 Task: open an excel sheet and write heading  Financial Planner. Add Dates in a column and its values below  'Jan 23, Feb 23, Mar 23, Apr 23 & may23. 'Add Income in next column and its values below  $3,000, $3,200, $3,100, $3,300 & $3,500. Add Expenses in next column and its values below  $2,000, $2,300, $2,200, $2,500 & $2,800. Add savings in next column and its values below $500, $600, $500, $700 & $700. Add Investment in next column and its values below  $500, $700, $800, $900 & $1000. Add Net Saving in next column and its values below  $1000, $1200, $900, $800 & $700. Save page Excel Worksheet Workbook Spreadsheet
Action: Mouse moved to (29, 24)
Screenshot: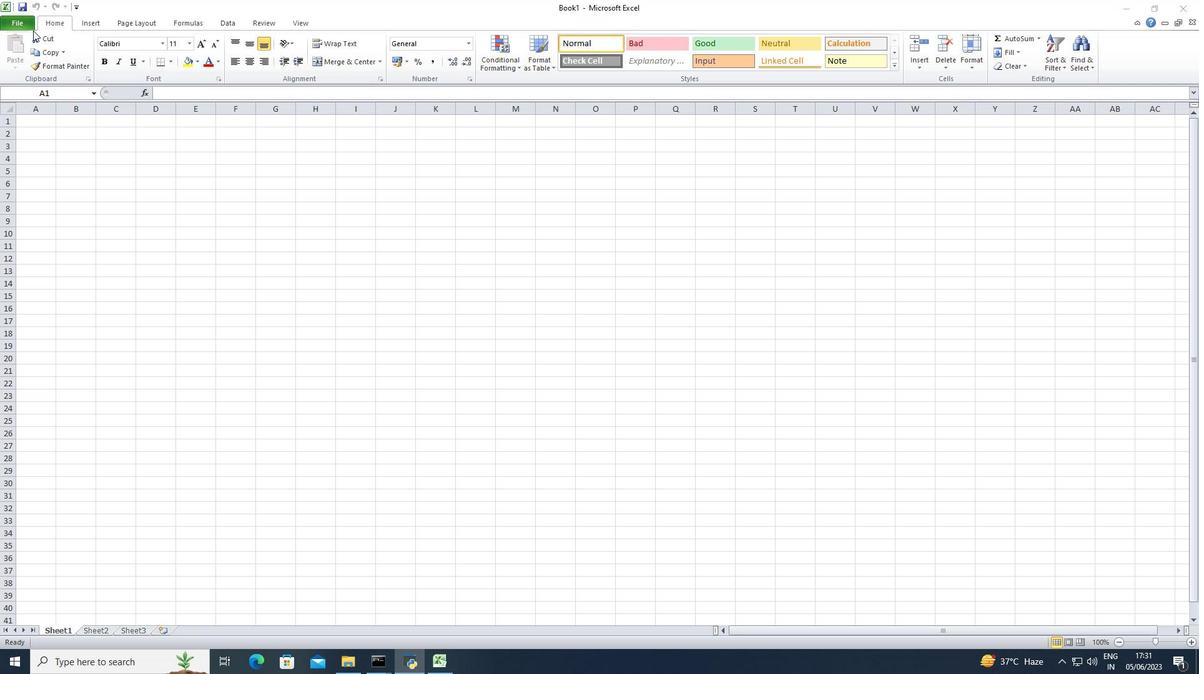 
Action: Mouse pressed left at (29, 24)
Screenshot: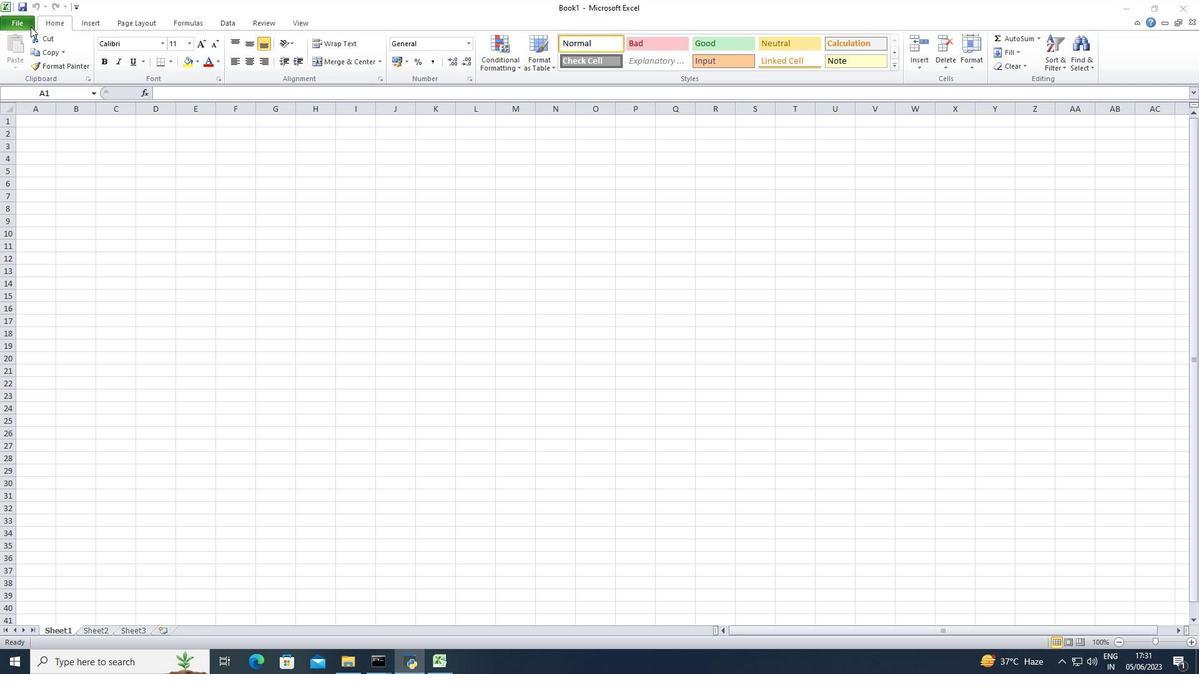 
Action: Mouse moved to (25, 25)
Screenshot: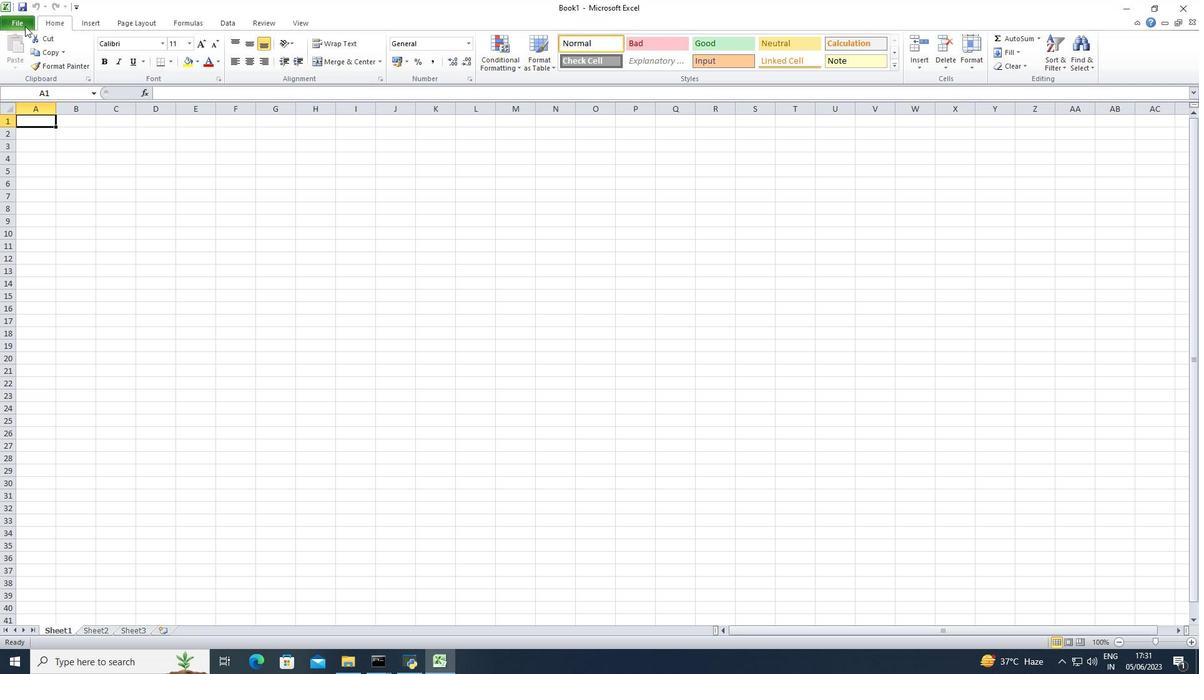 
Action: Mouse pressed left at (25, 25)
Screenshot: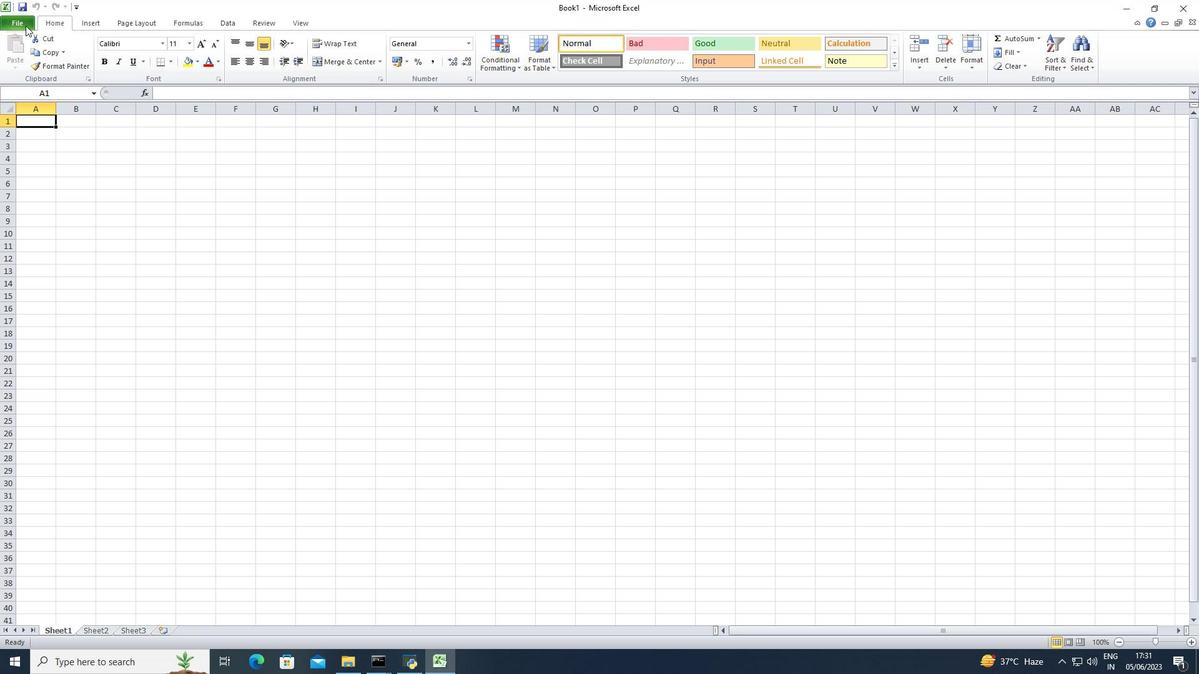 
Action: Mouse moved to (30, 162)
Screenshot: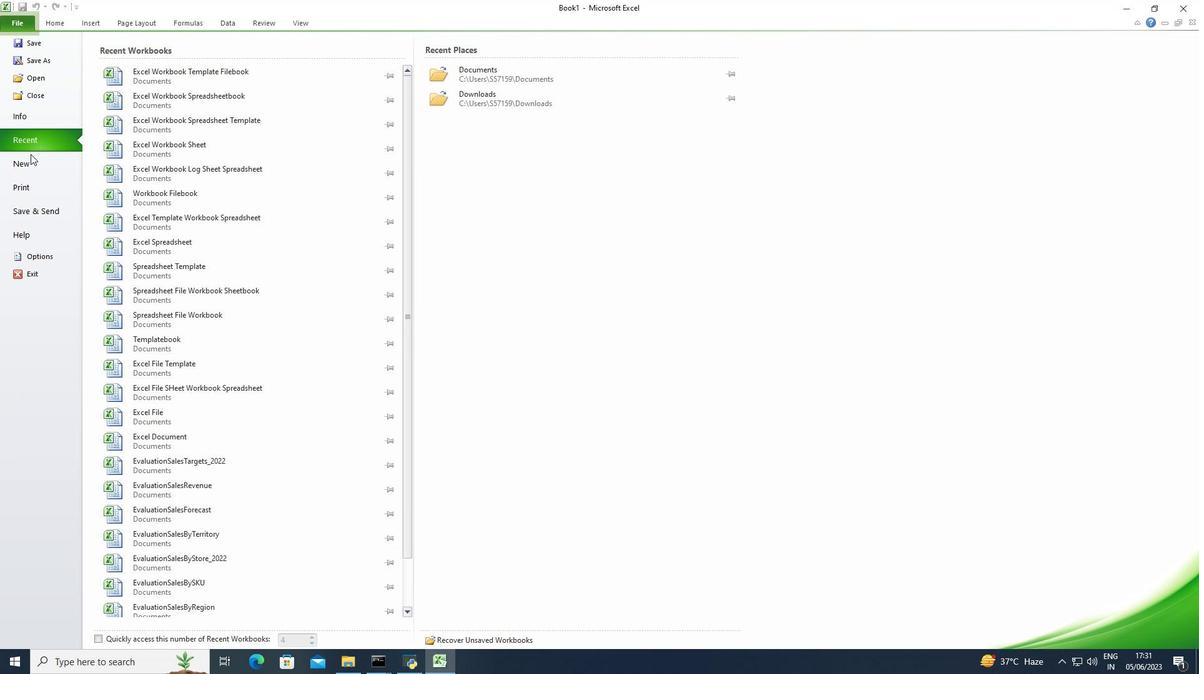 
Action: Mouse pressed left at (30, 162)
Screenshot: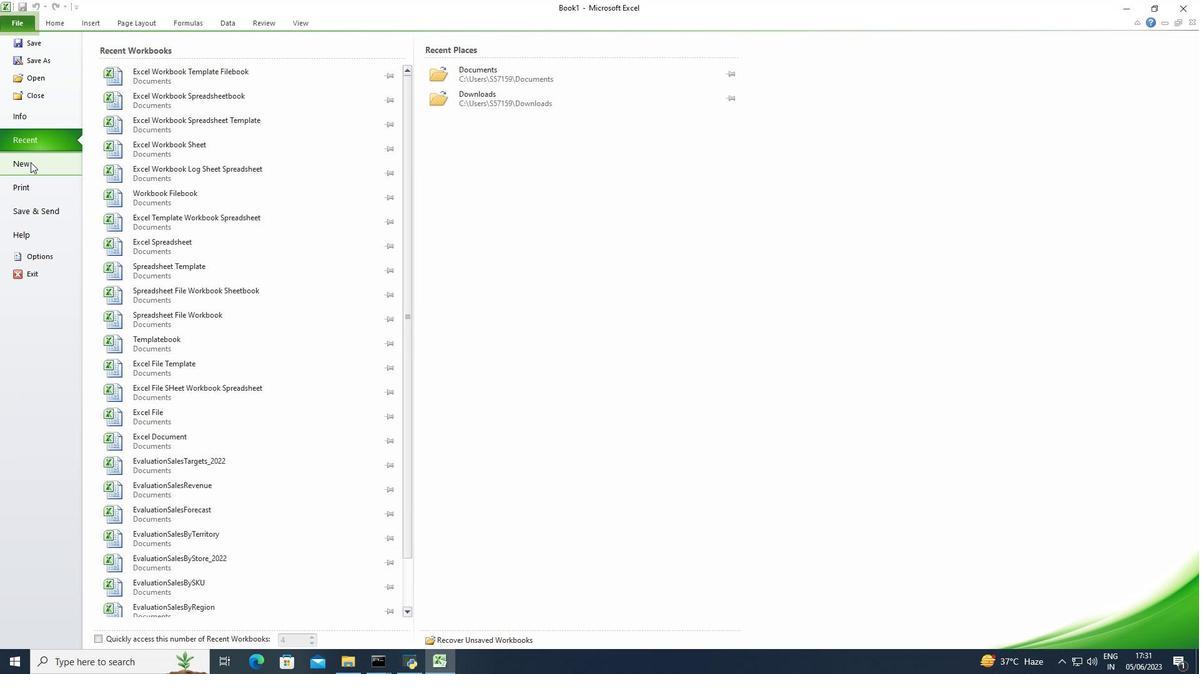 
Action: Mouse moved to (612, 302)
Screenshot: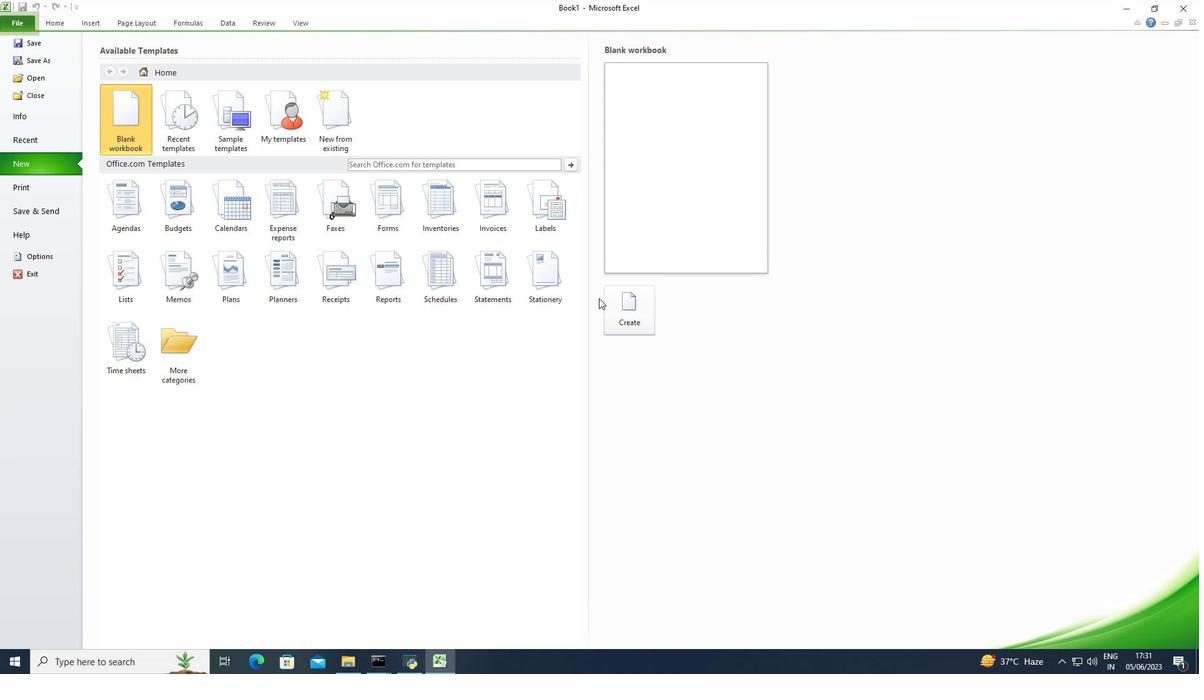 
Action: Mouse pressed left at (612, 302)
Screenshot: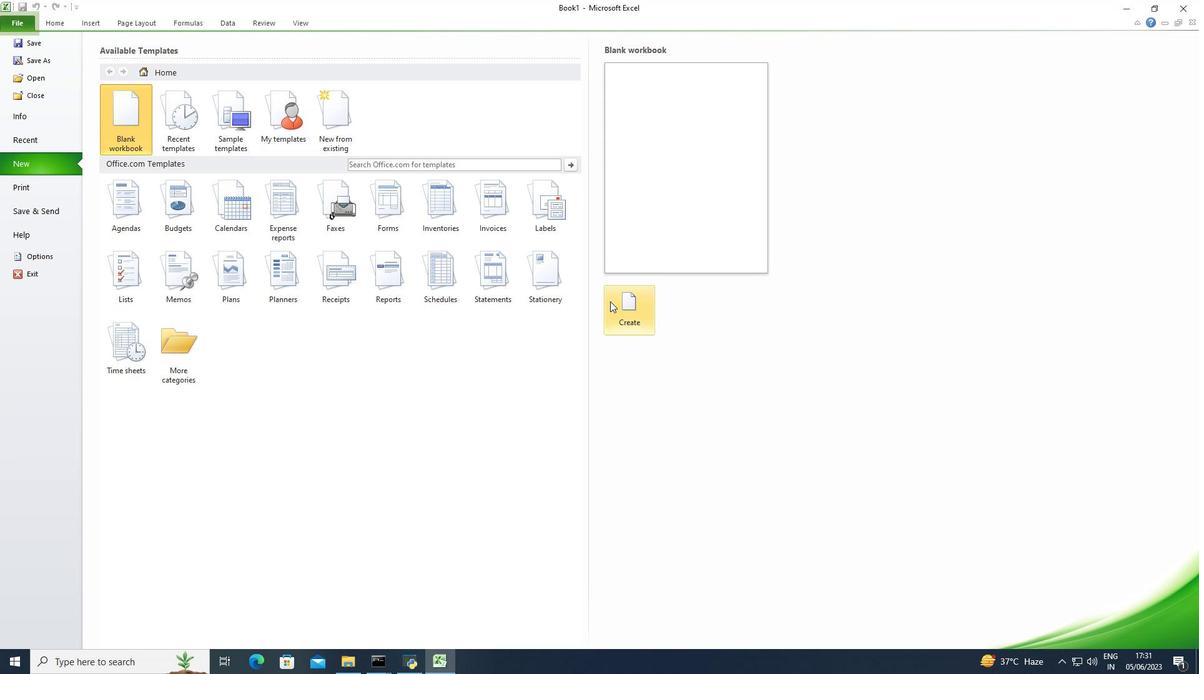
Action: Mouse moved to (35, 121)
Screenshot: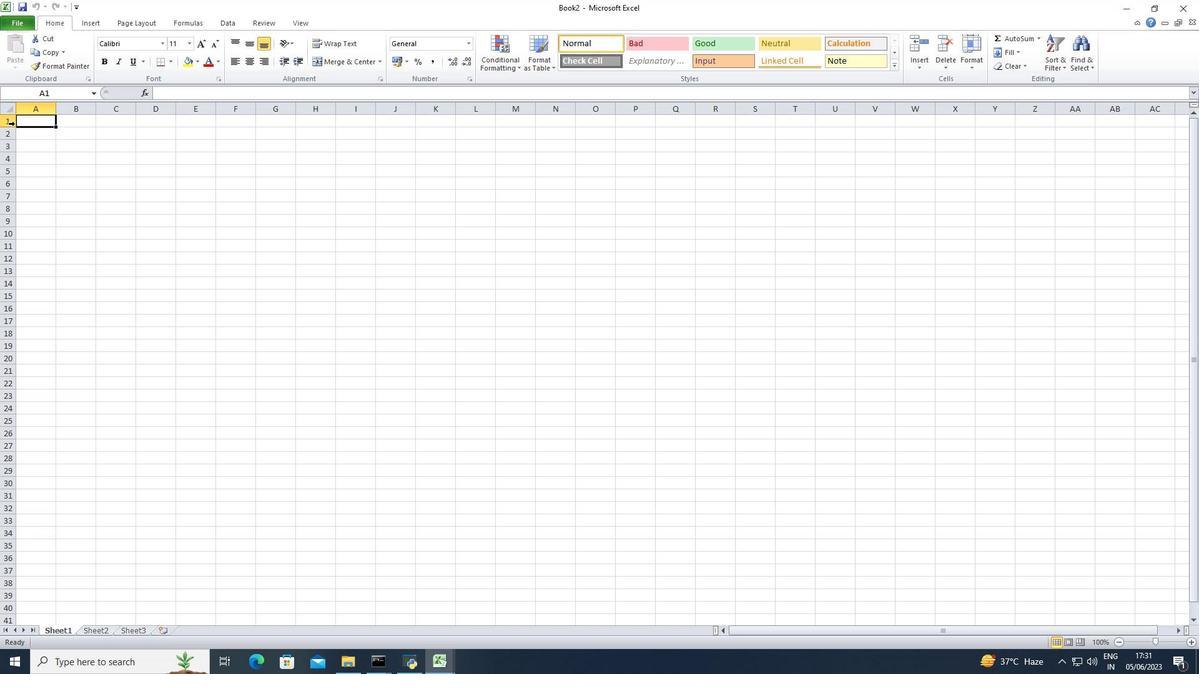 
Action: Mouse pressed left at (35, 121)
Screenshot: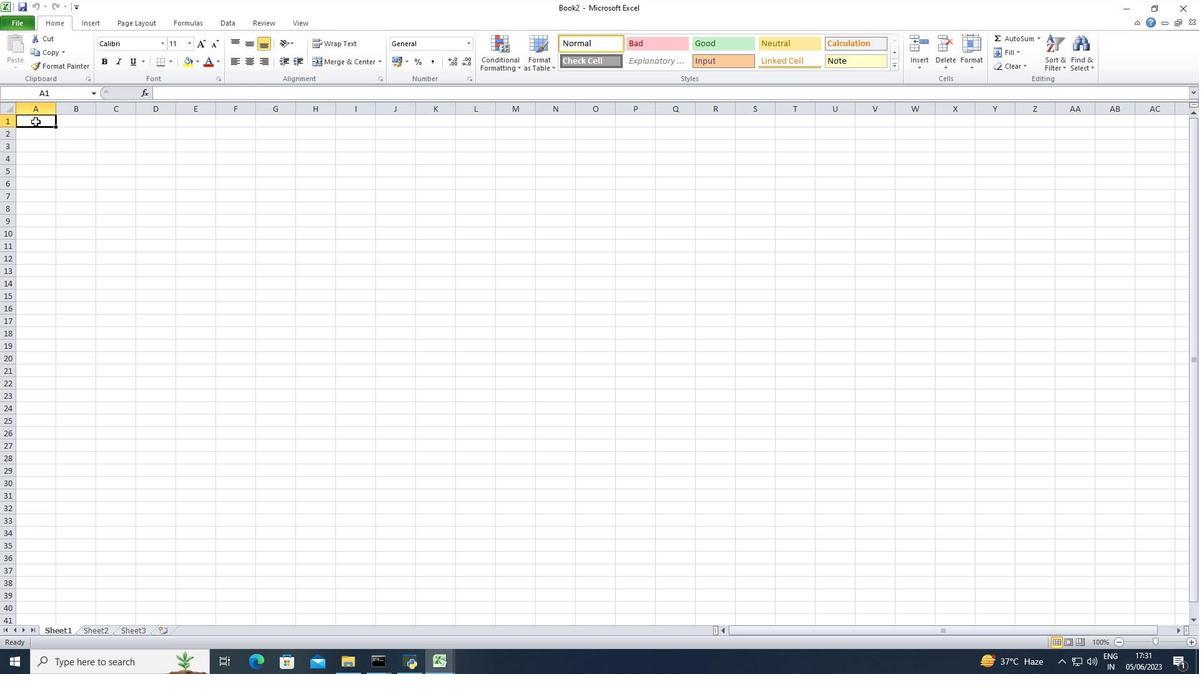 
Action: Key pressed <Key.shift>Financial<Key.space><Key.shift>Planner<Key.down><Key.down><Key.shift>Dates<Key.down><Key.shift>Jan23<Key.enter>
Screenshot: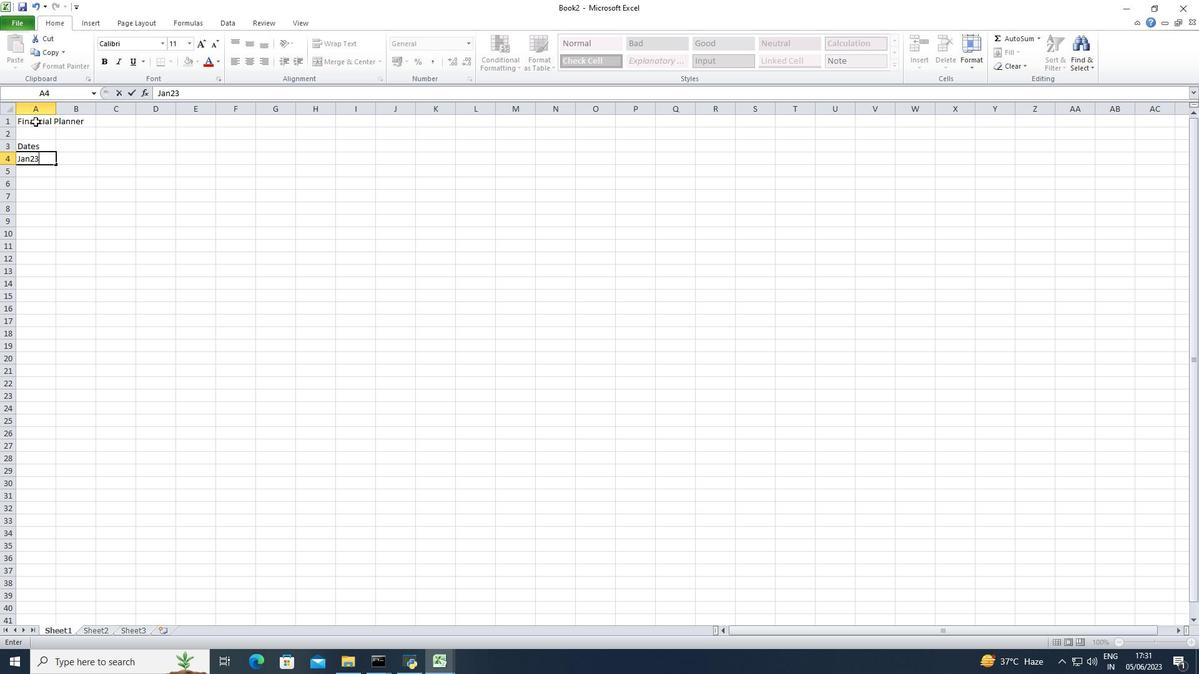 
Action: Mouse moved to (36, 121)
Screenshot: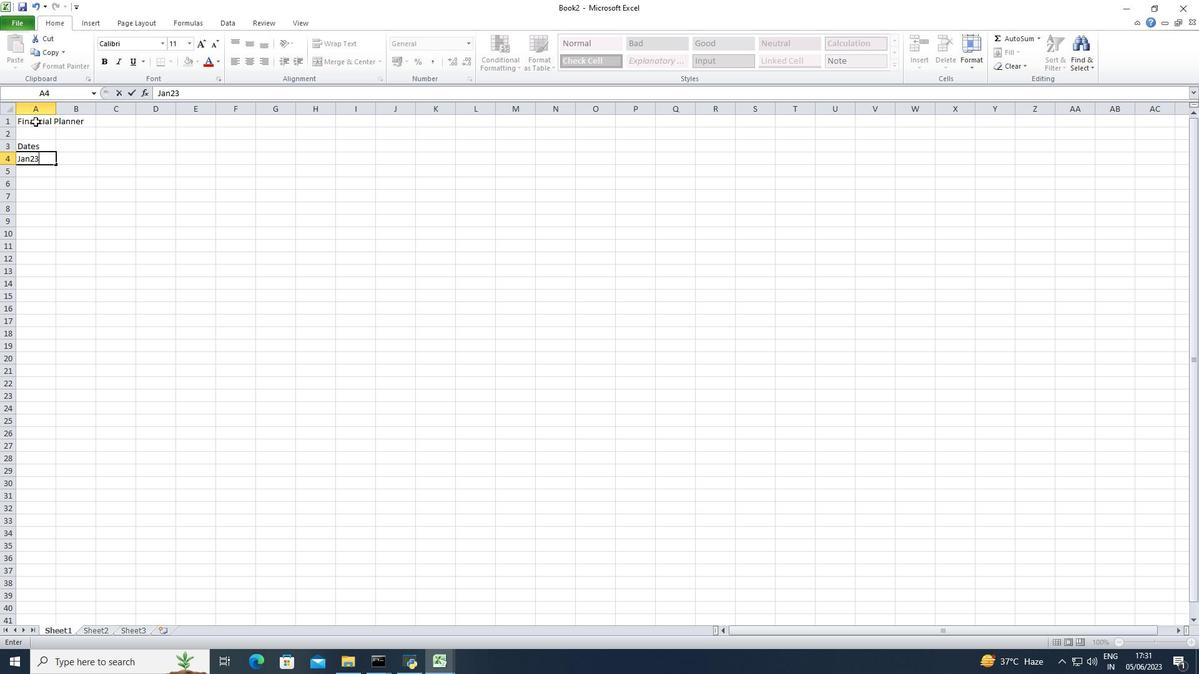 
Action: Key pressed <Key.shift>Feb23<Key.enter><Key.shift>Mar23<Key.enter><Key.shift>Apr23<Key.enter><Key.shift>May23<Key.enter><Key.right><Key.right><Key.up><Key.up><Key.up><Key.up><Key.up><Key.up><Key.shift>Income<Key.enter>3000<Key.down>3200<Key.down>3100<Key.down>3300<Key.down>3500<Key.down>
Screenshot: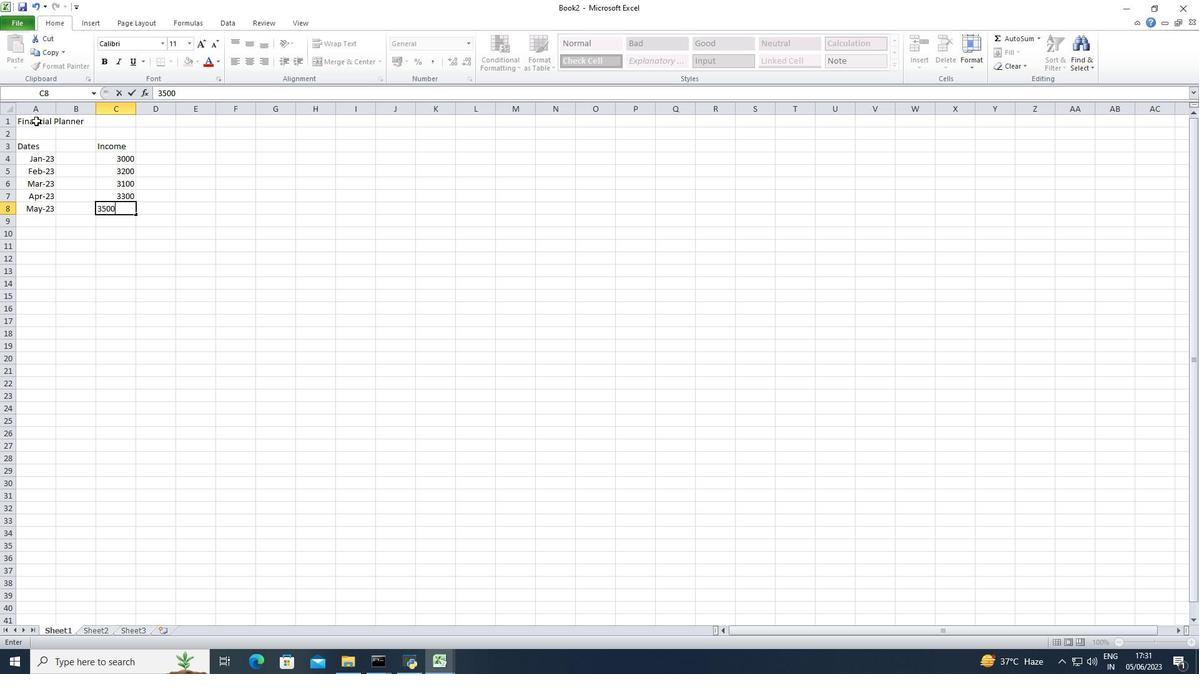 
Action: Mouse moved to (121, 159)
Screenshot: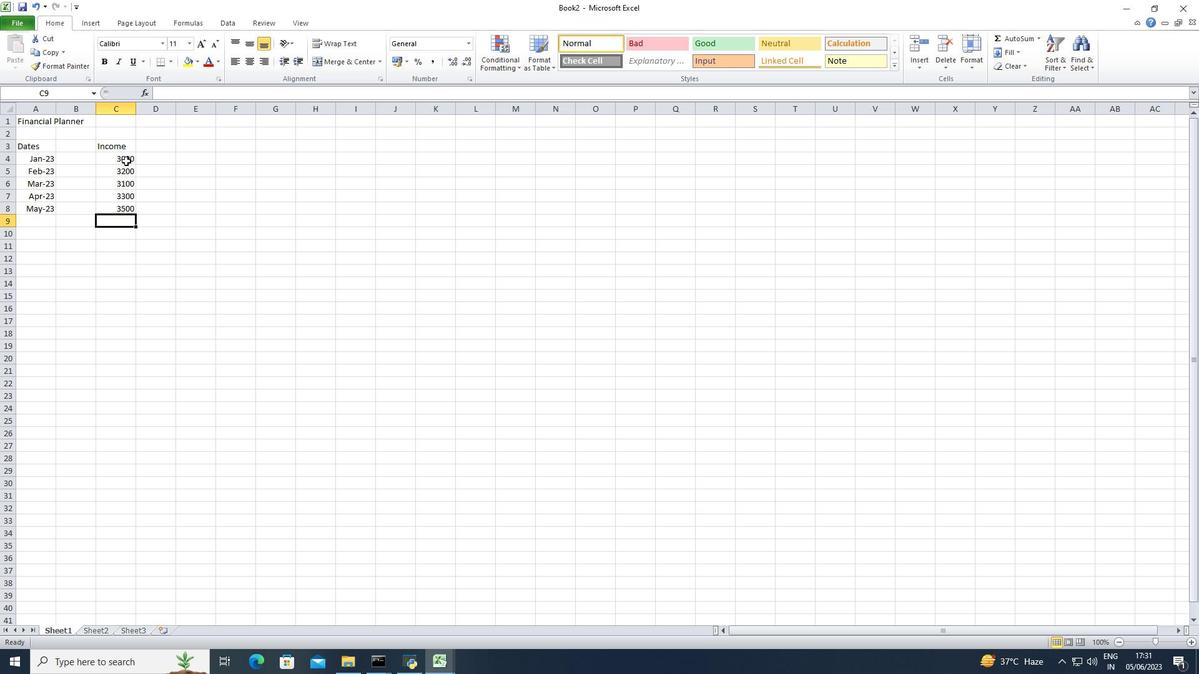 
Action: Mouse pressed left at (121, 159)
Screenshot: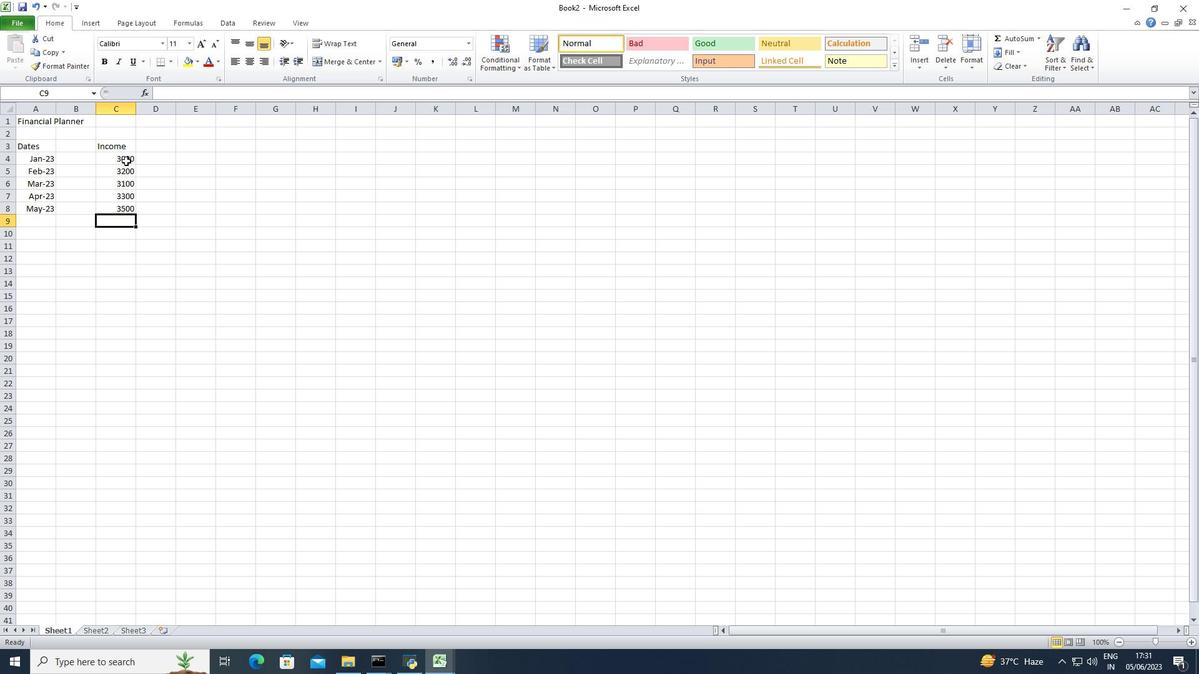 
Action: Mouse moved to (465, 44)
Screenshot: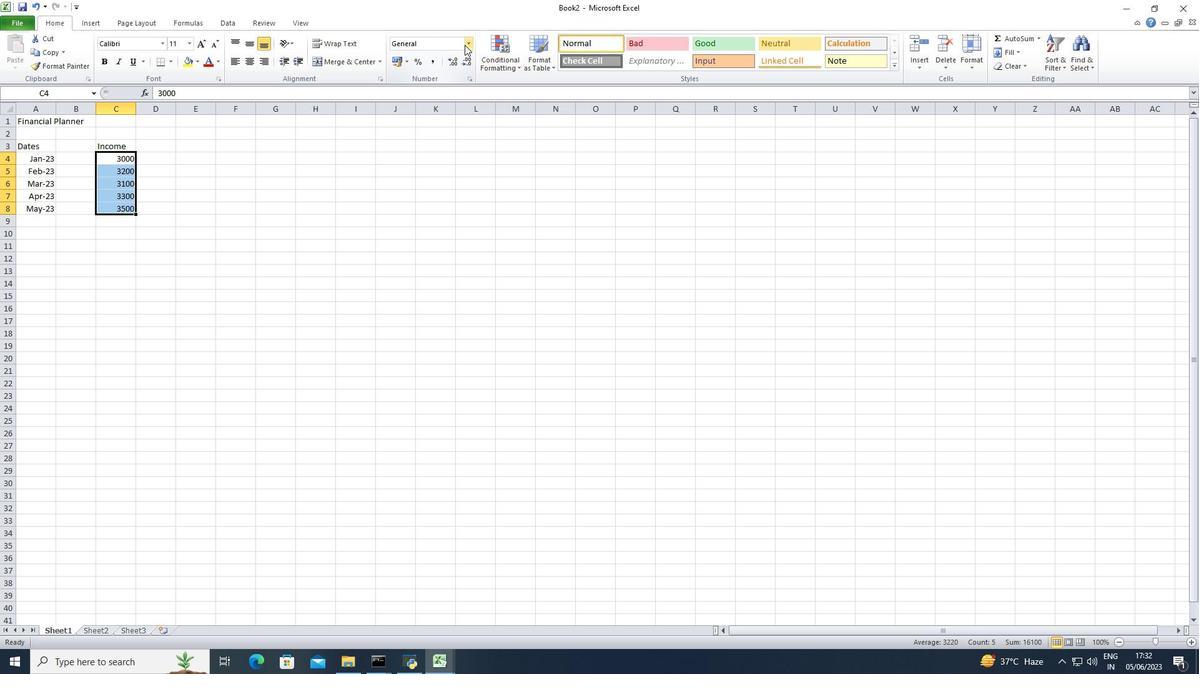 
Action: Mouse pressed left at (465, 44)
Screenshot: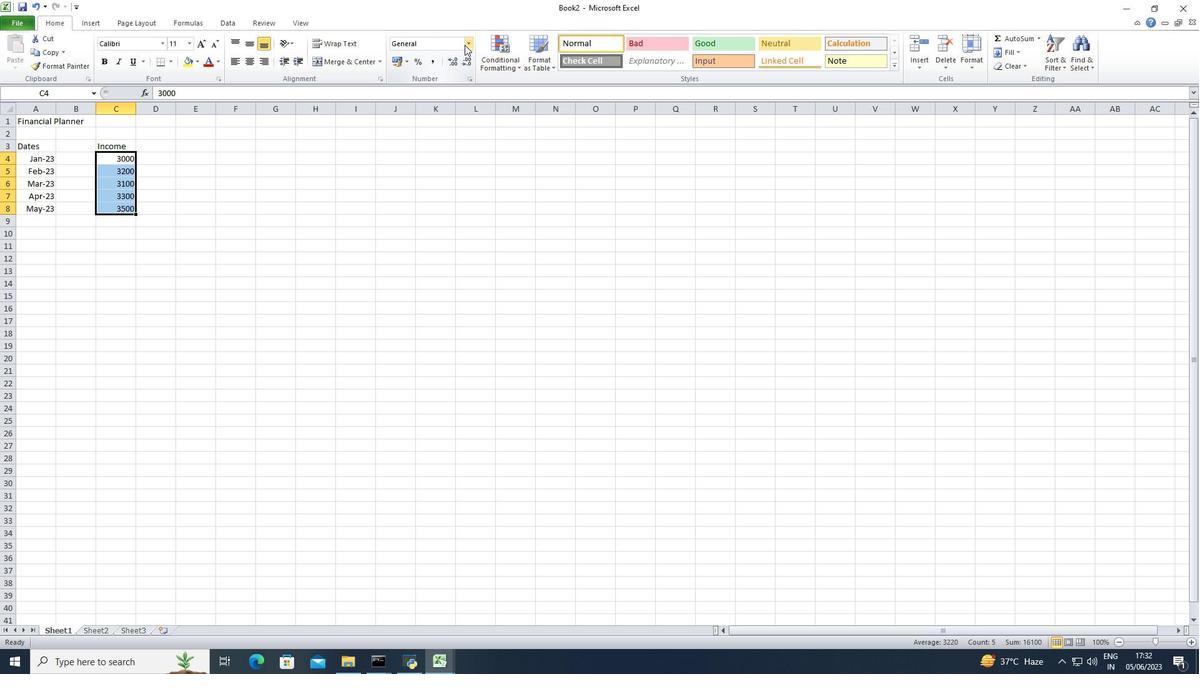 
Action: Mouse moved to (439, 356)
Screenshot: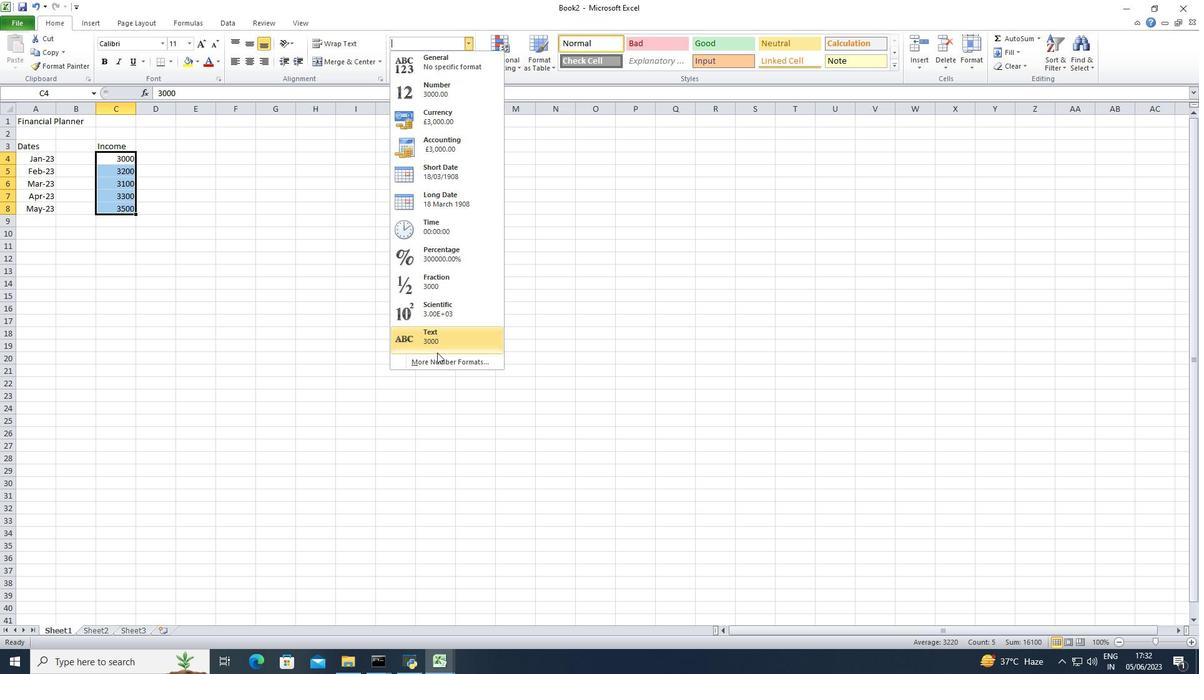
Action: Mouse pressed left at (439, 356)
Screenshot: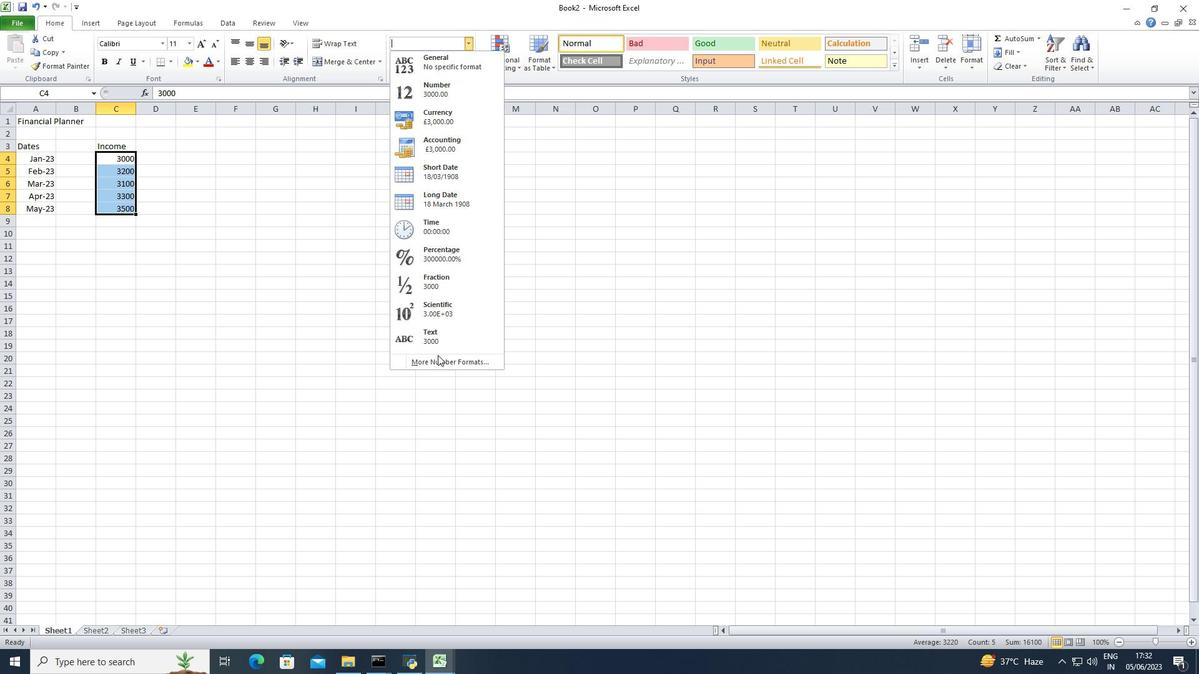 
Action: Mouse moved to (204, 231)
Screenshot: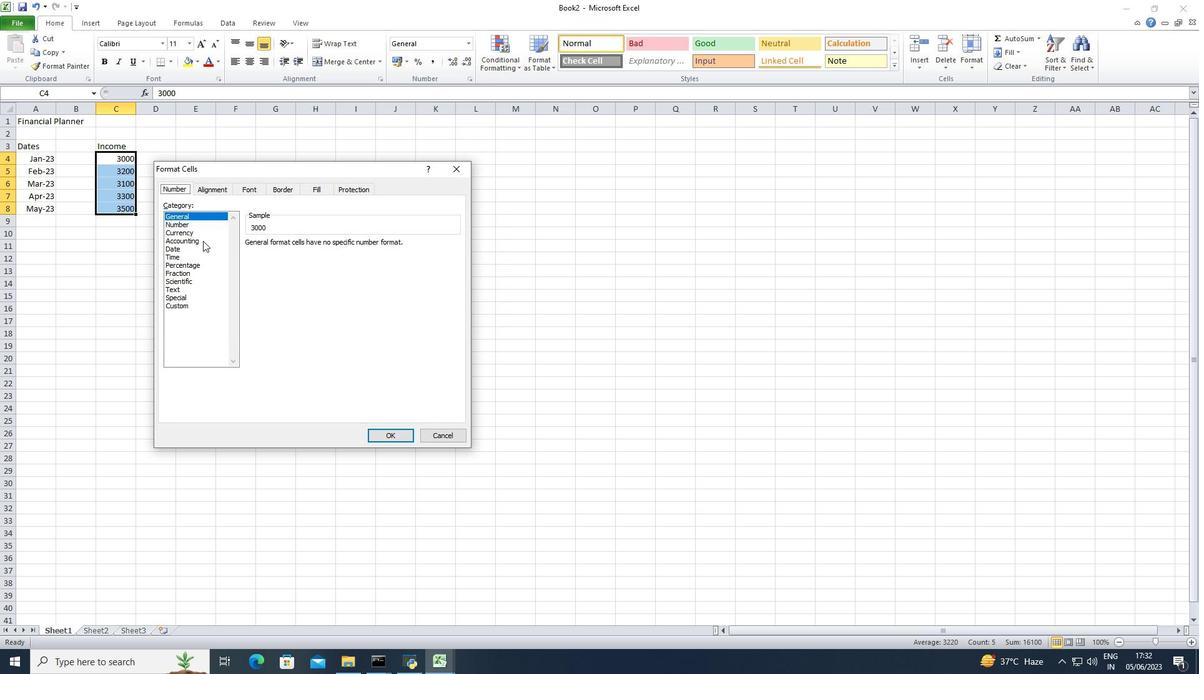 
Action: Mouse pressed left at (204, 231)
Screenshot: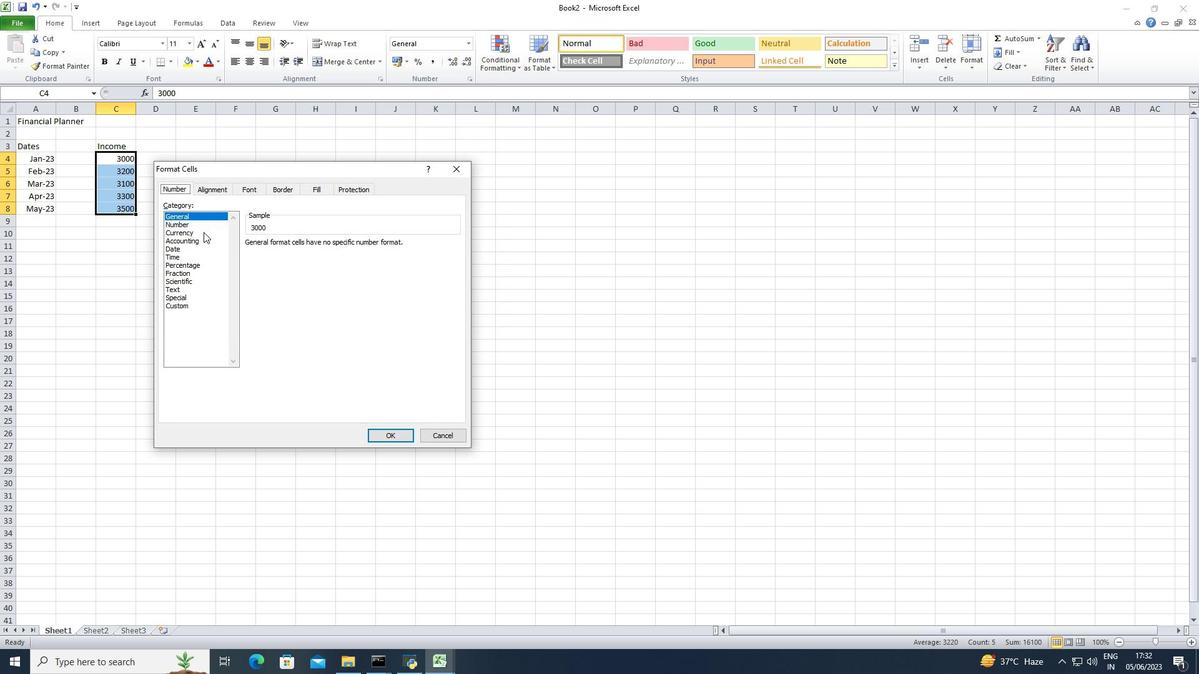 
Action: Mouse moved to (327, 245)
Screenshot: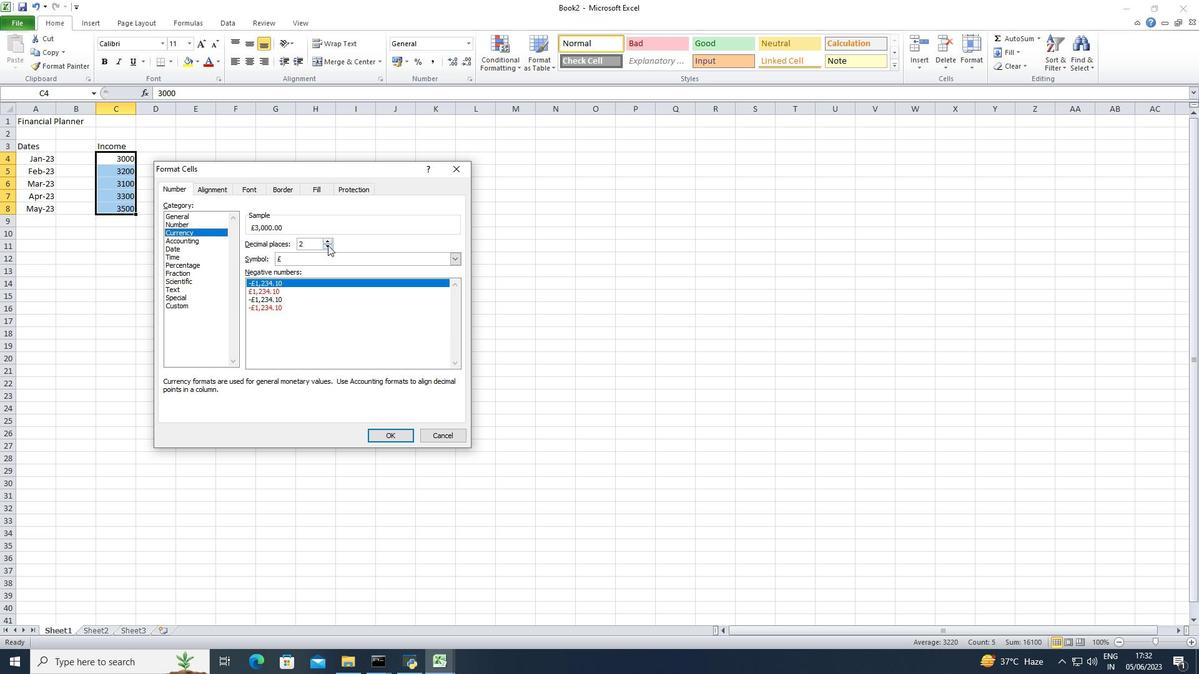 
Action: Mouse pressed left at (327, 245)
Screenshot: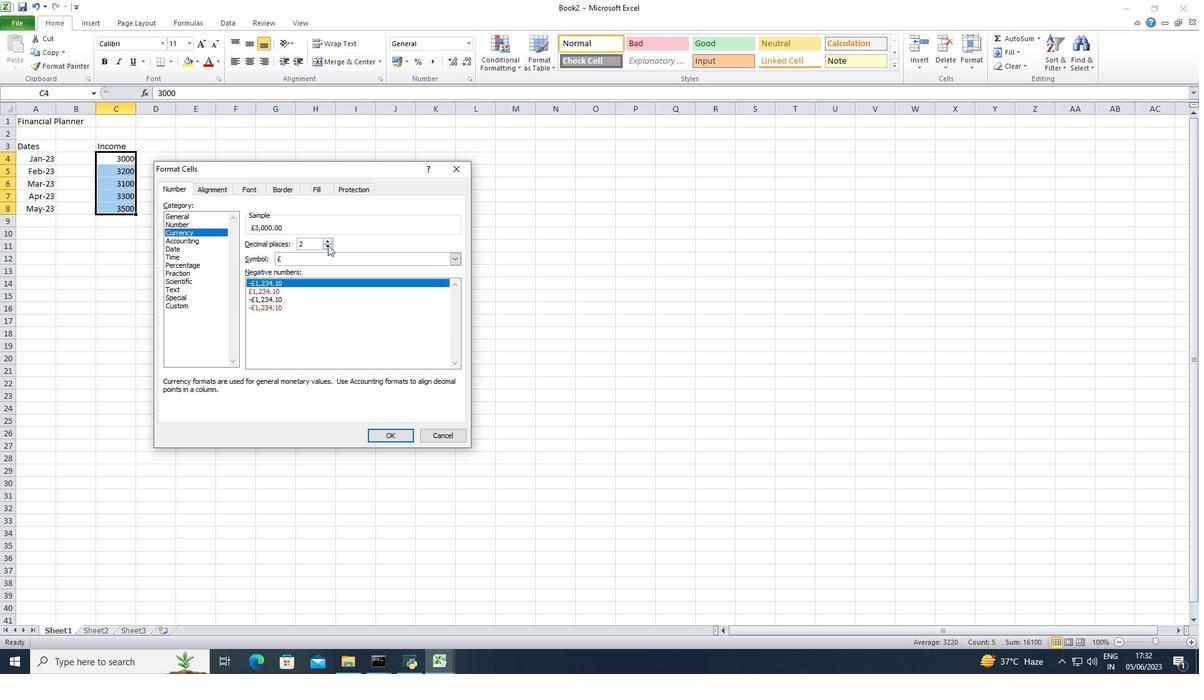 
Action: Mouse pressed left at (327, 245)
Screenshot: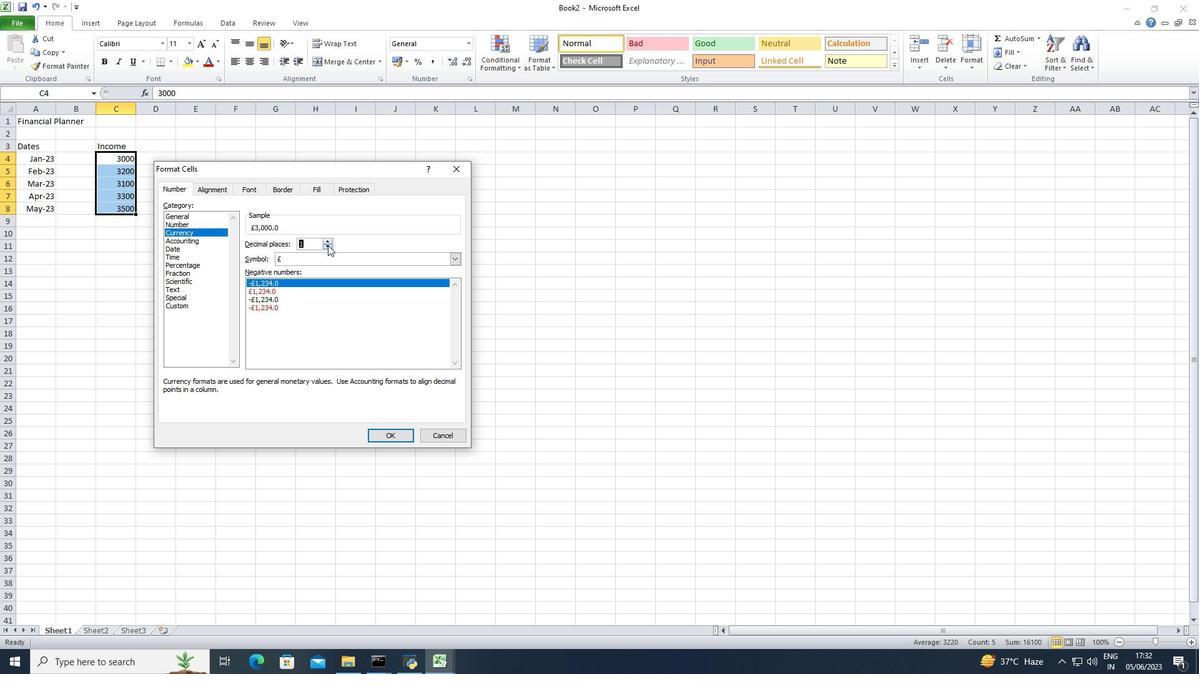 
Action: Mouse moved to (331, 258)
Screenshot: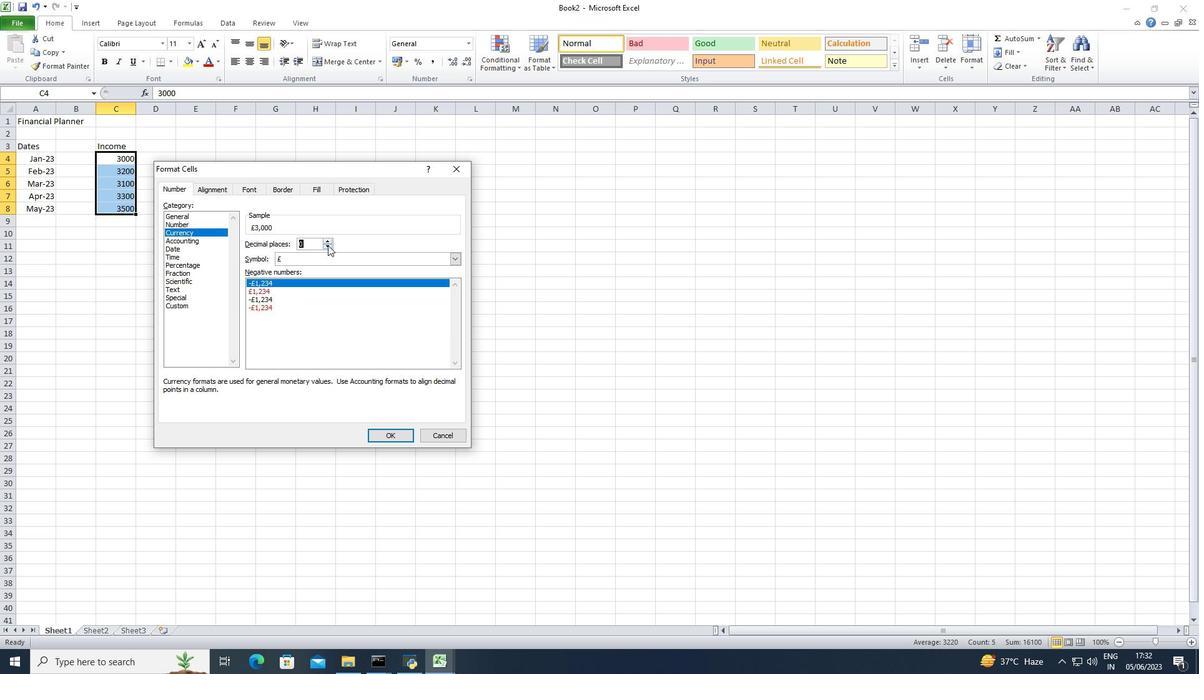 
Action: Mouse pressed left at (331, 258)
Screenshot: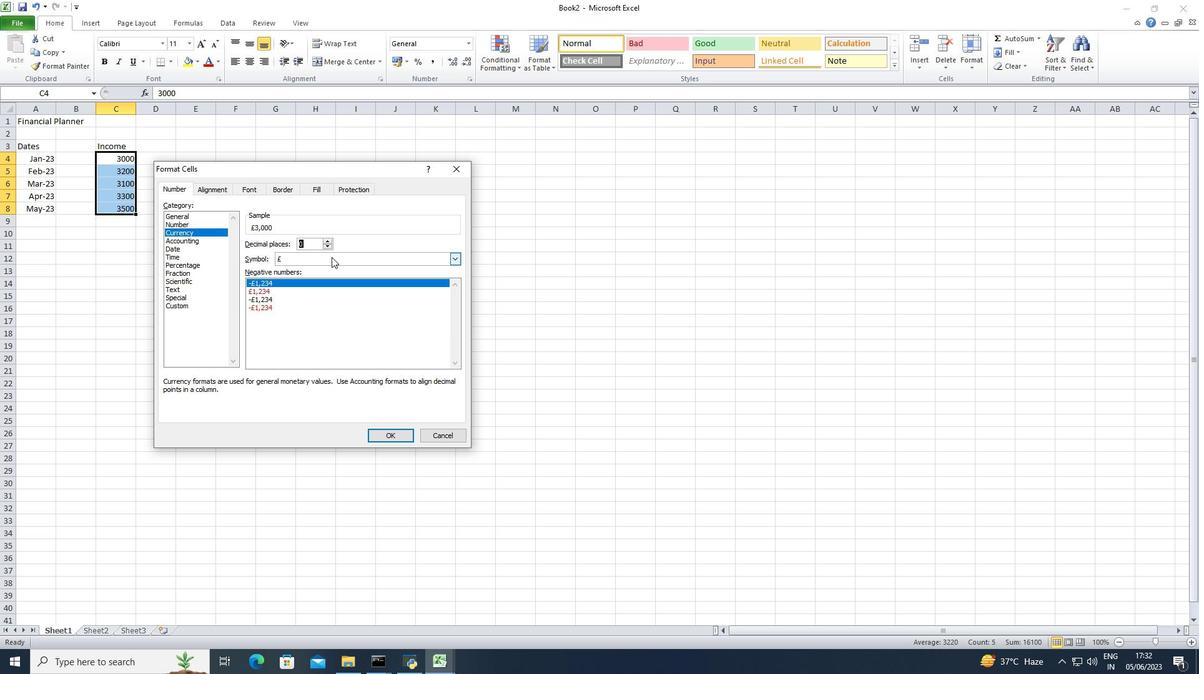 
Action: Mouse moved to (332, 278)
Screenshot: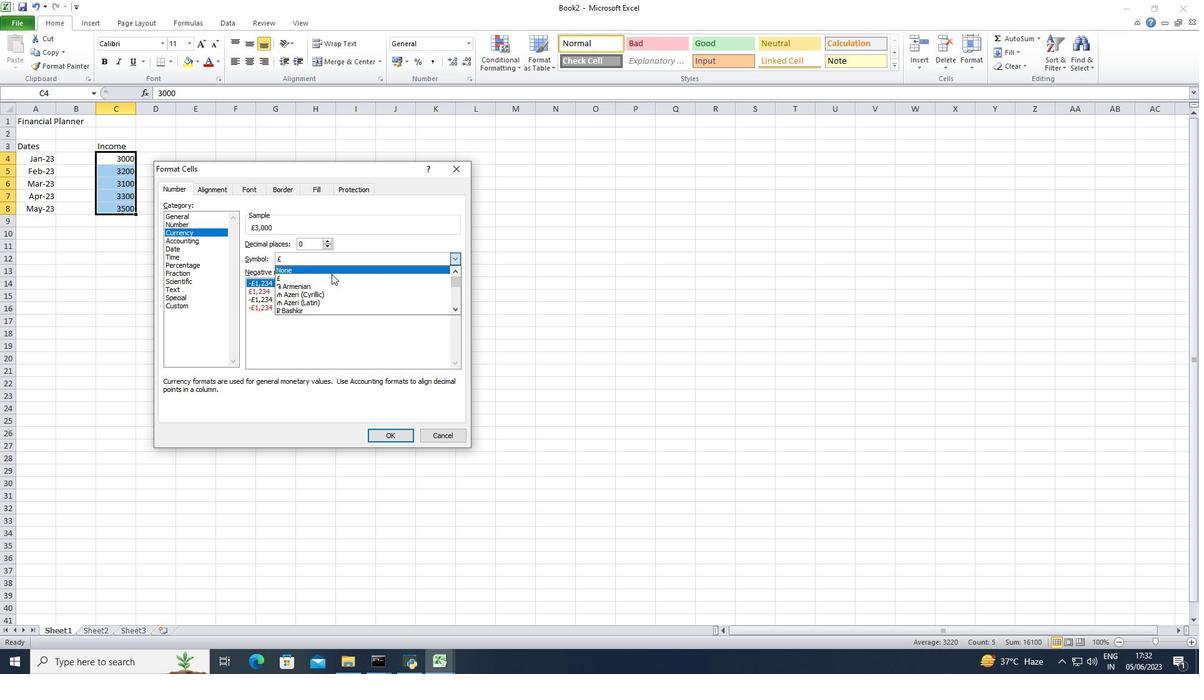 
Action: Mouse scrolled (332, 277) with delta (0, 0)
Screenshot: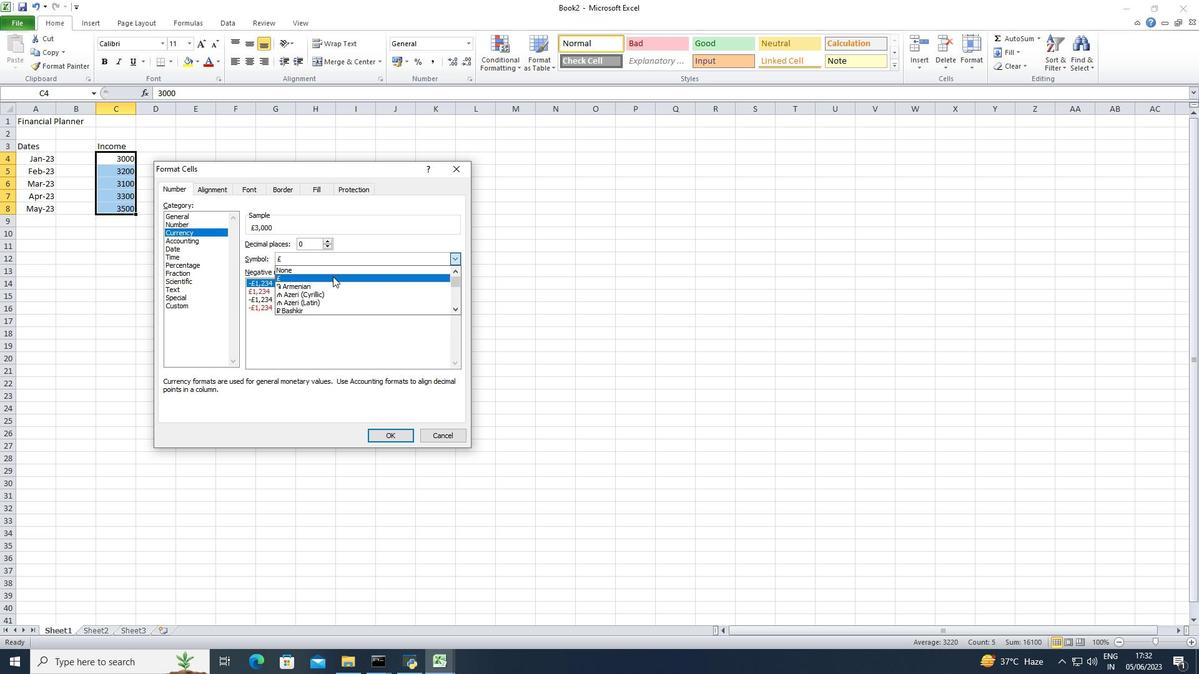
Action: Mouse moved to (333, 279)
Screenshot: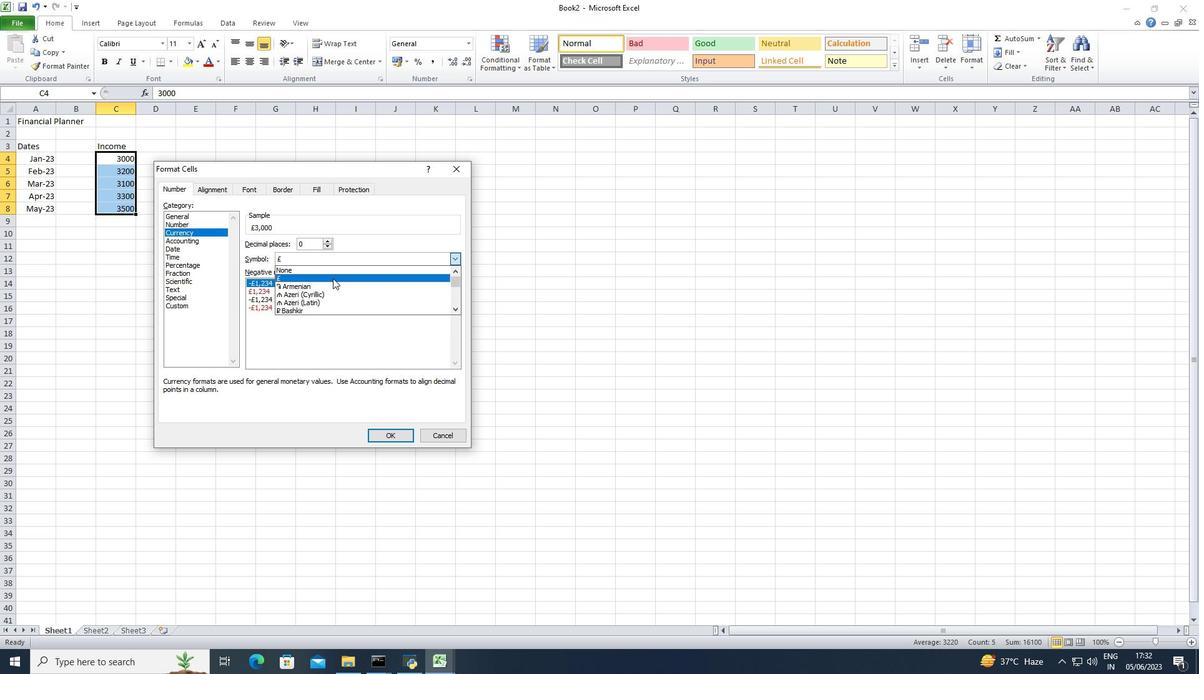 
Action: Mouse scrolled (333, 279) with delta (0, 0)
Screenshot: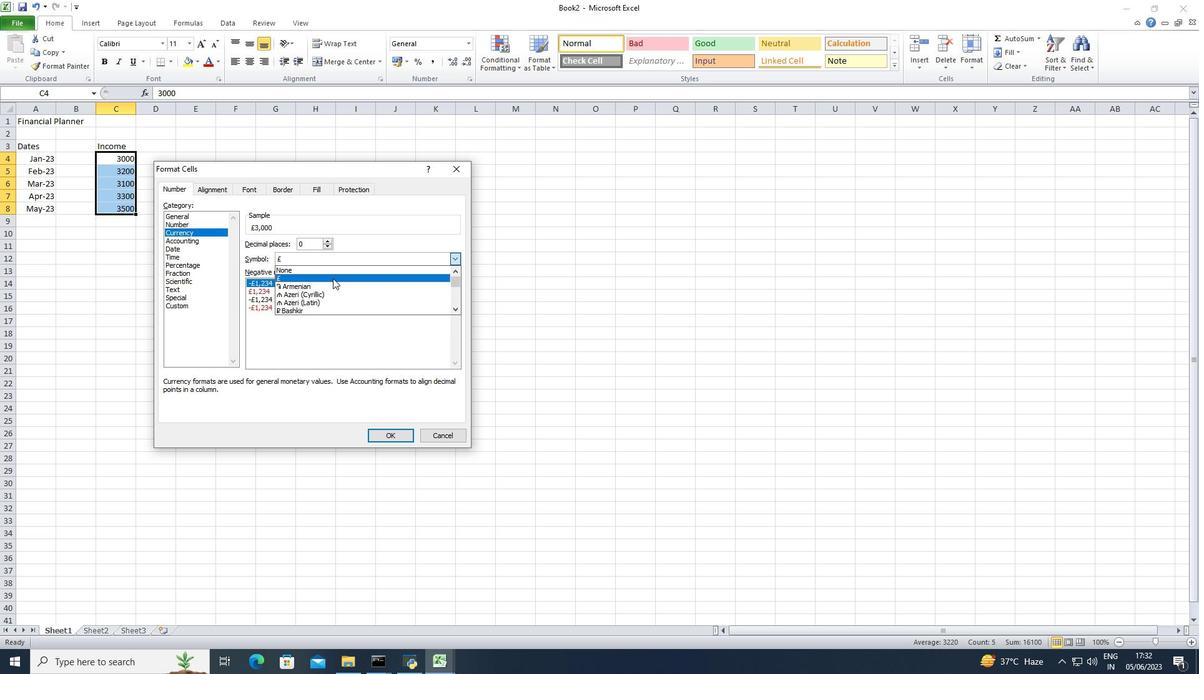 
Action: Mouse scrolled (333, 279) with delta (0, 0)
Screenshot: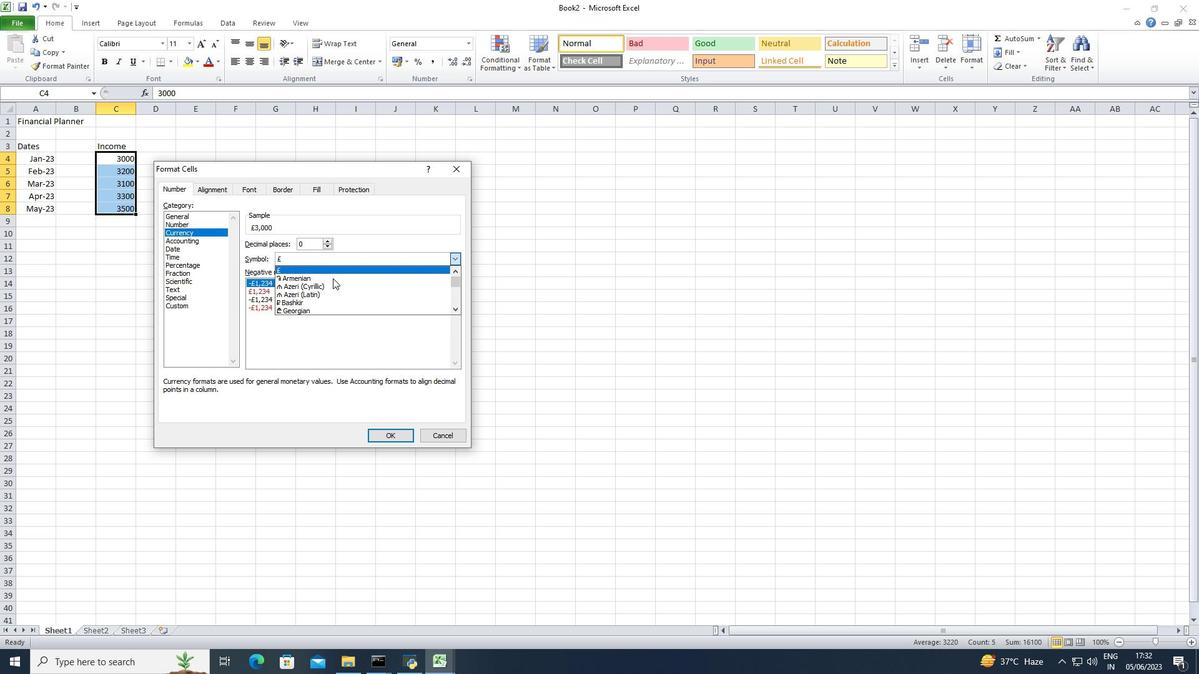 
Action: Mouse moved to (333, 280)
Screenshot: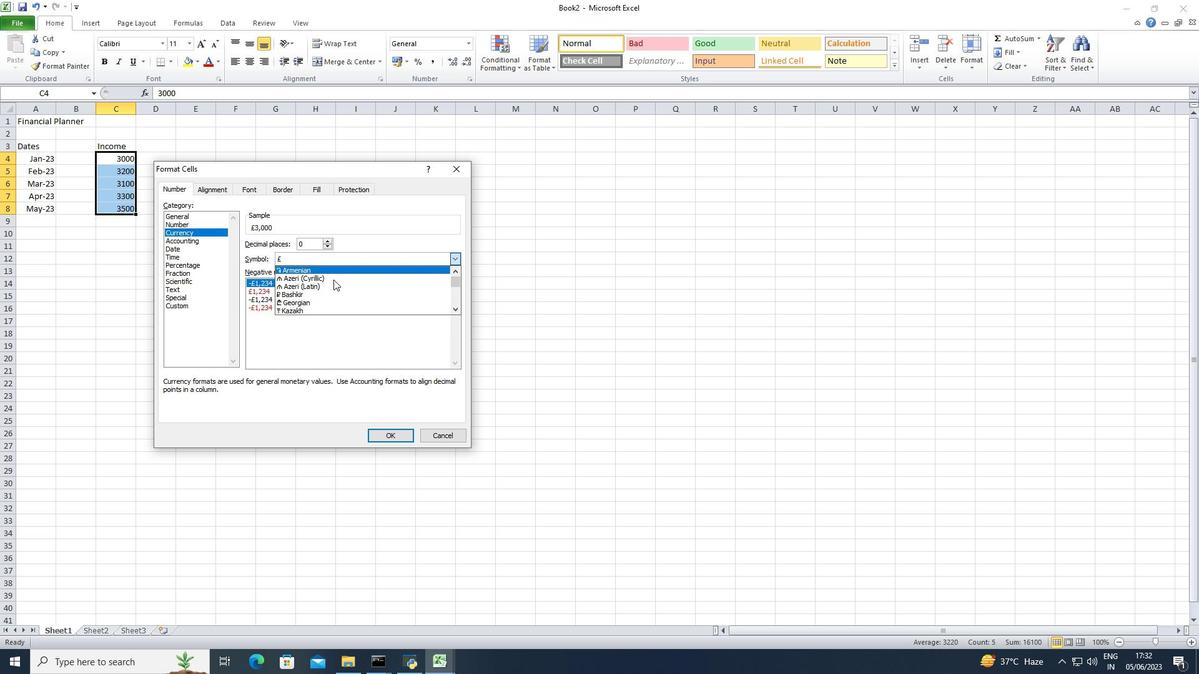 
Action: Mouse scrolled (333, 279) with delta (0, 0)
Screenshot: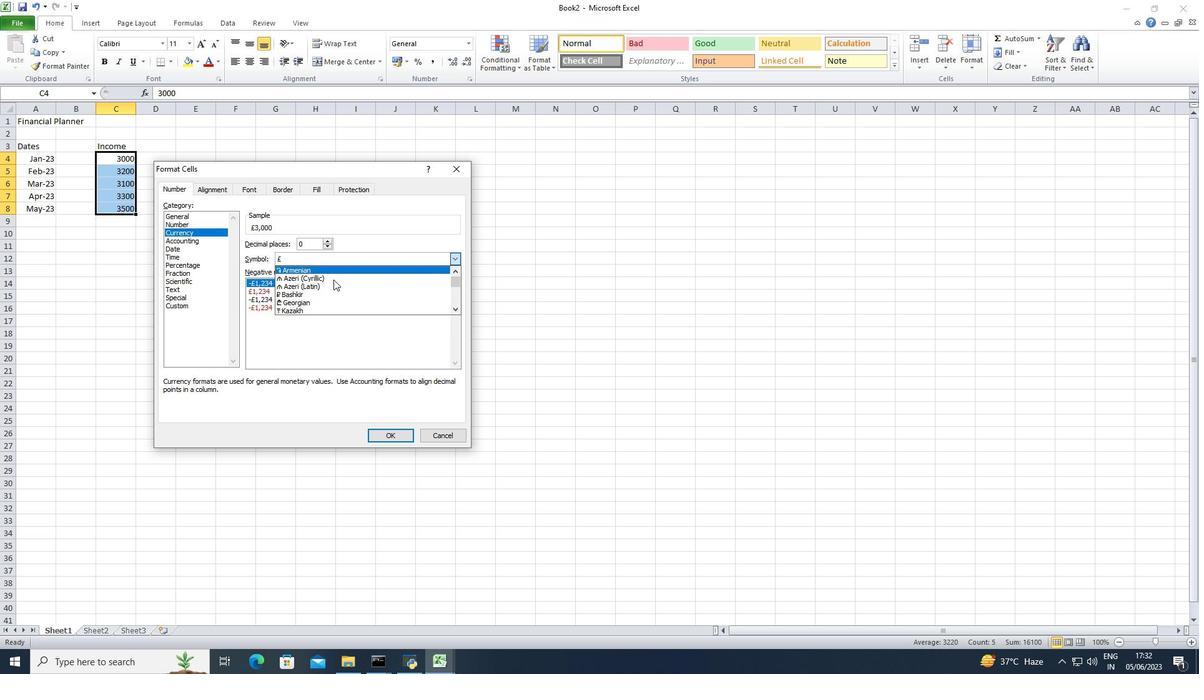 
Action: Mouse moved to (333, 281)
Screenshot: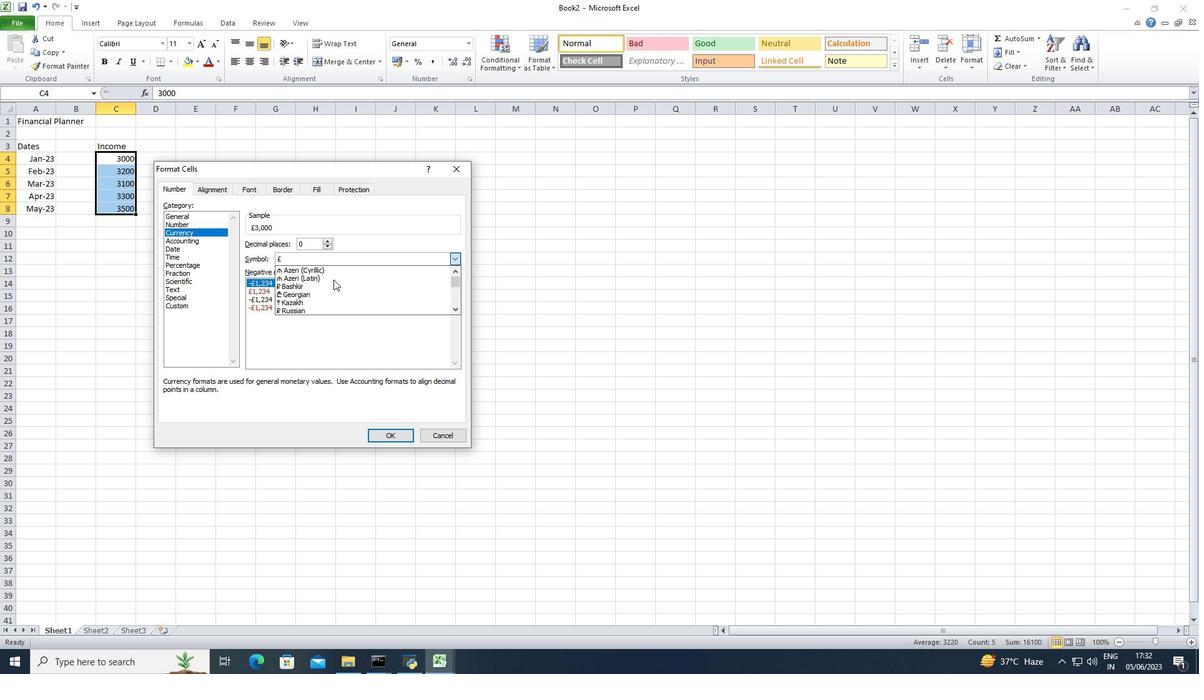 
Action: Mouse scrolled (333, 280) with delta (0, 0)
Screenshot: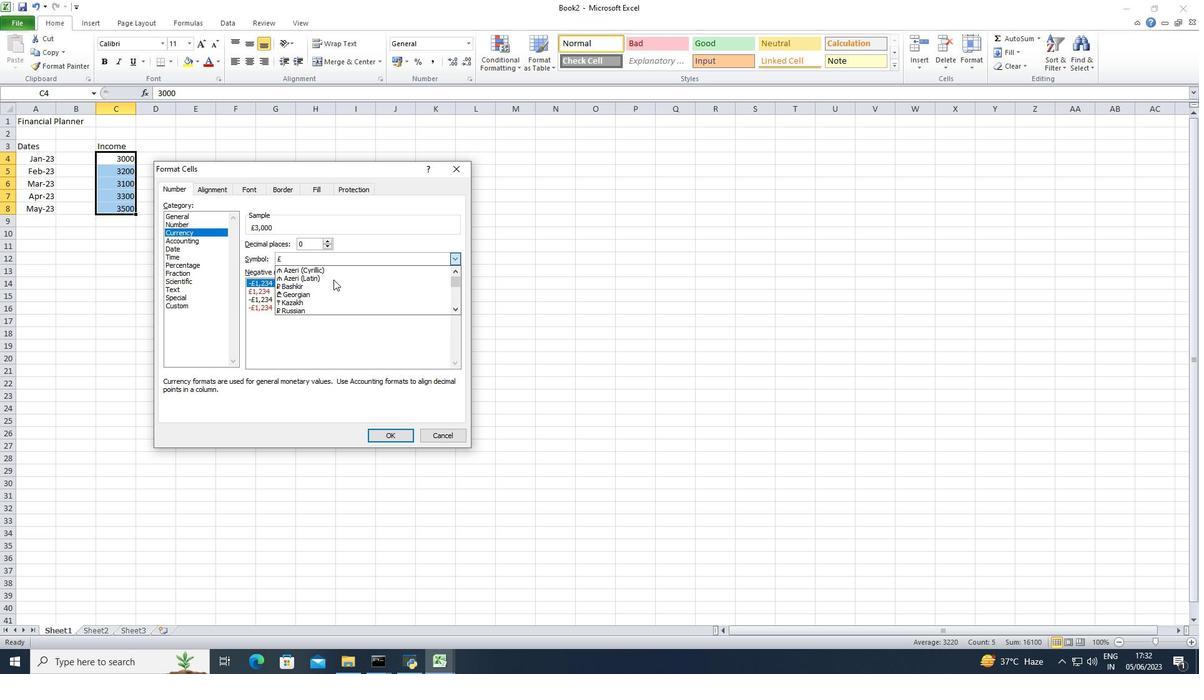 
Action: Mouse scrolled (333, 280) with delta (0, 0)
Screenshot: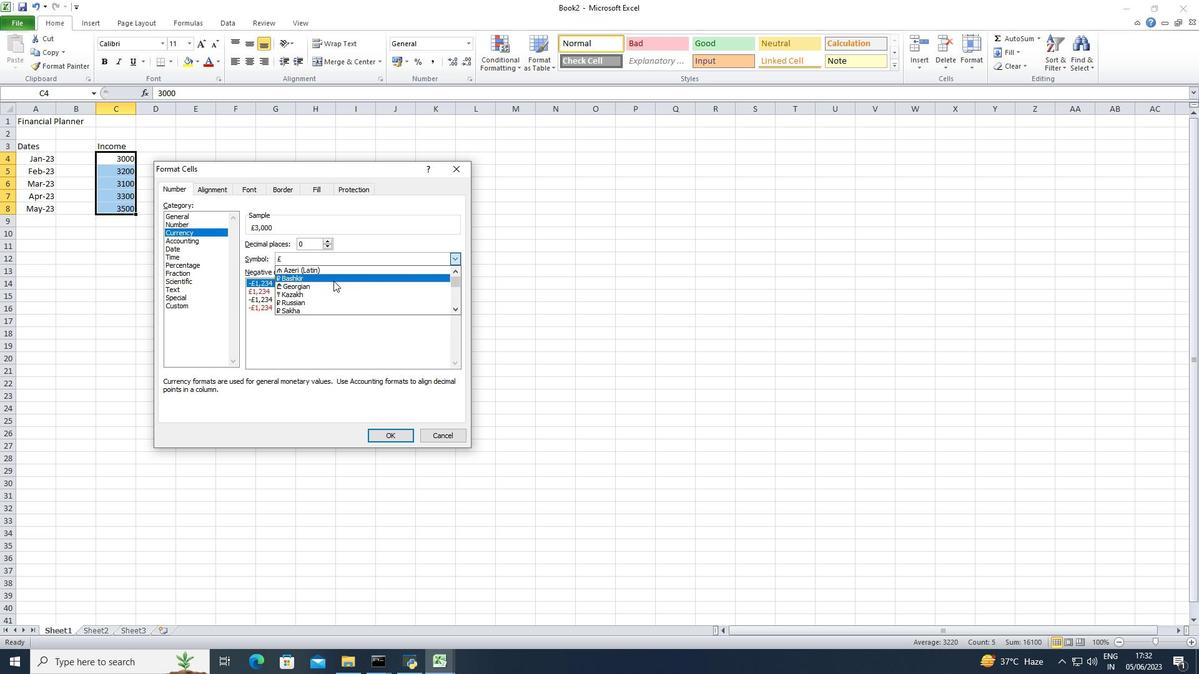 
Action: Mouse scrolled (333, 280) with delta (0, 0)
Screenshot: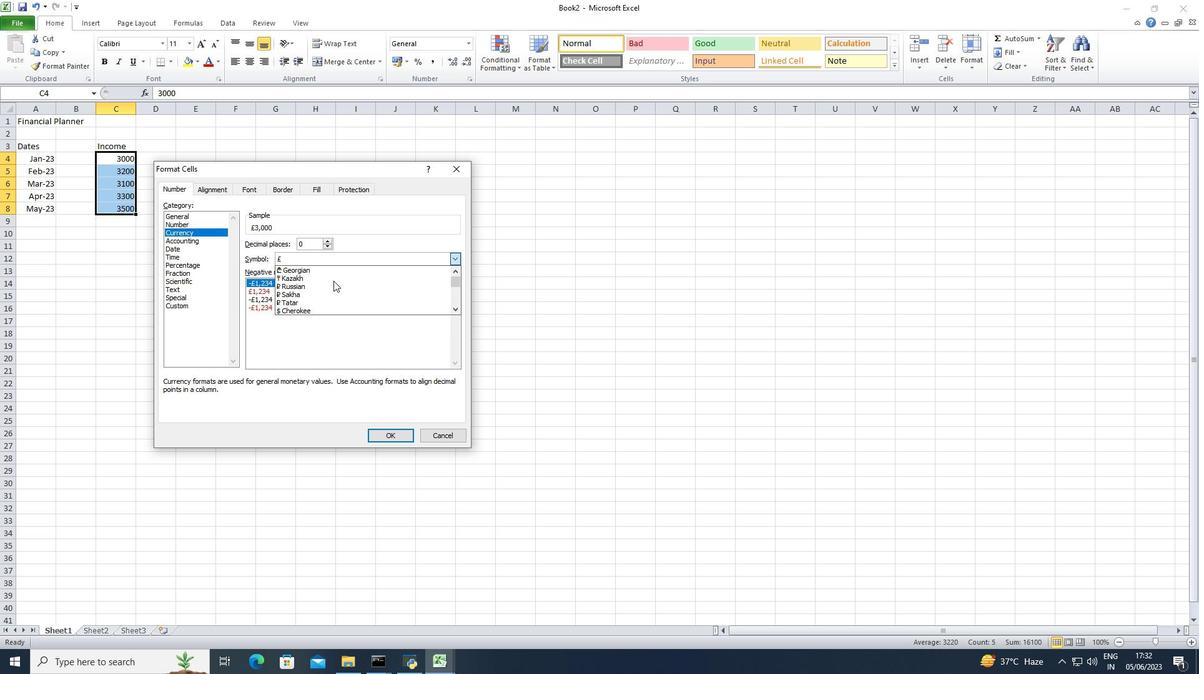 
Action: Mouse scrolled (333, 280) with delta (0, 0)
Screenshot: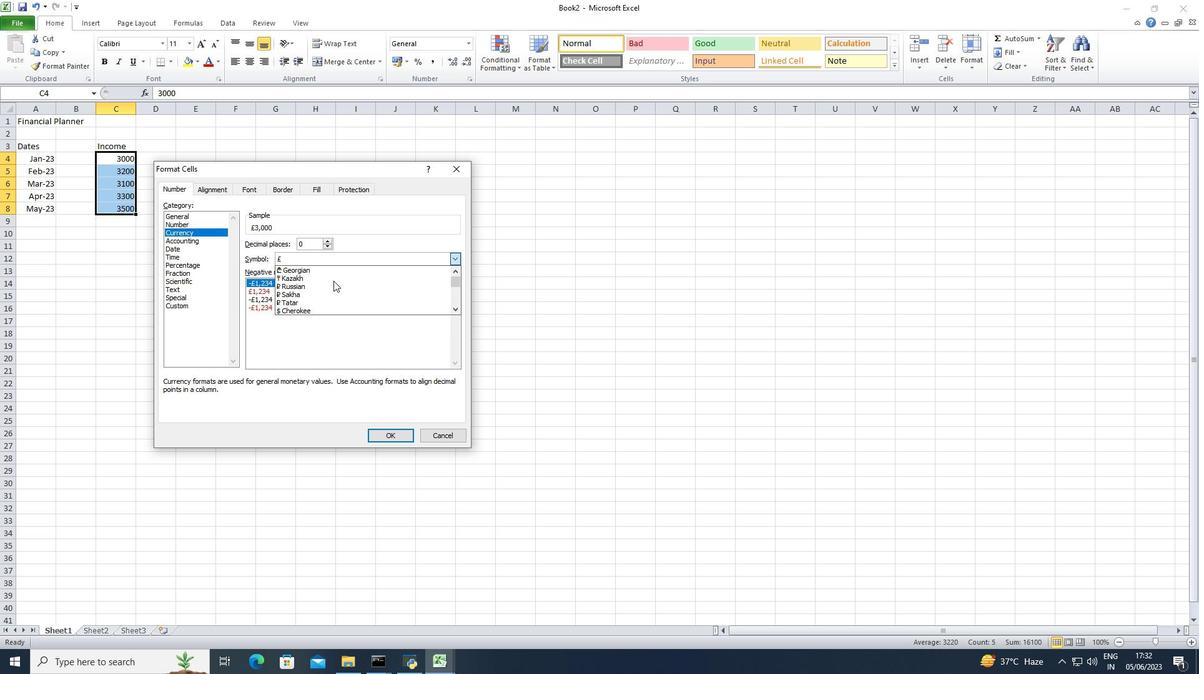 
Action: Mouse scrolled (333, 280) with delta (0, 0)
Screenshot: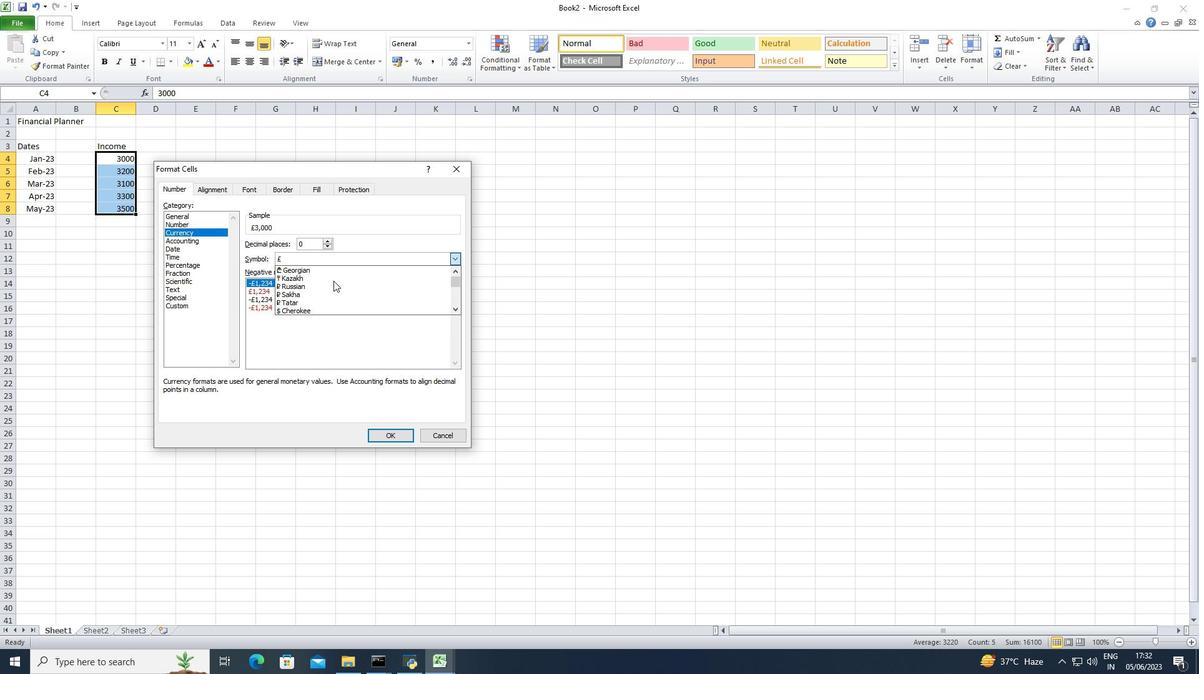 
Action: Mouse scrolled (333, 280) with delta (0, 0)
Screenshot: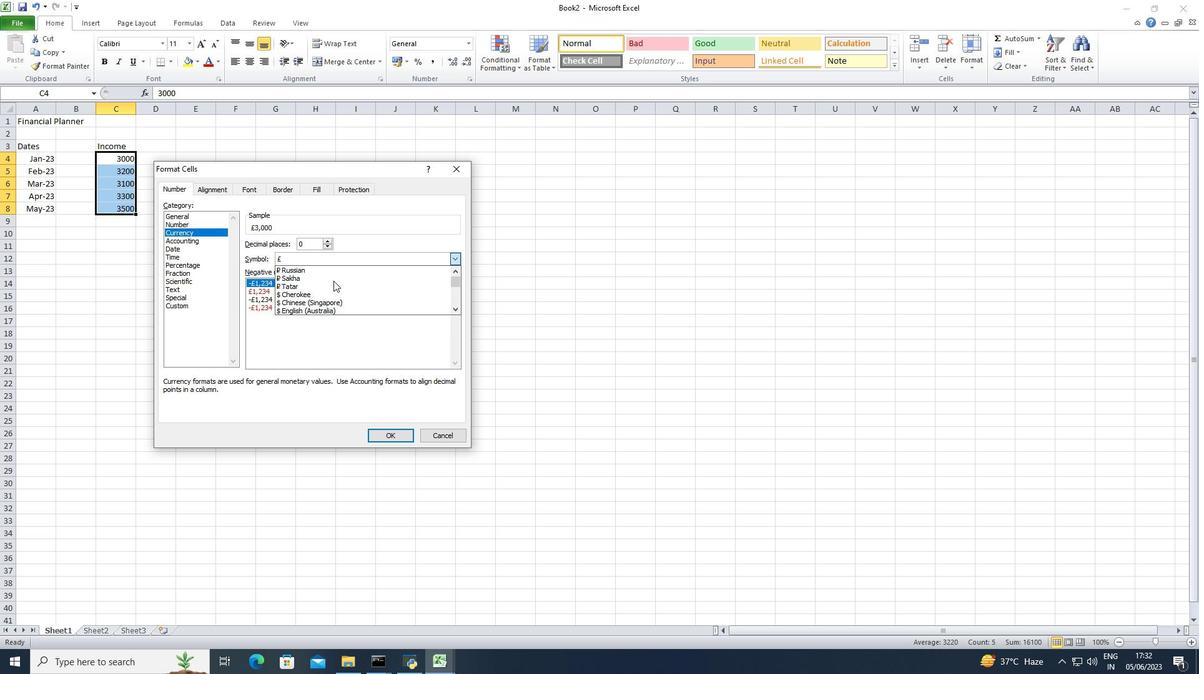 
Action: Mouse moved to (334, 292)
Screenshot: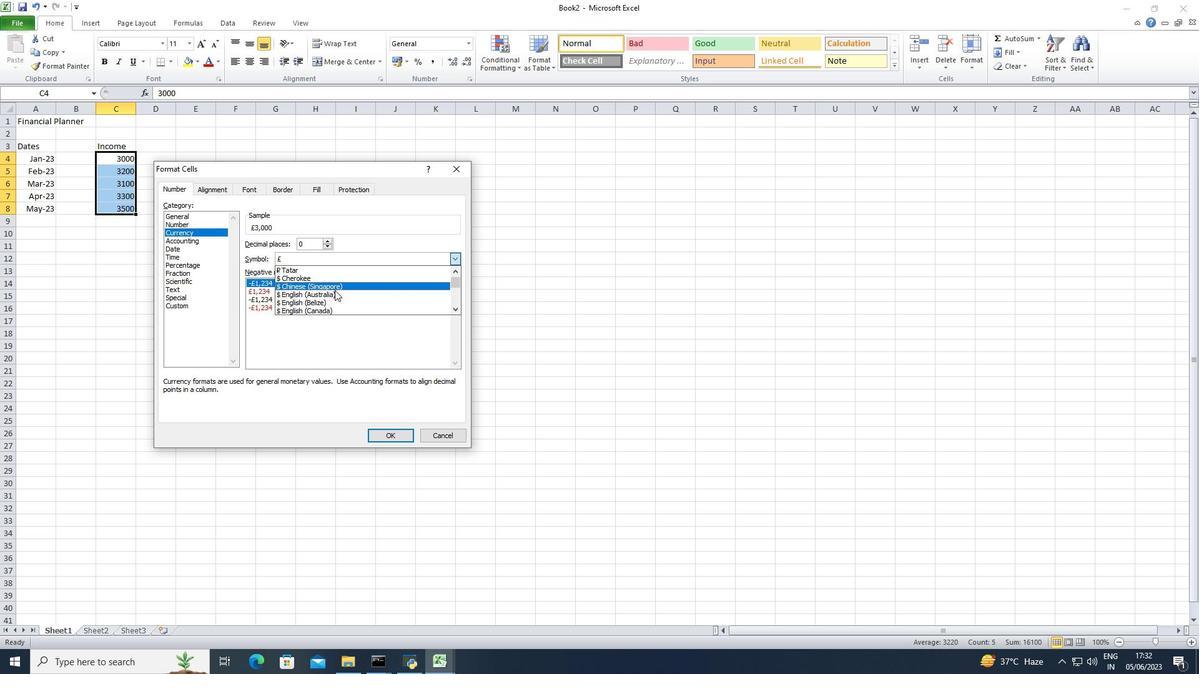 
Action: Mouse pressed left at (334, 292)
Screenshot: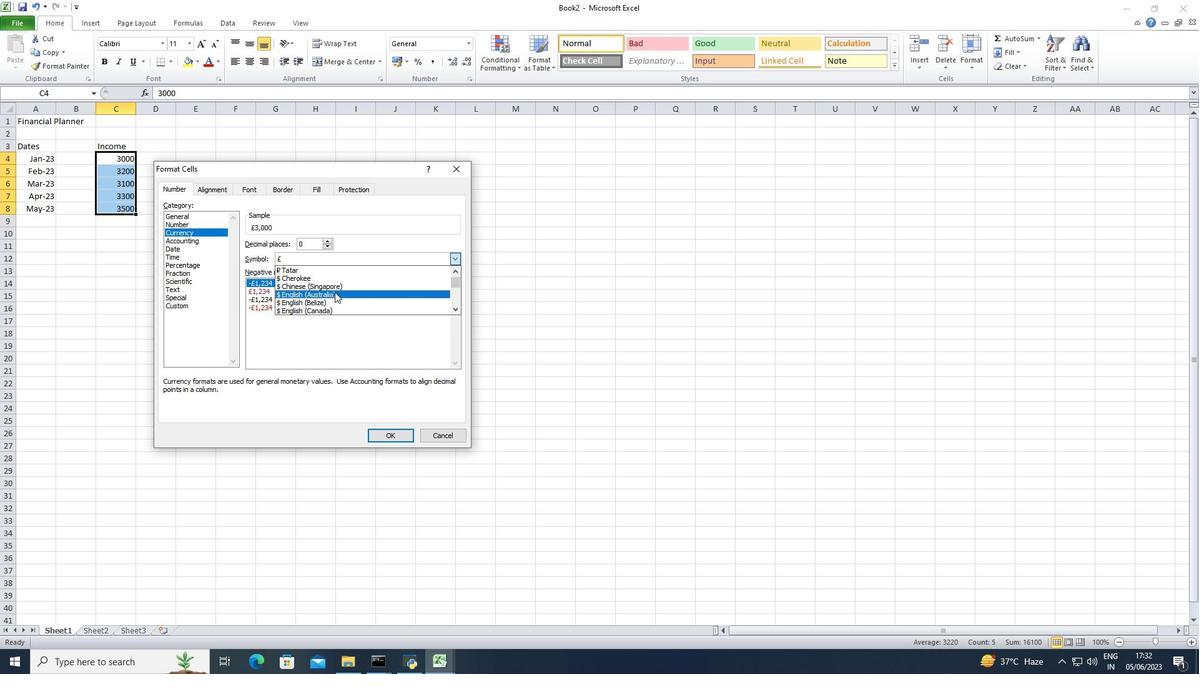 
Action: Mouse moved to (384, 435)
Screenshot: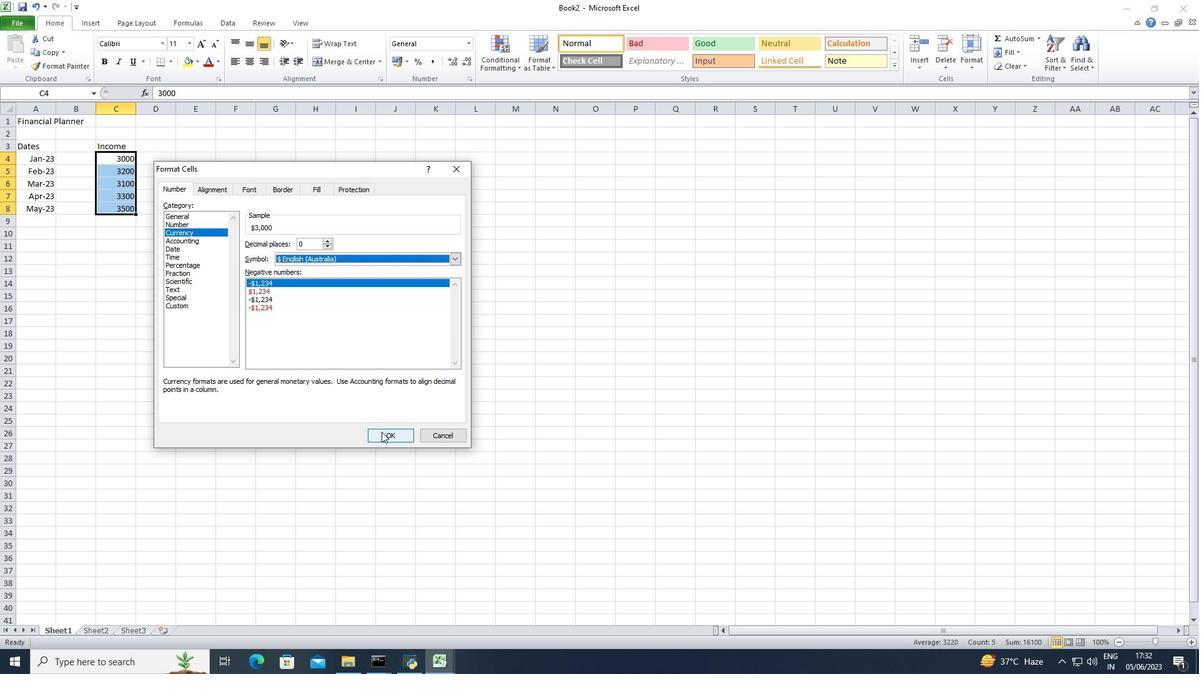 
Action: Mouse pressed left at (384, 435)
Screenshot: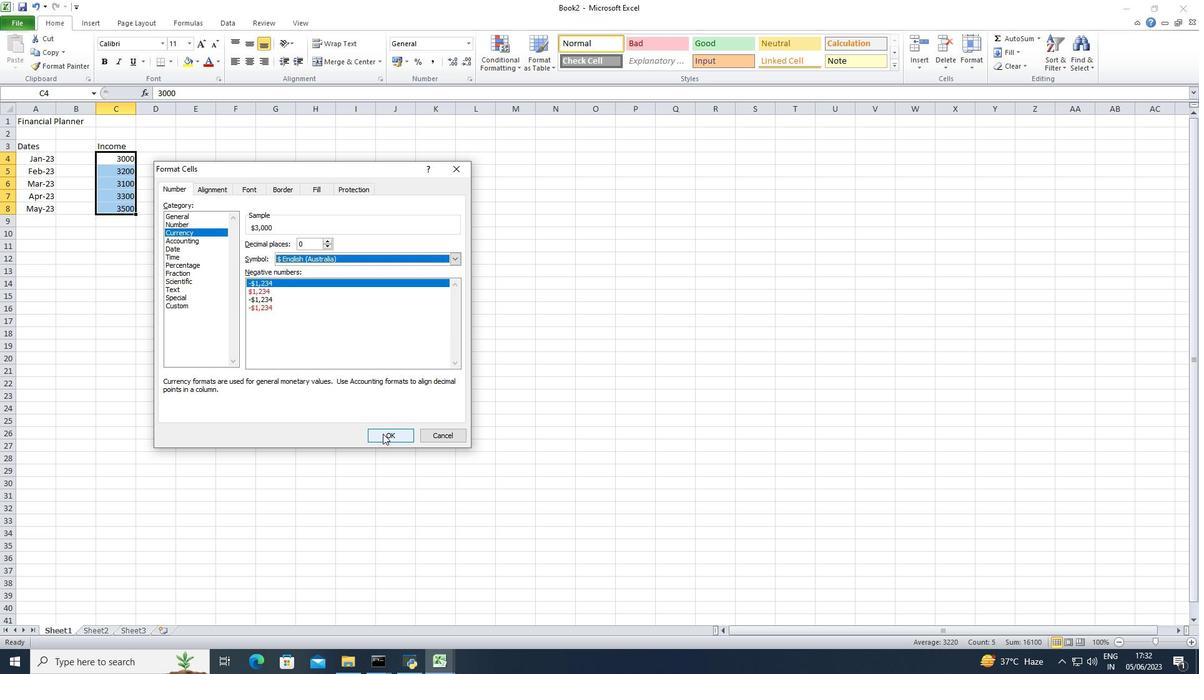 
Action: Mouse moved to (184, 150)
Screenshot: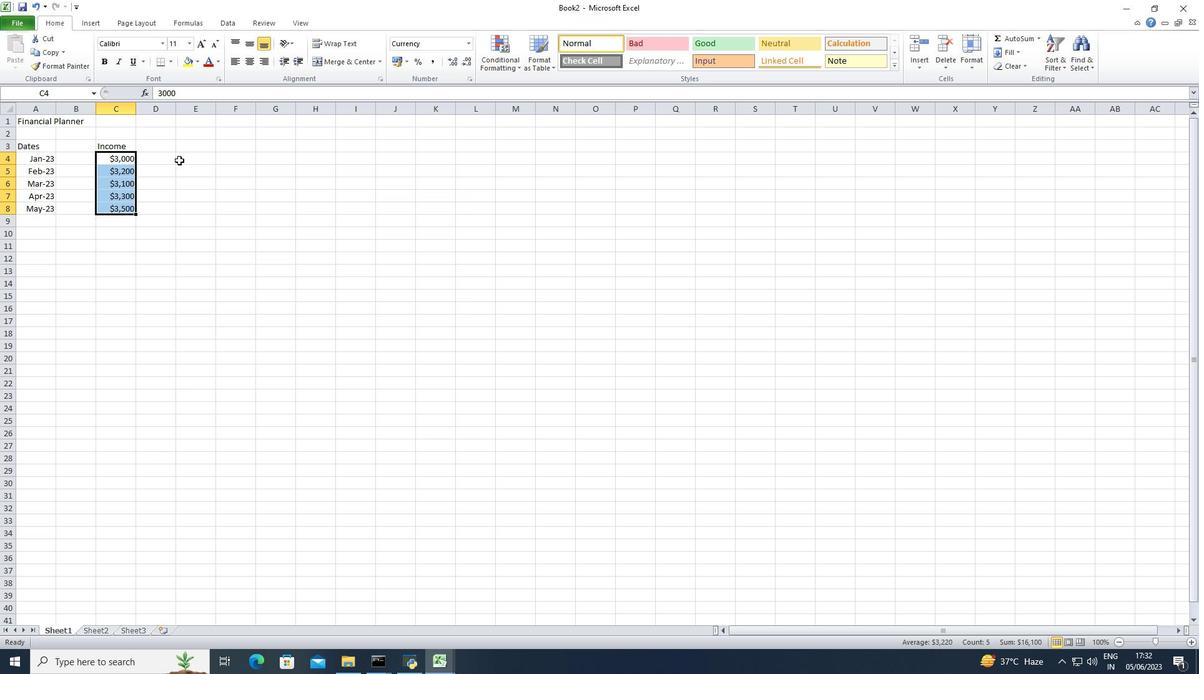 
Action: Mouse pressed left at (184, 150)
Screenshot: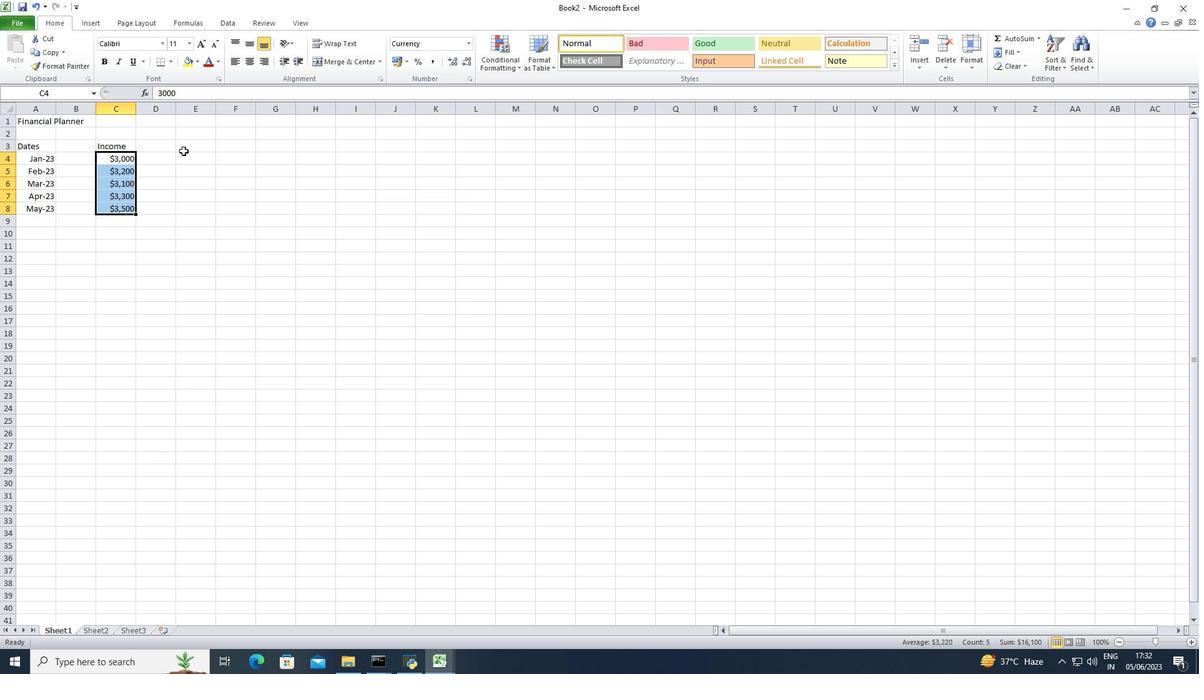 
Action: Key pressed <Key.shift>Expenses<Key.enter>2000<Key.down>2300<Key.down>2200<Key.down>2500<Key.down>2800<Key.down>
Screenshot: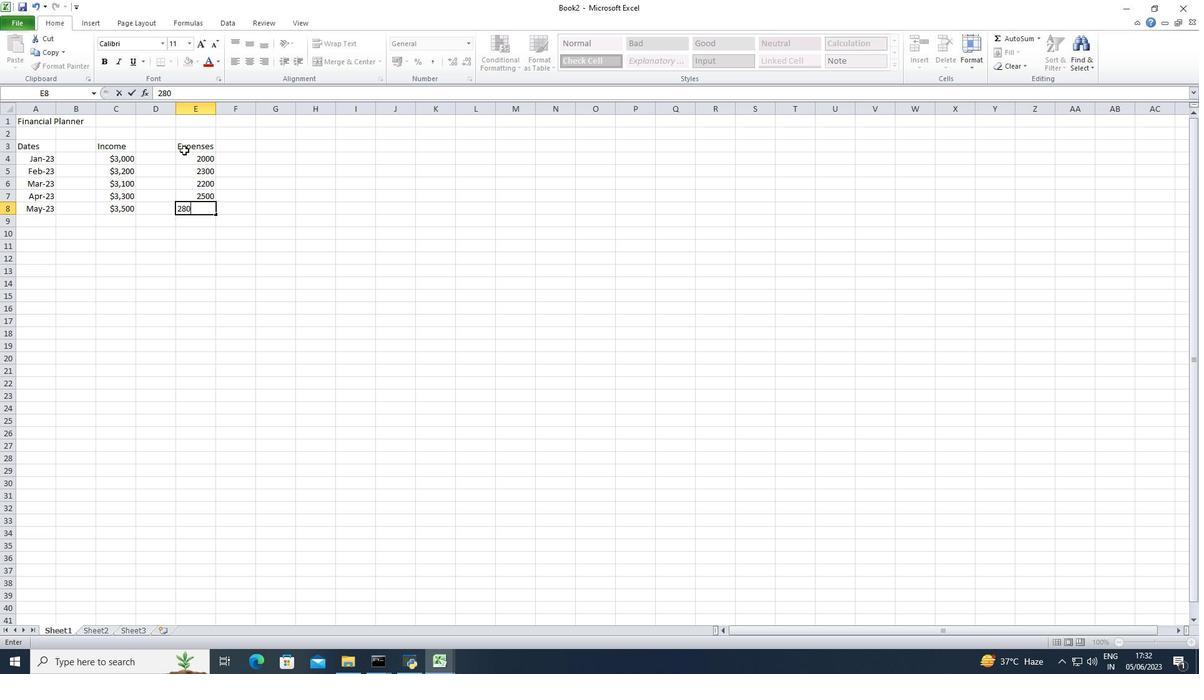 
Action: Mouse moved to (189, 156)
Screenshot: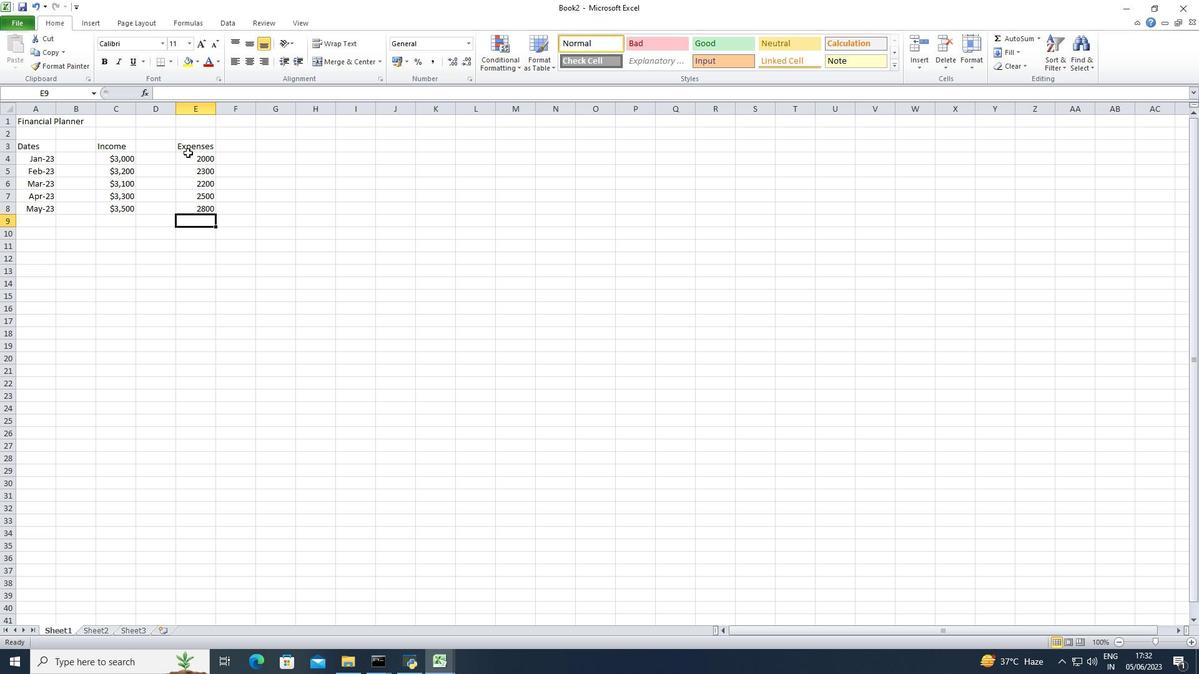 
Action: Mouse pressed left at (189, 156)
Screenshot: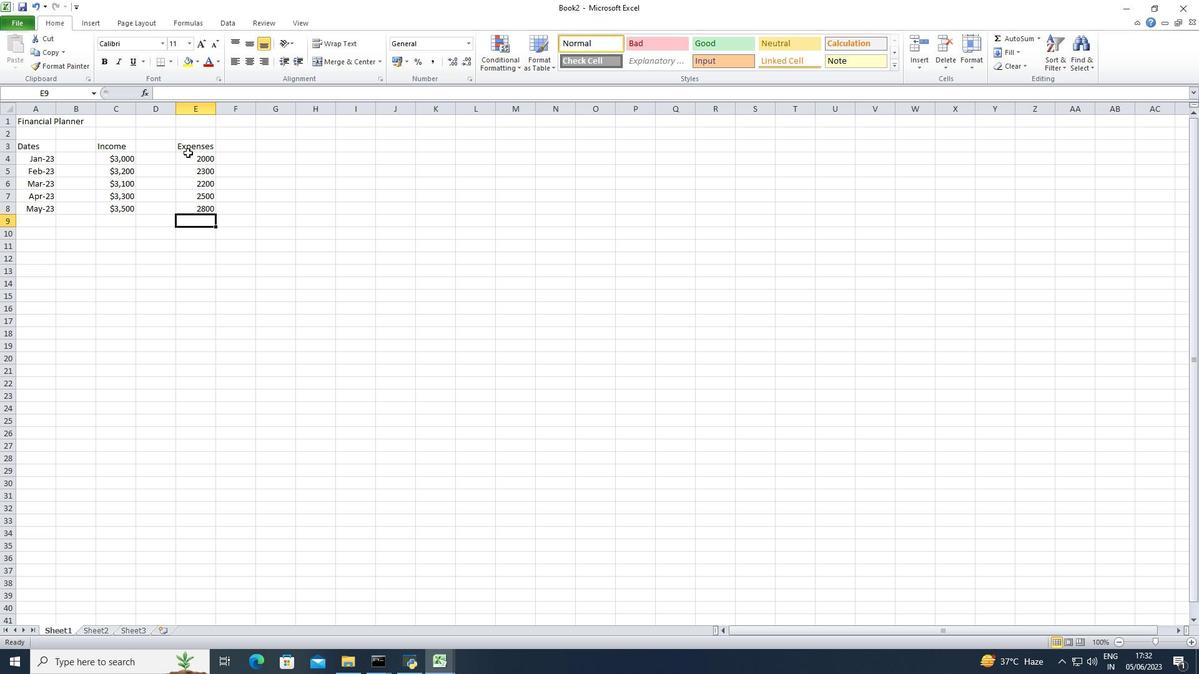 
Action: Mouse moved to (466, 41)
Screenshot: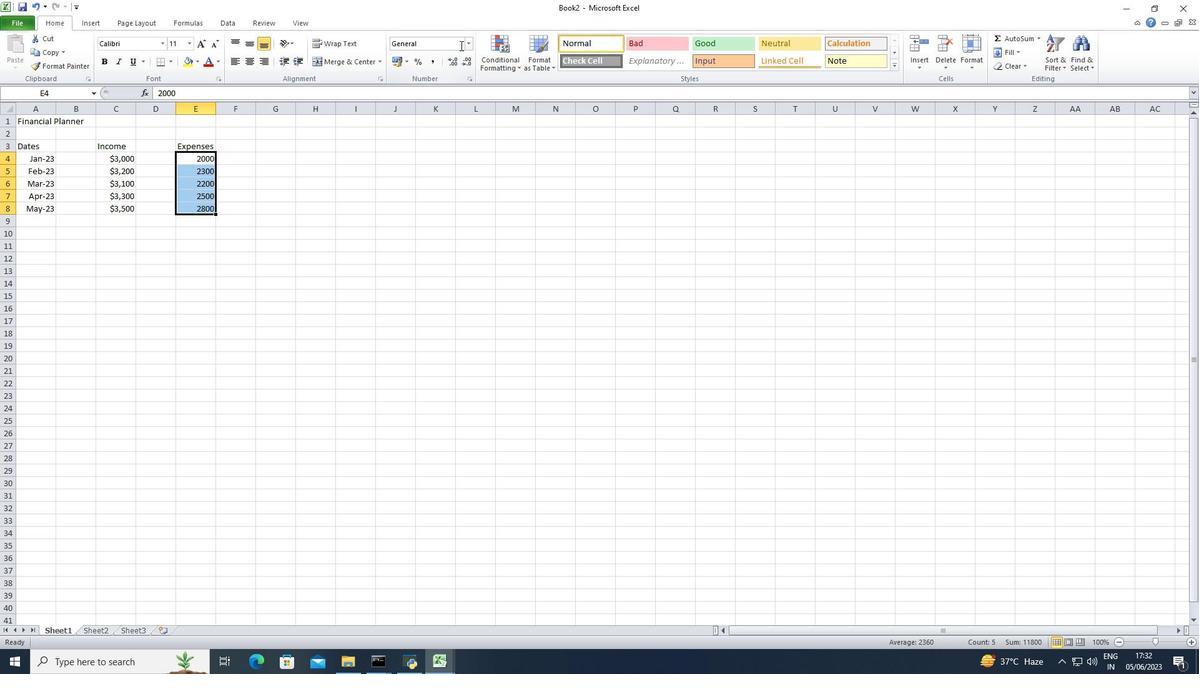 
Action: Mouse pressed left at (466, 41)
Screenshot: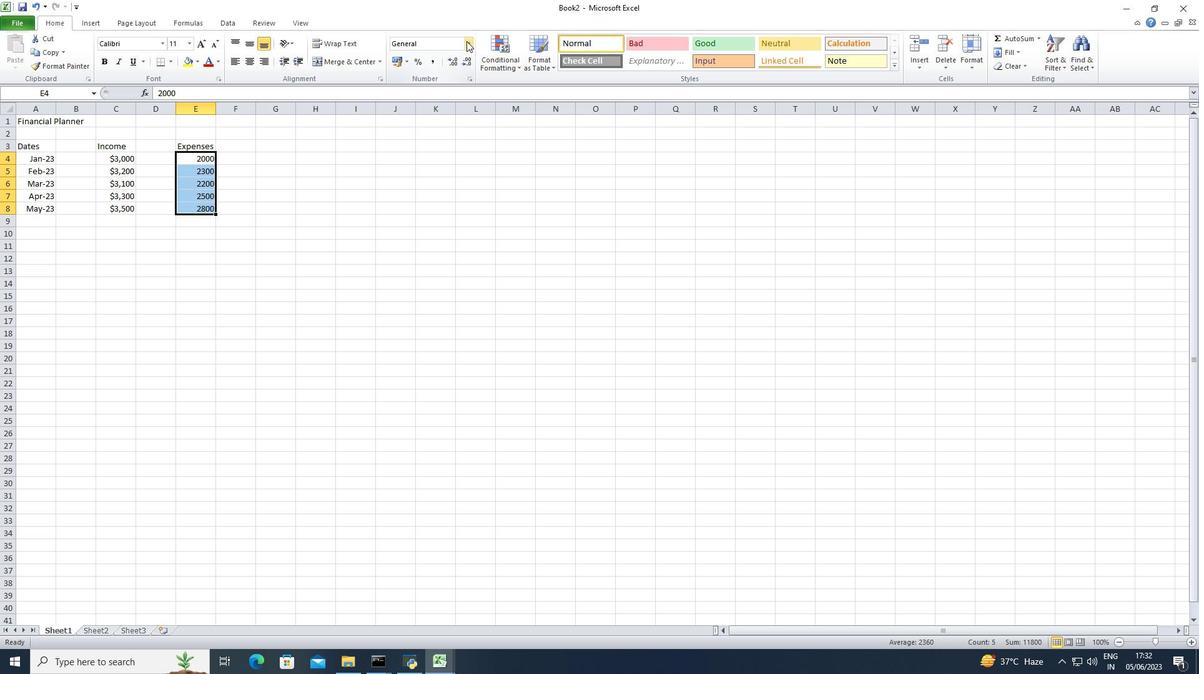 
Action: Mouse moved to (458, 362)
Screenshot: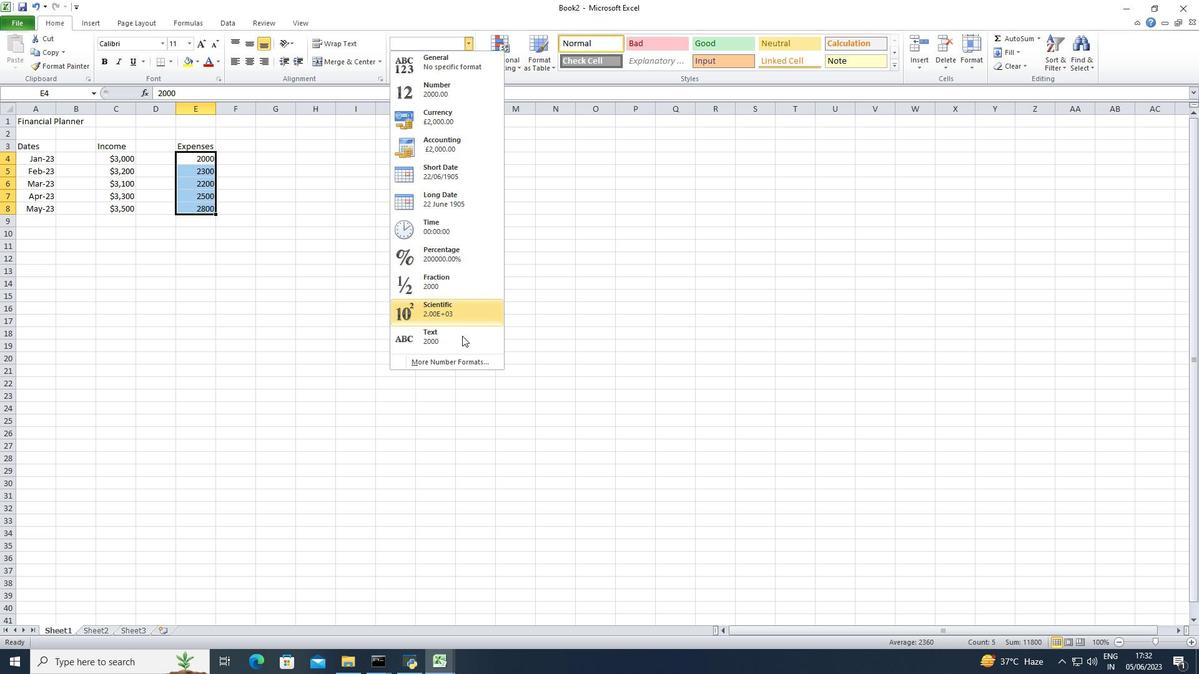 
Action: Mouse pressed left at (458, 362)
Screenshot: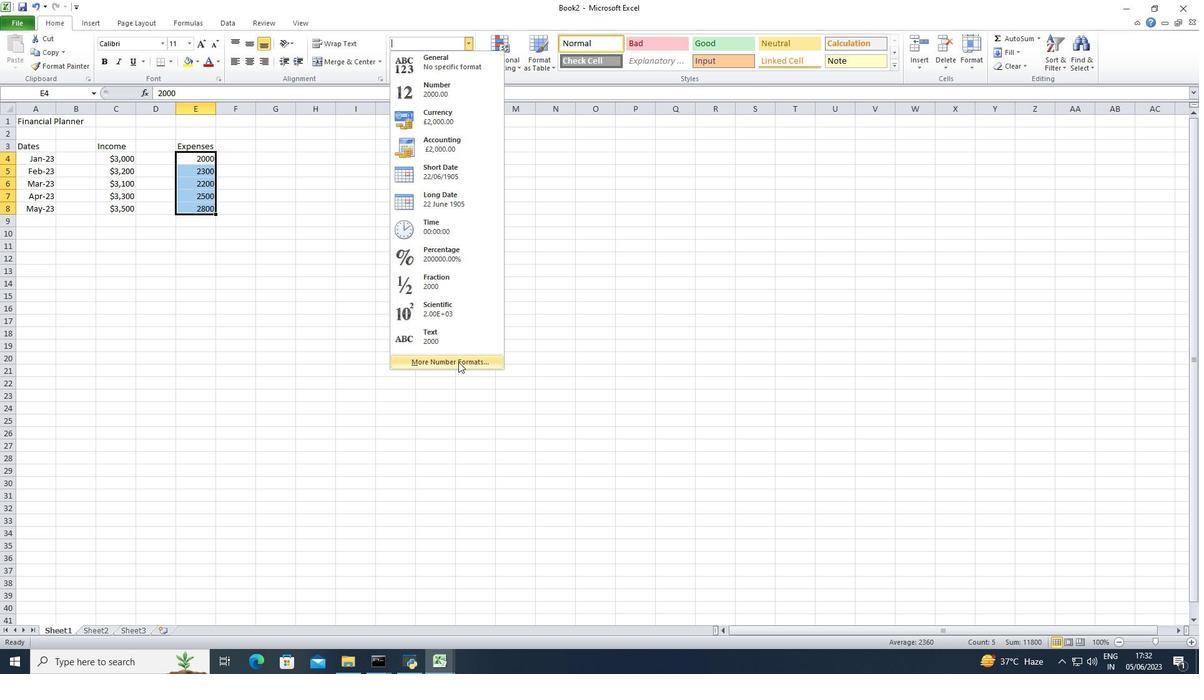 
Action: Mouse moved to (207, 233)
Screenshot: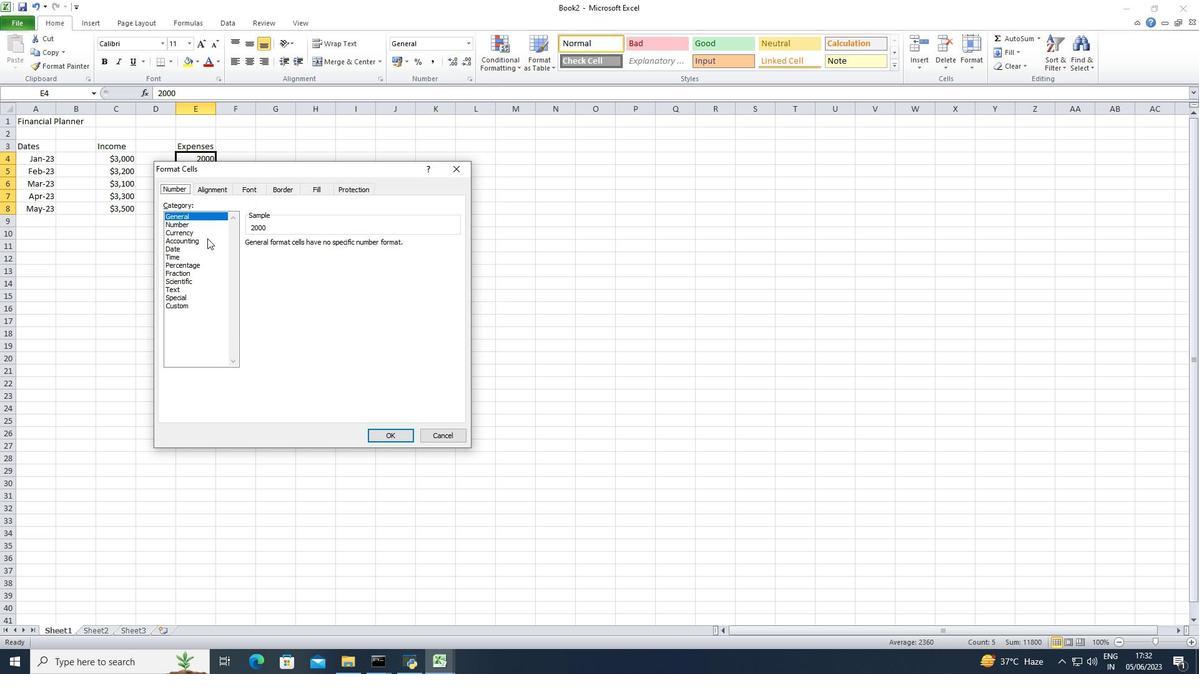 
Action: Mouse pressed left at (207, 233)
Screenshot: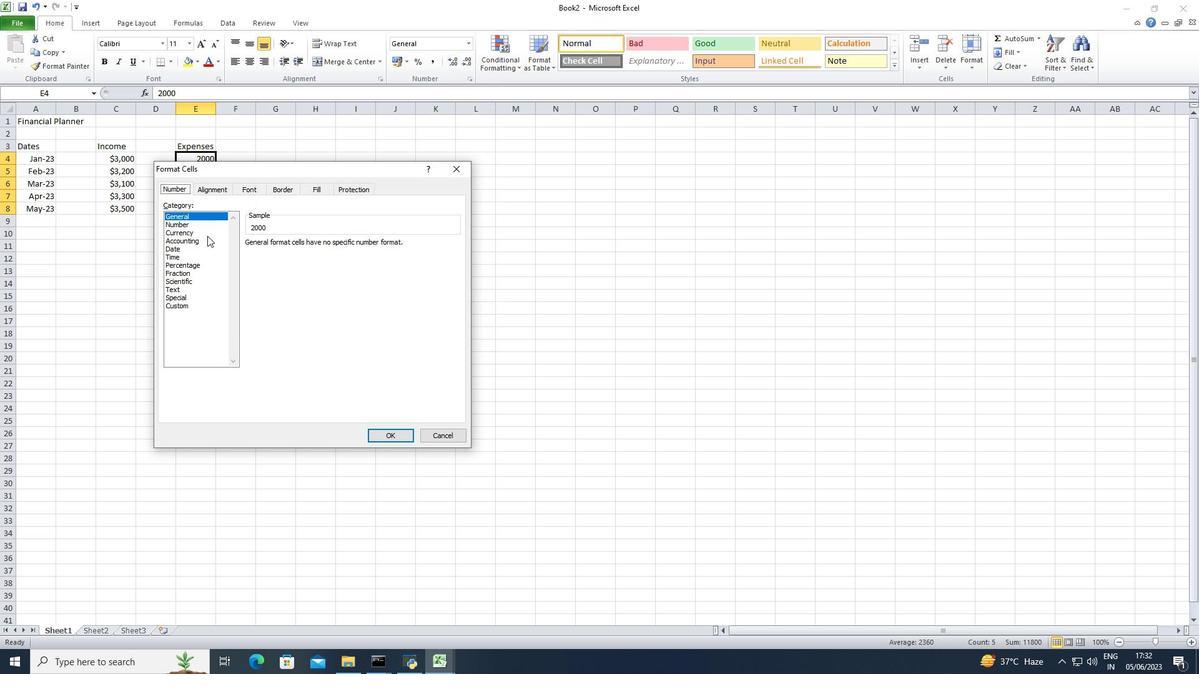 
Action: Mouse moved to (330, 242)
Screenshot: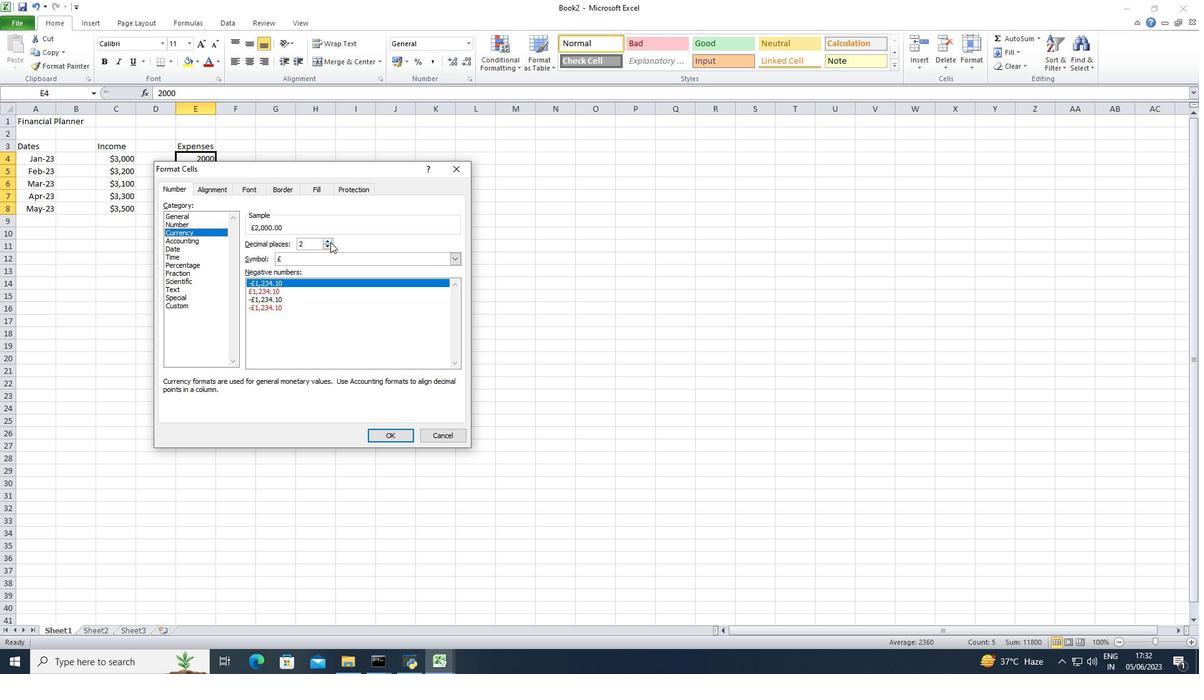 
Action: Mouse pressed left at (330, 242)
Screenshot: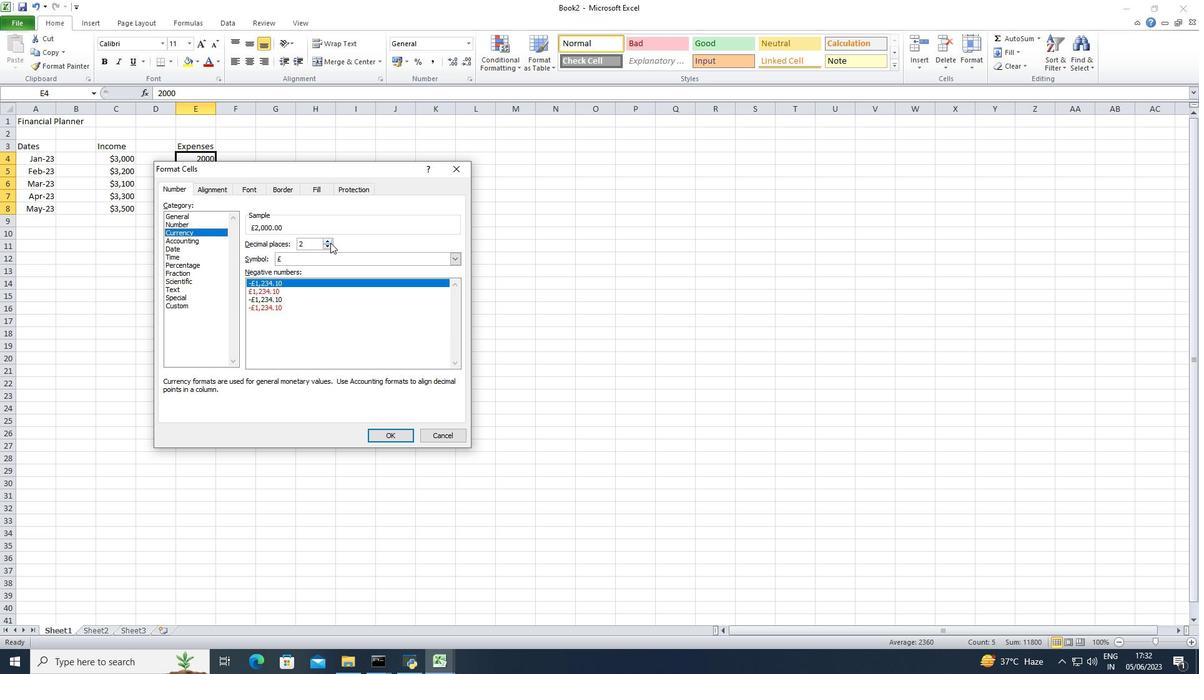 
Action: Mouse moved to (330, 248)
Screenshot: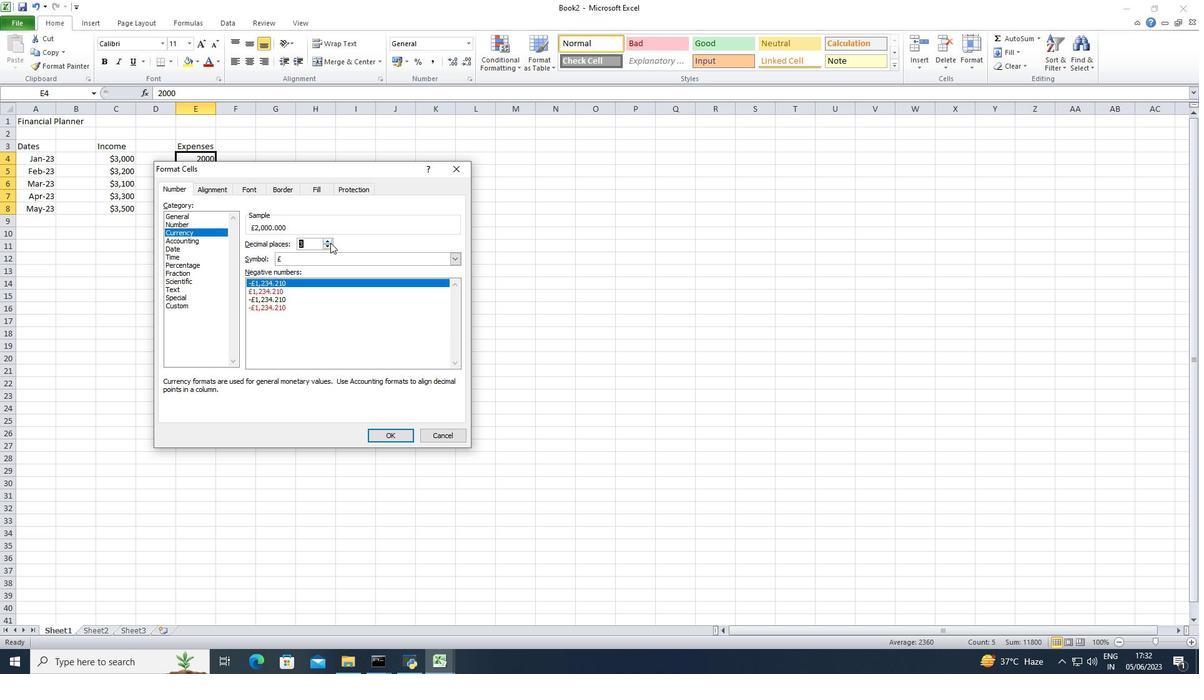 
Action: Mouse pressed left at (330, 248)
Screenshot: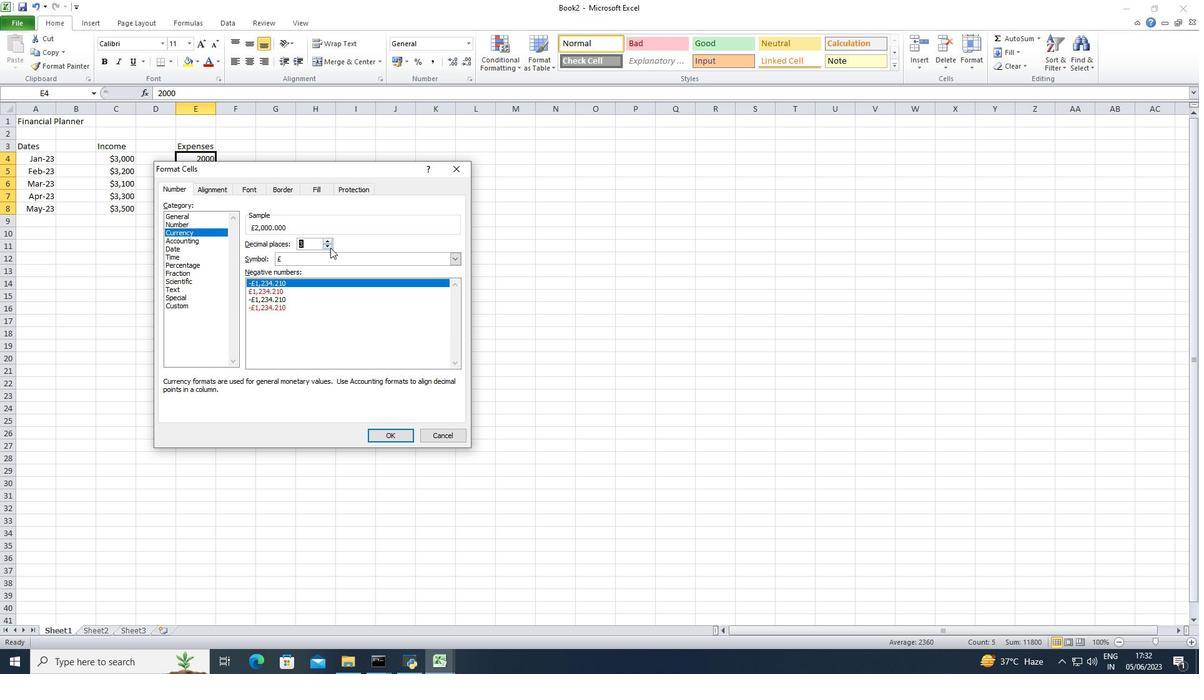 
Action: Mouse pressed left at (330, 248)
Screenshot: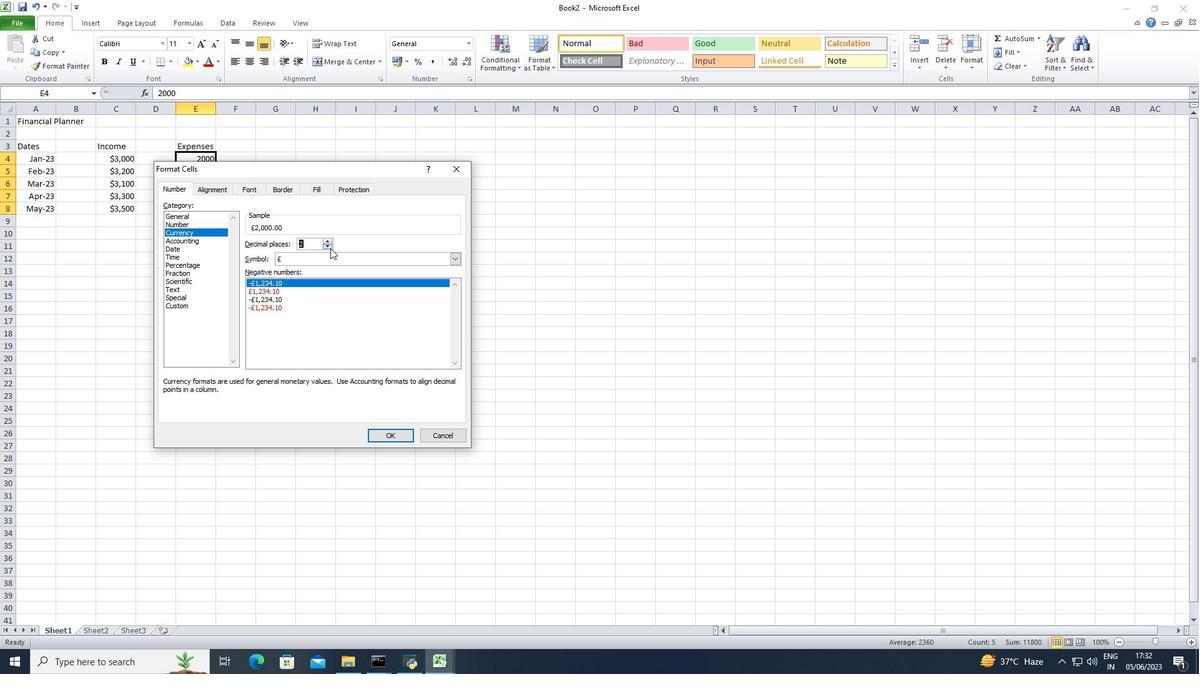 
Action: Mouse pressed left at (330, 248)
Screenshot: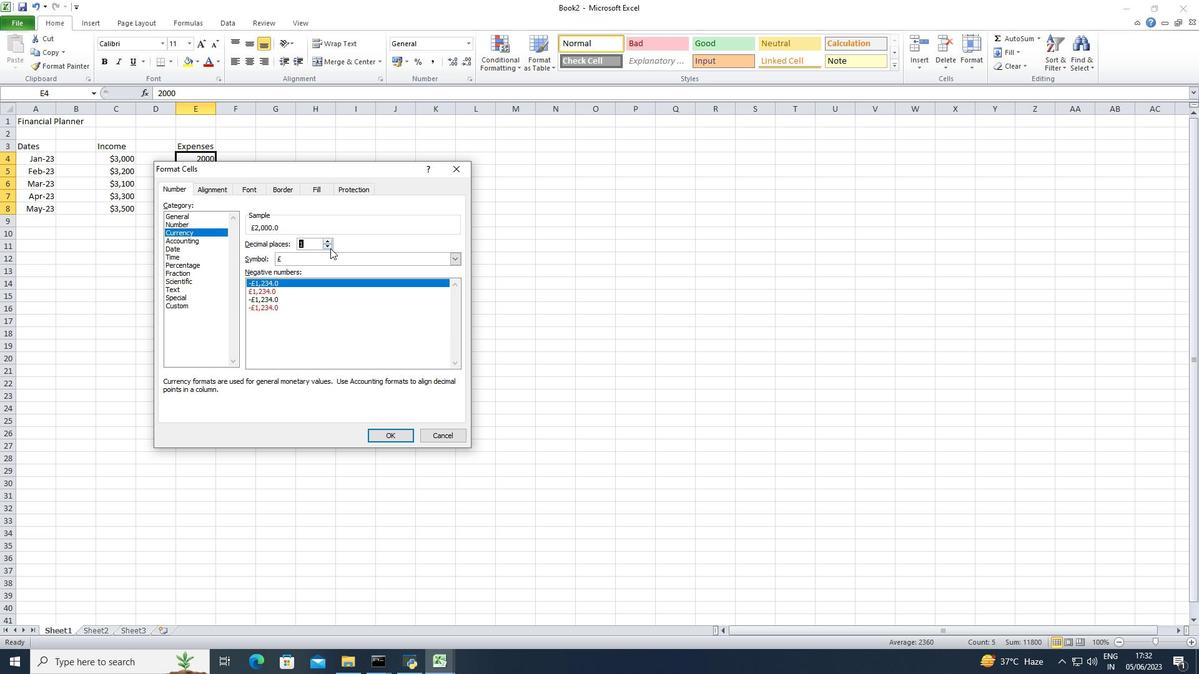 
Action: Mouse moved to (335, 261)
Screenshot: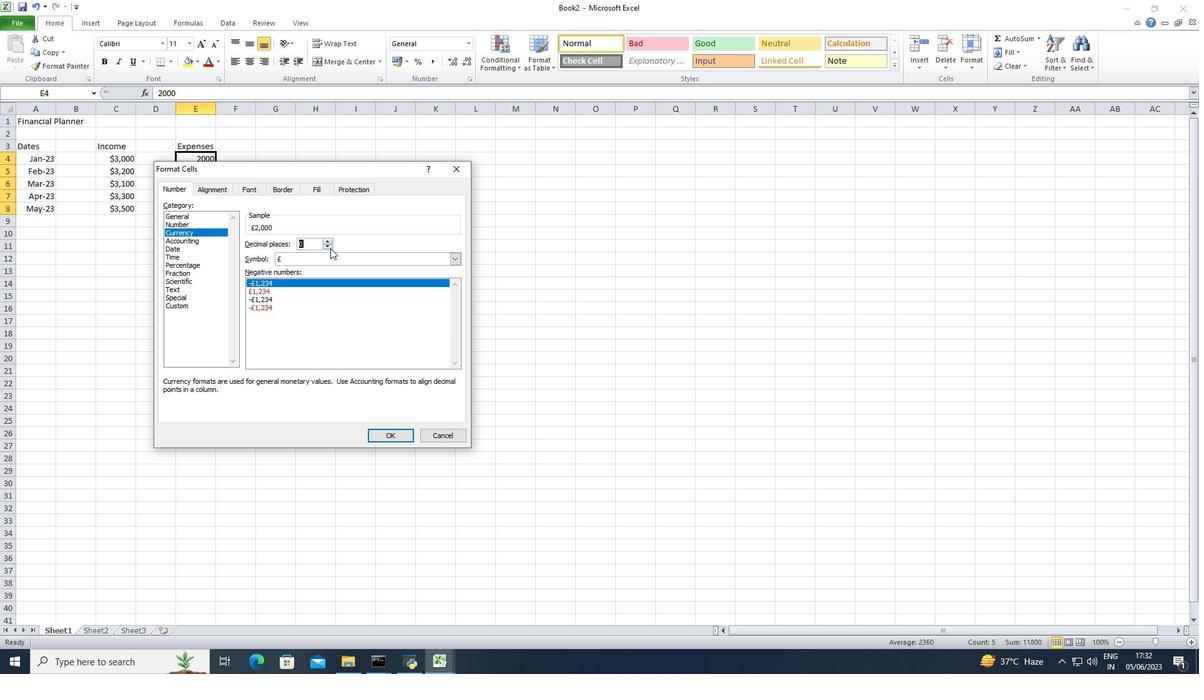 
Action: Mouse pressed left at (335, 261)
Screenshot: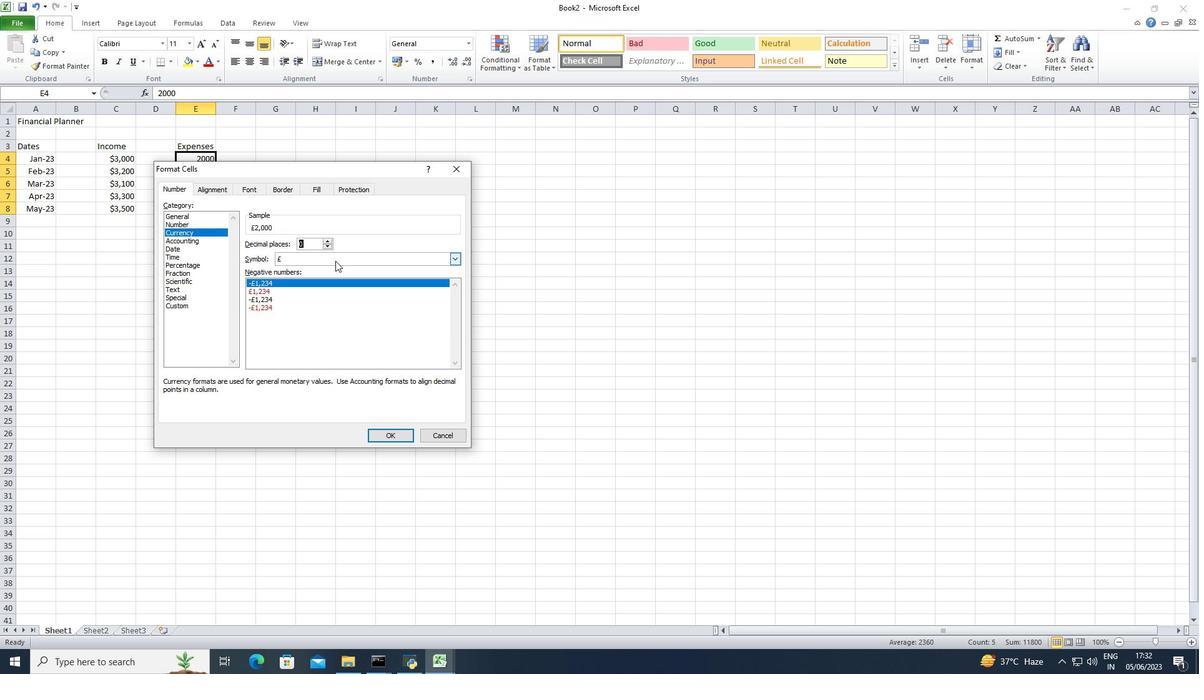
Action: Mouse moved to (335, 283)
Screenshot: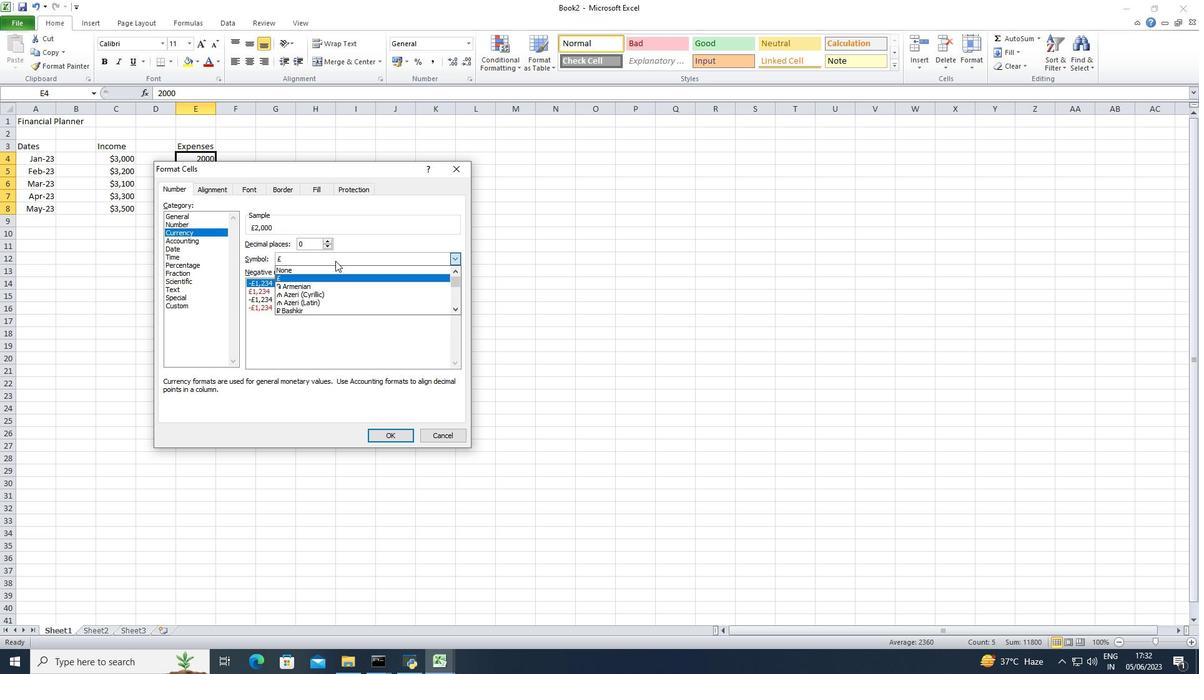 
Action: Mouse scrolled (335, 282) with delta (0, 0)
Screenshot: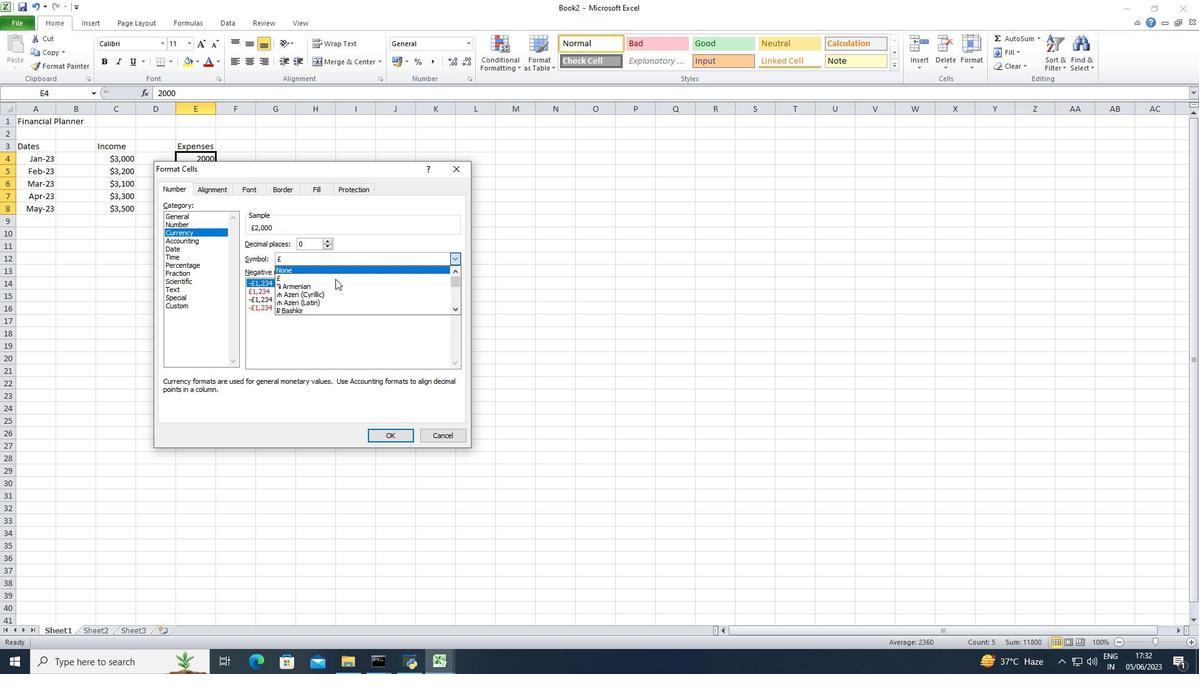 
Action: Mouse scrolled (335, 282) with delta (0, 0)
Screenshot: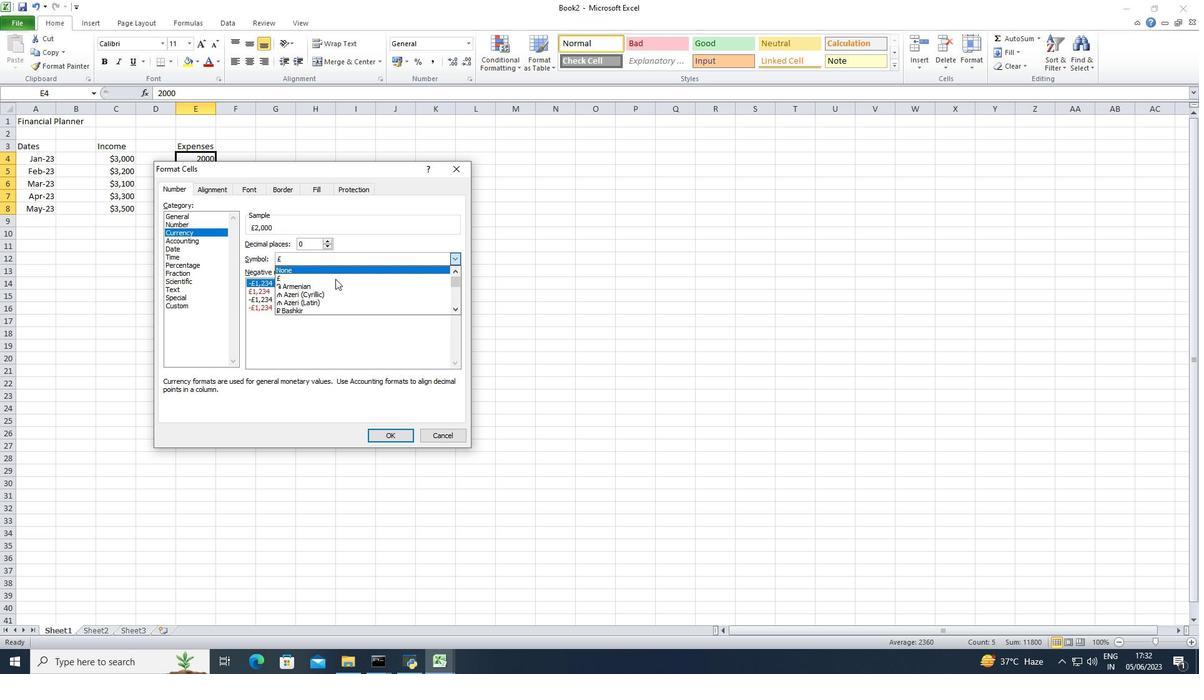 
Action: Mouse scrolled (335, 282) with delta (0, 0)
Screenshot: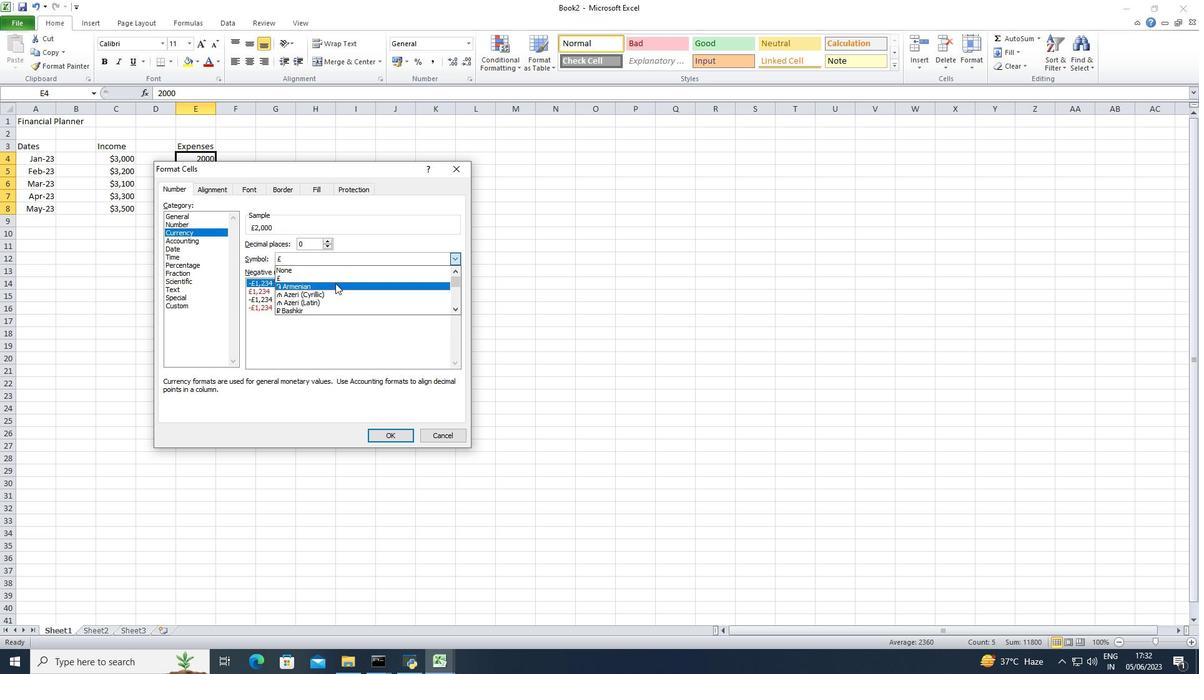 
Action: Mouse scrolled (335, 282) with delta (0, 0)
Screenshot: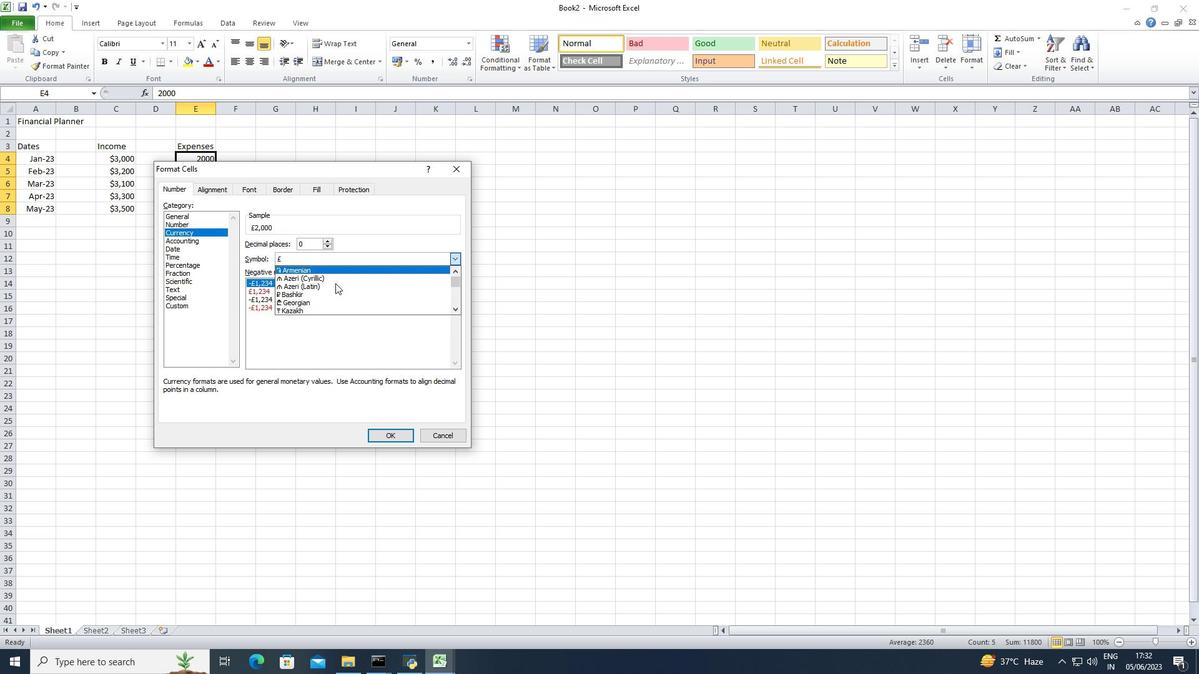 
Action: Mouse scrolled (335, 282) with delta (0, 0)
Screenshot: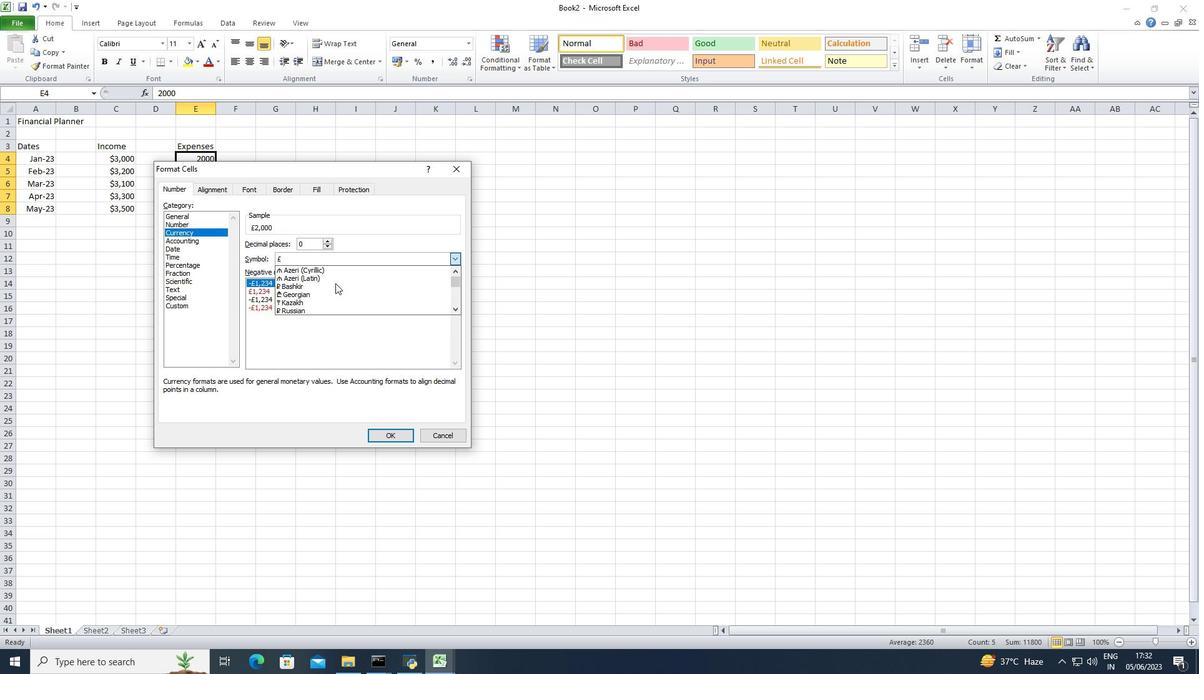 
Action: Mouse scrolled (335, 282) with delta (0, 0)
Screenshot: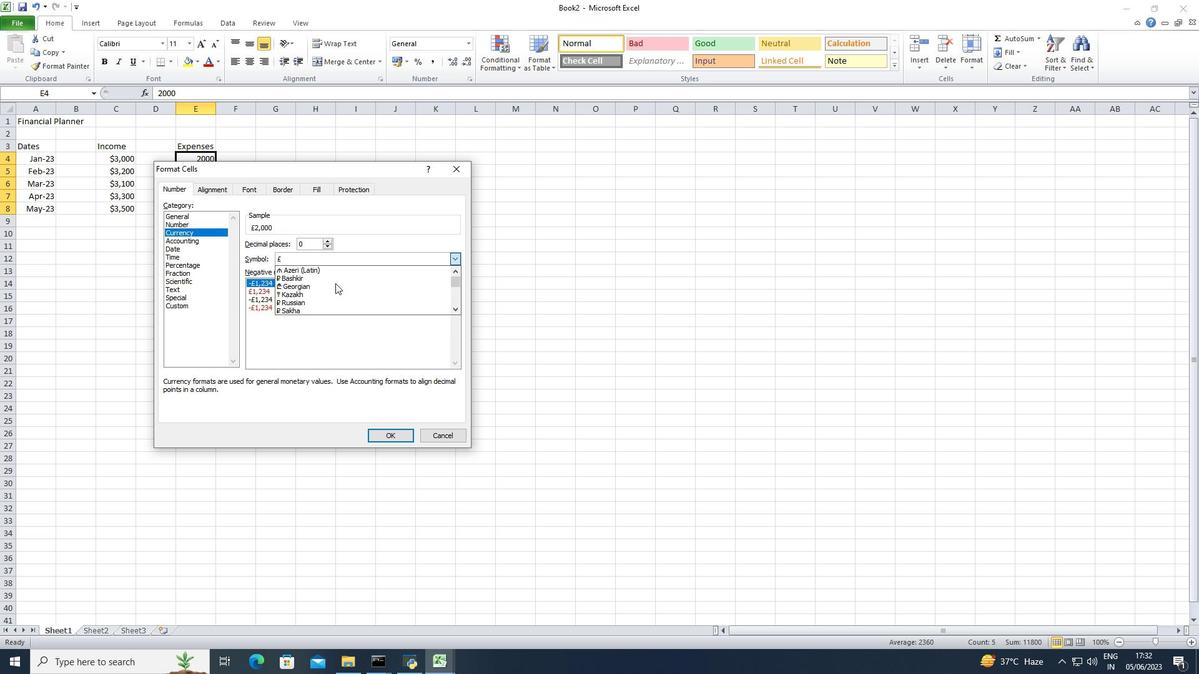 
Action: Mouse scrolled (335, 282) with delta (0, 0)
Screenshot: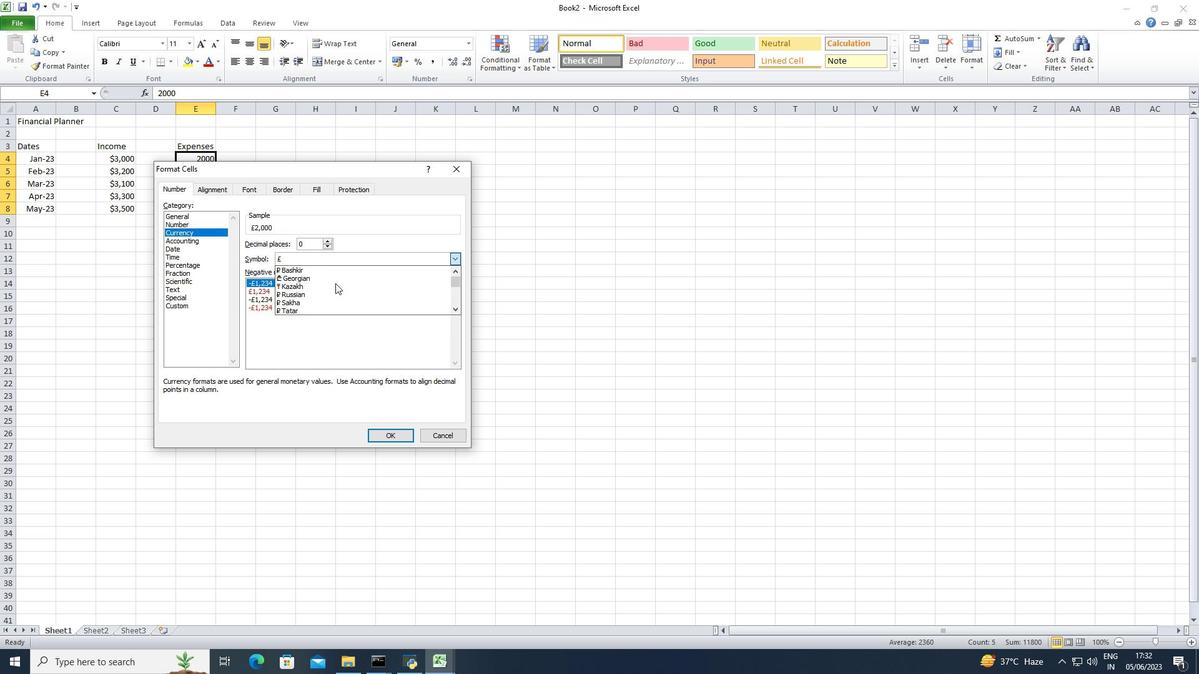 
Action: Mouse scrolled (335, 282) with delta (0, 0)
Screenshot: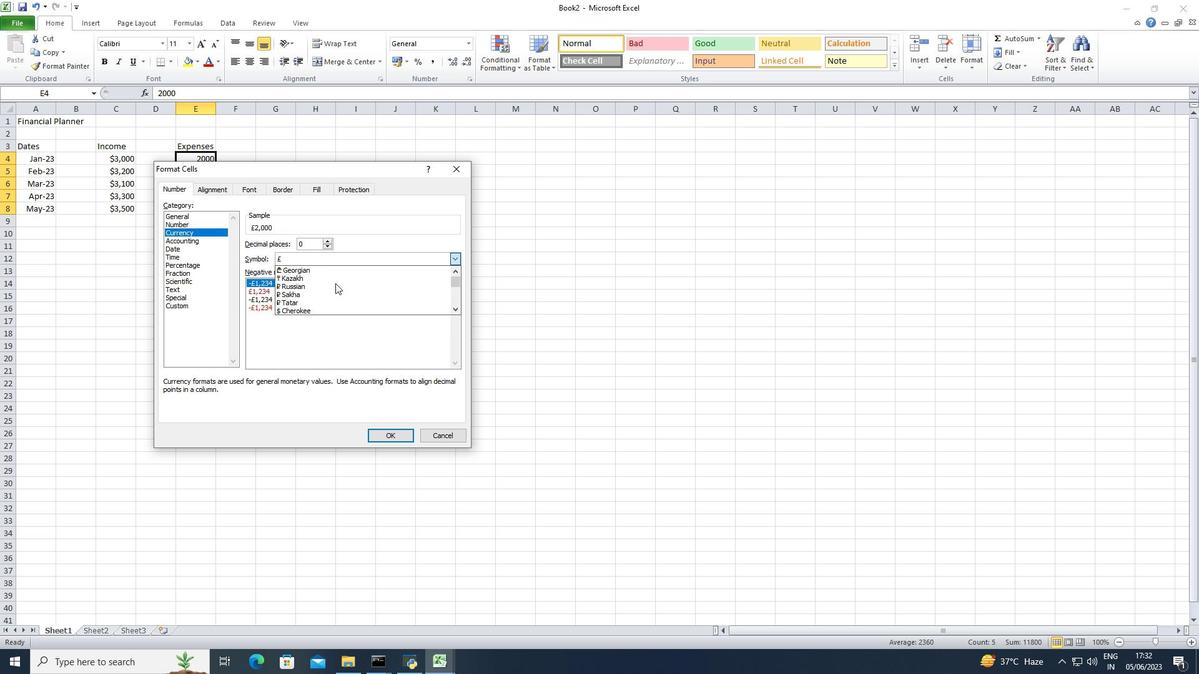 
Action: Mouse moved to (335, 309)
Screenshot: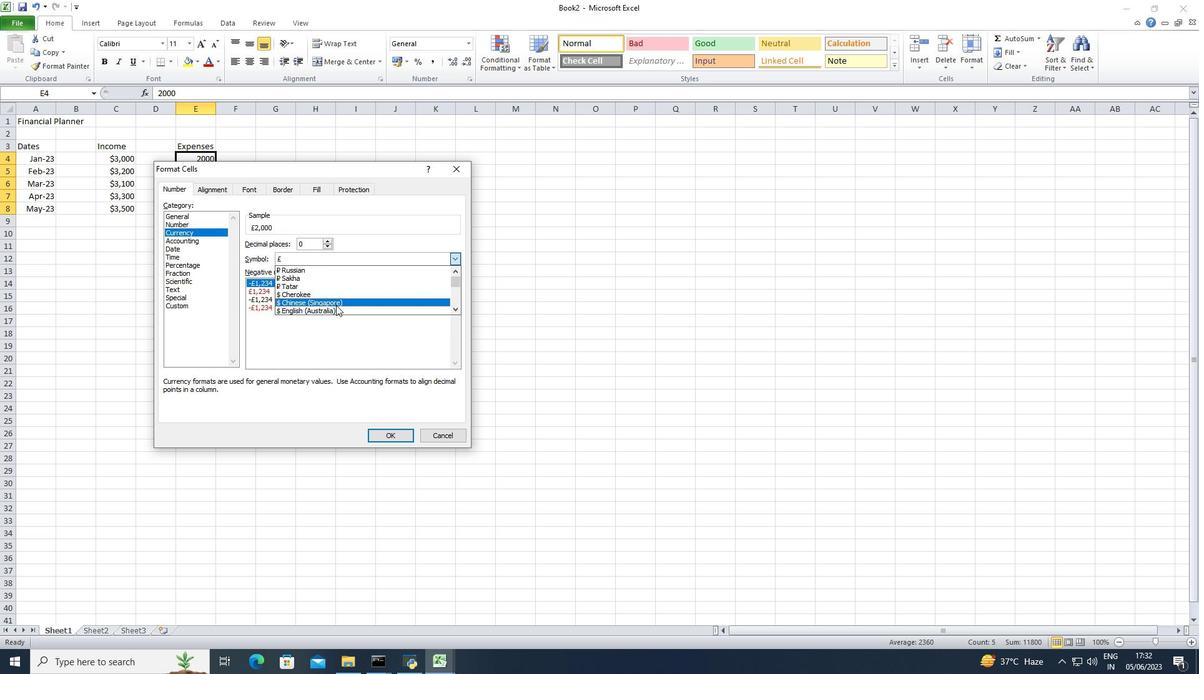 
Action: Mouse pressed left at (335, 309)
Screenshot: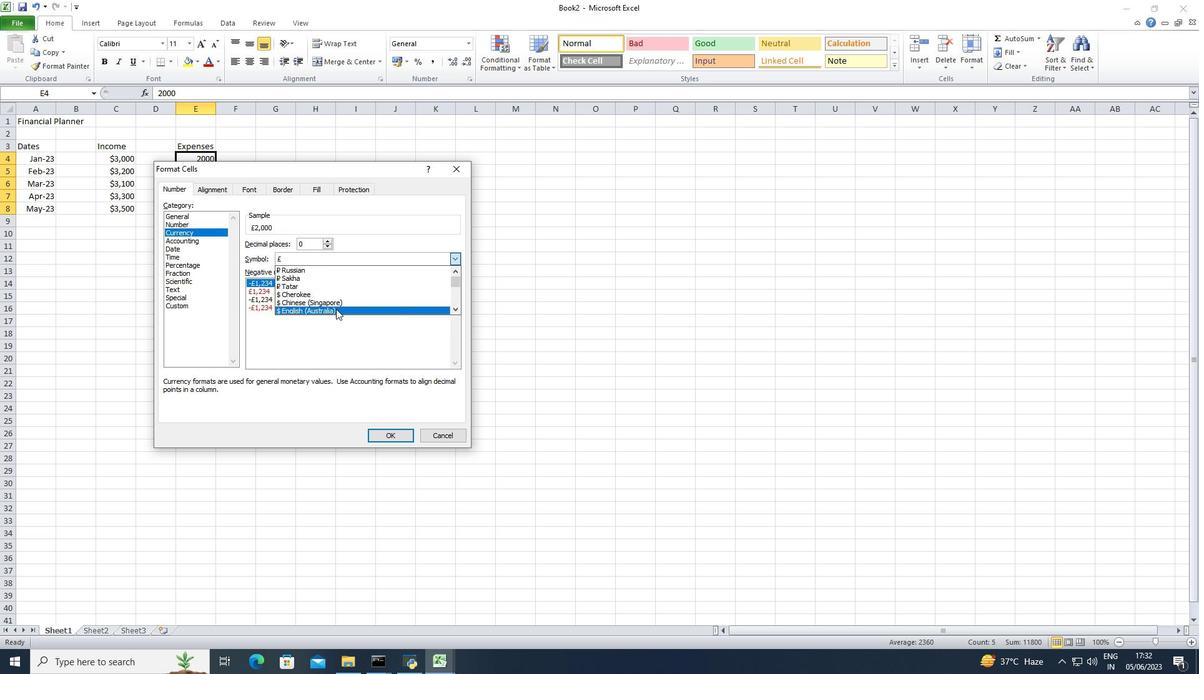 
Action: Mouse moved to (385, 442)
Screenshot: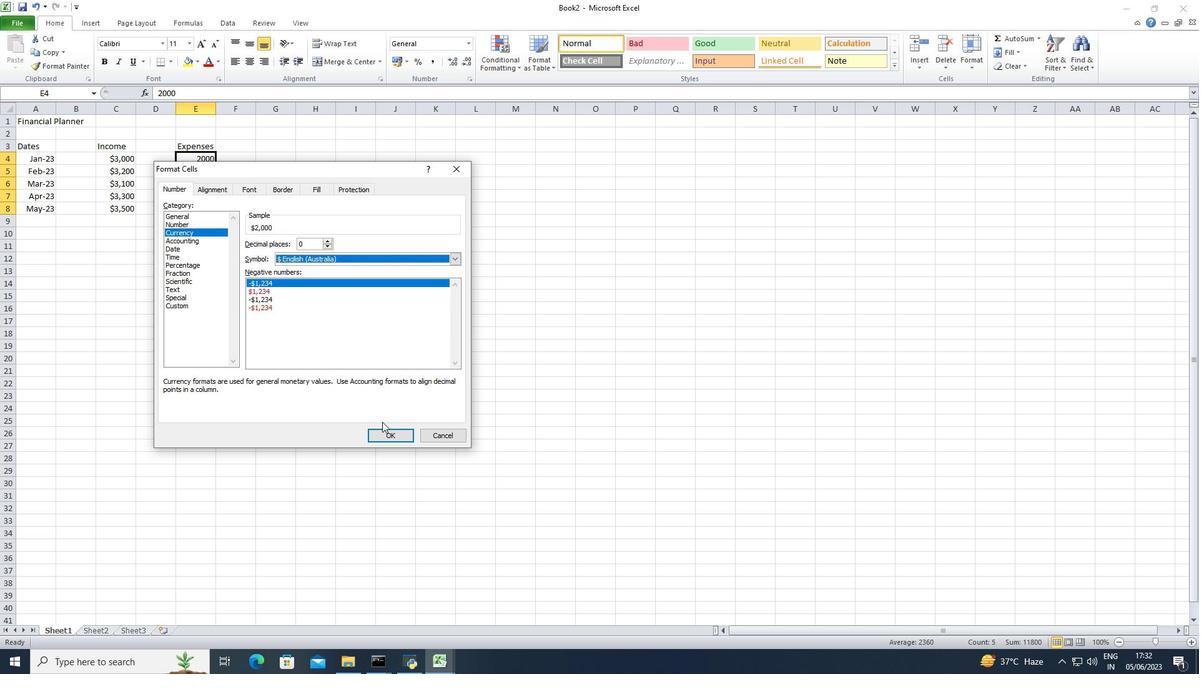 
Action: Mouse pressed left at (385, 442)
Screenshot: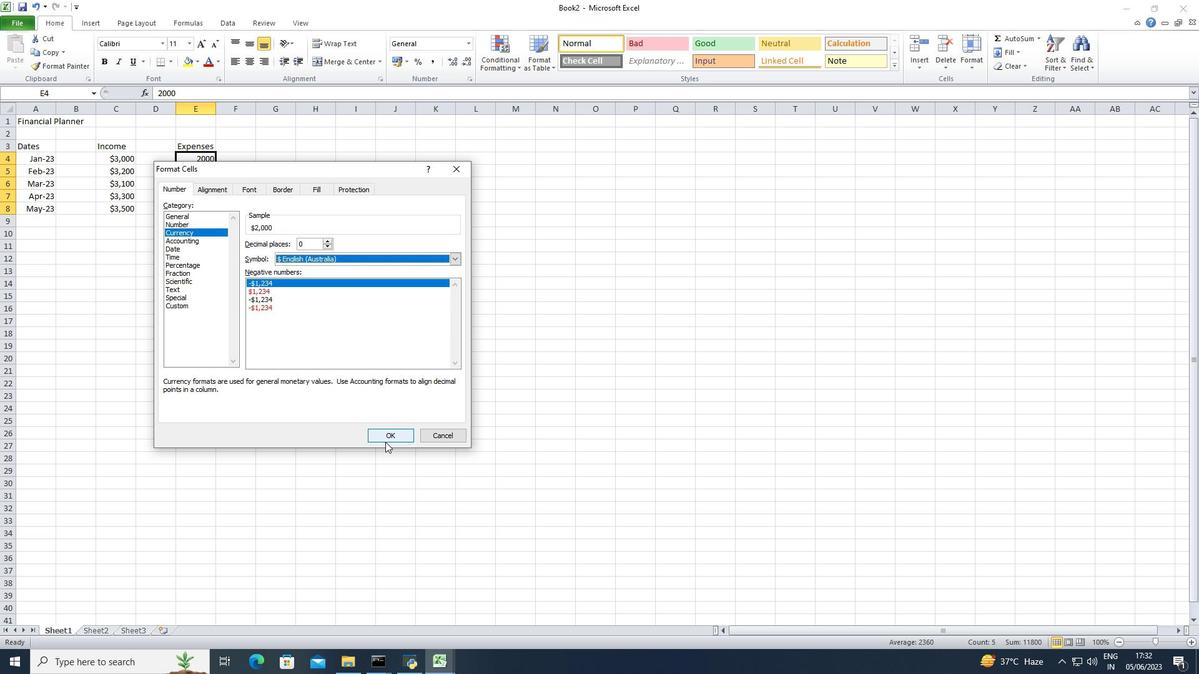 
Action: Mouse moved to (274, 149)
Screenshot: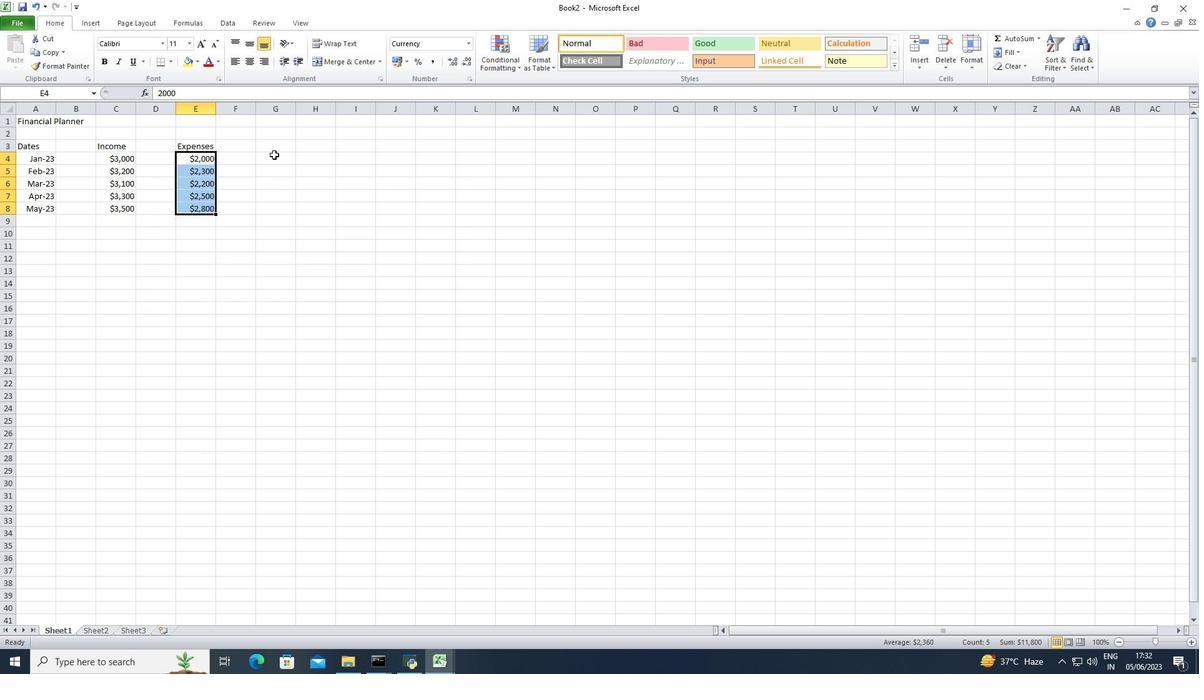
Action: Mouse pressed left at (274, 149)
Screenshot: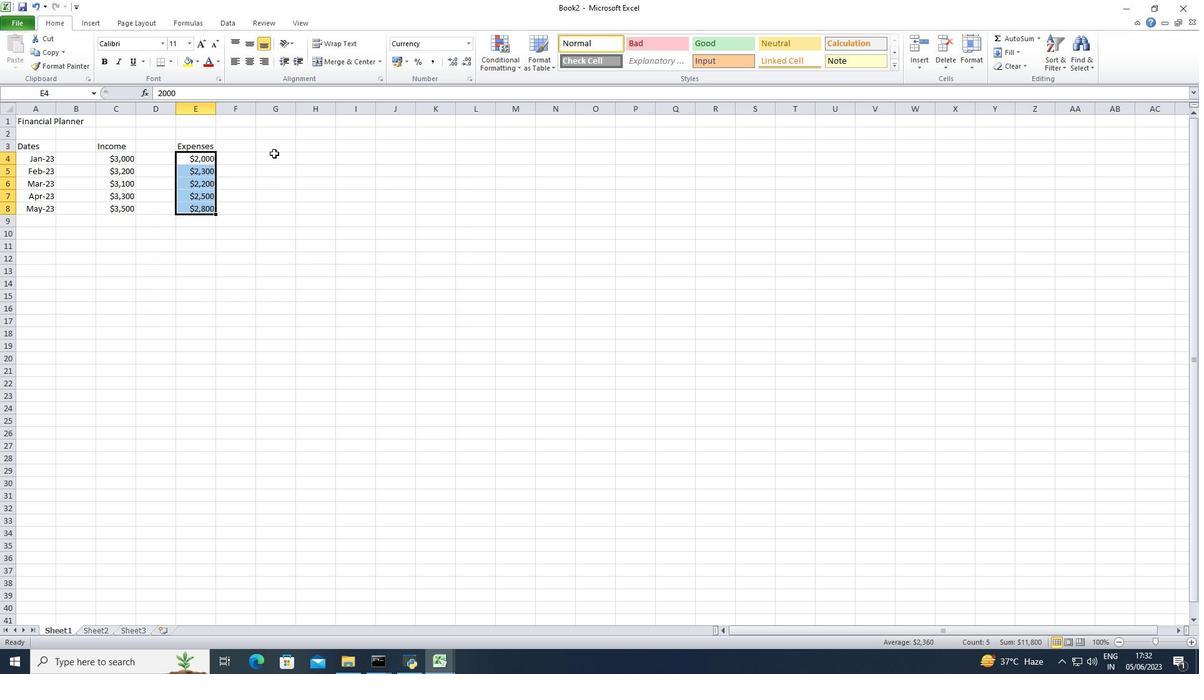 
Action: Key pressed <Key.shift>Savings<Key.down>500<Key.down>600<Key.down>500<Key.down>700<Key.down>700<Key.down>
Screenshot: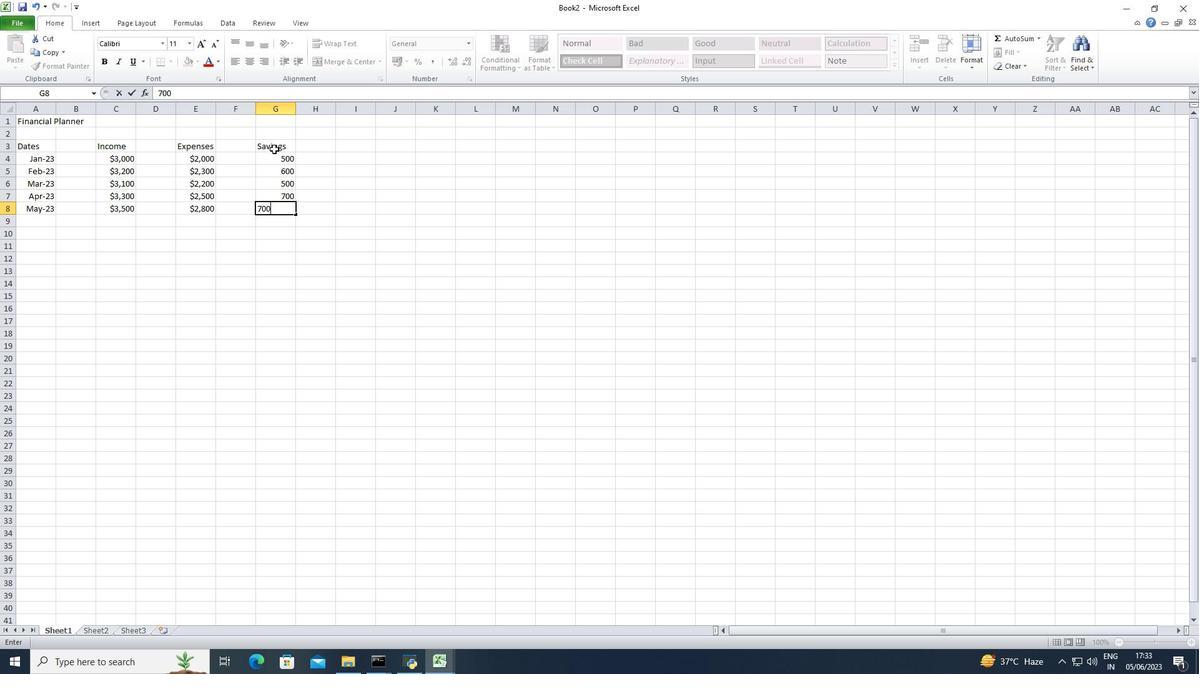
Action: Mouse moved to (277, 158)
Screenshot: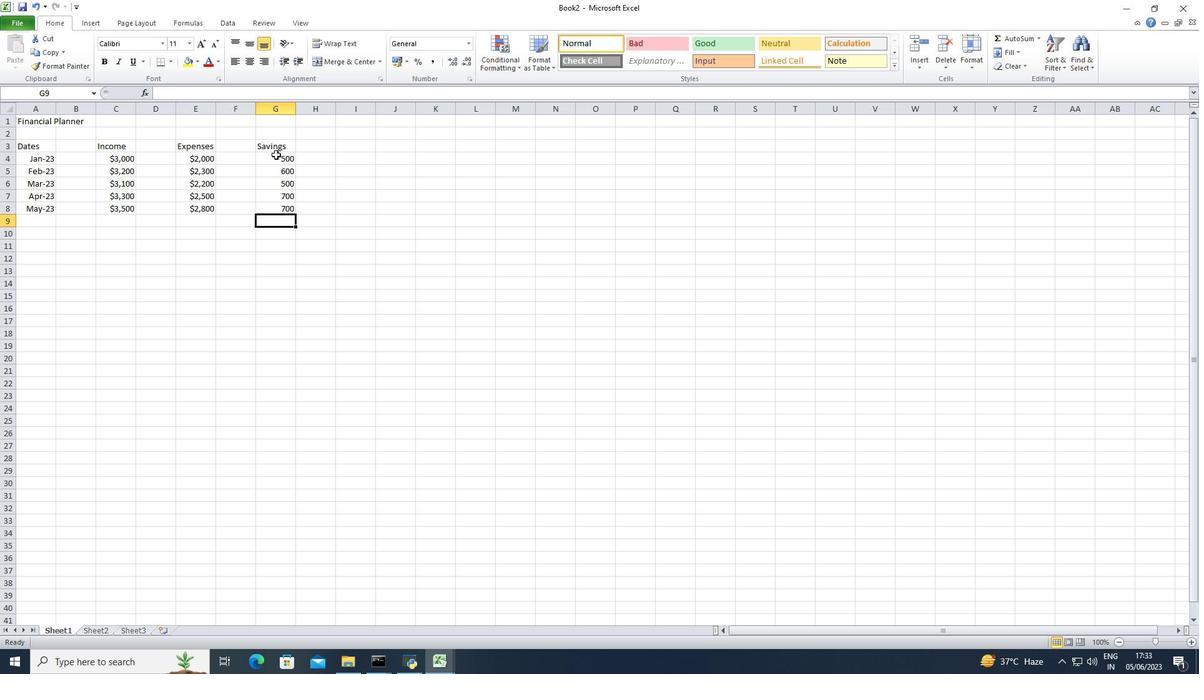 
Action: Mouse pressed left at (277, 158)
Screenshot: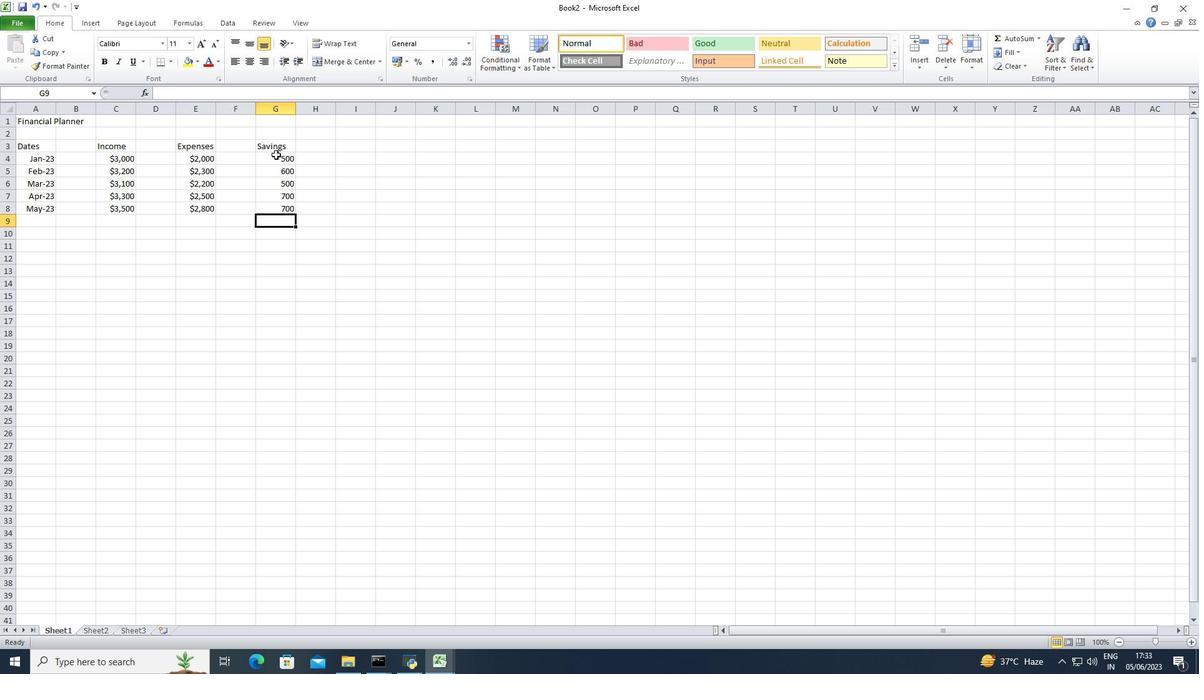 
Action: Mouse moved to (467, 48)
Screenshot: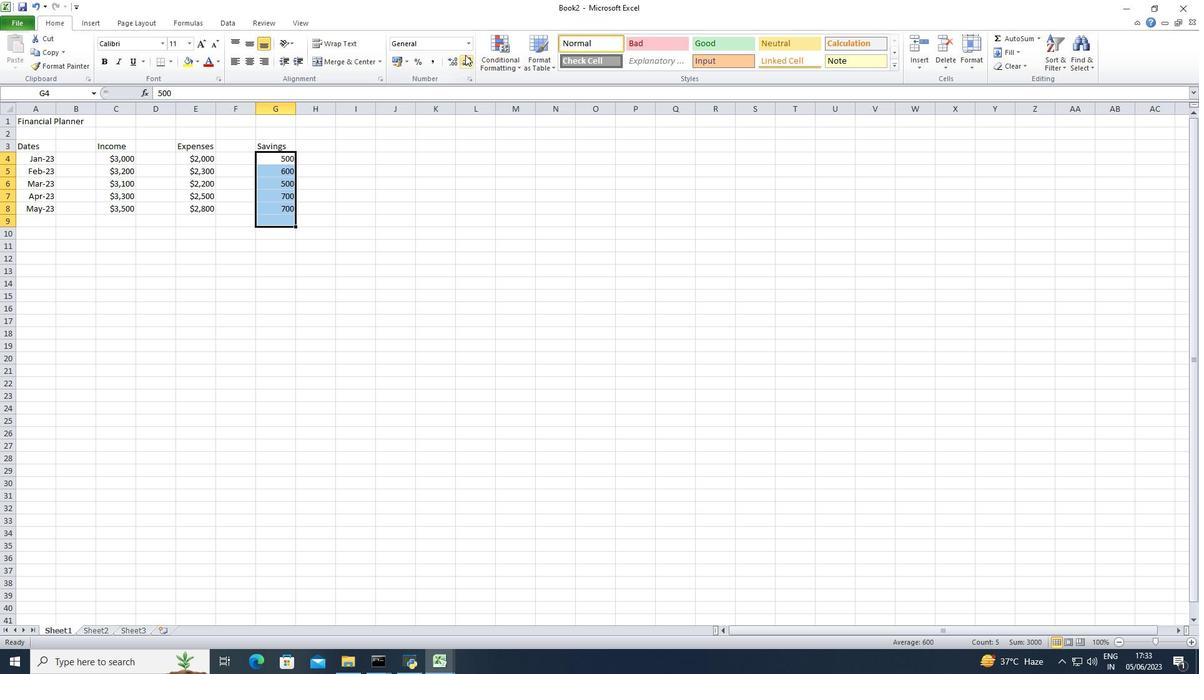 
Action: Mouse pressed left at (467, 48)
Screenshot: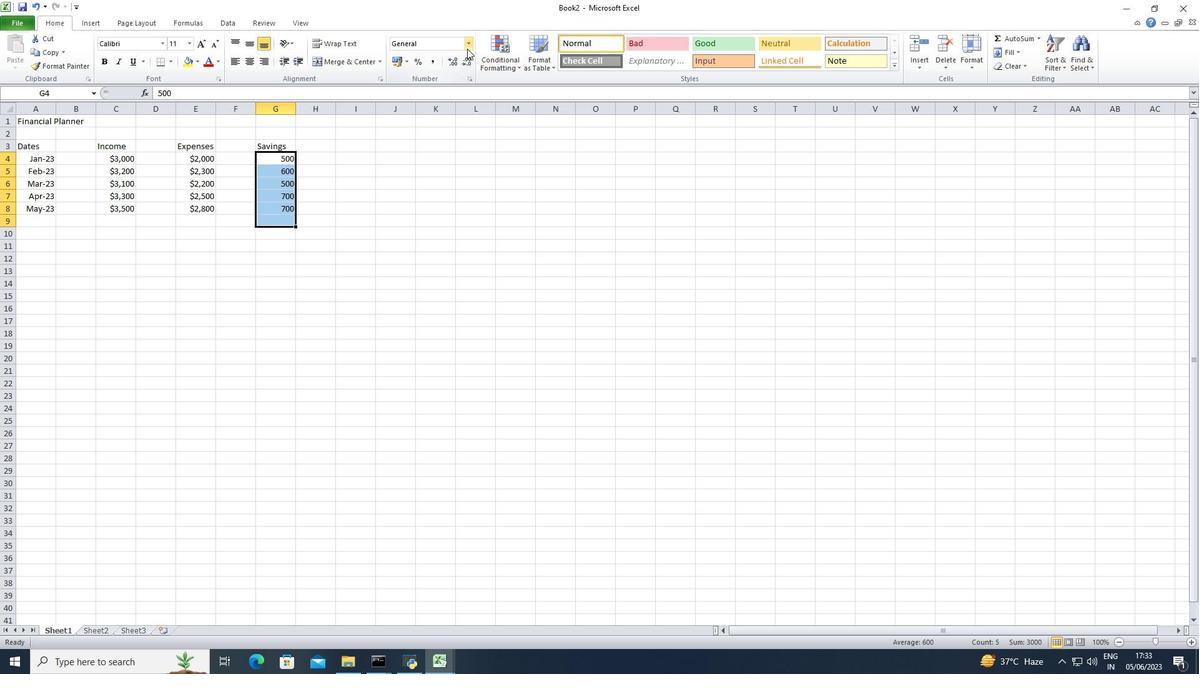 
Action: Mouse moved to (454, 362)
Screenshot: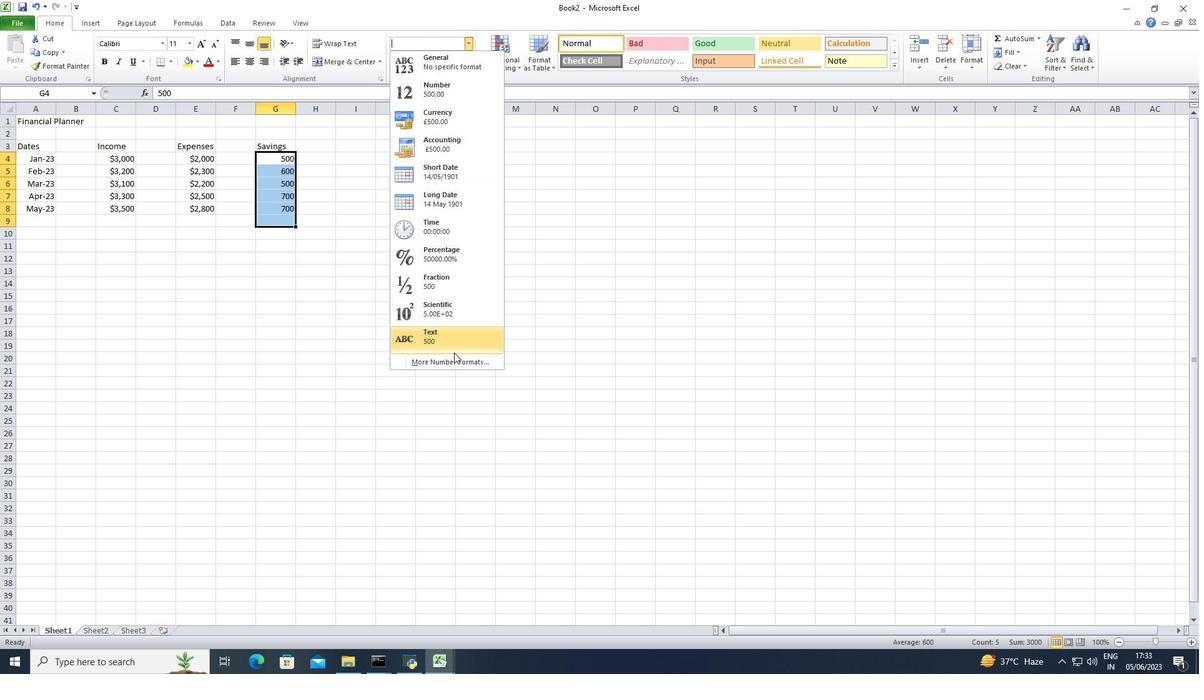 
Action: Mouse pressed left at (454, 362)
Screenshot: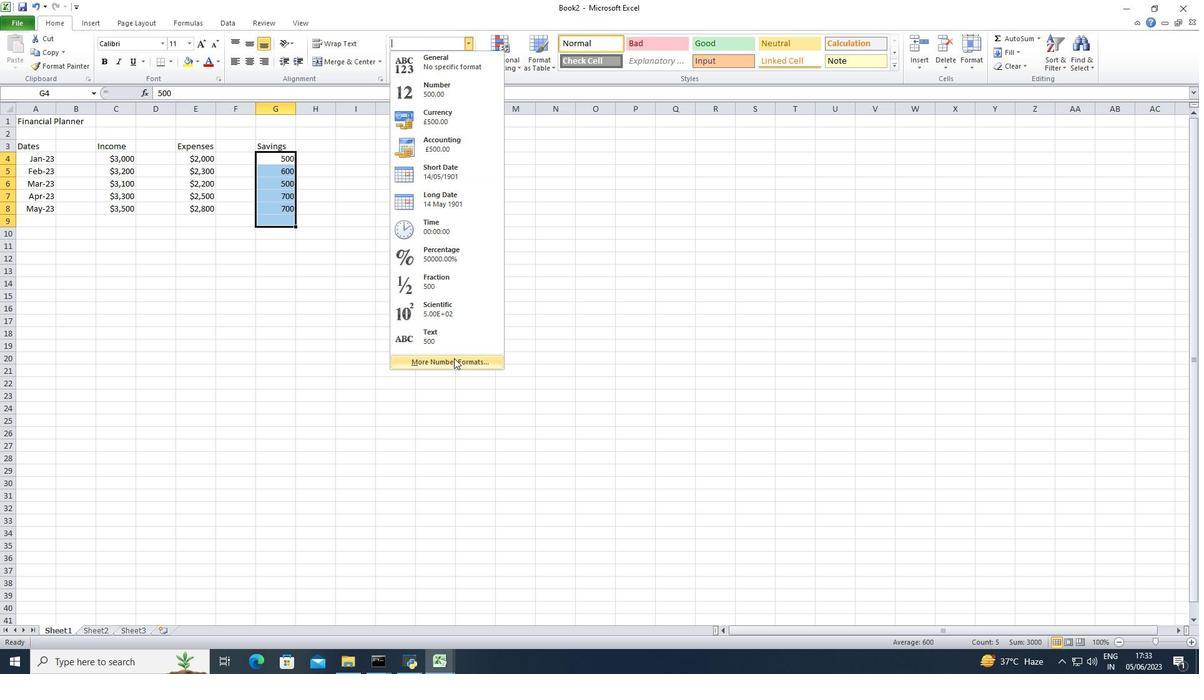 
Action: Mouse moved to (201, 235)
Screenshot: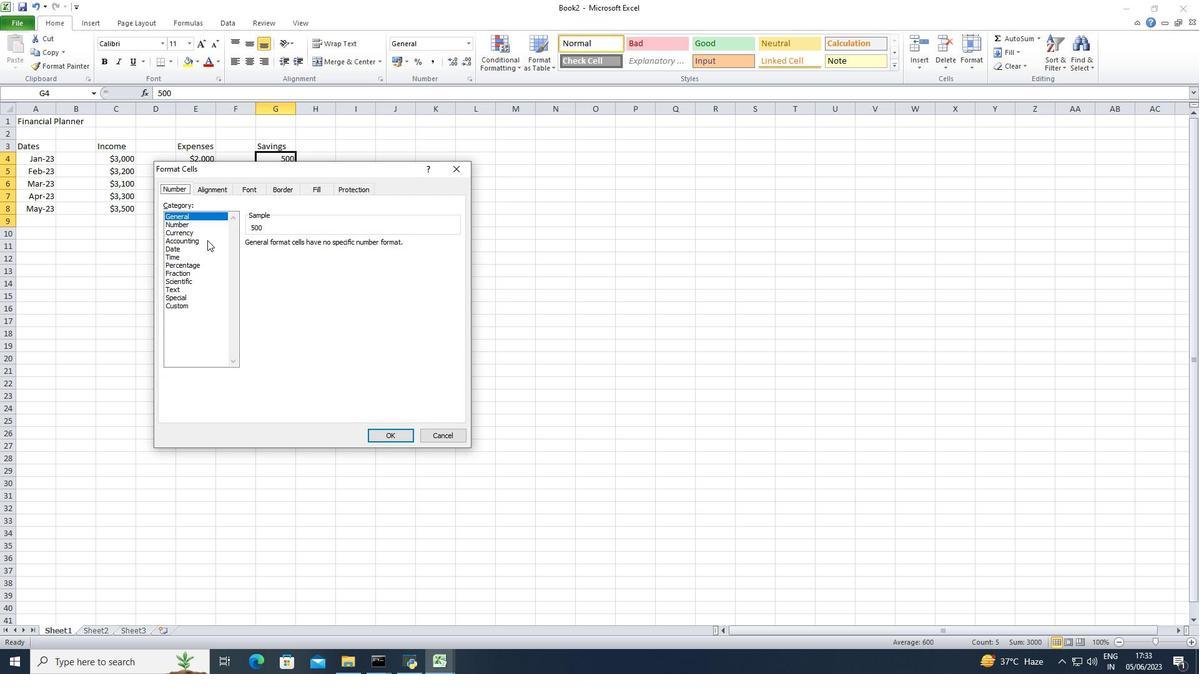 
Action: Mouse pressed left at (201, 235)
Screenshot: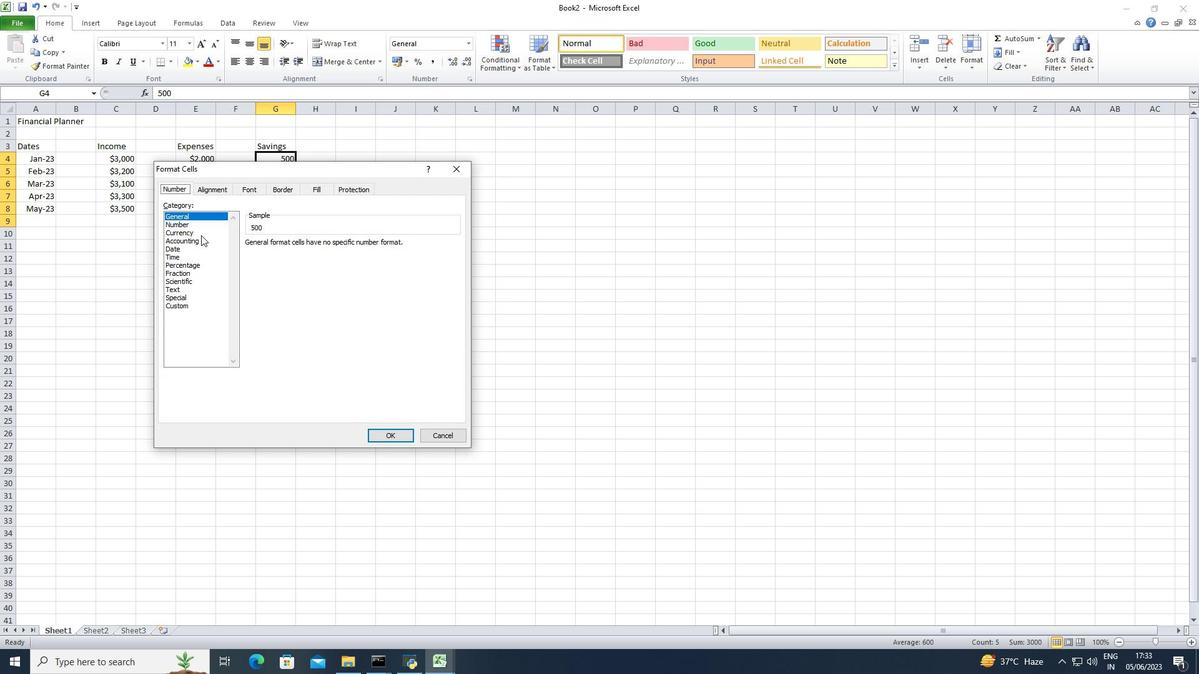 
Action: Mouse moved to (329, 247)
Screenshot: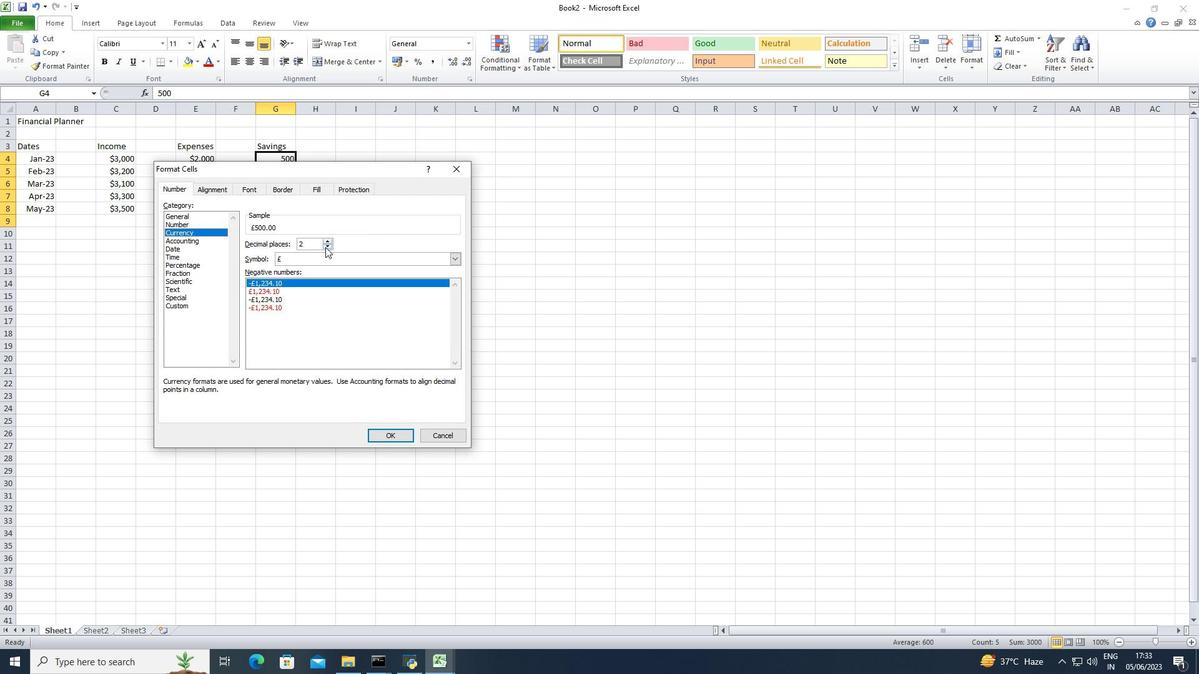 
Action: Mouse pressed left at (329, 247)
Screenshot: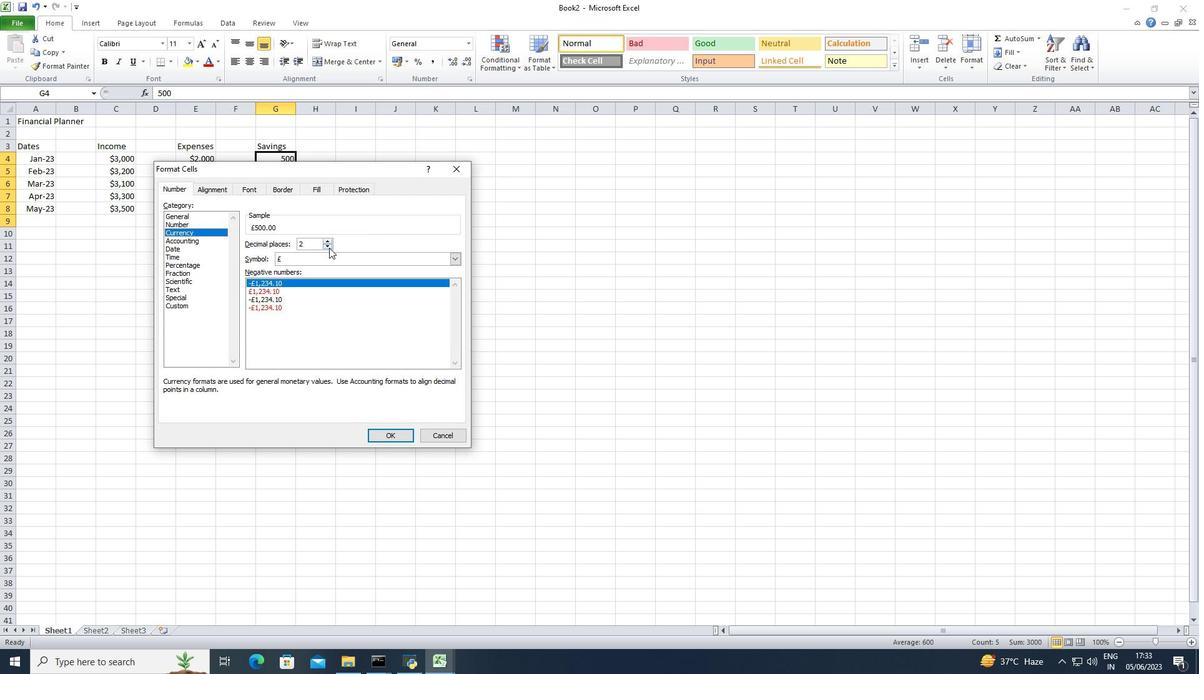 
Action: Mouse pressed left at (329, 247)
Screenshot: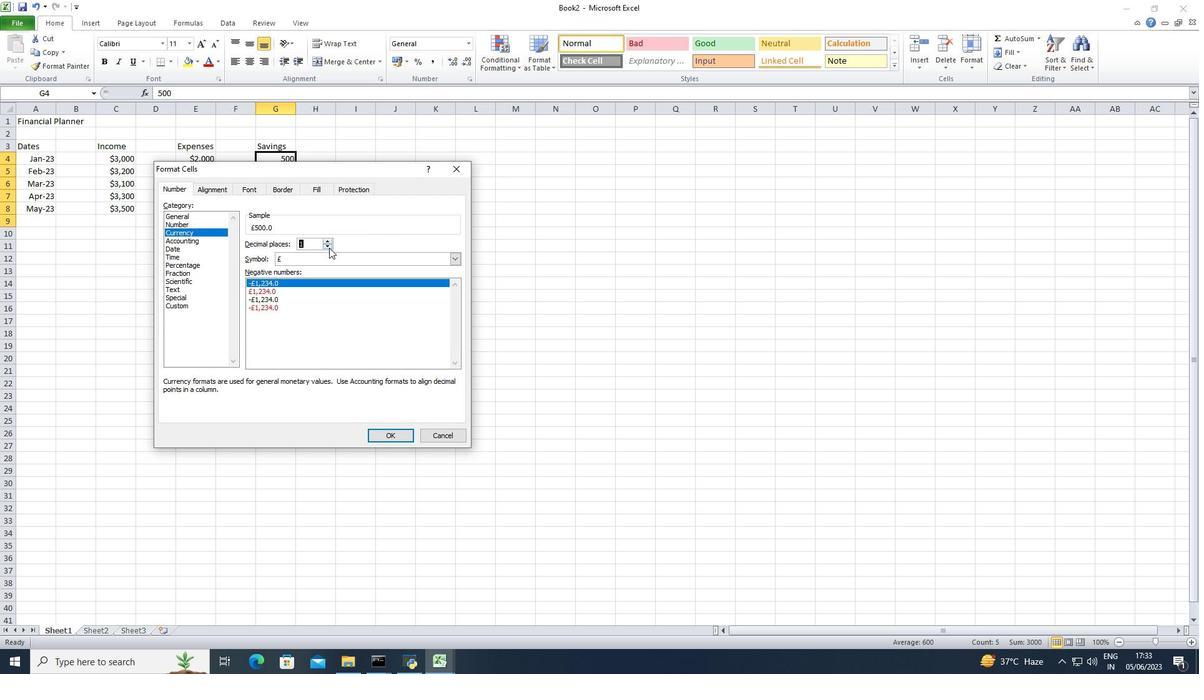 
Action: Mouse moved to (332, 260)
Screenshot: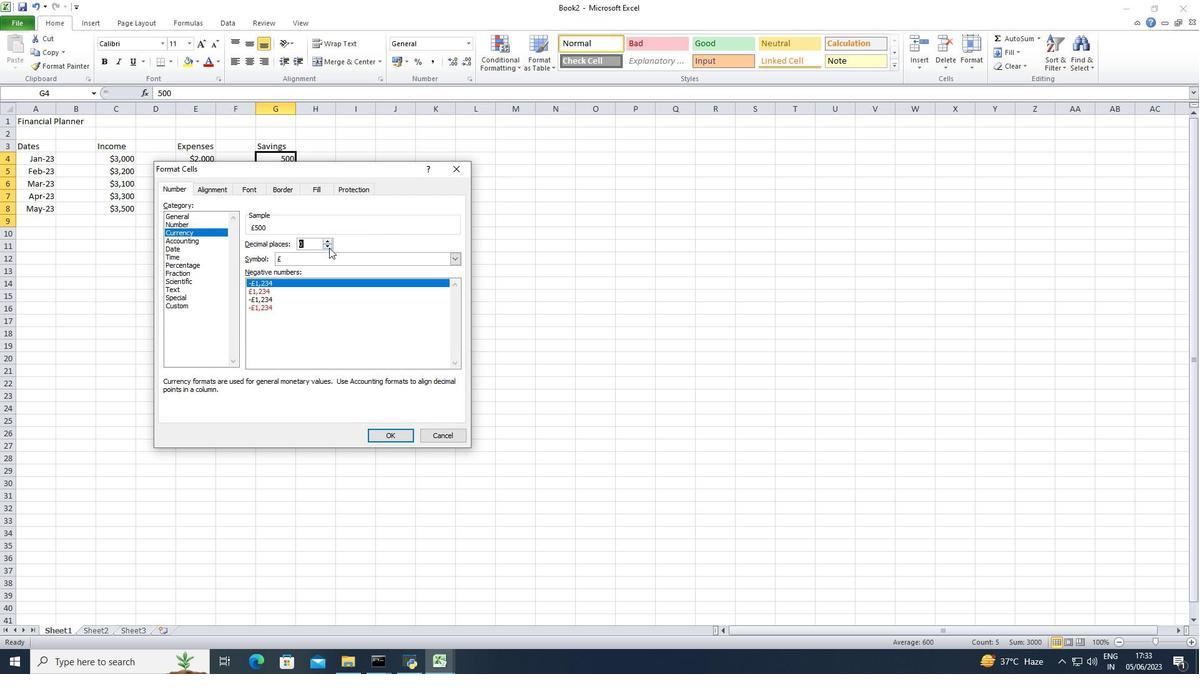 
Action: Mouse pressed left at (332, 260)
Screenshot: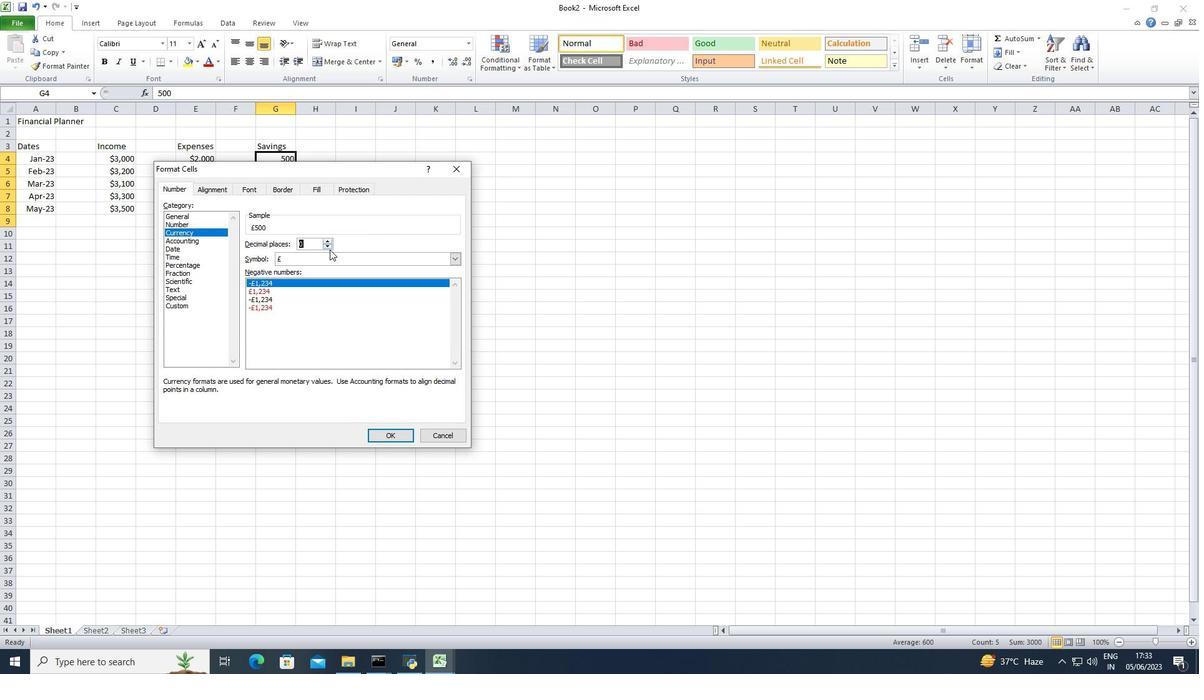 
Action: Mouse moved to (342, 296)
Screenshot: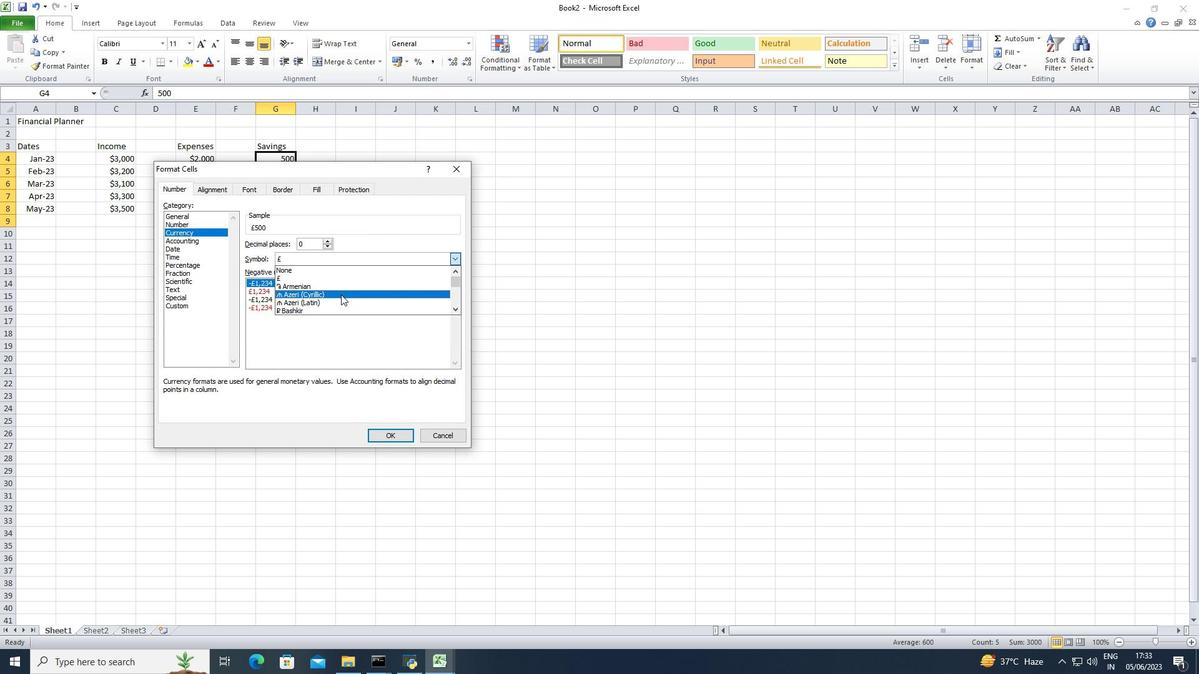 
Action: Mouse scrolled (342, 296) with delta (0, 0)
Screenshot: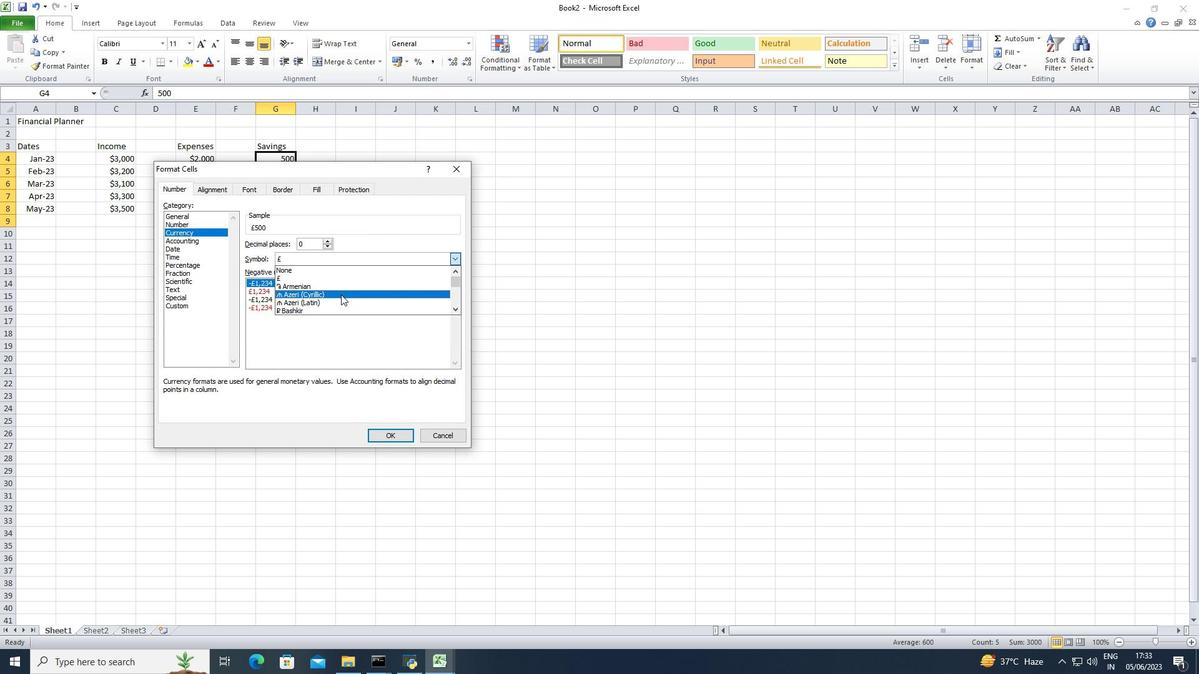 
Action: Mouse scrolled (342, 296) with delta (0, 0)
Screenshot: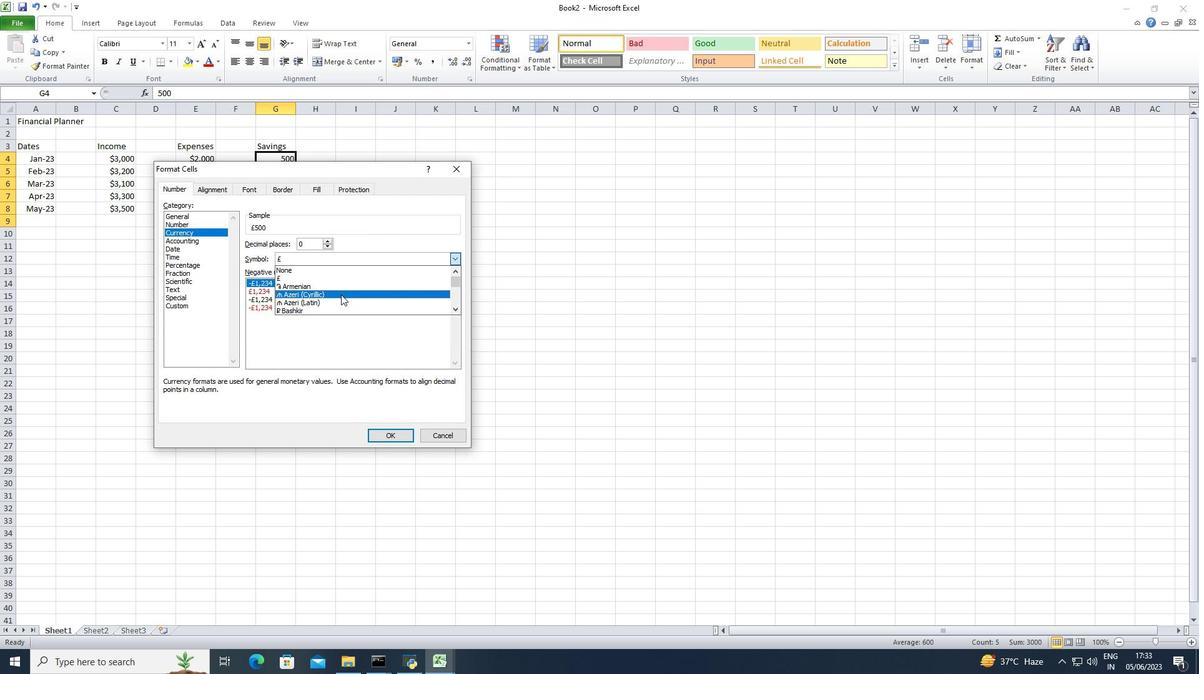 
Action: Mouse scrolled (342, 296) with delta (0, 0)
Screenshot: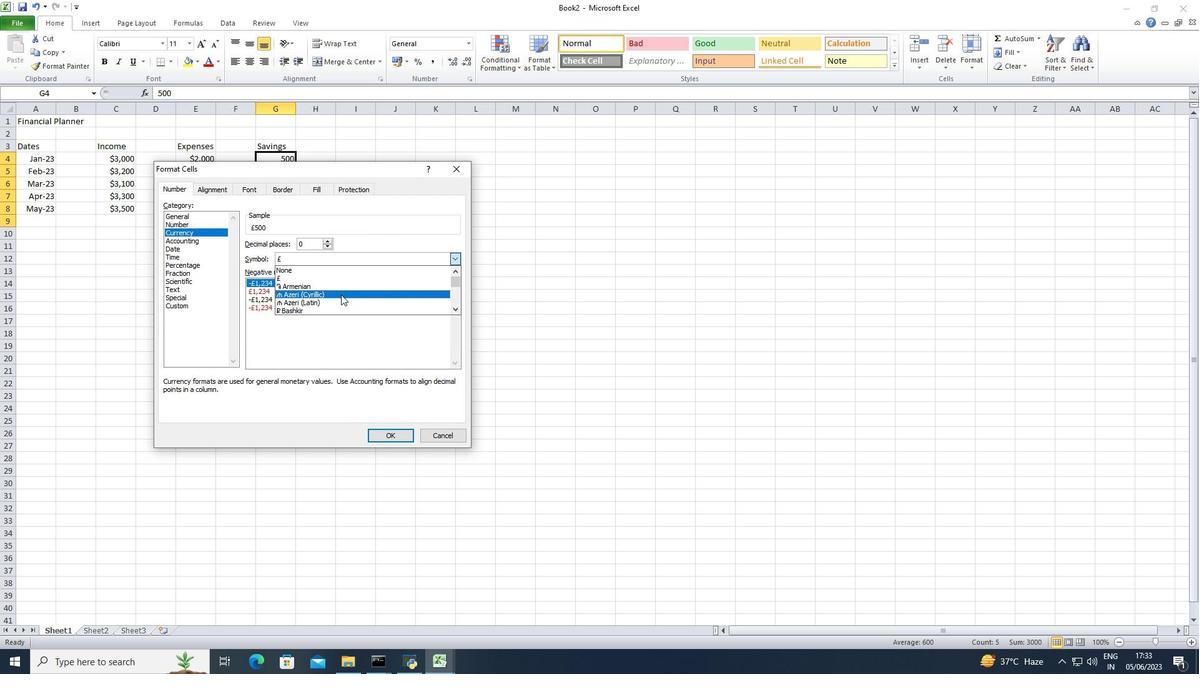 
Action: Mouse scrolled (342, 296) with delta (0, 0)
Screenshot: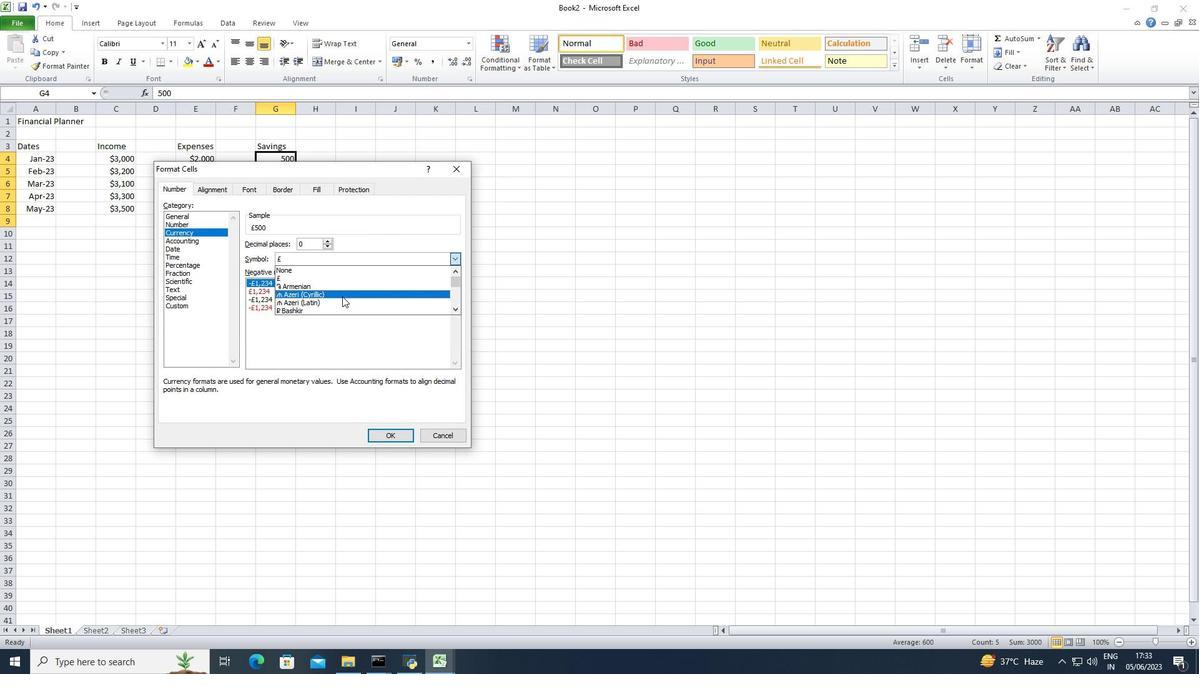 
Action: Mouse scrolled (342, 296) with delta (0, 0)
Screenshot: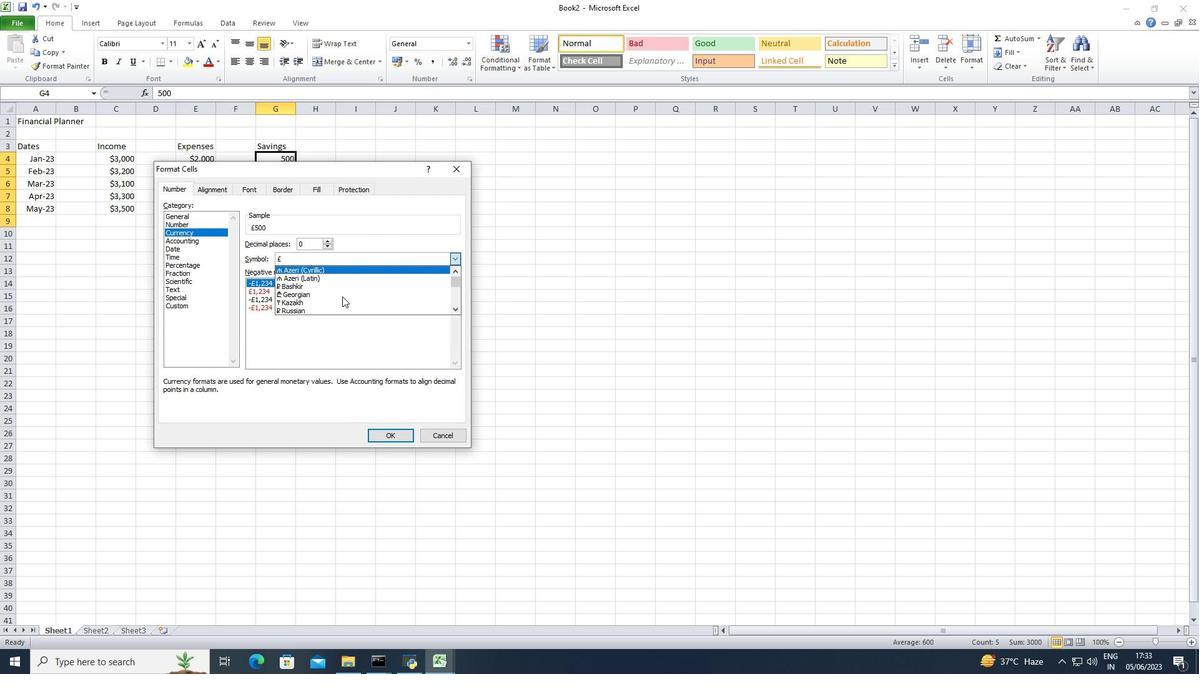 
Action: Mouse scrolled (342, 296) with delta (0, 0)
Screenshot: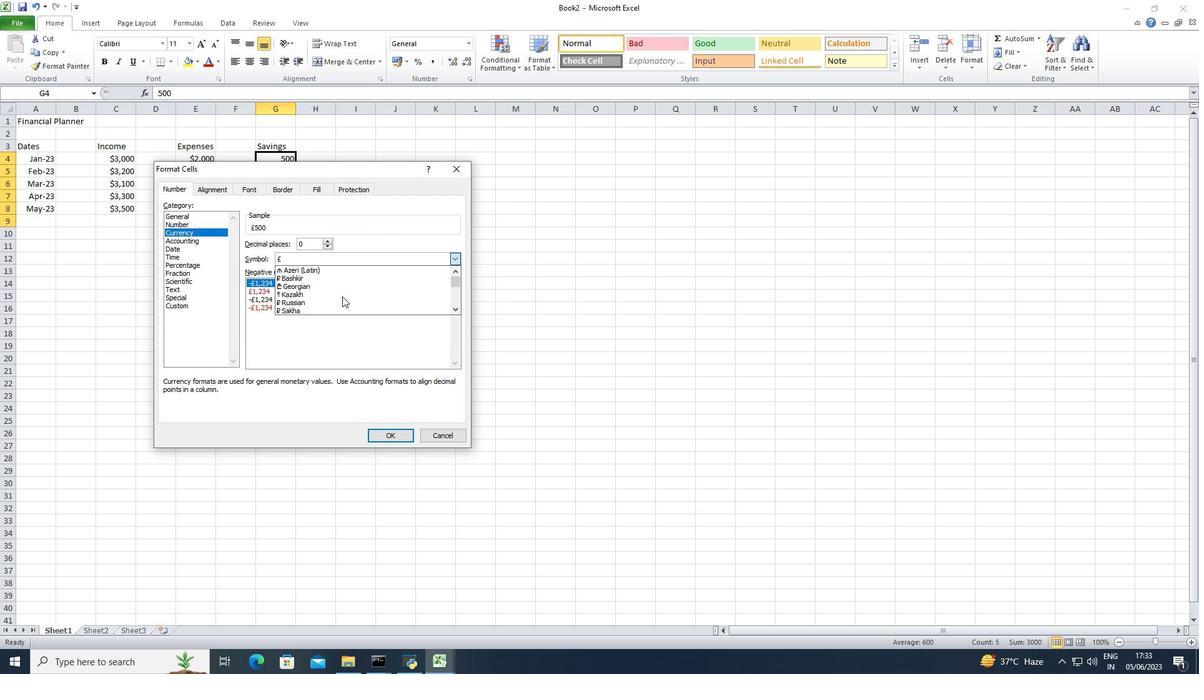
Action: Mouse scrolled (342, 296) with delta (0, 0)
Screenshot: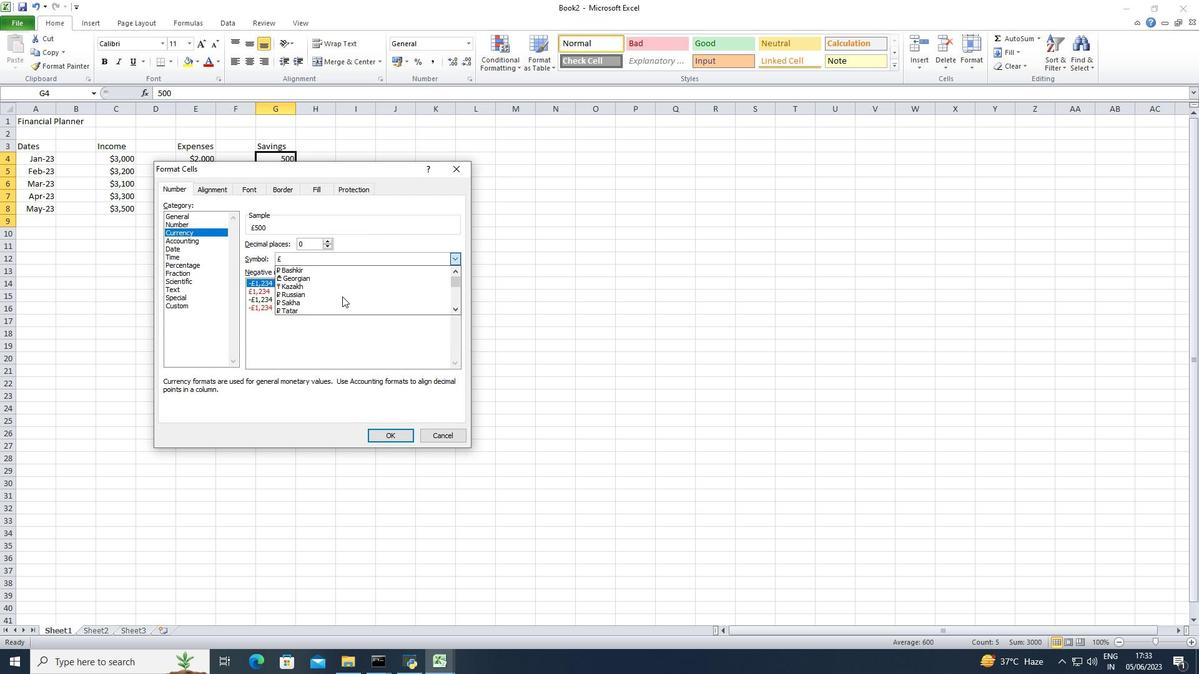 
Action: Mouse moved to (342, 298)
Screenshot: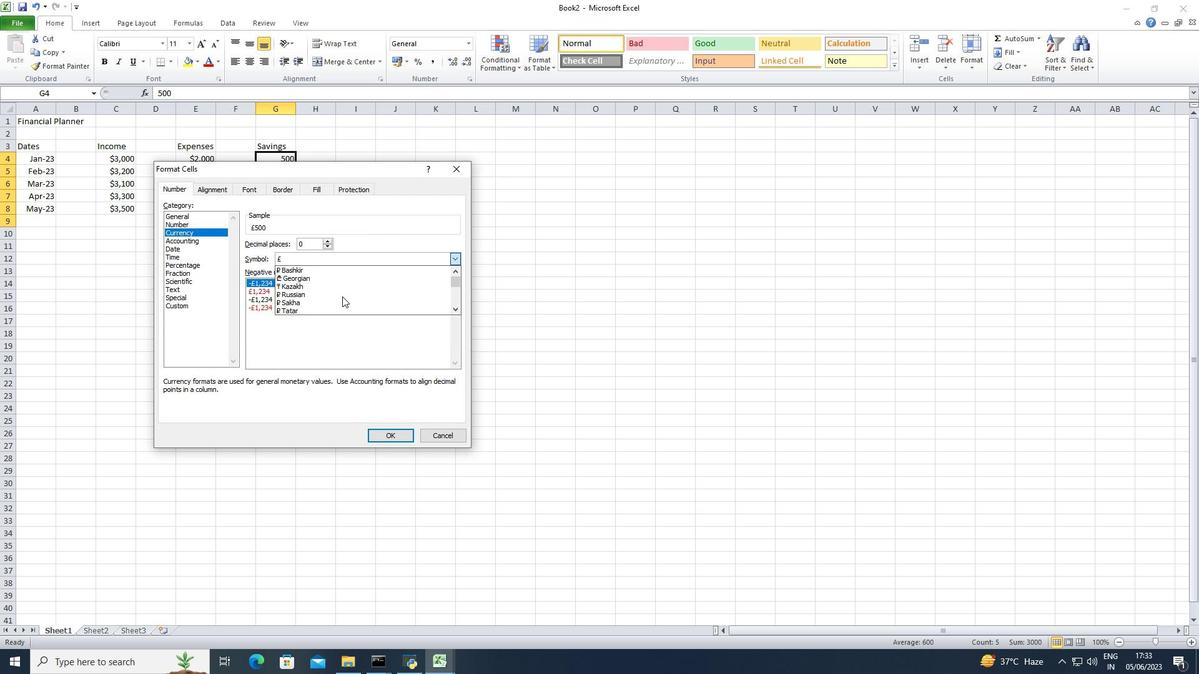 
Action: Mouse scrolled (342, 297) with delta (0, 0)
Screenshot: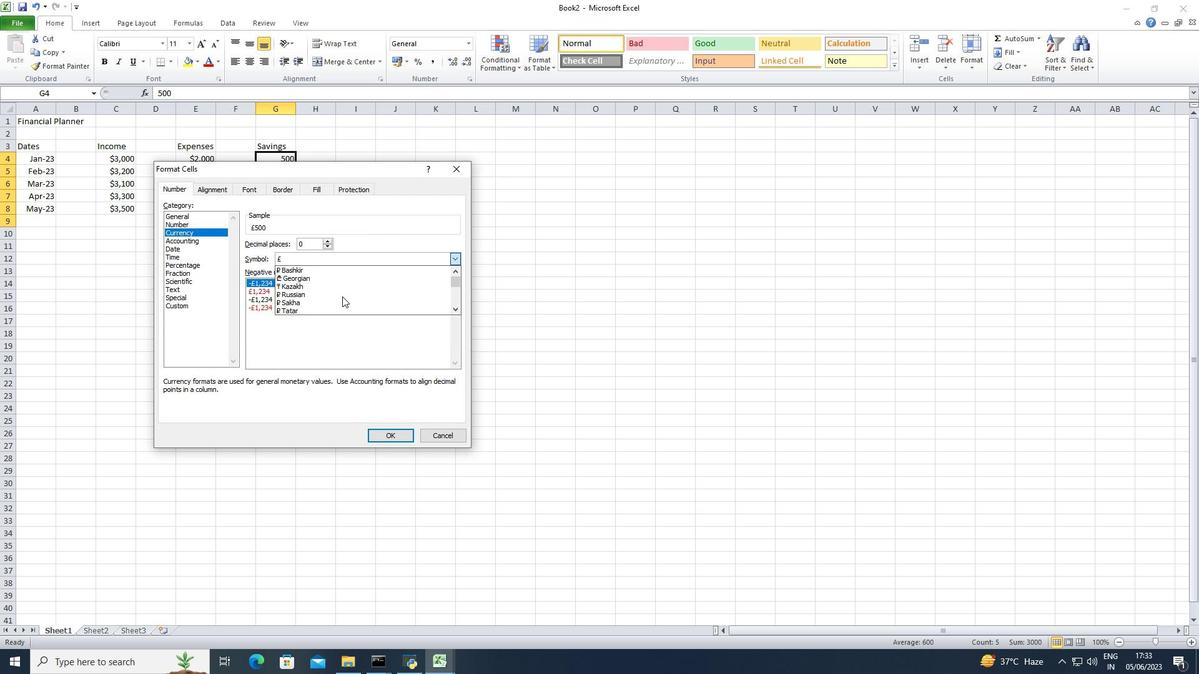 
Action: Mouse moved to (342, 299)
Screenshot: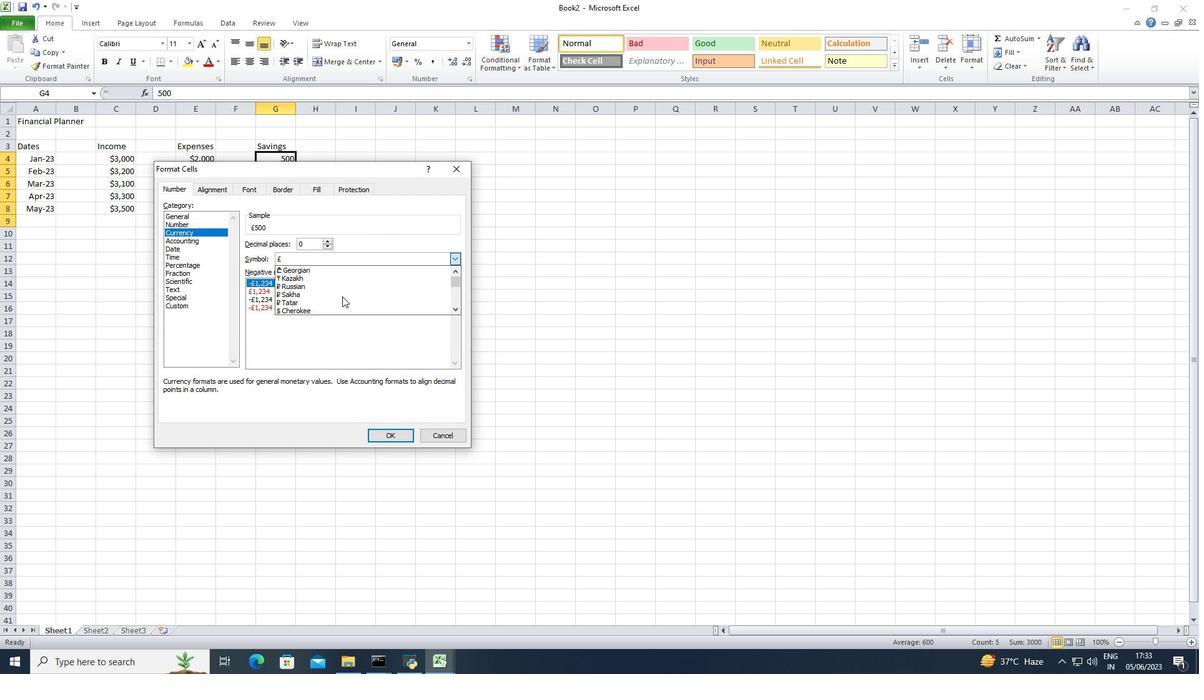 
Action: Mouse scrolled (342, 298) with delta (0, 0)
Screenshot: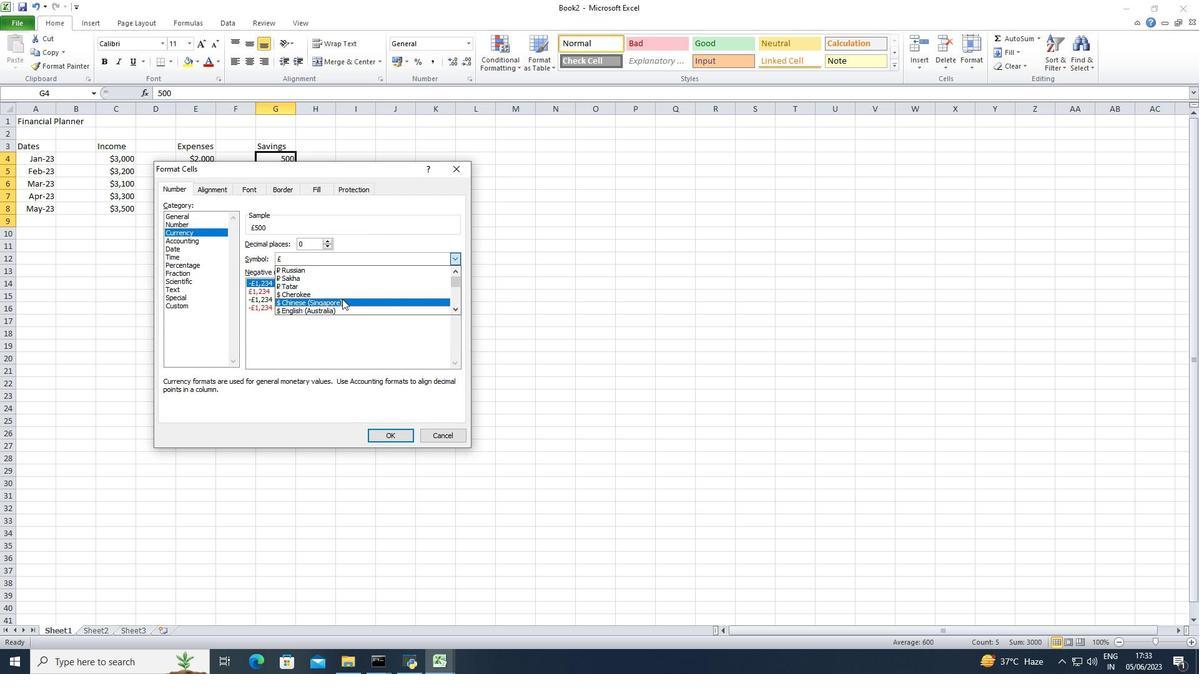 
Action: Mouse scrolled (342, 298) with delta (0, 0)
Screenshot: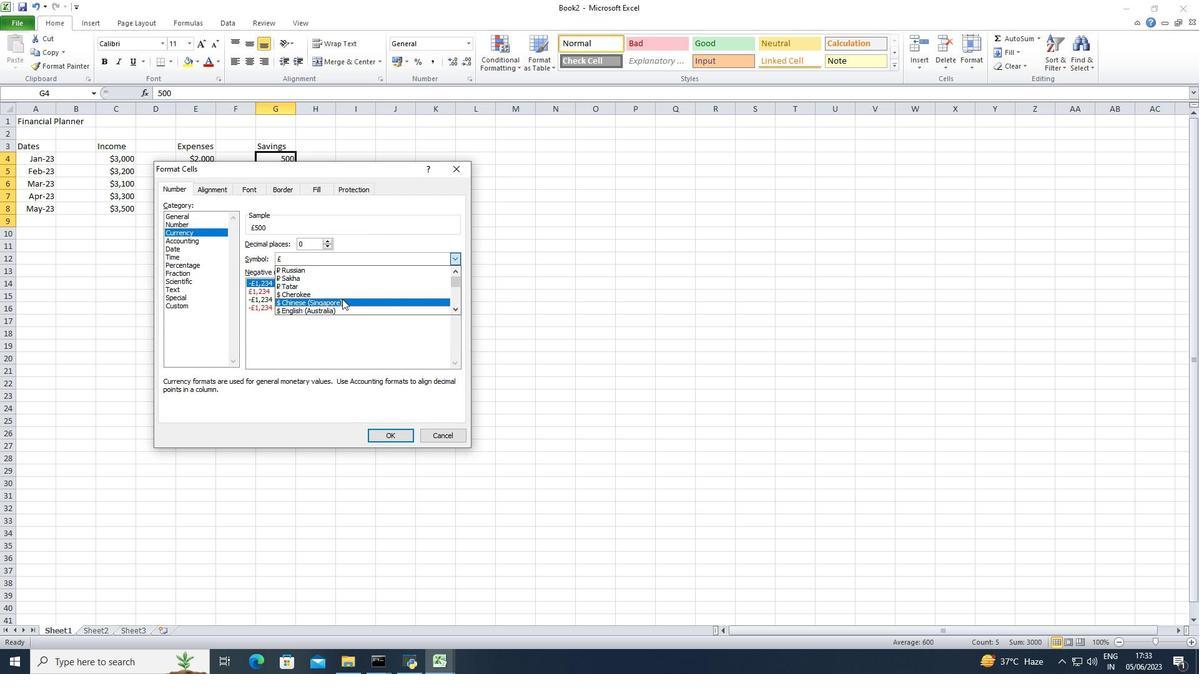 
Action: Mouse moved to (342, 294)
Screenshot: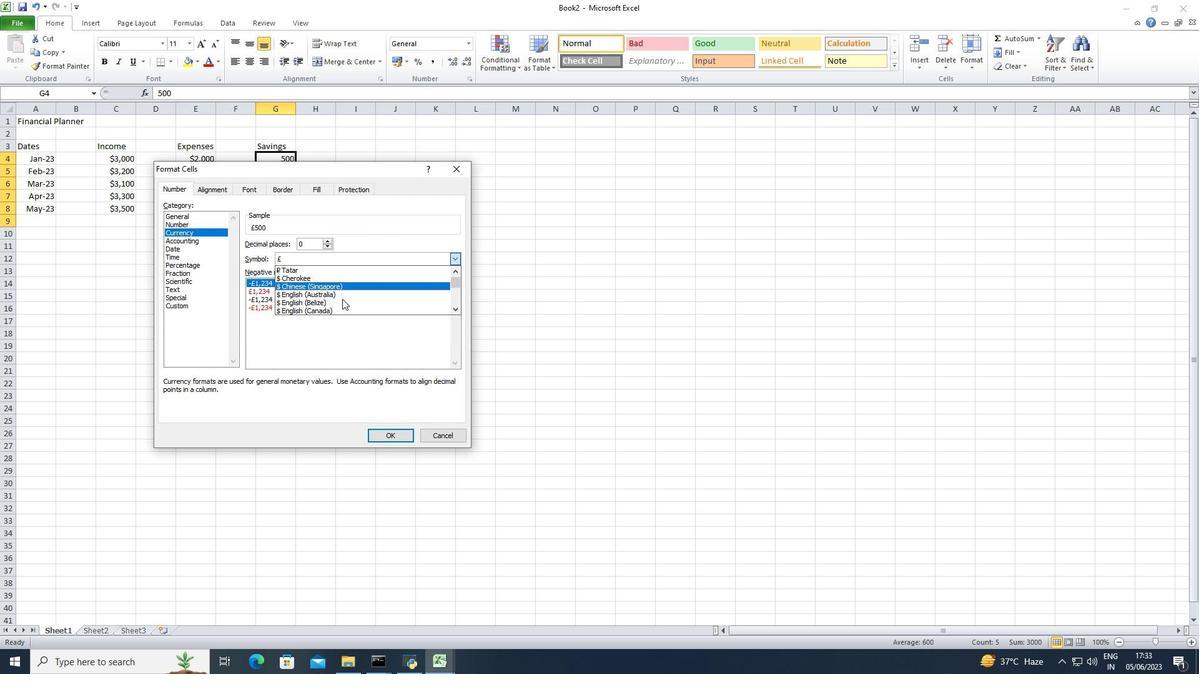 
Action: Mouse pressed left at (342, 294)
Screenshot: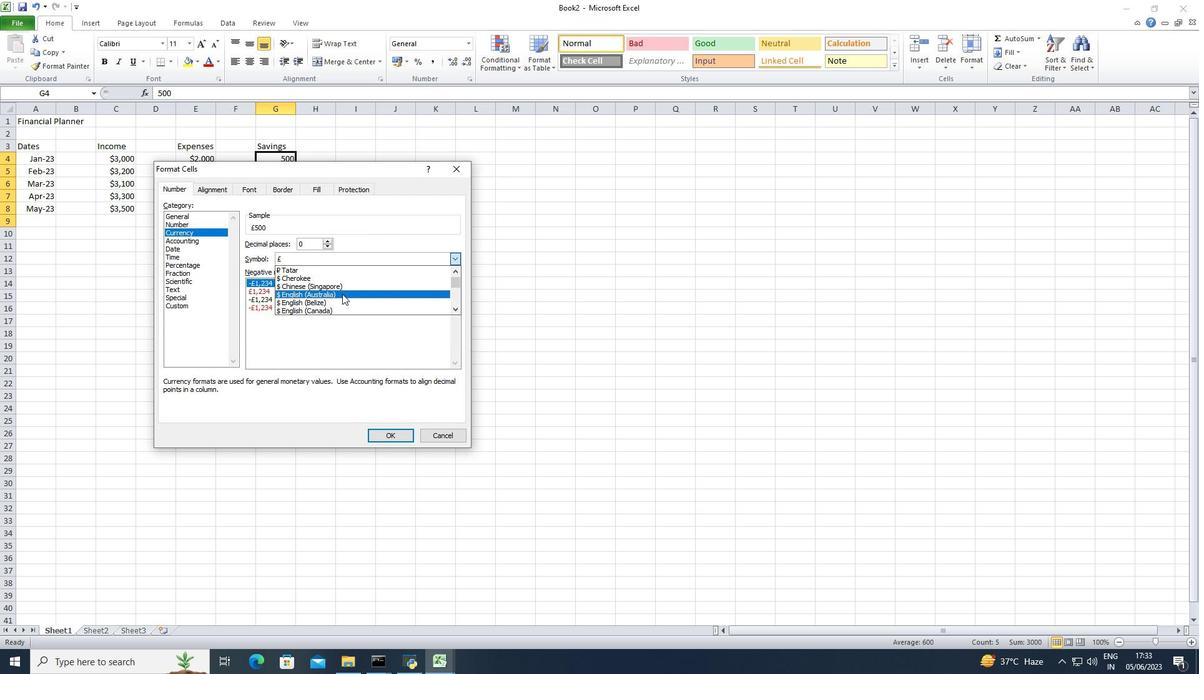 
Action: Mouse moved to (389, 429)
Screenshot: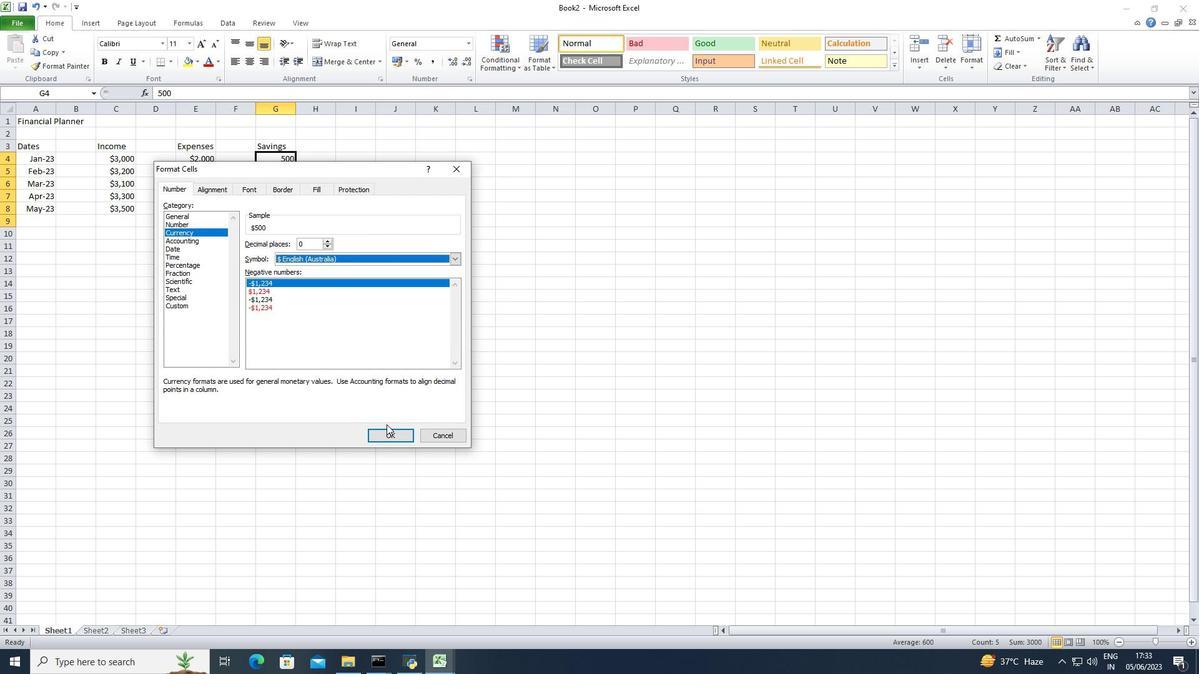 
Action: Mouse pressed left at (389, 429)
Screenshot: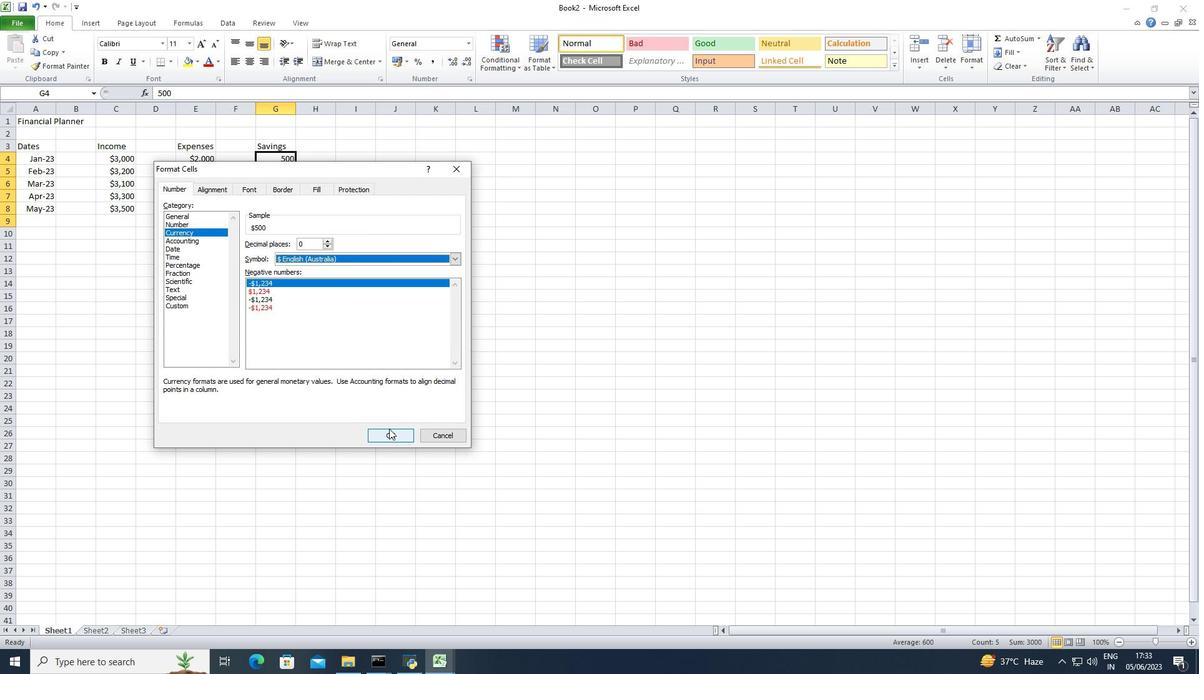 
Action: Mouse moved to (357, 152)
Screenshot: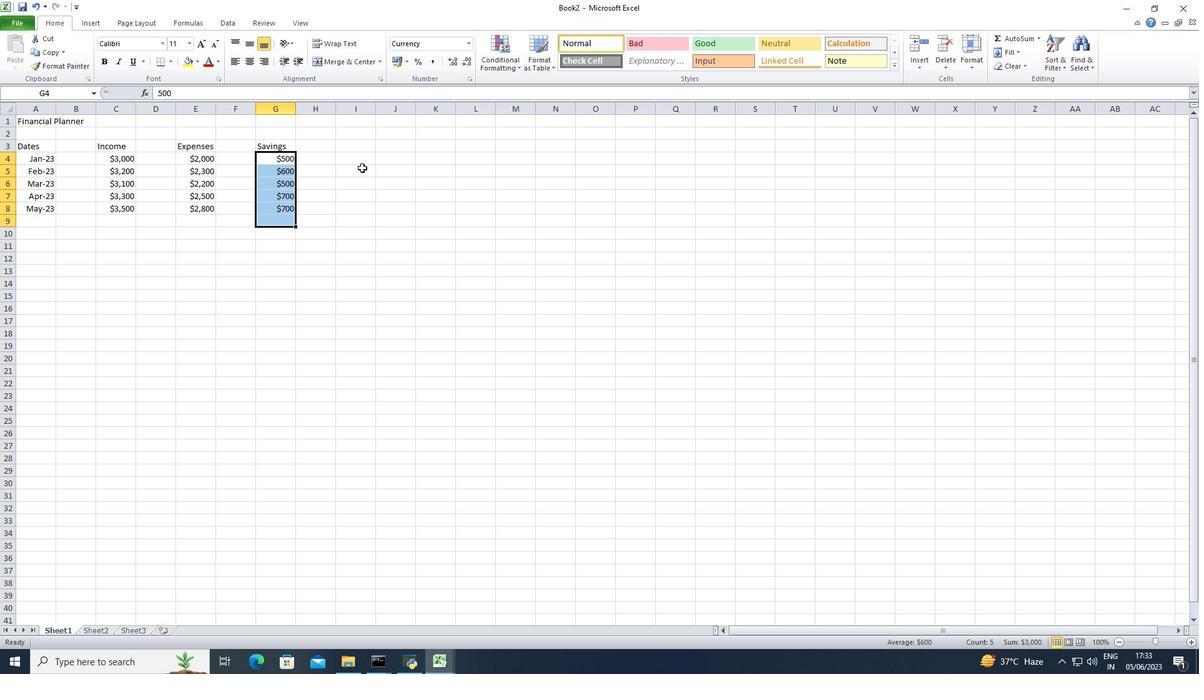 
Action: Mouse pressed left at (357, 152)
Screenshot: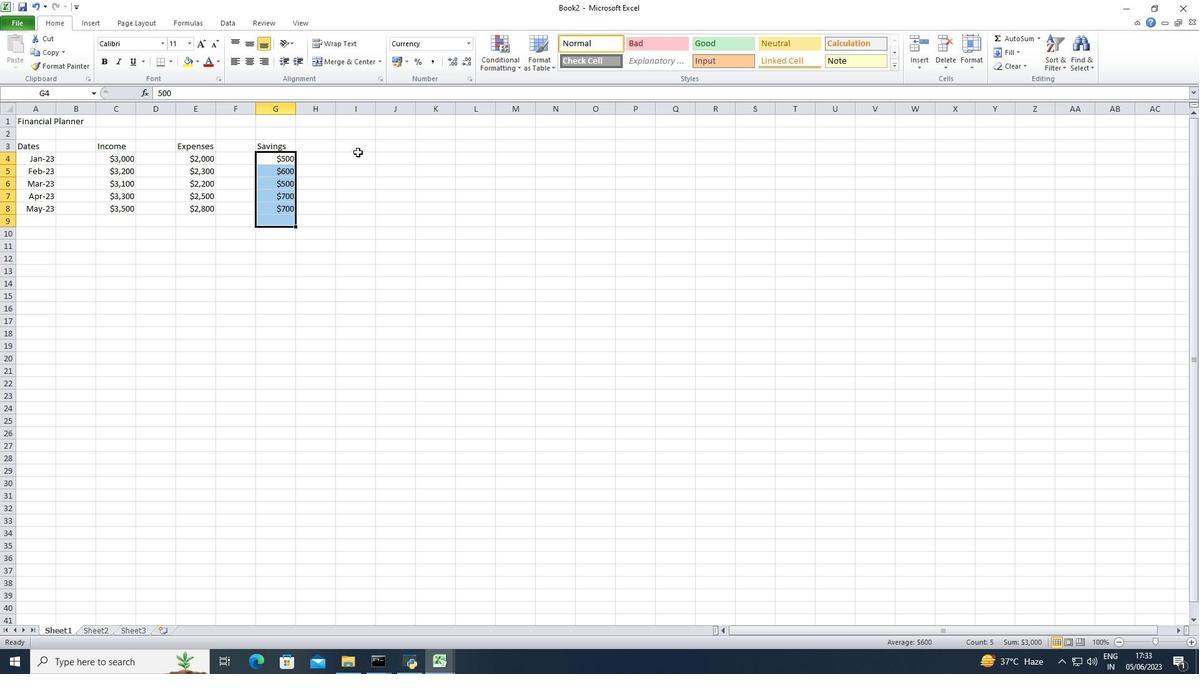 
Action: Mouse moved to (357, 144)
Screenshot: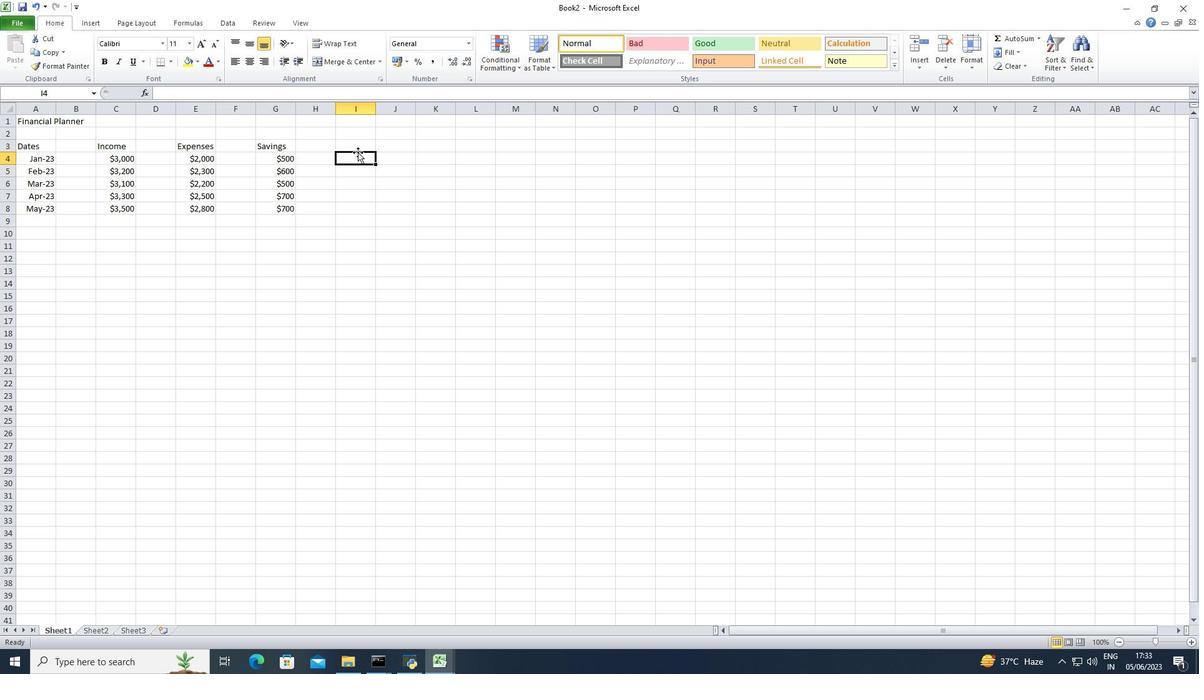 
Action: Mouse pressed left at (357, 144)
Screenshot: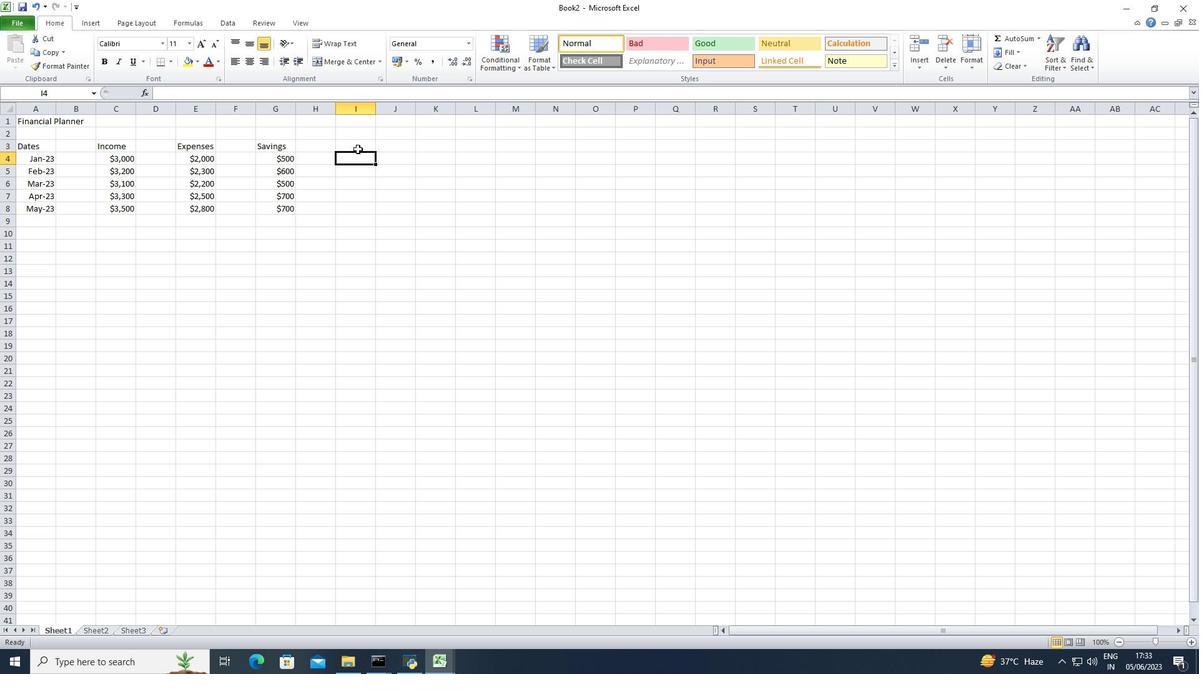 
Action: Key pressed <Key.shift><Key.shift><Key.shift>Investments<Key.down>
Screenshot: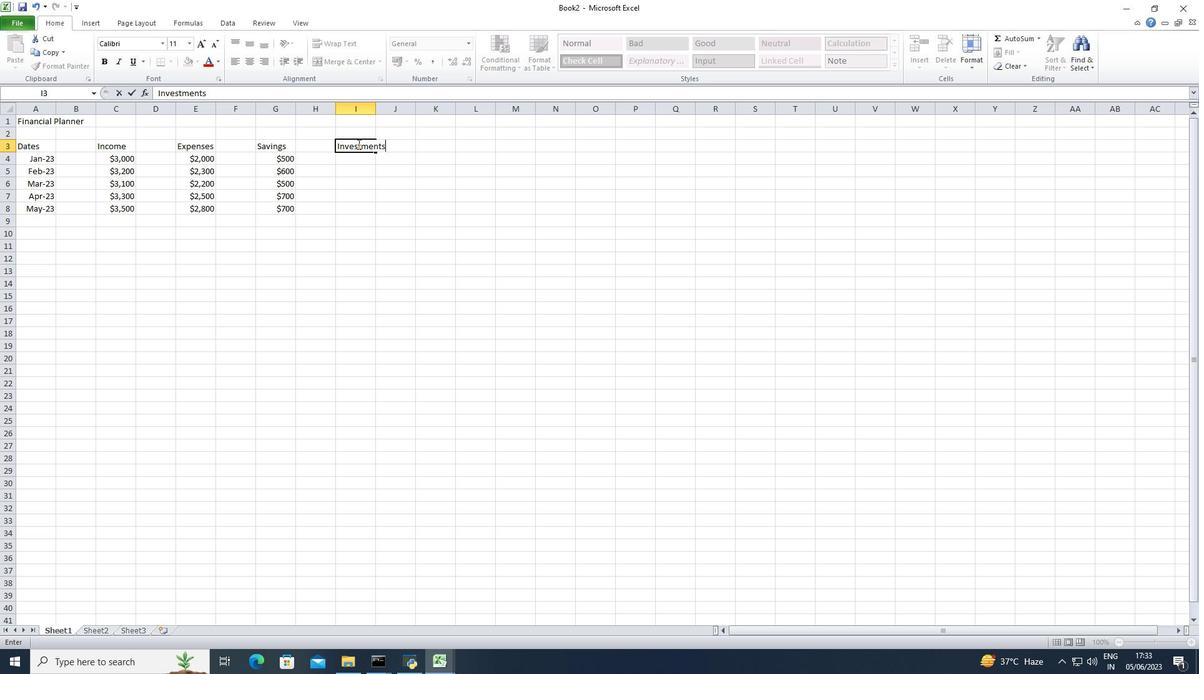 
Action: Mouse moved to (359, 156)
Screenshot: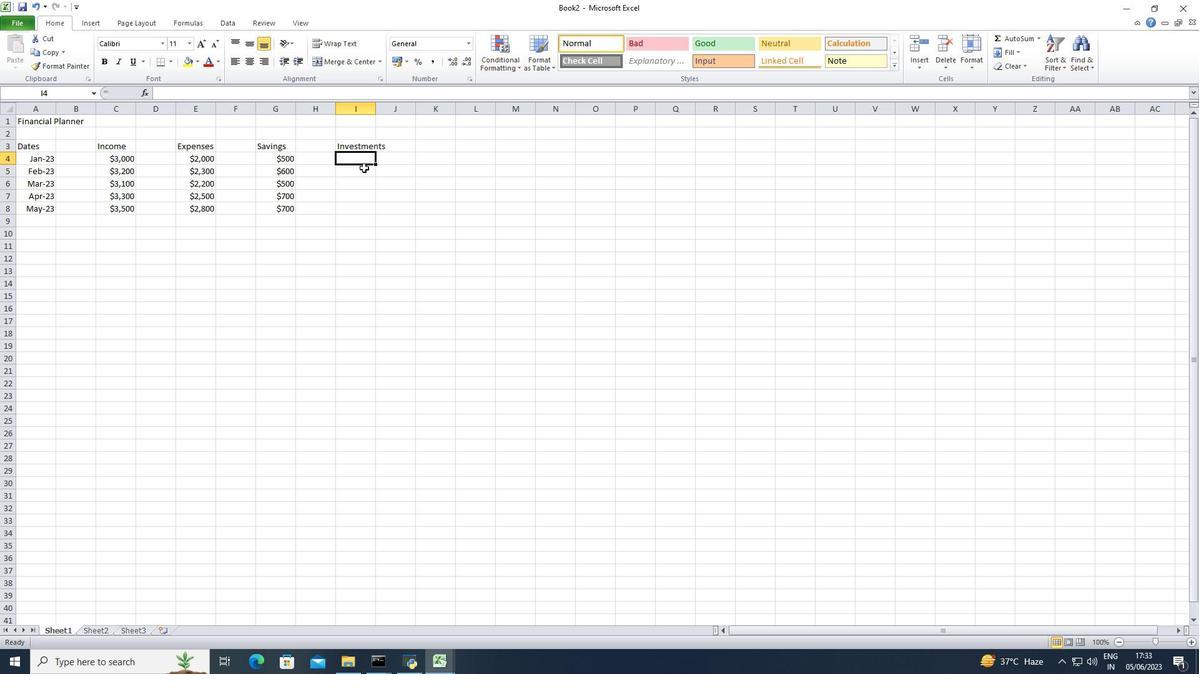 
Action: Mouse pressed left at (359, 156)
Screenshot: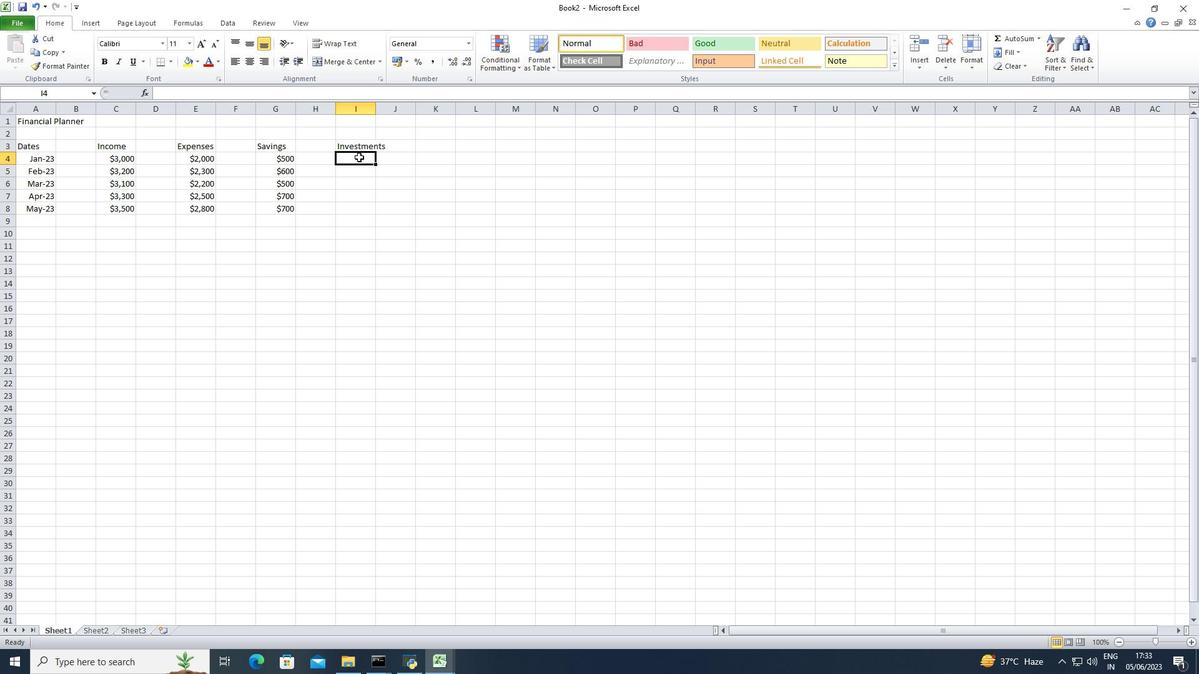 
Action: Key pressed 500<Key.down>700<Key.down>800<Key.down>900<Key.down>1000<Key.down>
Screenshot: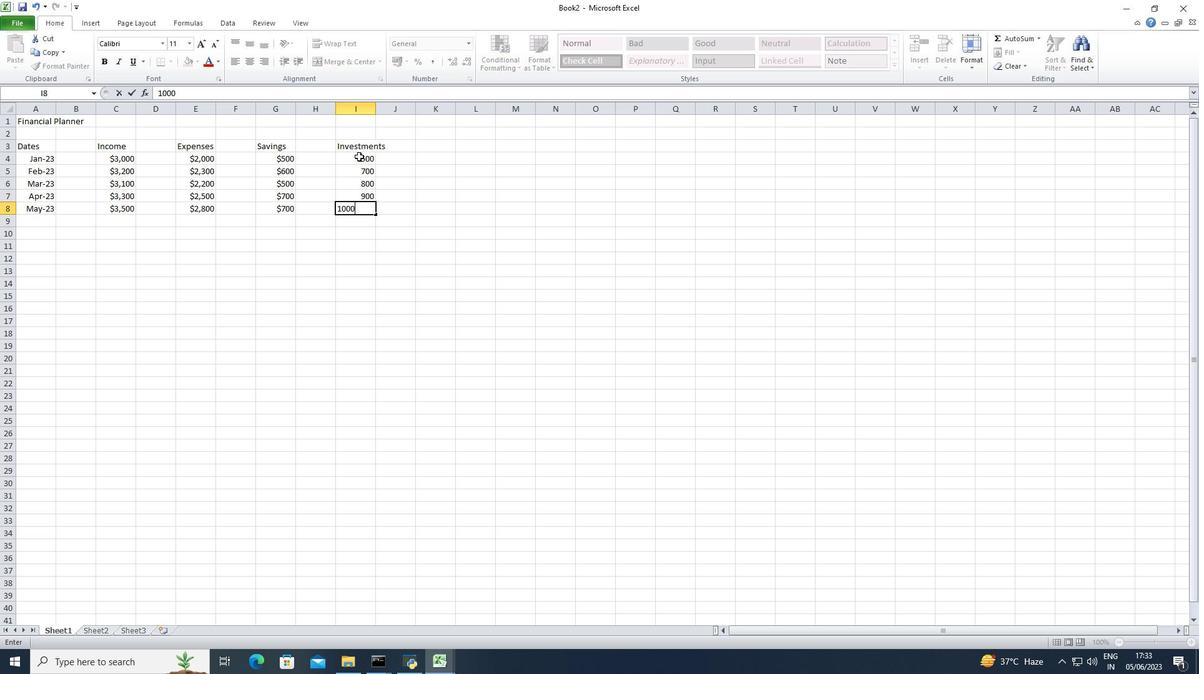 
Action: Mouse moved to (364, 161)
Screenshot: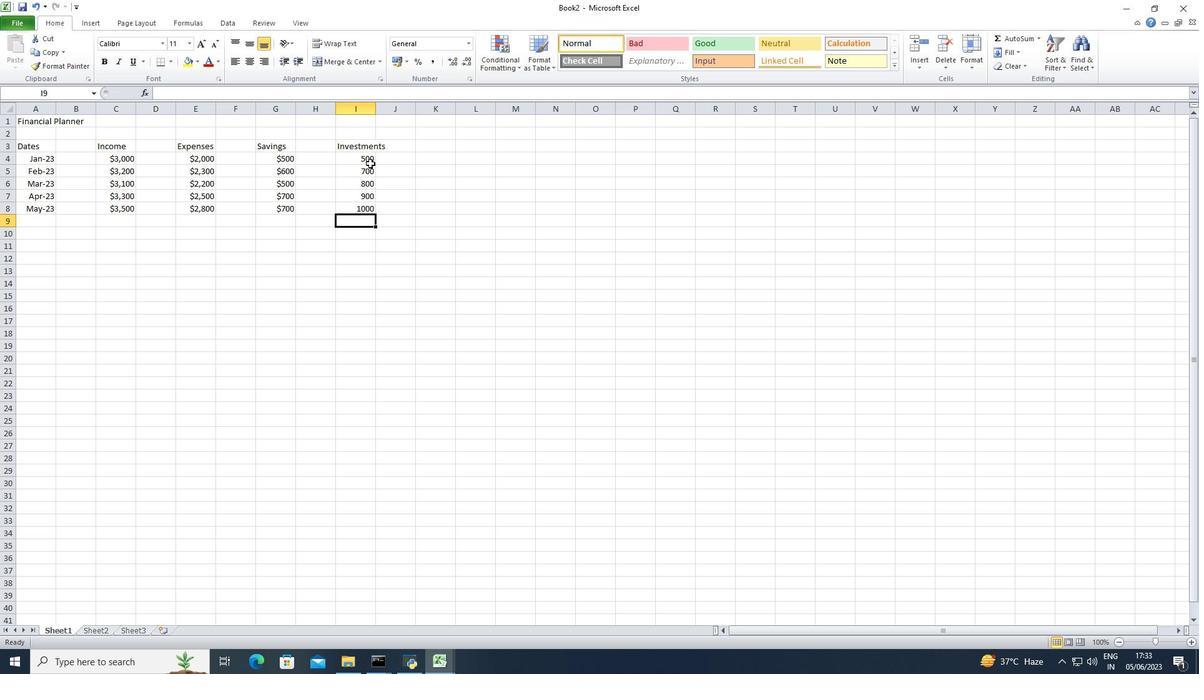 
Action: Mouse pressed left at (364, 161)
Screenshot: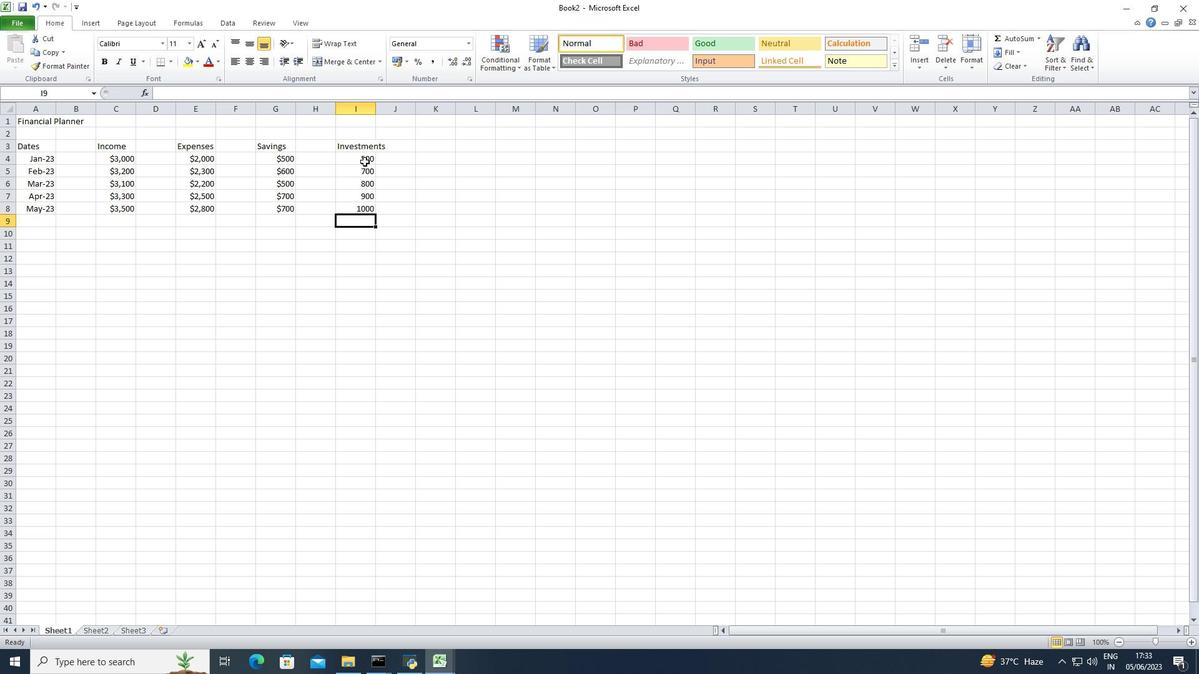 
Action: Mouse moved to (361, 204)
Screenshot: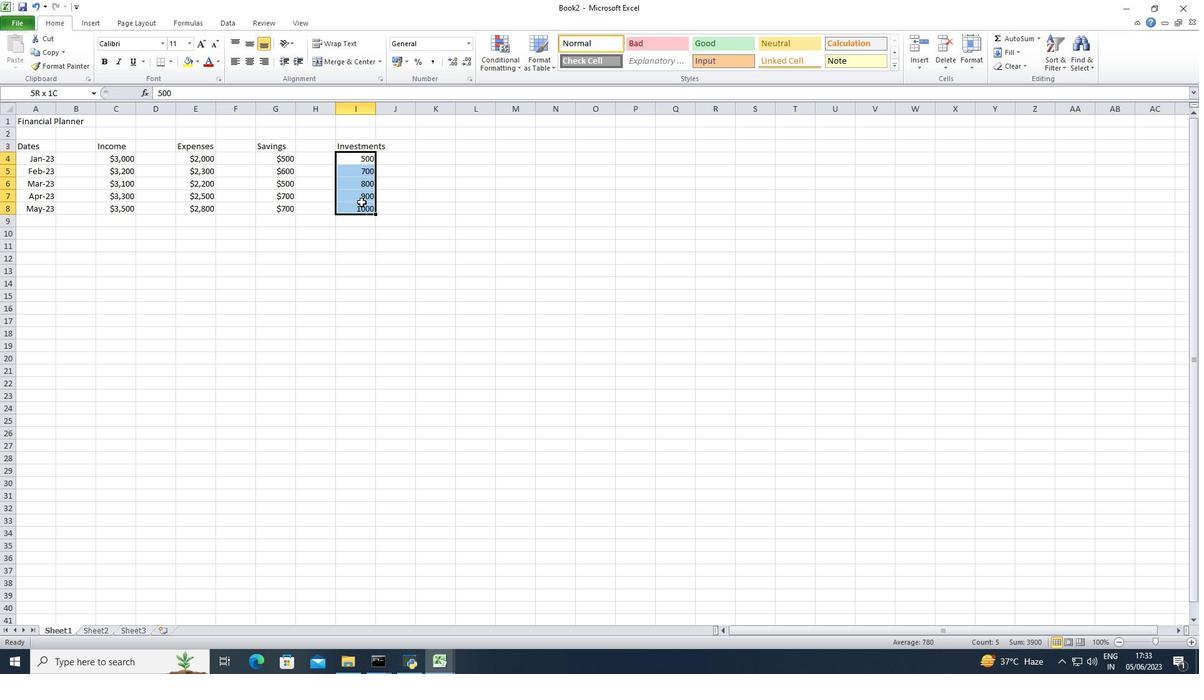 
Action: Mouse pressed right at (361, 204)
Screenshot: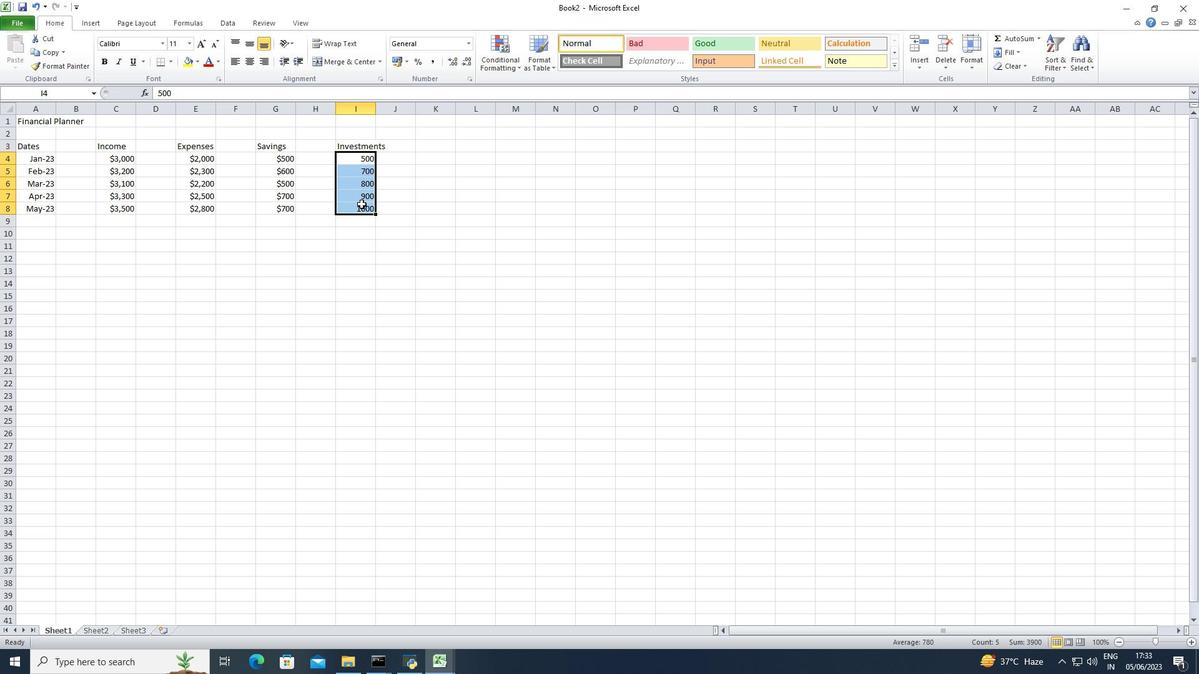 
Action: Mouse moved to (401, 378)
Screenshot: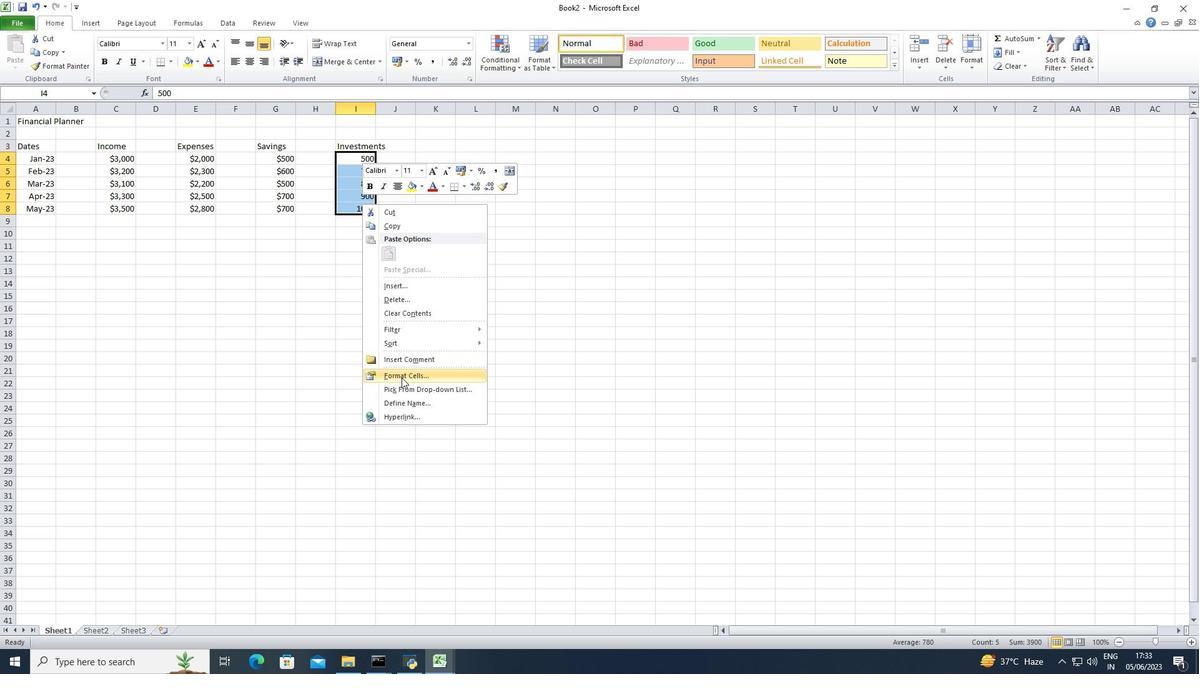 
Action: Mouse pressed left at (401, 378)
Screenshot: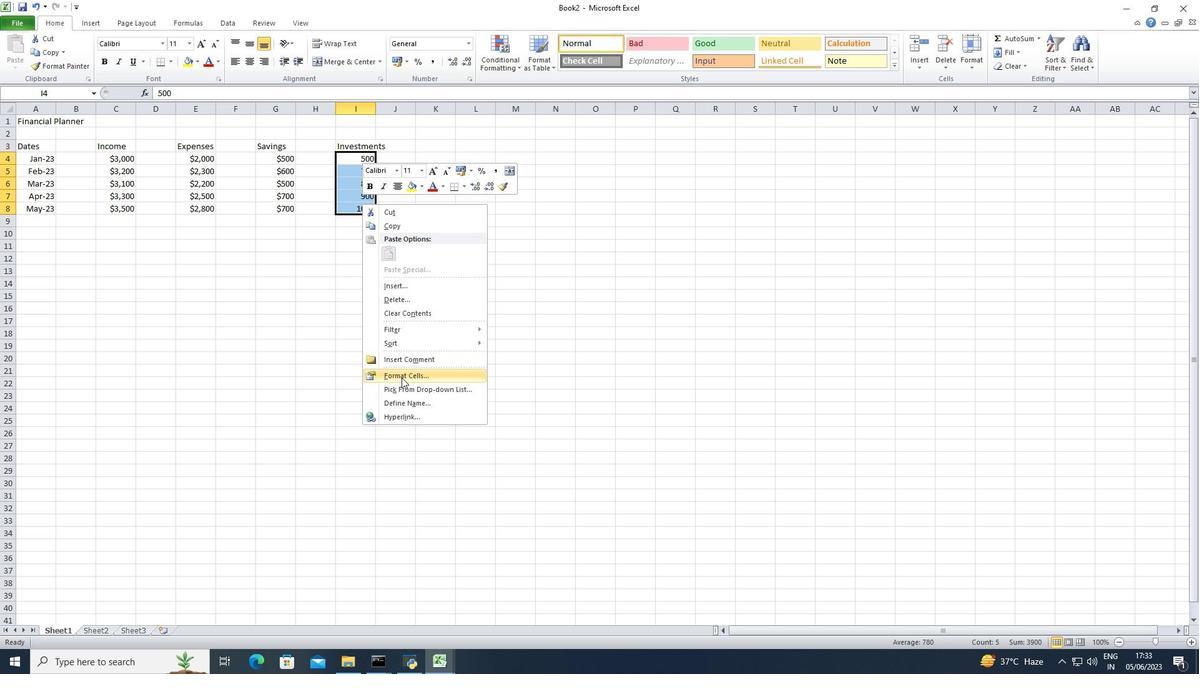 
Action: Mouse moved to (281, 301)
Screenshot: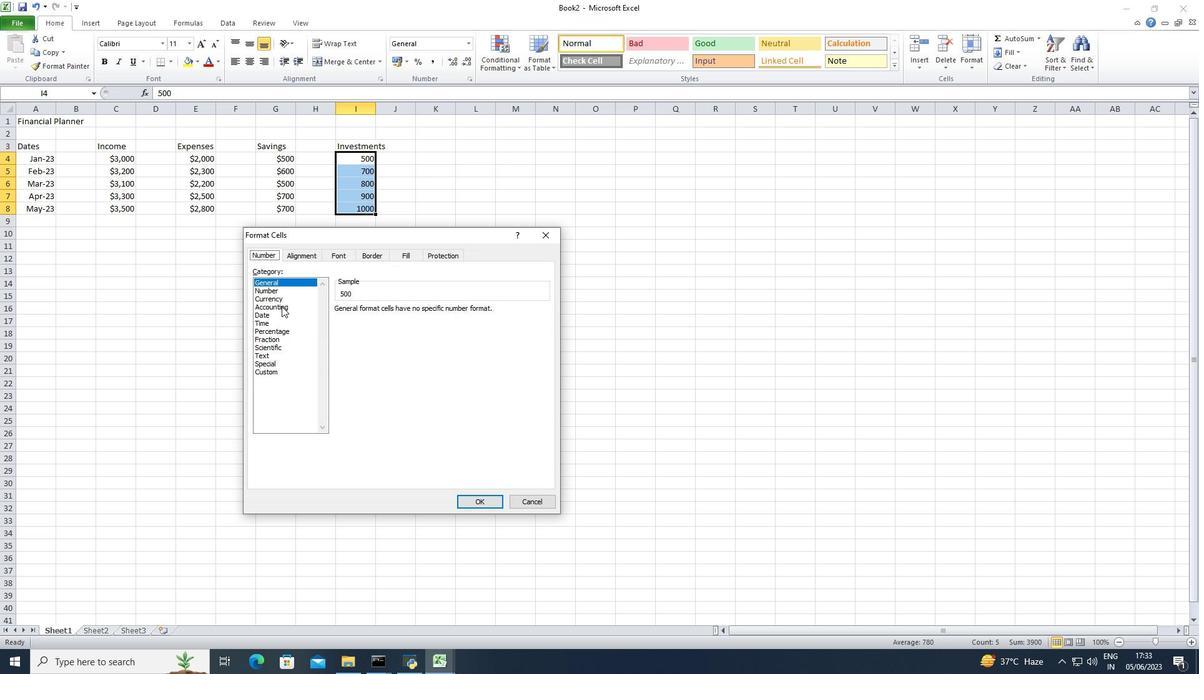 
Action: Mouse pressed left at (281, 301)
Screenshot: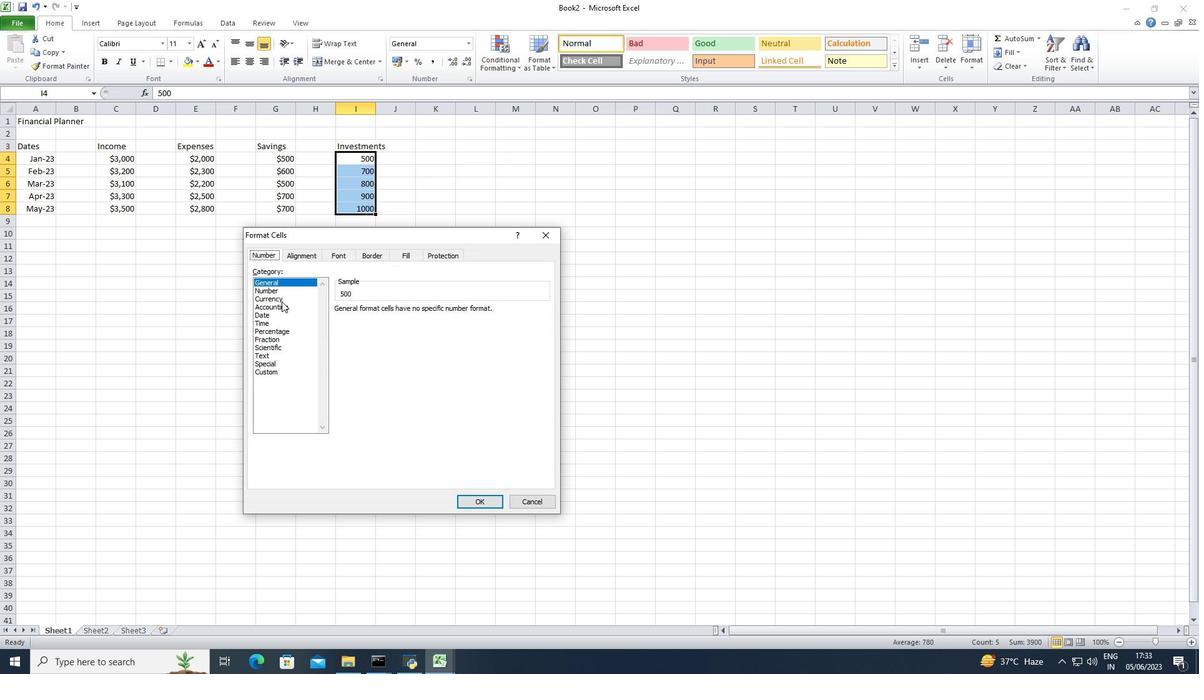 
Action: Mouse moved to (415, 310)
Screenshot: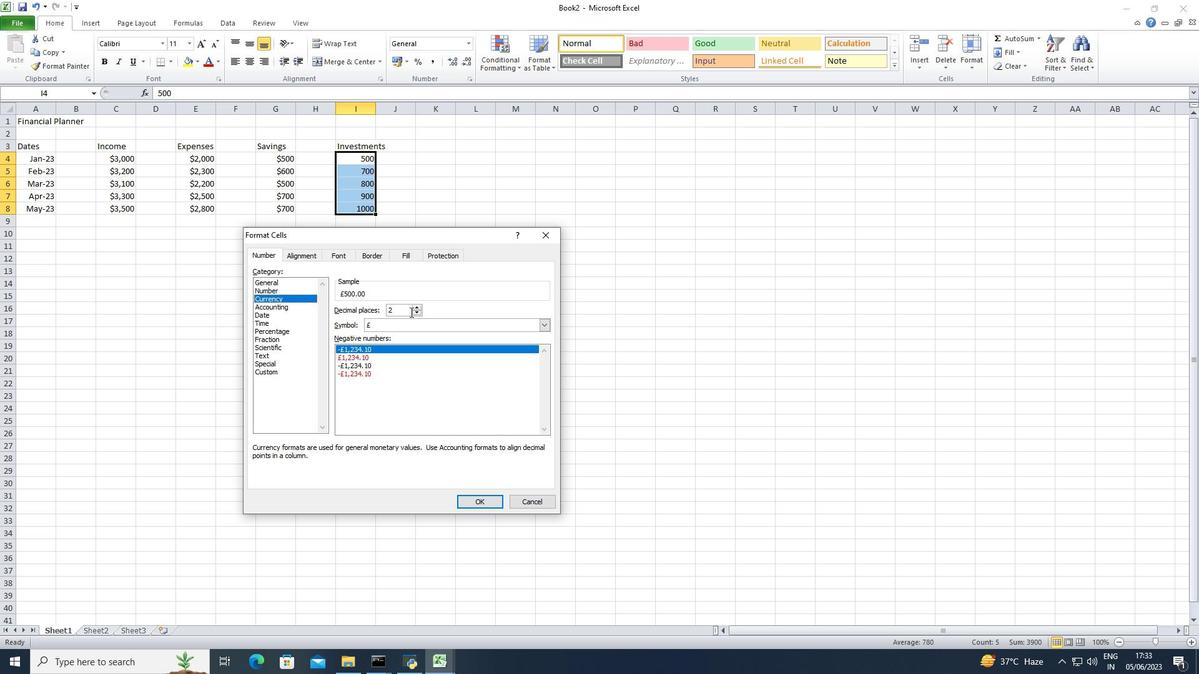 
Action: Mouse pressed left at (415, 310)
Screenshot: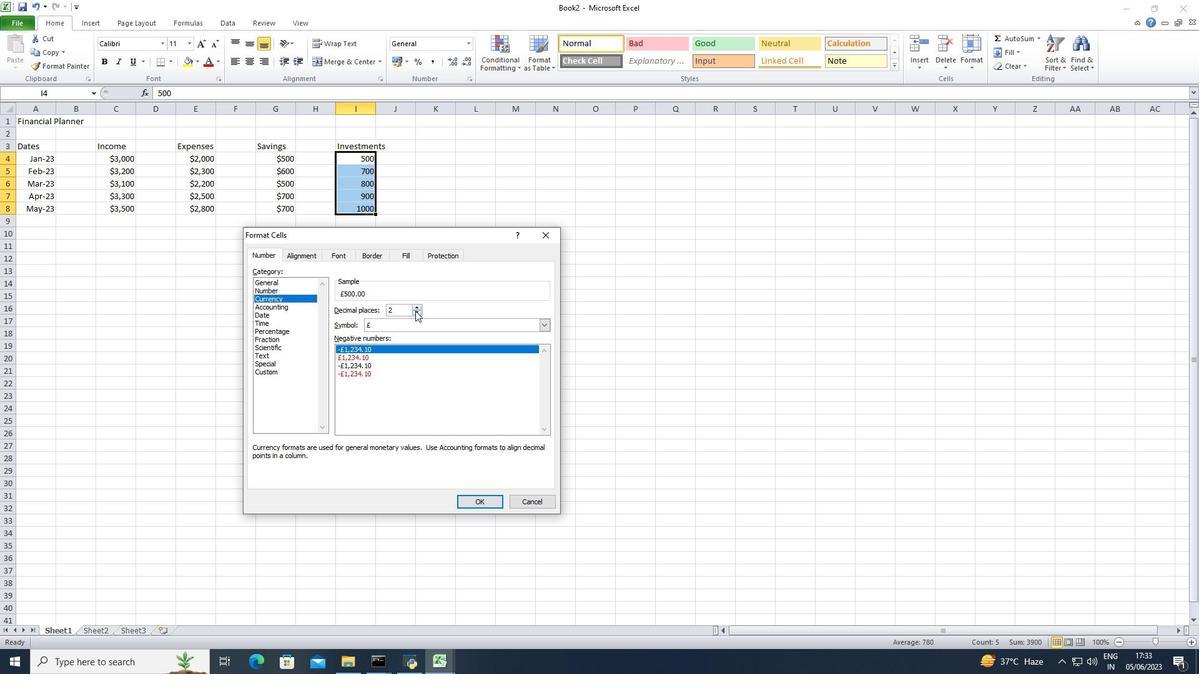 
Action: Mouse pressed left at (415, 310)
Screenshot: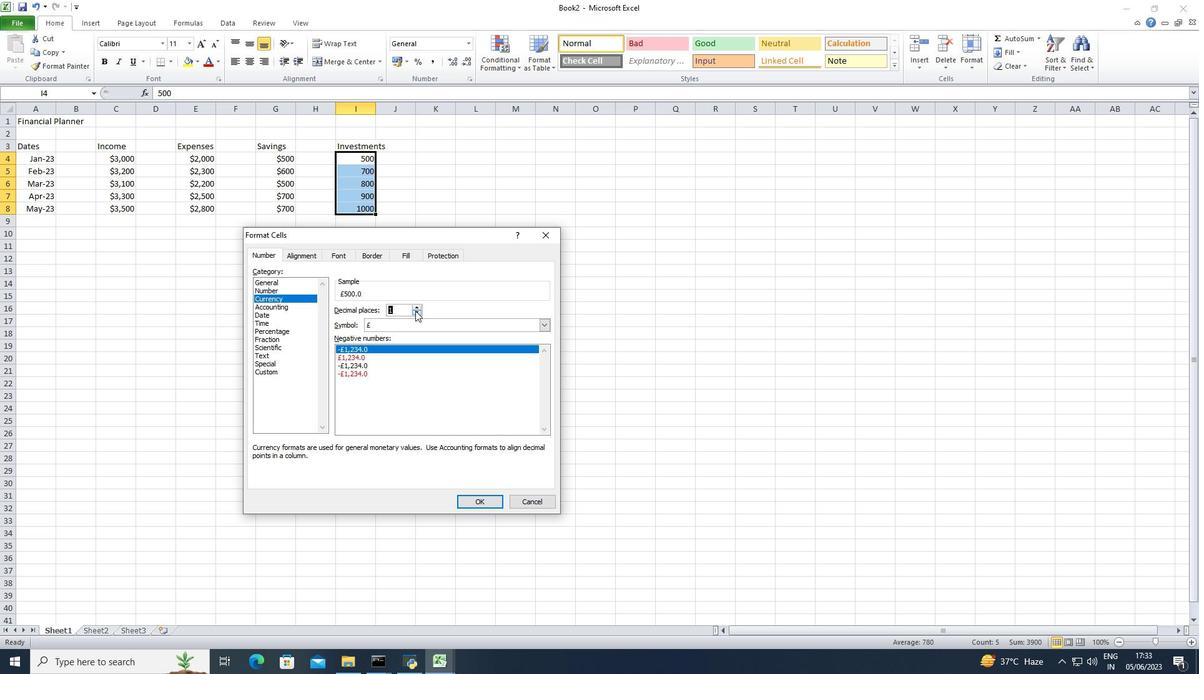 
Action: Mouse moved to (420, 322)
Screenshot: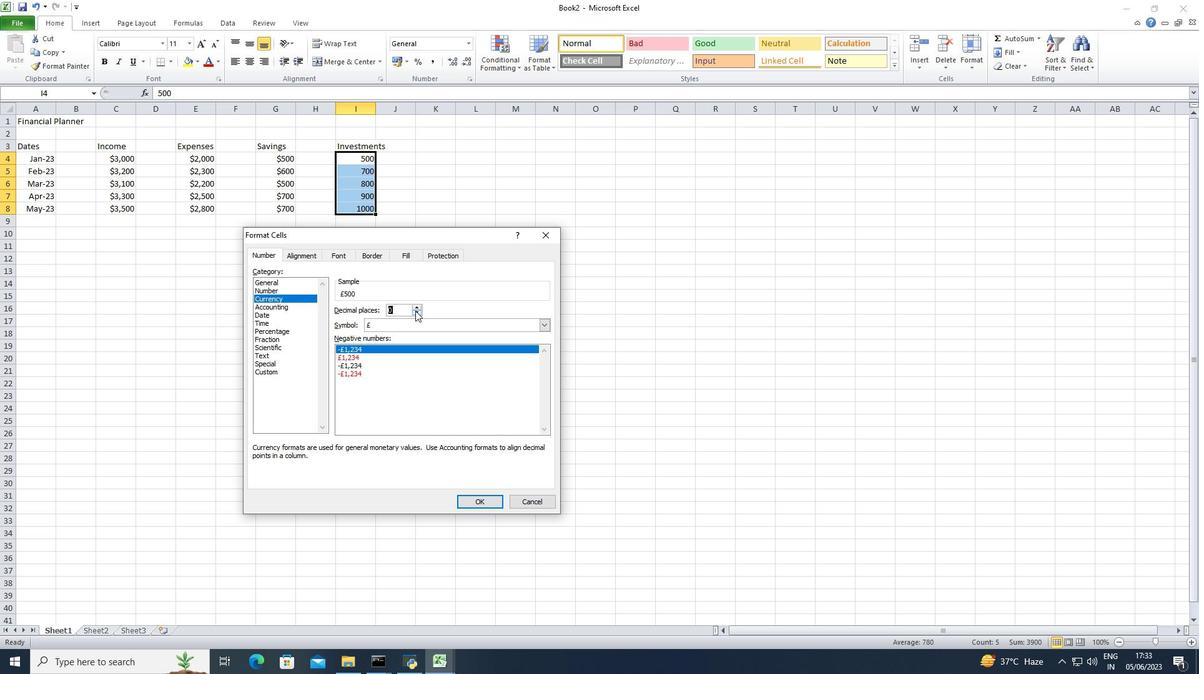 
Action: Mouse pressed left at (420, 322)
Screenshot: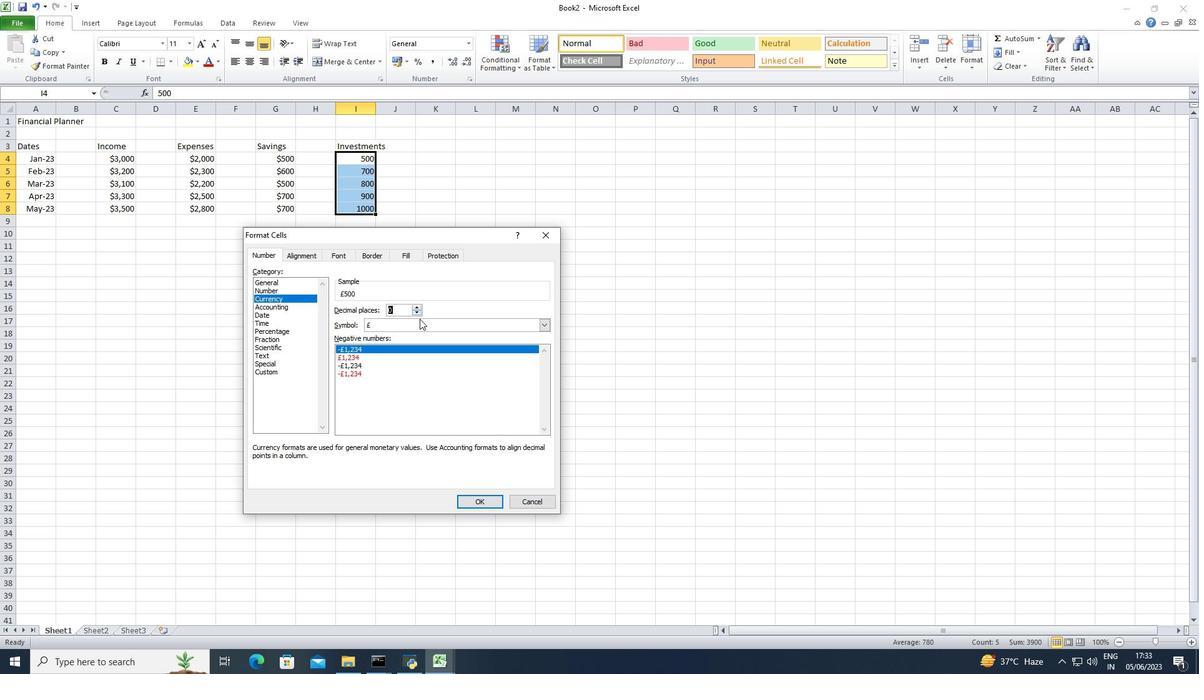 
Action: Mouse moved to (421, 334)
Screenshot: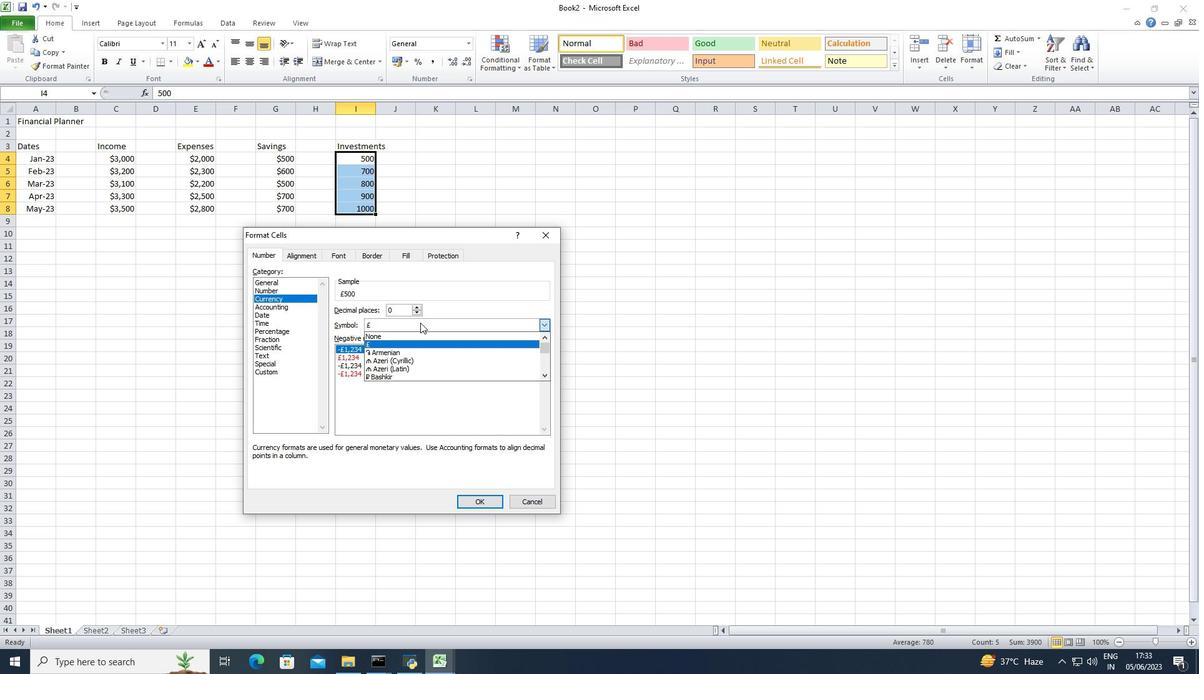 
Action: Mouse scrolled (421, 333) with delta (0, 0)
Screenshot: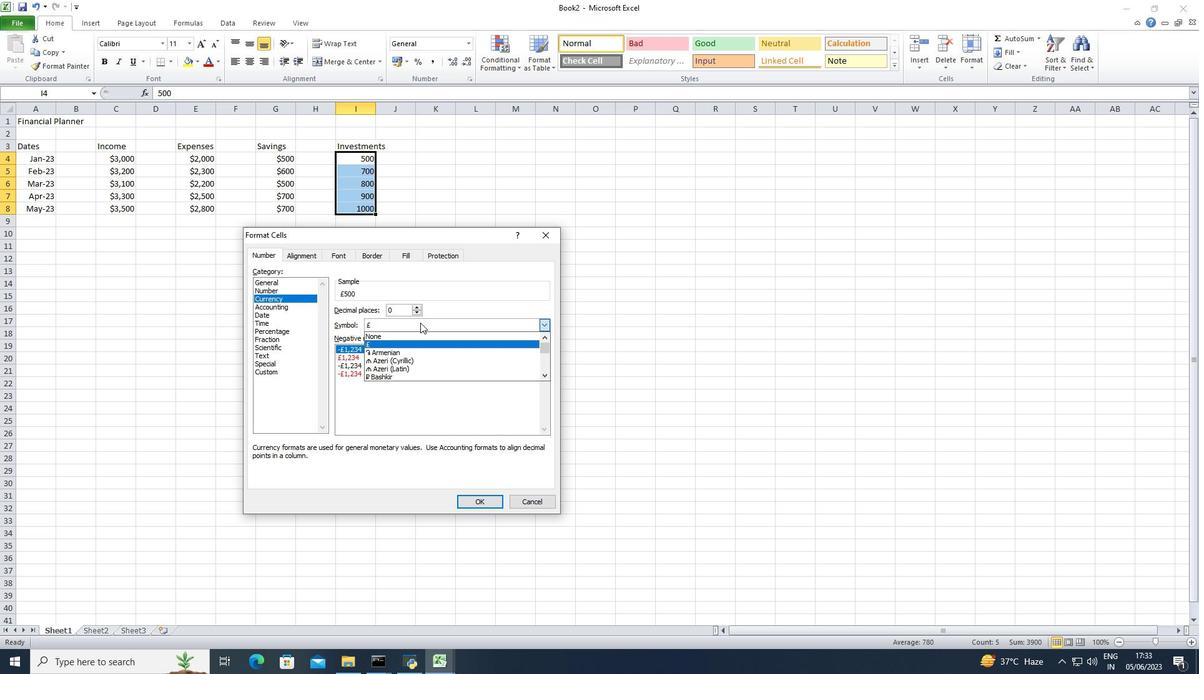 
Action: Mouse moved to (422, 337)
Screenshot: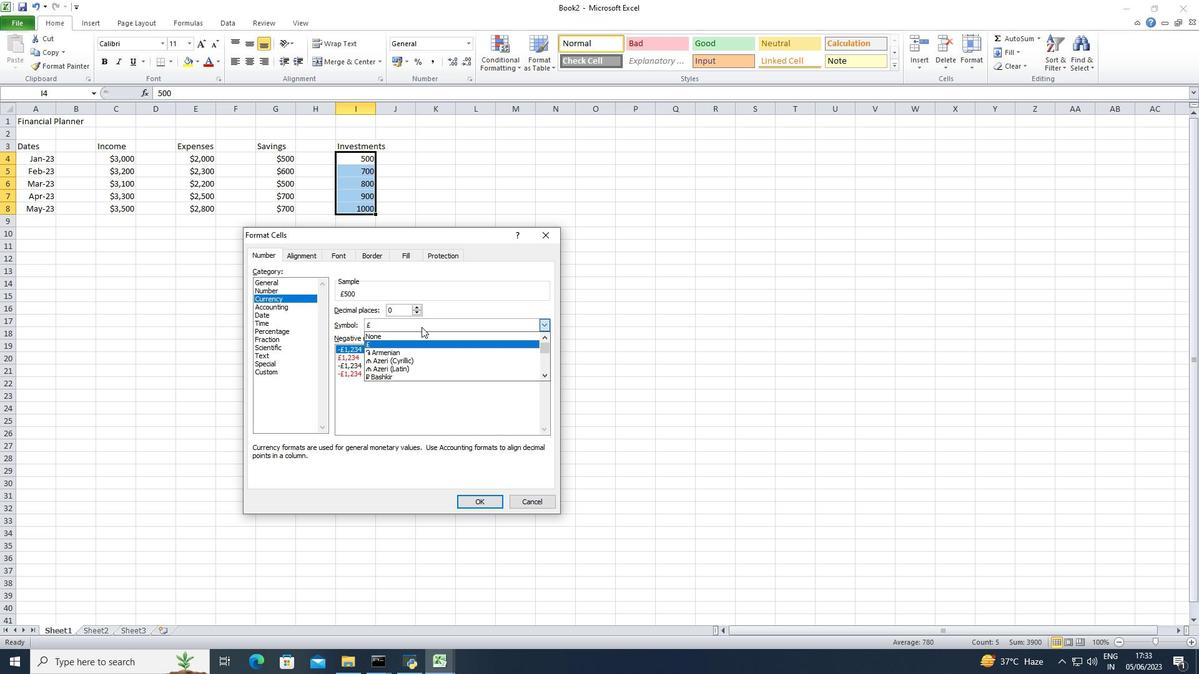 
Action: Mouse scrolled (422, 335) with delta (0, 0)
Screenshot: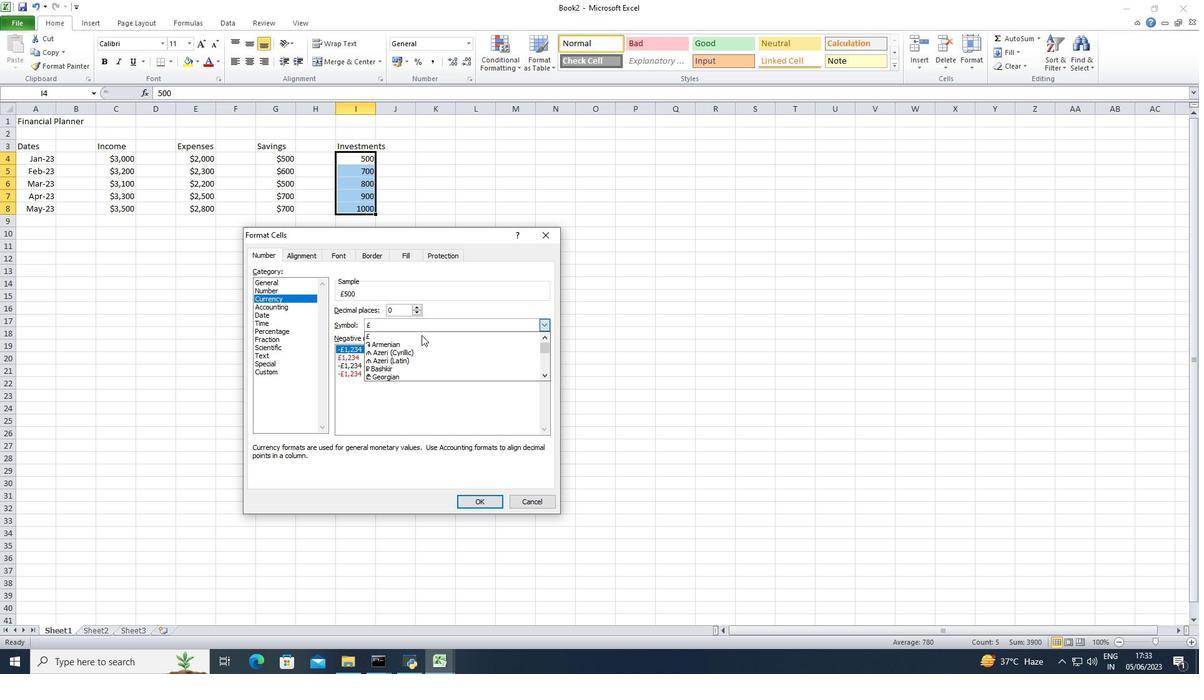 
Action: Mouse moved to (422, 338)
Screenshot: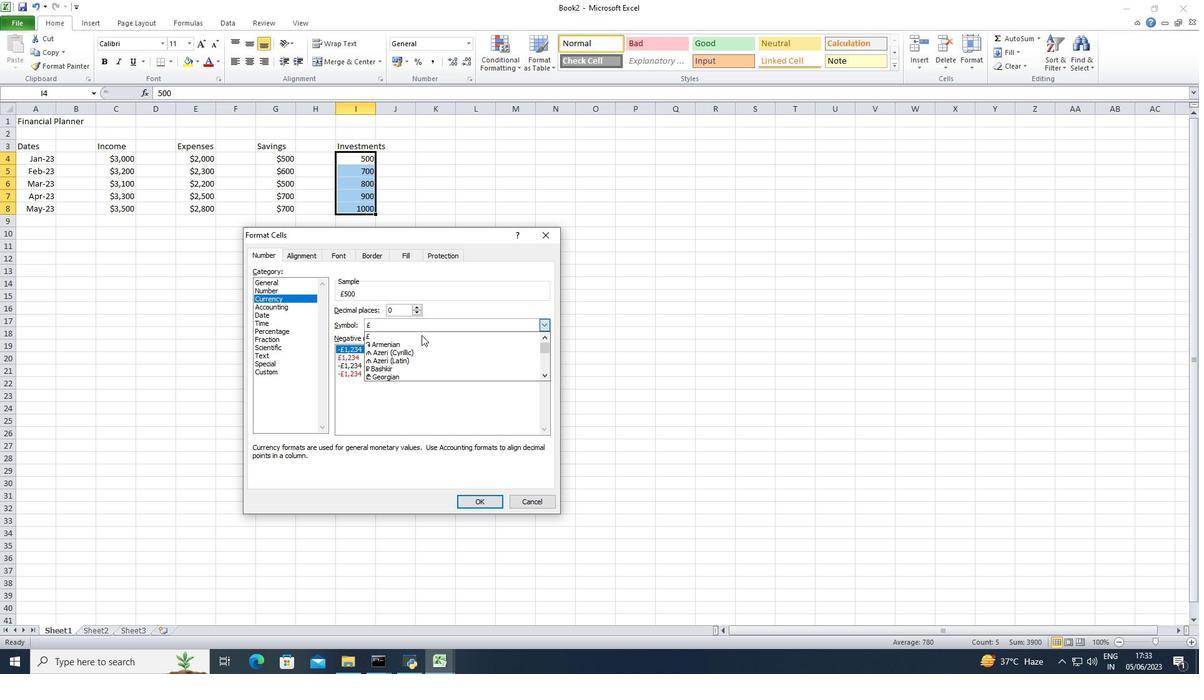 
Action: Mouse scrolled (422, 337) with delta (0, 0)
Screenshot: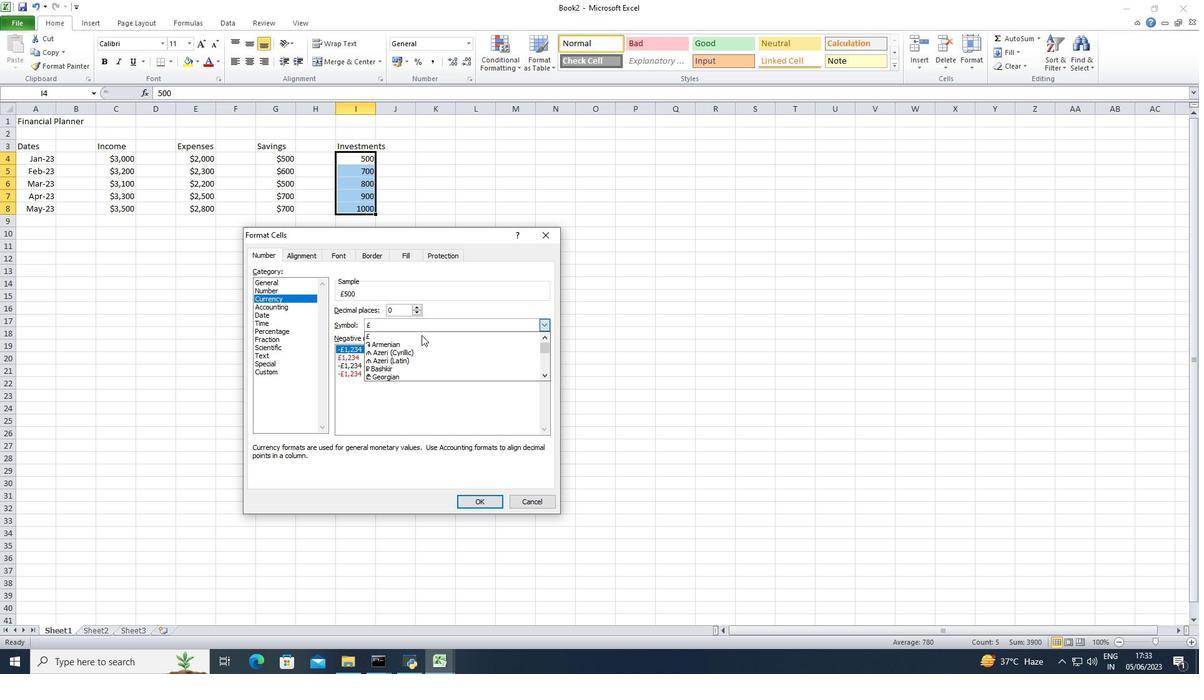 
Action: Mouse moved to (422, 339)
Screenshot: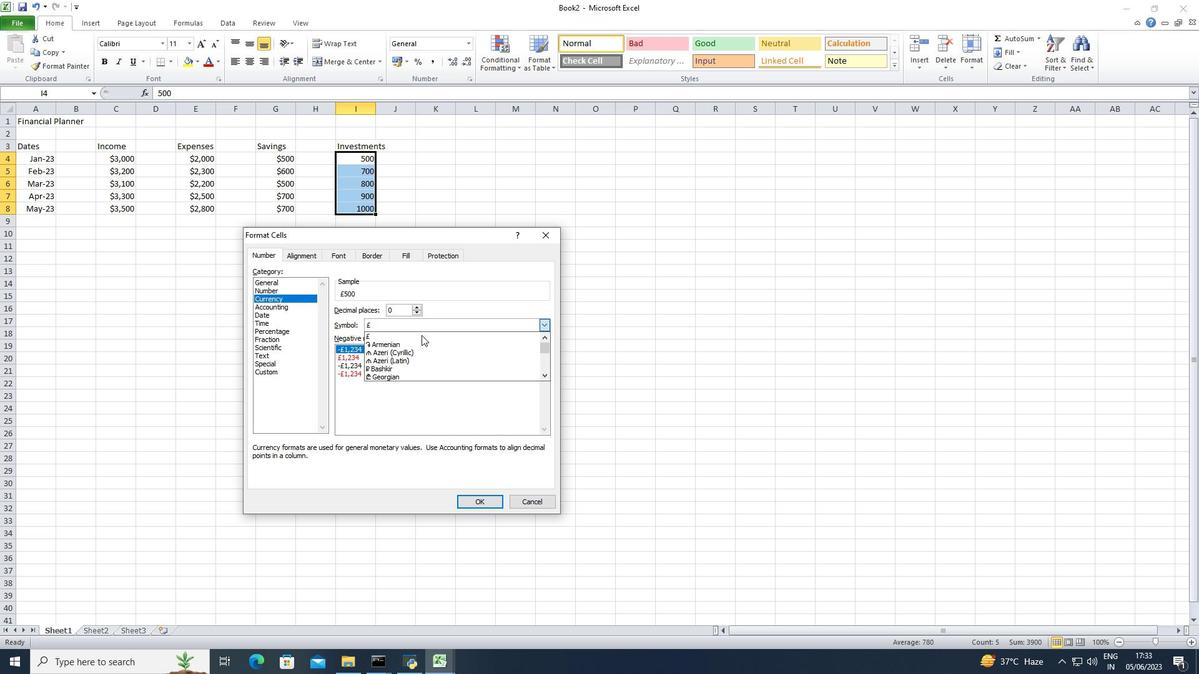 
Action: Mouse scrolled (422, 338) with delta (0, 0)
Screenshot: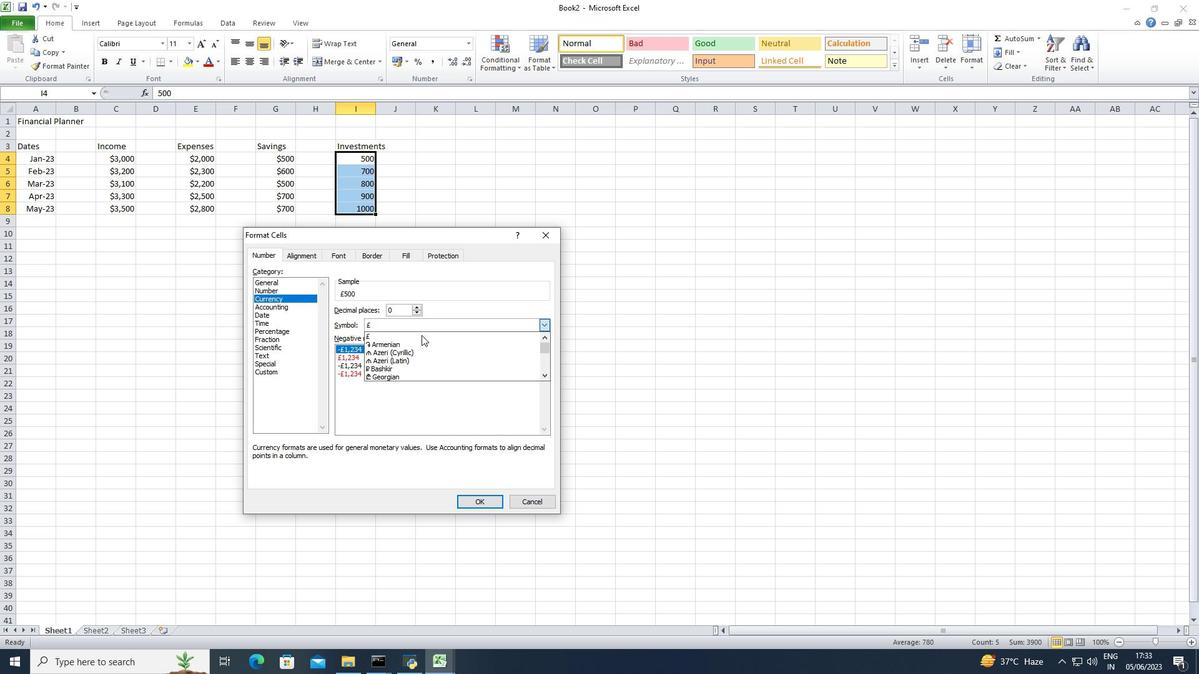 
Action: Mouse moved to (422, 342)
Screenshot: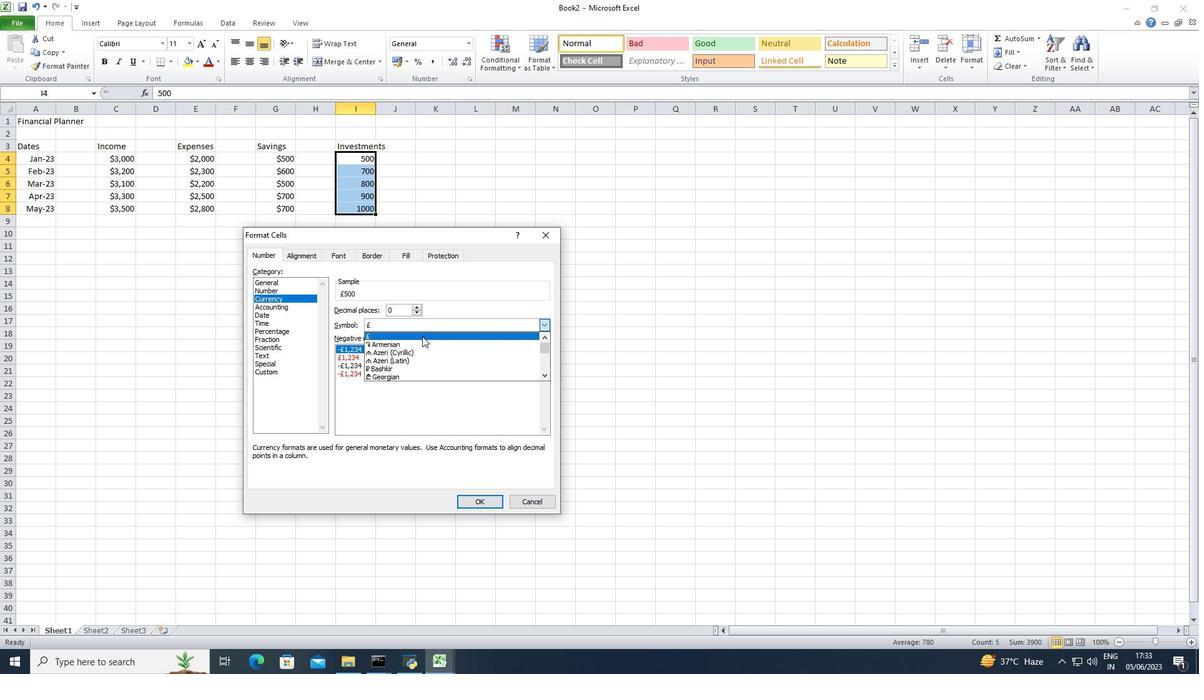 
Action: Mouse scrolled (422, 341) with delta (0, 0)
Screenshot: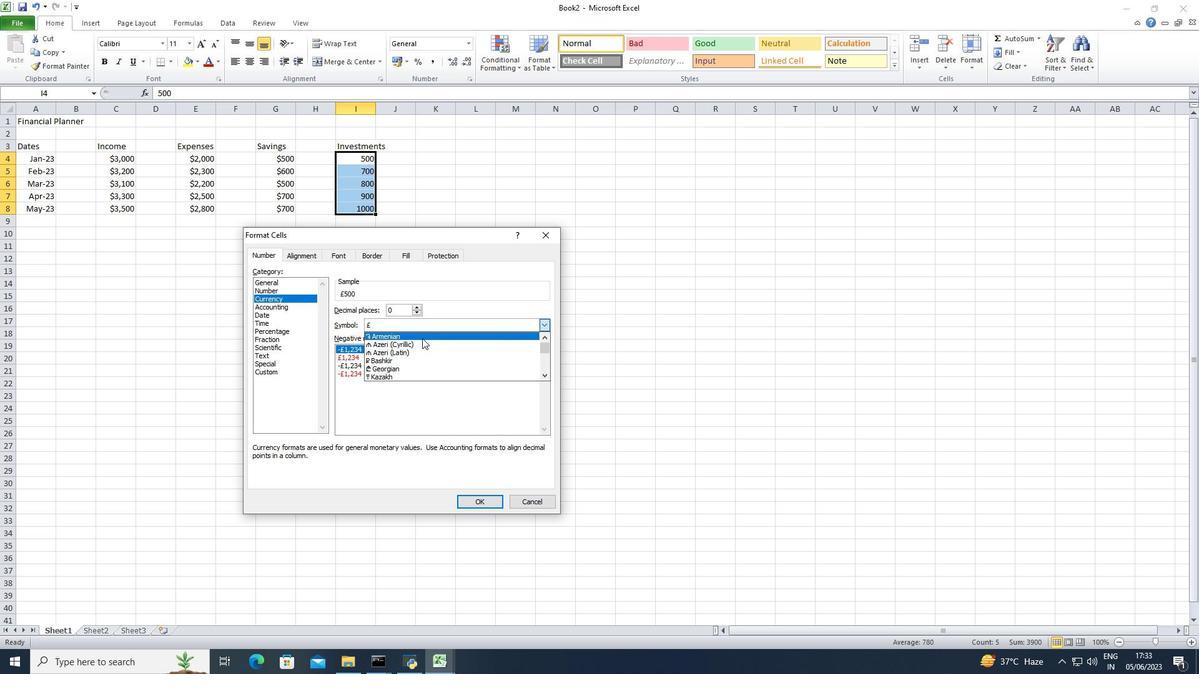 
Action: Mouse moved to (422, 344)
Screenshot: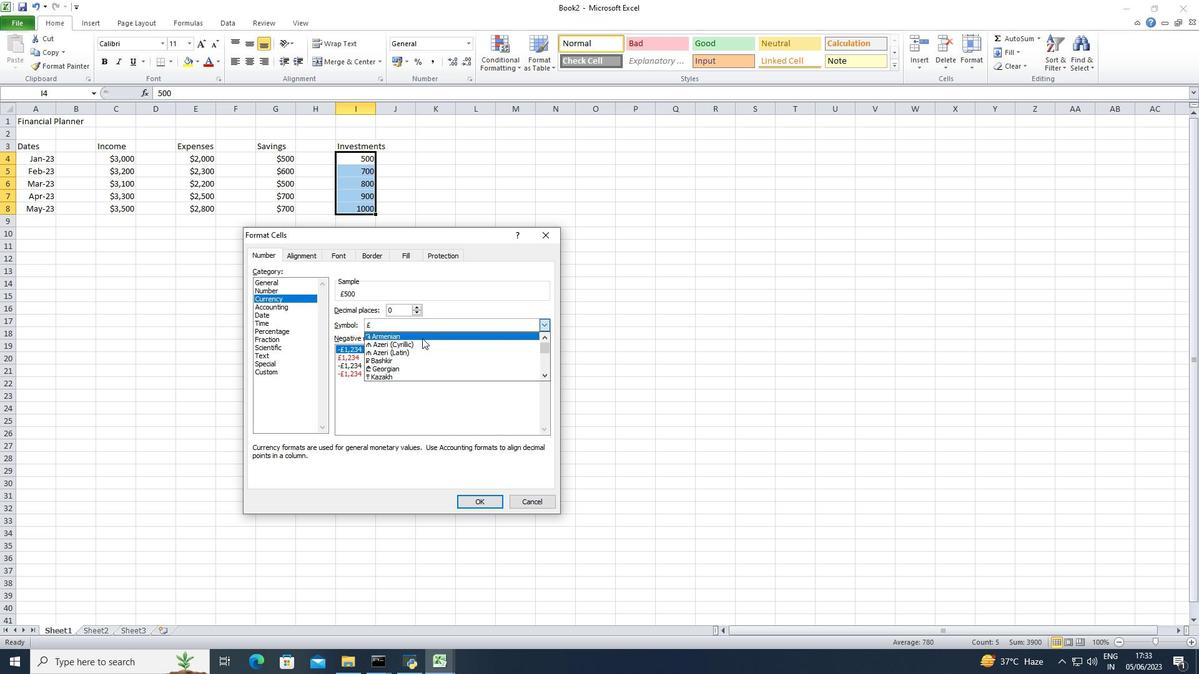 
Action: Mouse scrolled (422, 343) with delta (0, 0)
Screenshot: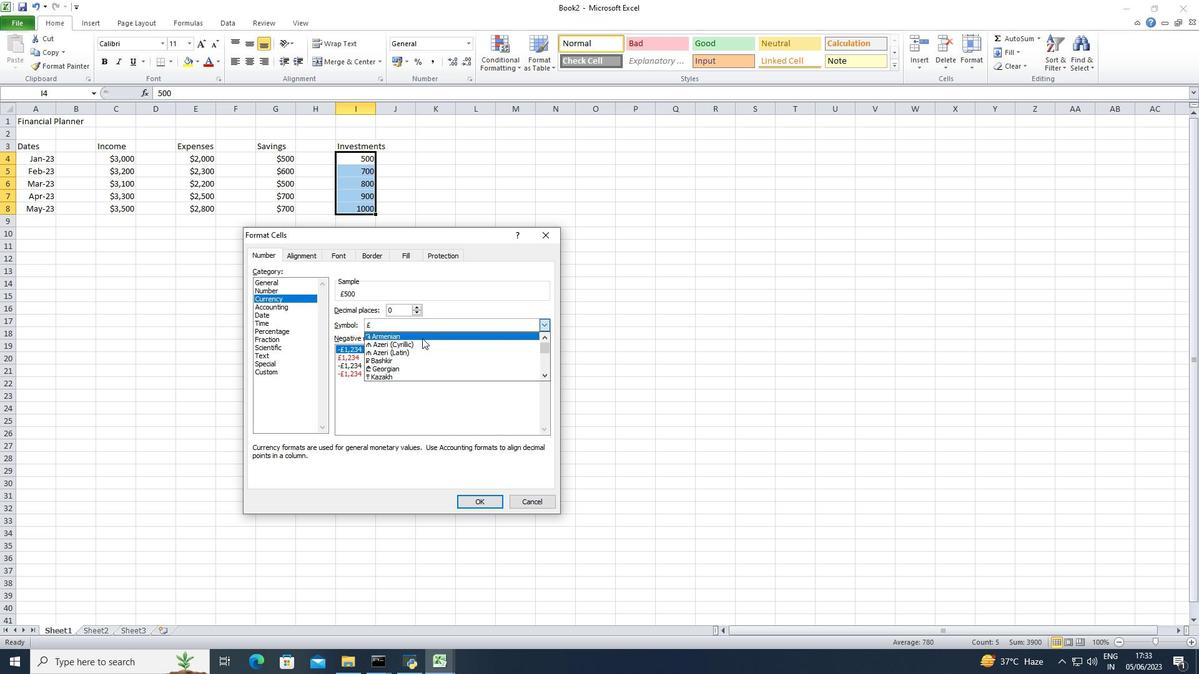 
Action: Mouse moved to (422, 345)
Screenshot: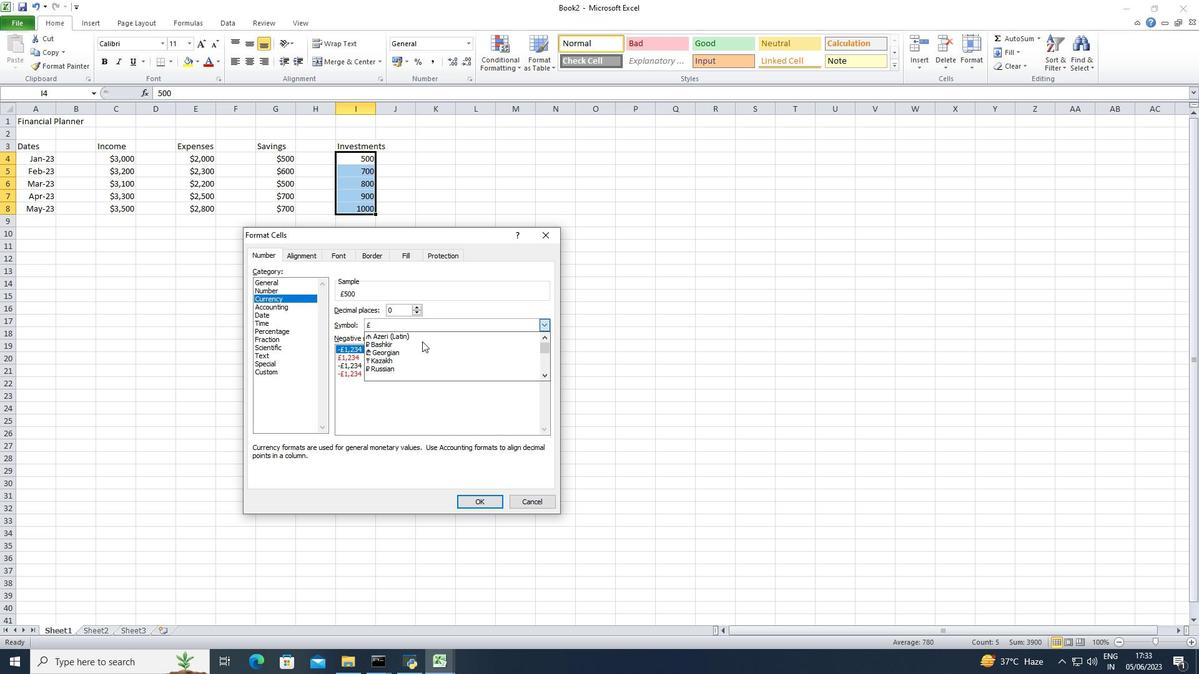 
Action: Mouse scrolled (422, 345) with delta (0, 0)
Screenshot: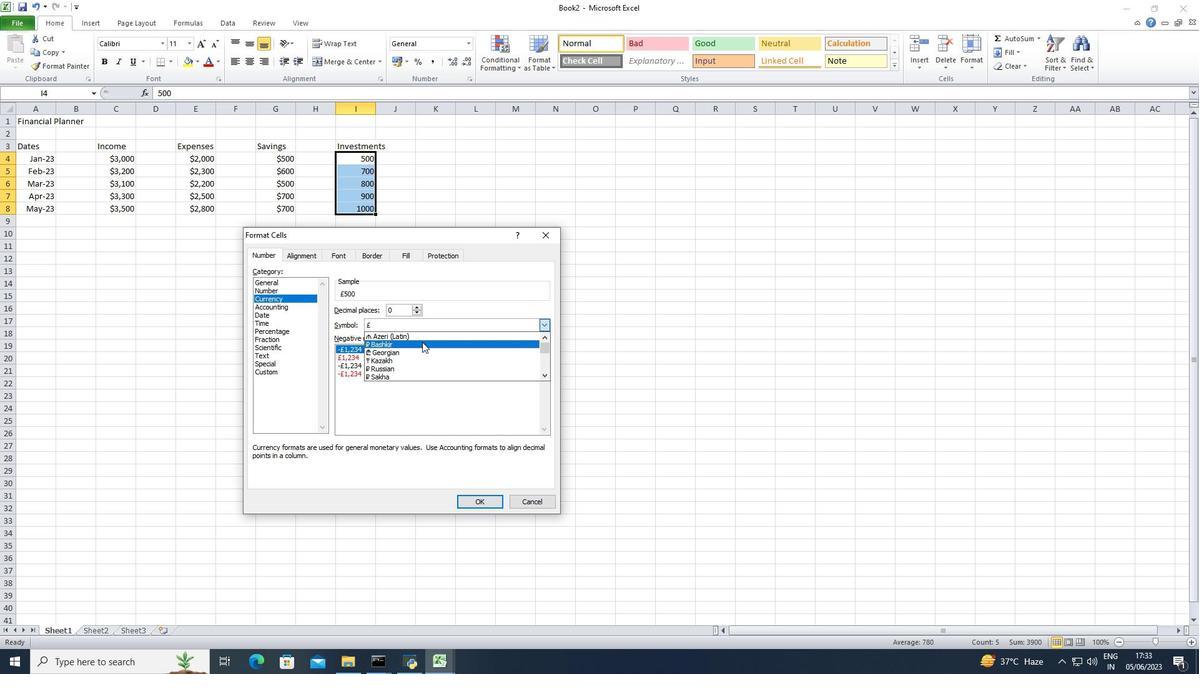 
Action: Mouse moved to (422, 347)
Screenshot: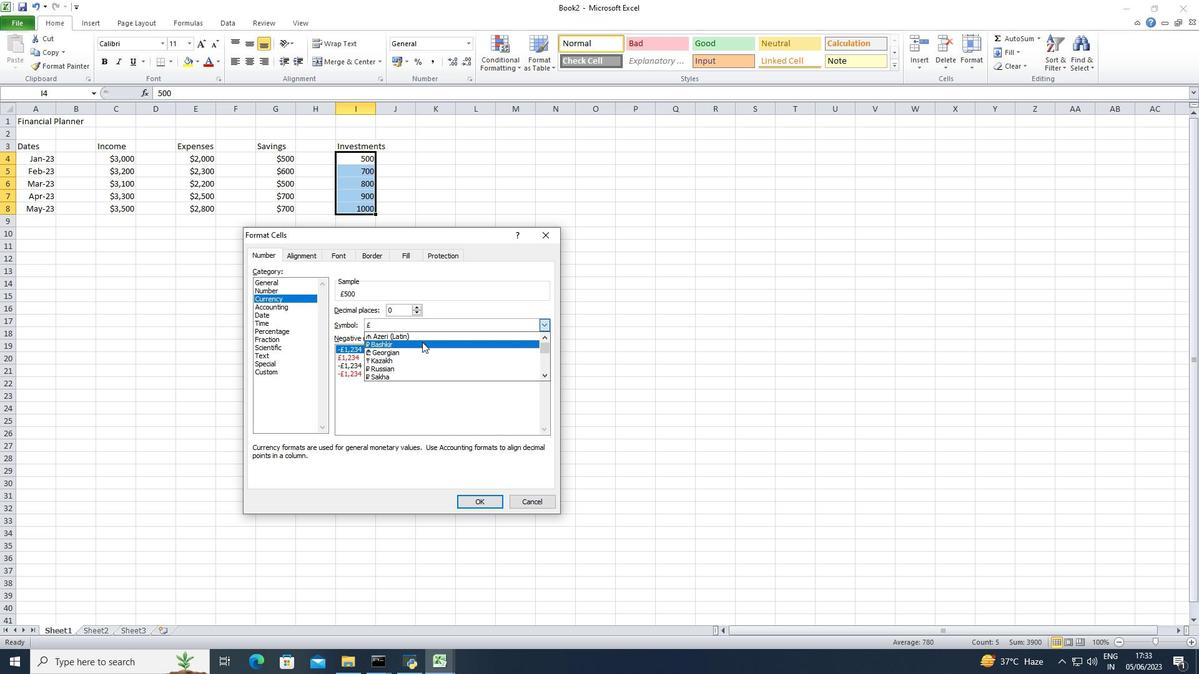 
Action: Mouse scrolled (422, 346) with delta (0, 0)
Screenshot: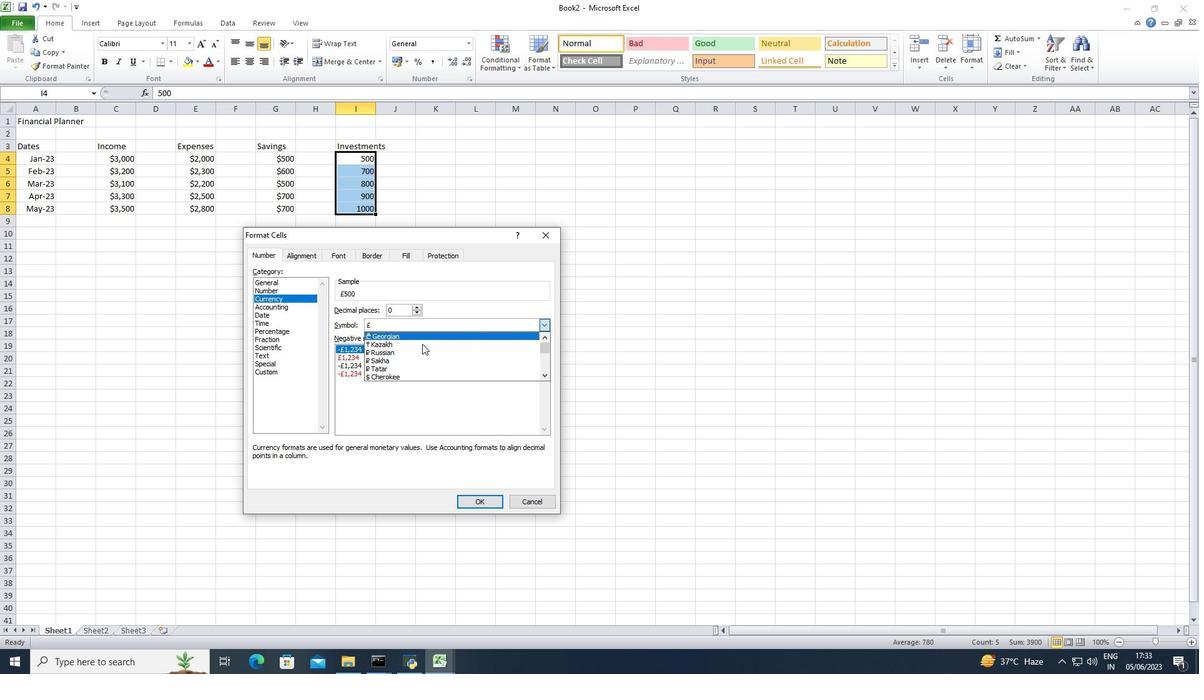
Action: Mouse moved to (422, 349)
Screenshot: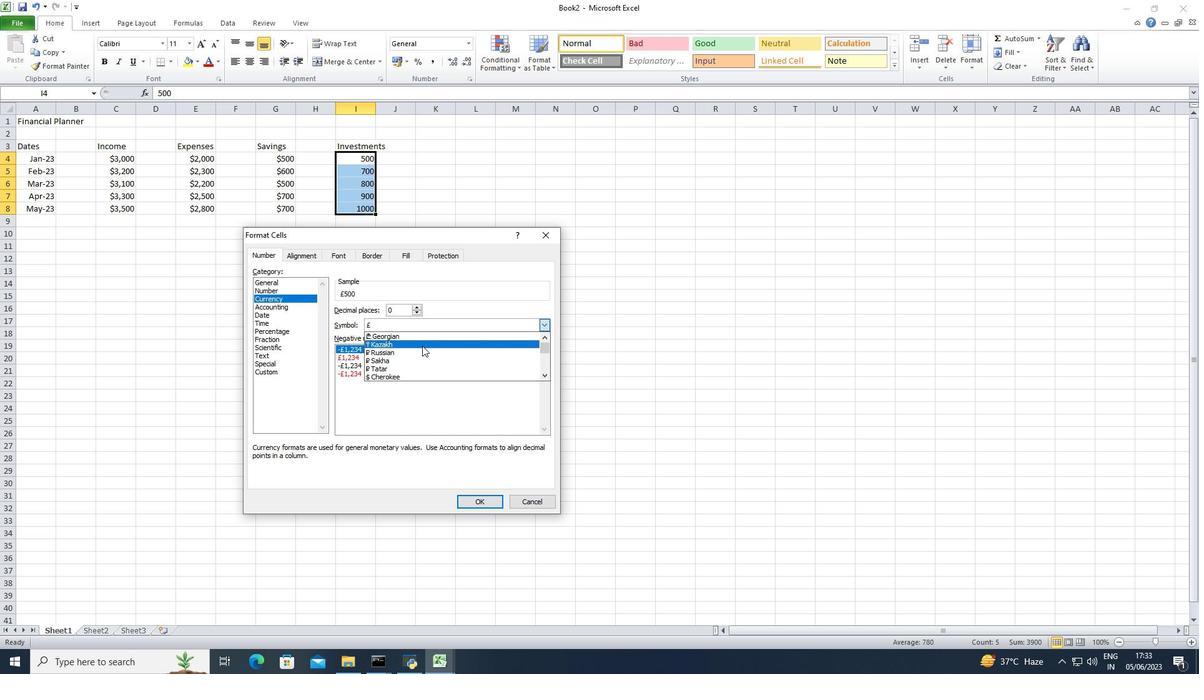 
Action: Mouse scrolled (422, 349) with delta (0, 0)
Screenshot: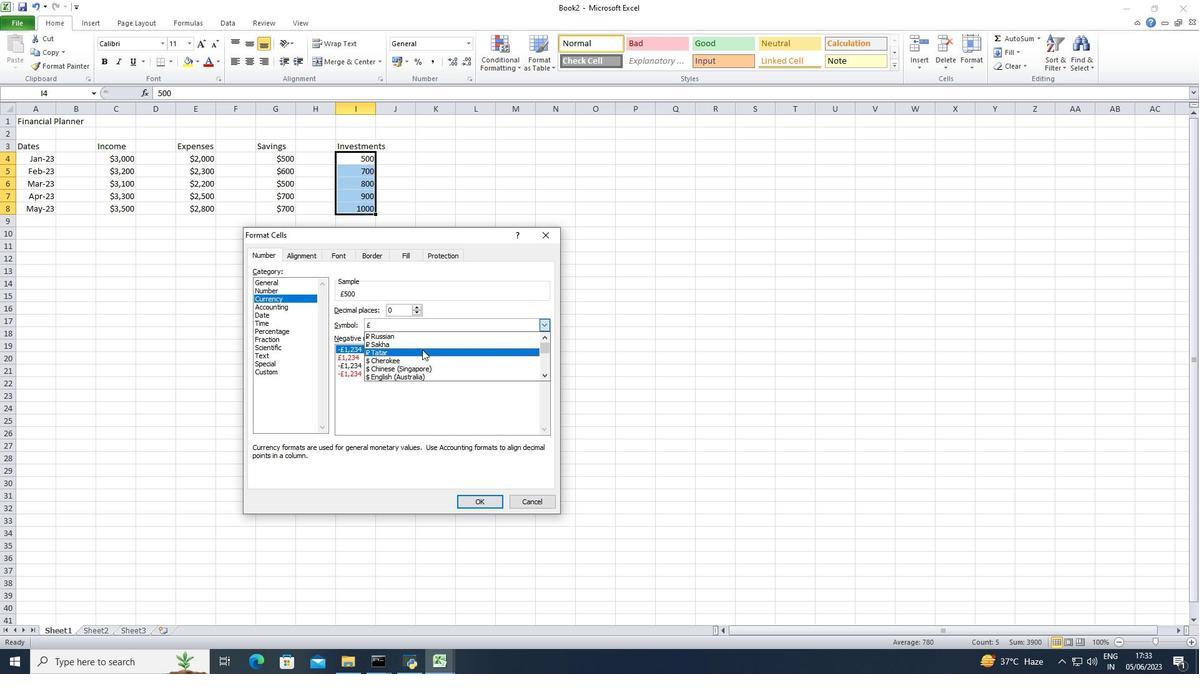 
Action: Mouse scrolled (422, 349) with delta (0, 0)
Screenshot: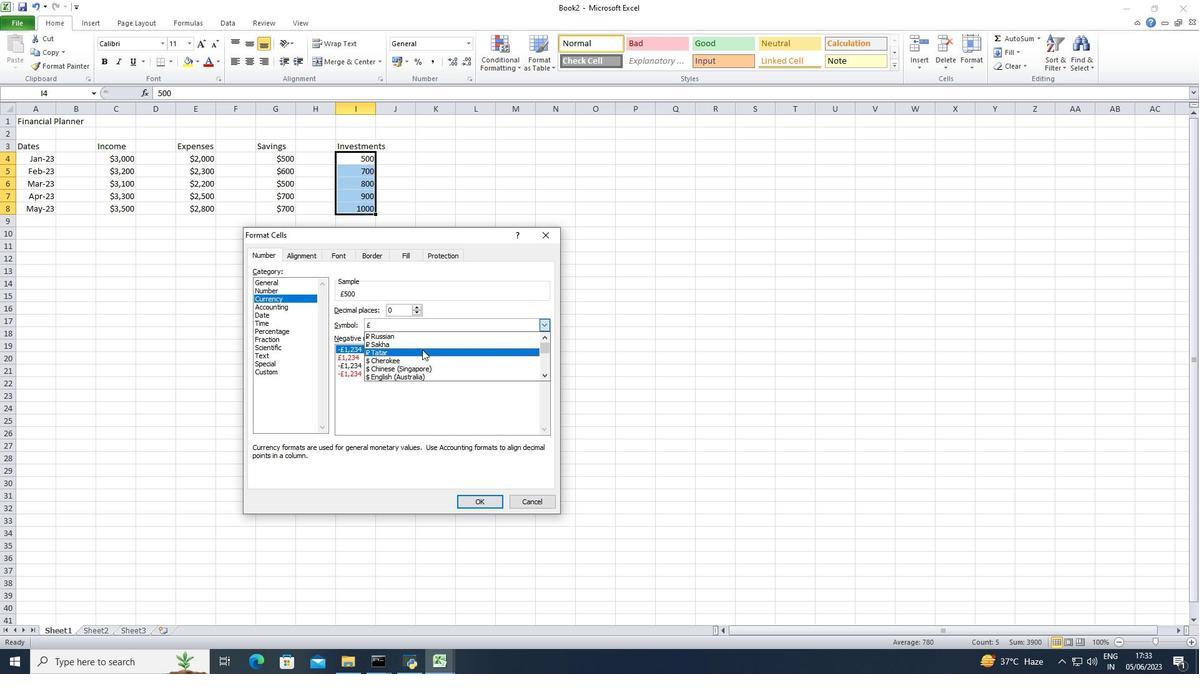 
Action: Mouse moved to (420, 357)
Screenshot: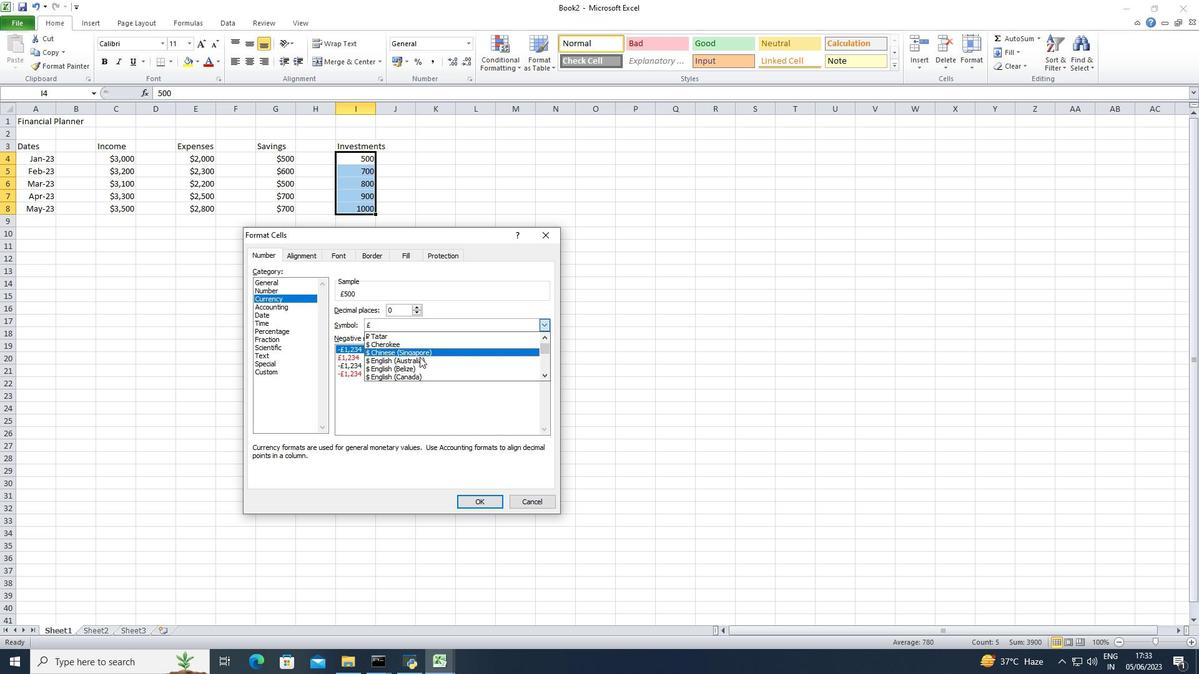 
Action: Mouse pressed left at (420, 357)
Screenshot: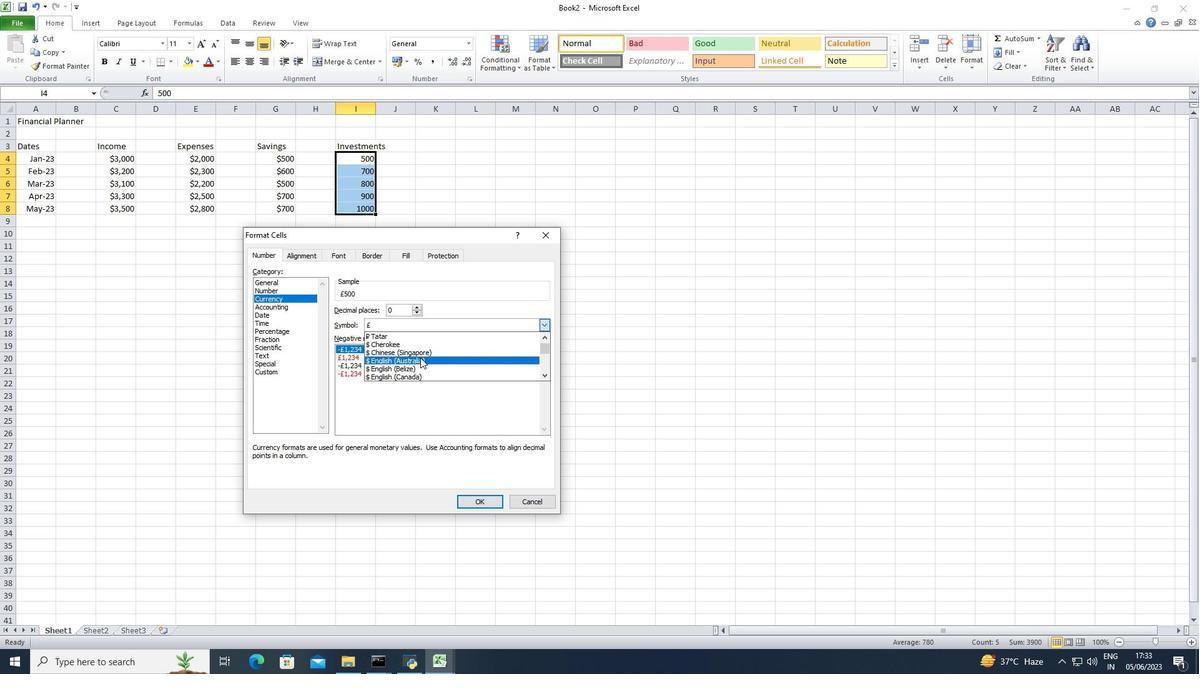 
Action: Mouse moved to (483, 502)
Screenshot: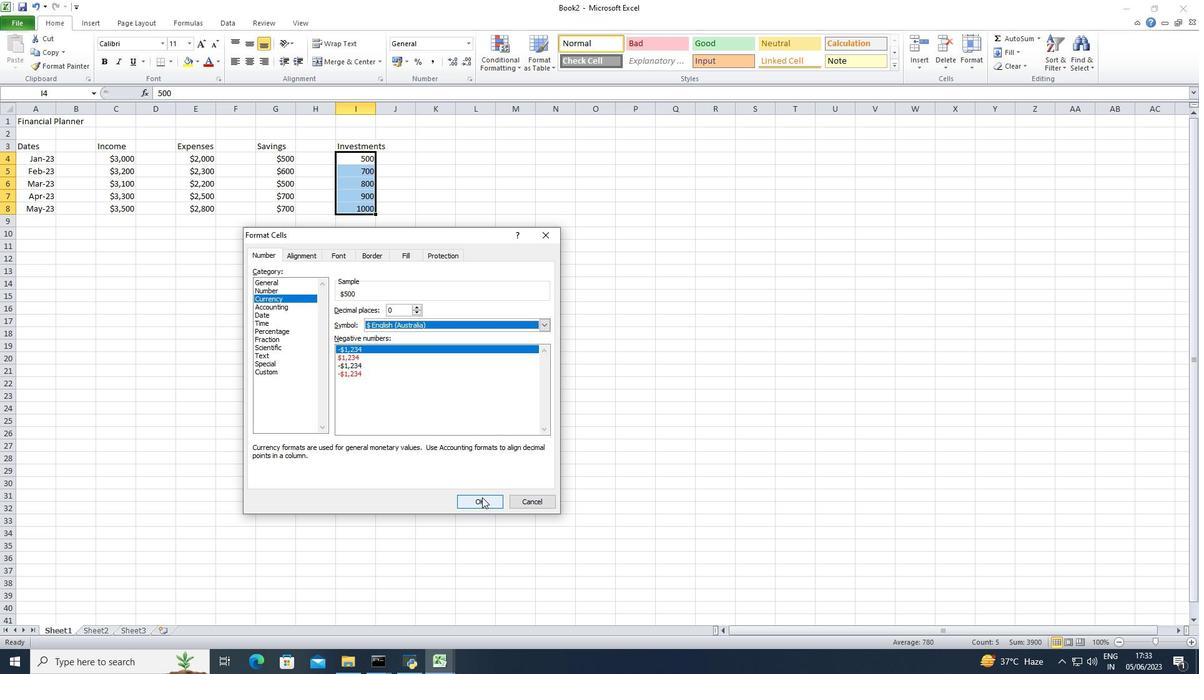
Action: Mouse pressed left at (483, 502)
Screenshot: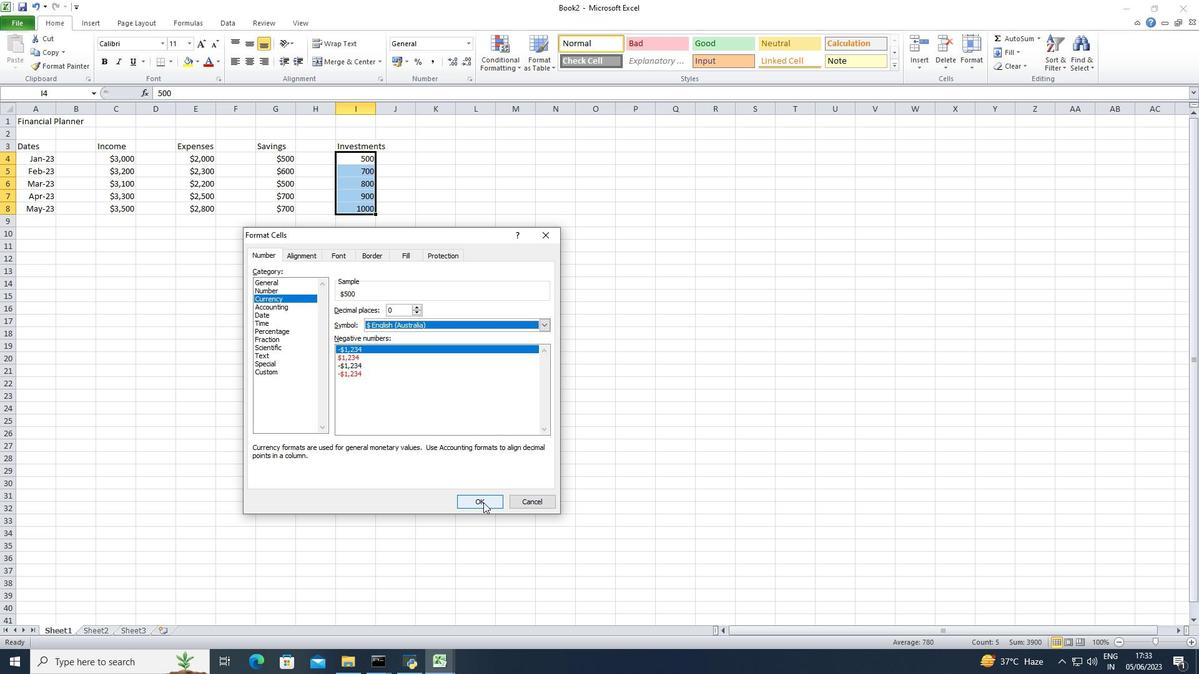 
Action: Mouse moved to (429, 152)
Screenshot: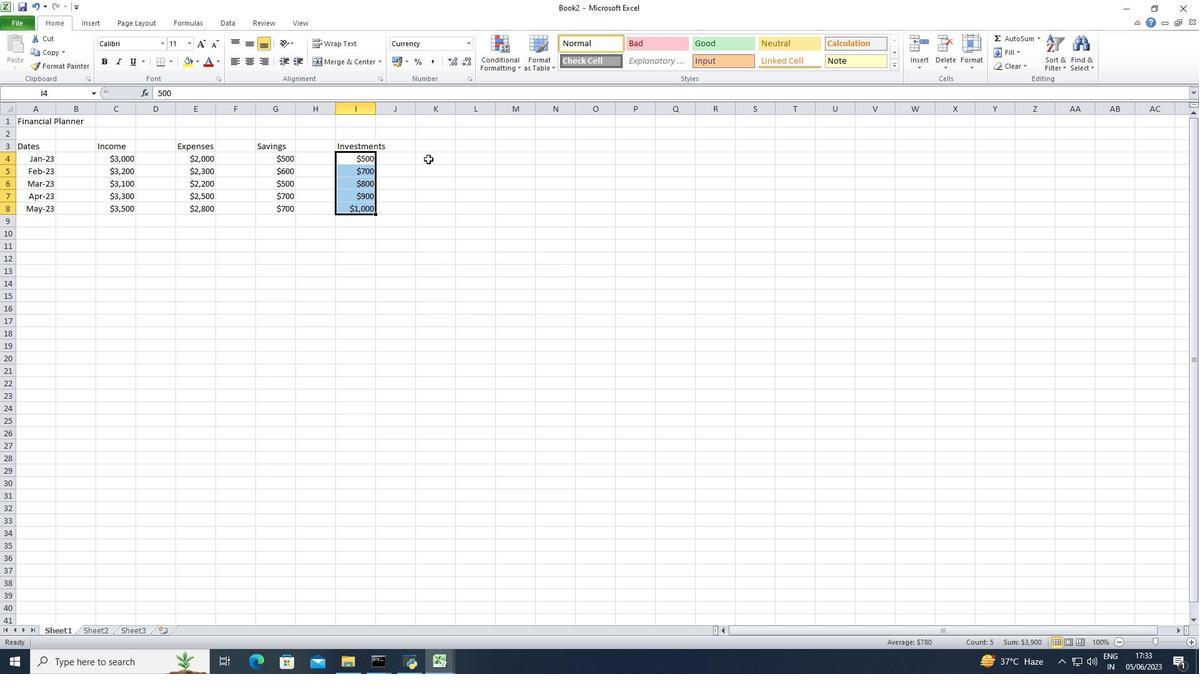 
Action: Mouse pressed left at (429, 152)
Screenshot: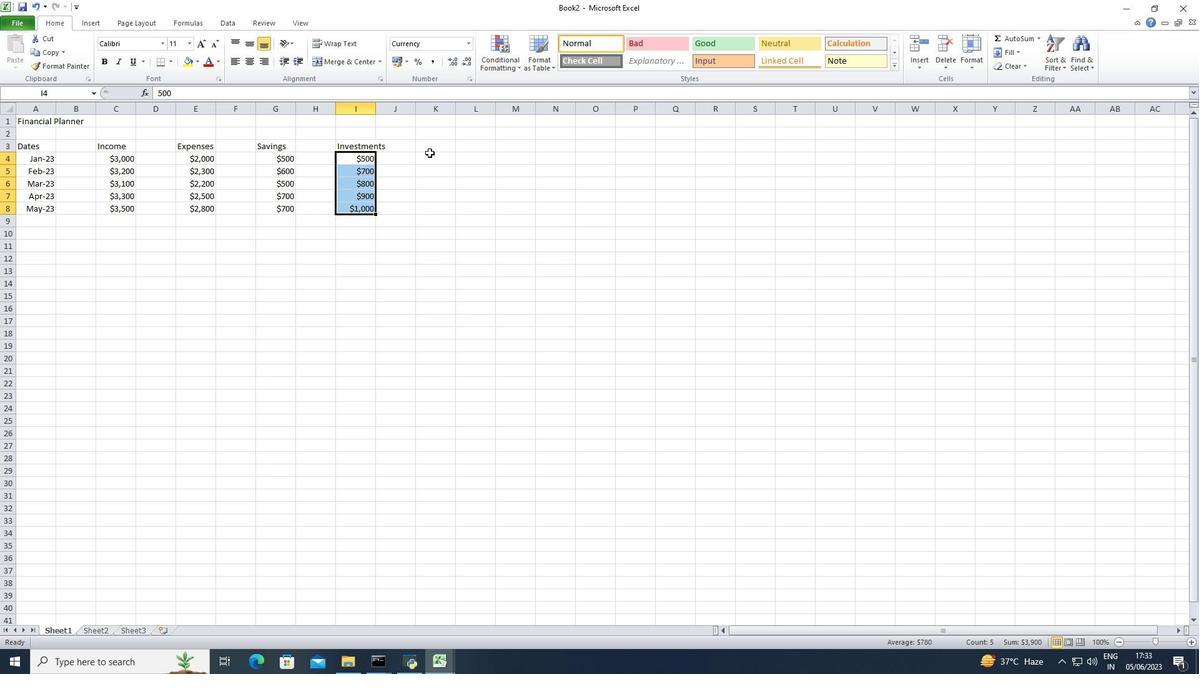 
Action: Mouse moved to (434, 141)
Screenshot: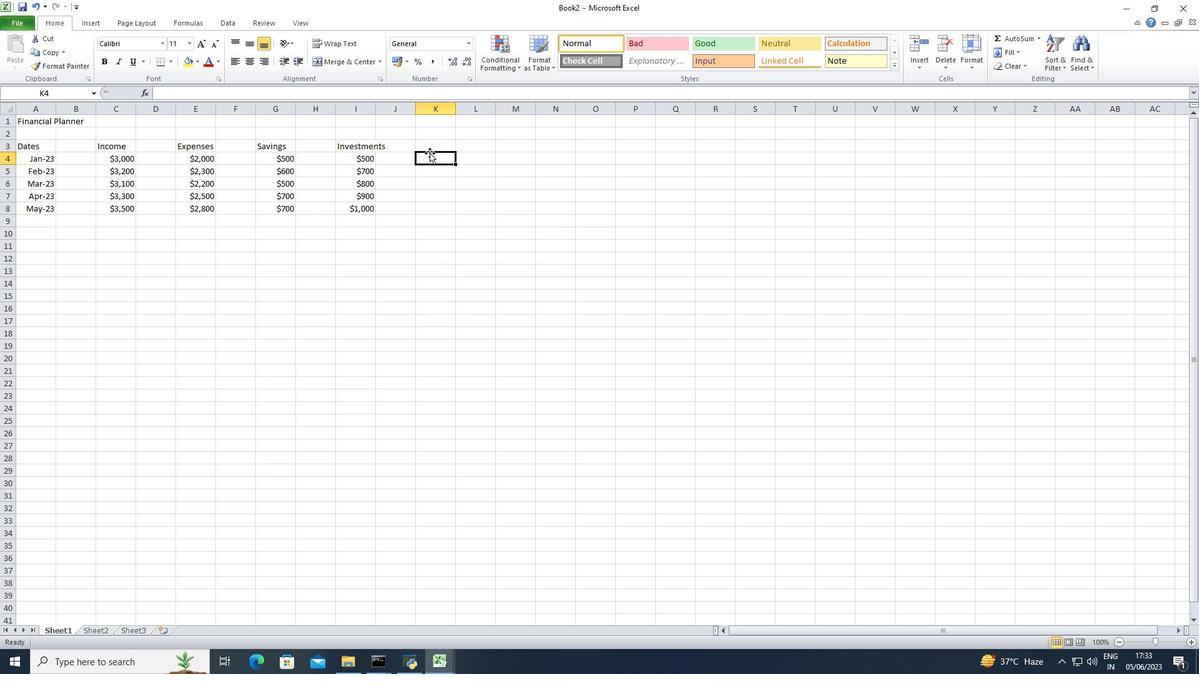 
Action: Mouse pressed left at (434, 141)
Screenshot: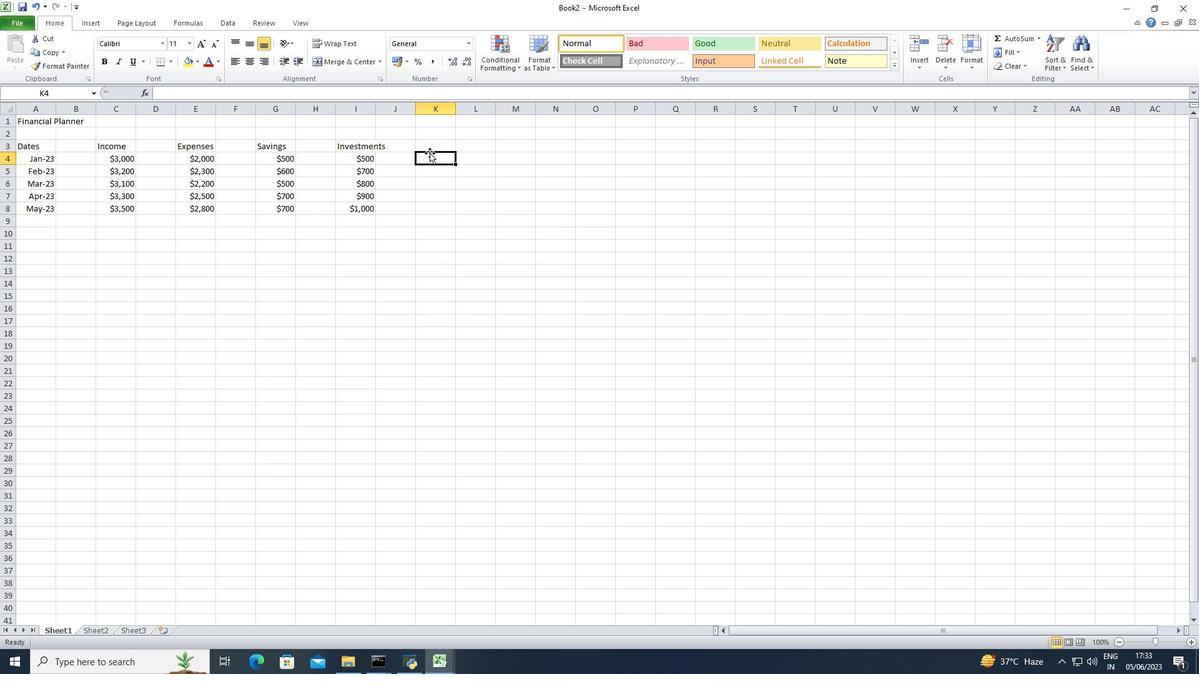 
Action: Key pressed <Key.shift>Net<Key.space><Key.shift>Saving<Key.down>1000<Key.down>1200<Key.down>900<Key.down>800<Key.down>700<Key.down>
Screenshot: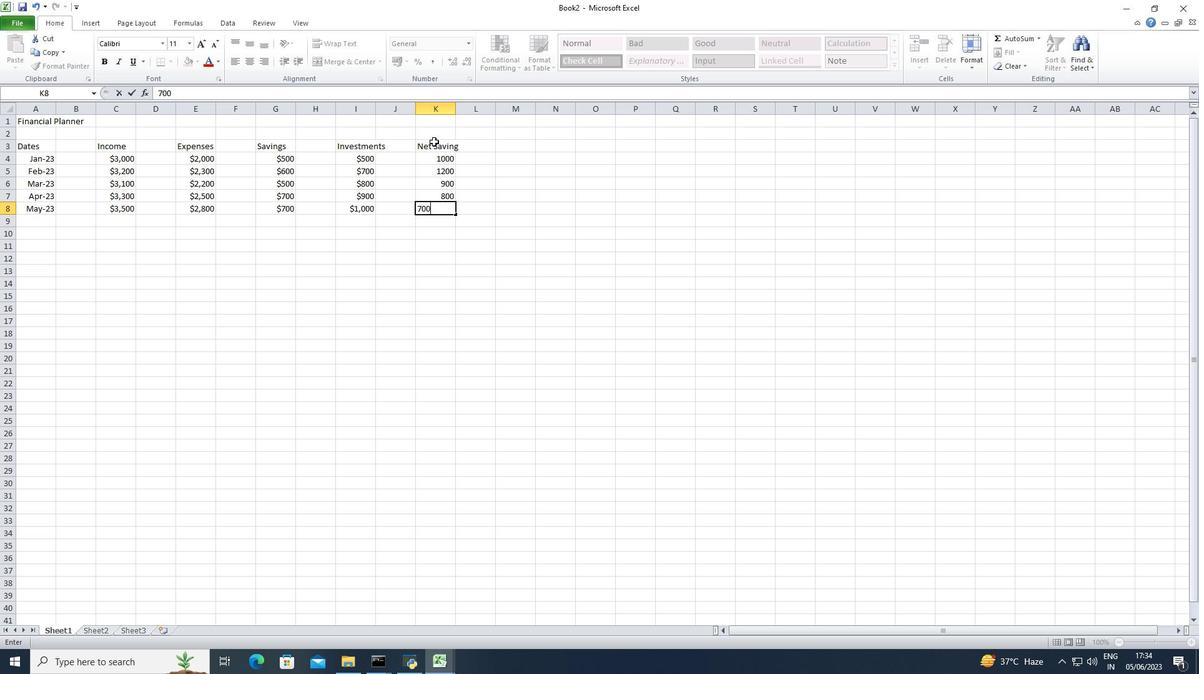
Action: Mouse moved to (438, 161)
Screenshot: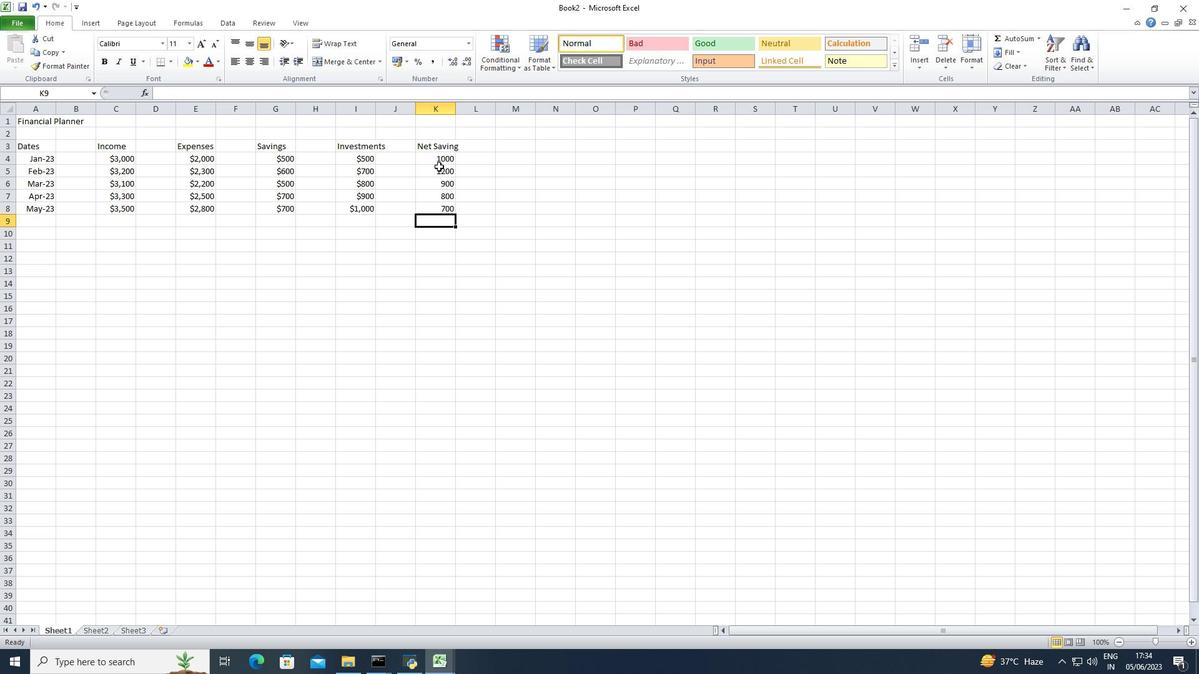 
Action: Mouse pressed left at (438, 161)
Screenshot: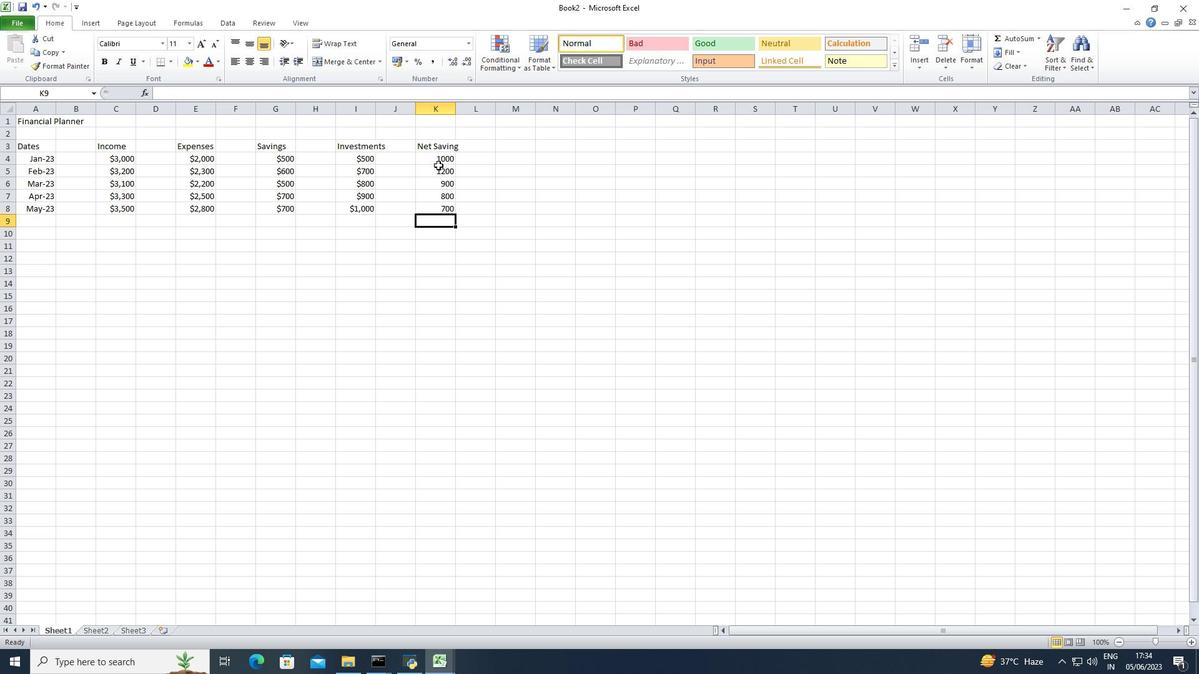 
Action: Mouse moved to (440, 205)
Screenshot: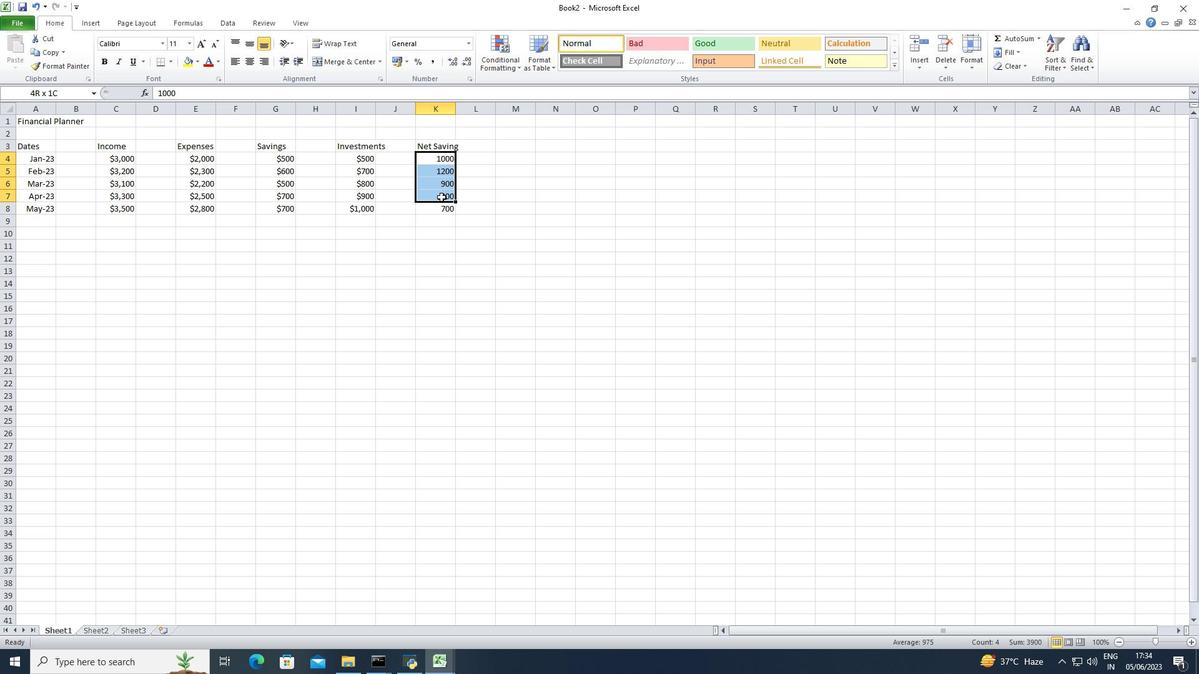 
Action: Mouse pressed right at (440, 205)
Screenshot: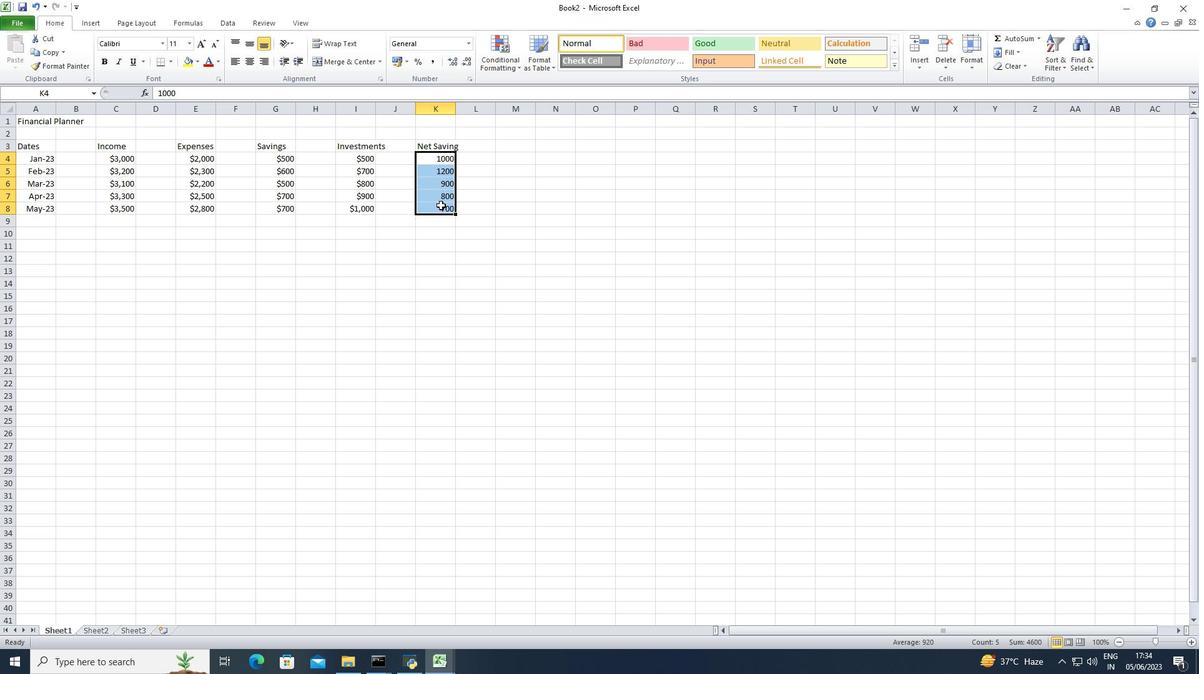 
Action: Mouse moved to (468, 372)
Screenshot: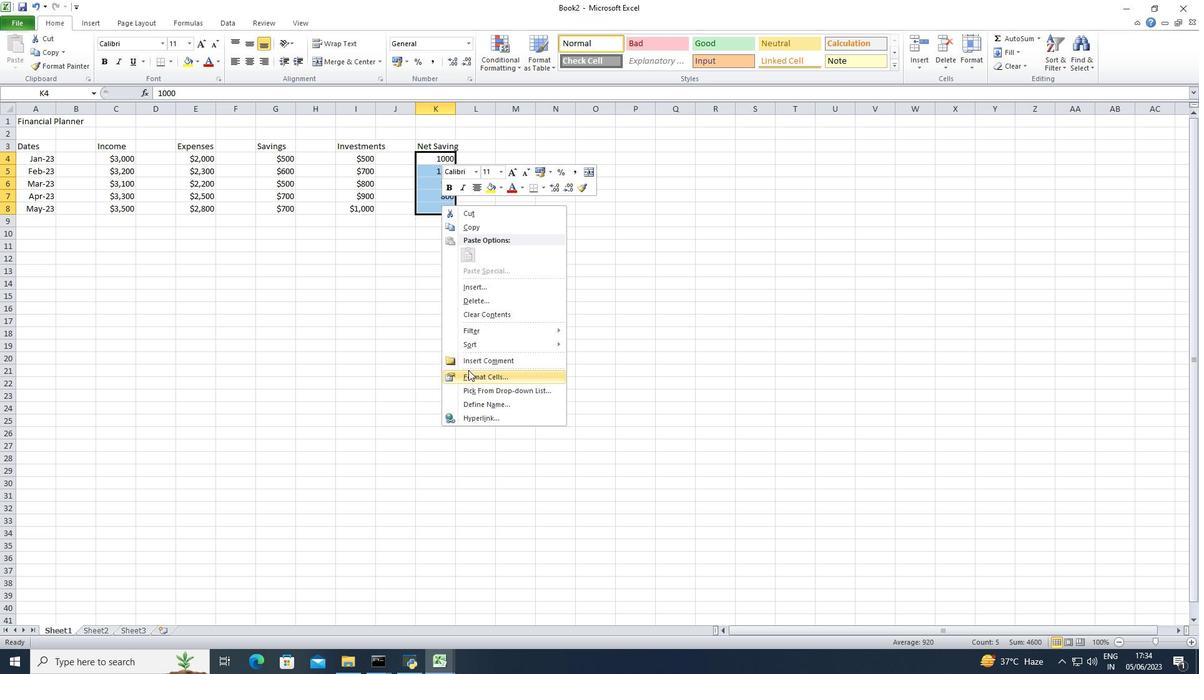
Action: Mouse pressed left at (468, 372)
Screenshot: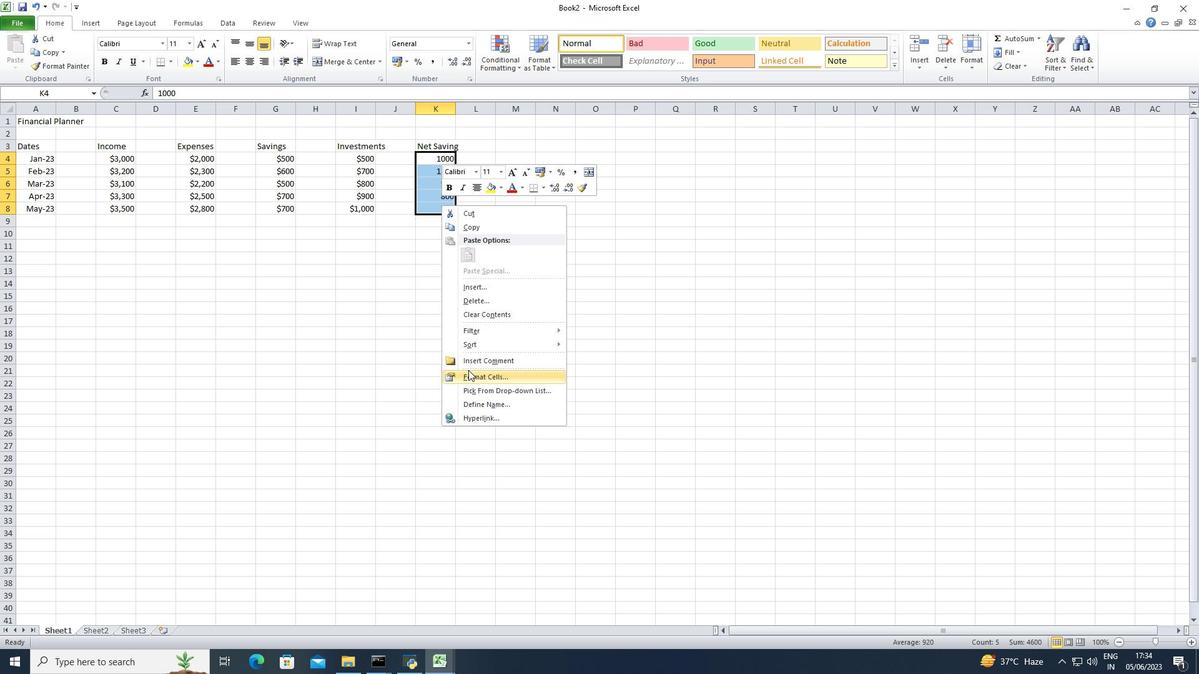 
Action: Mouse moved to (357, 296)
Screenshot: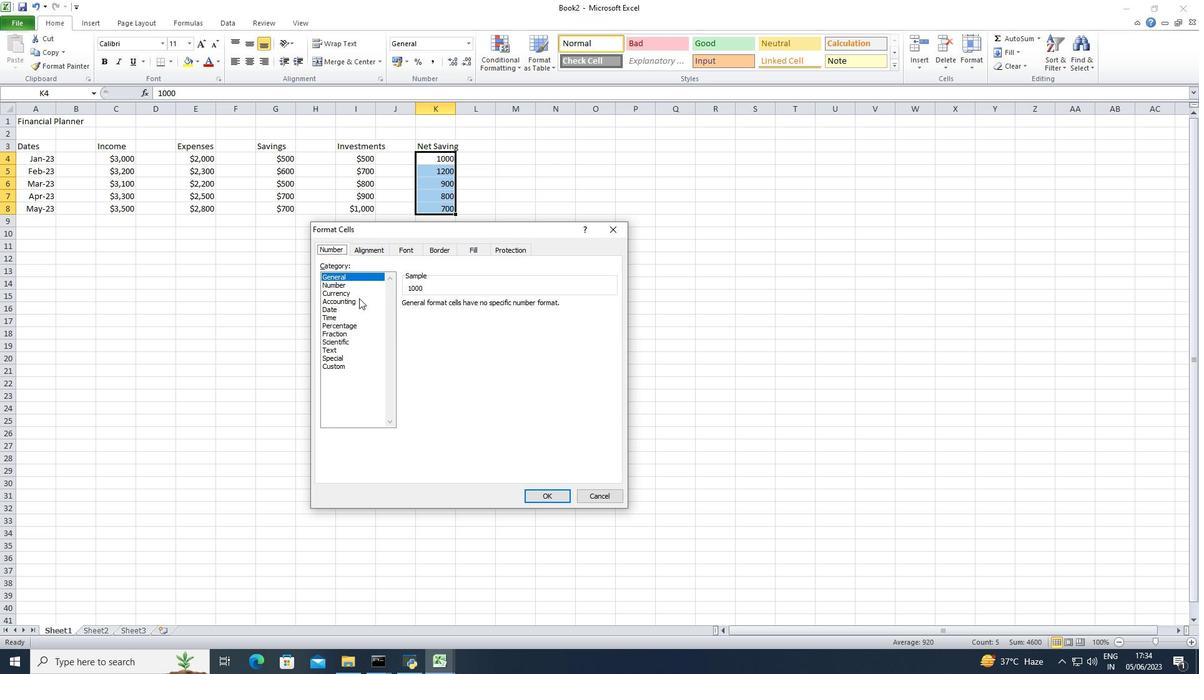 
Action: Mouse pressed left at (357, 296)
Screenshot: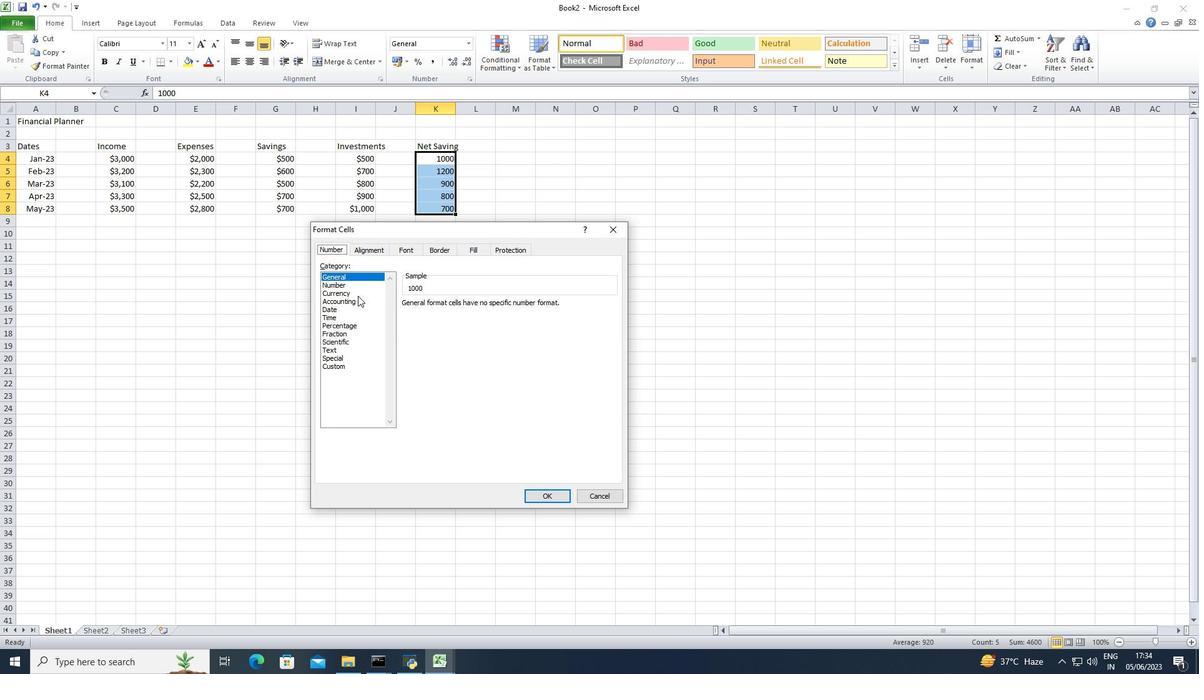 
Action: Mouse moved to (482, 307)
Screenshot: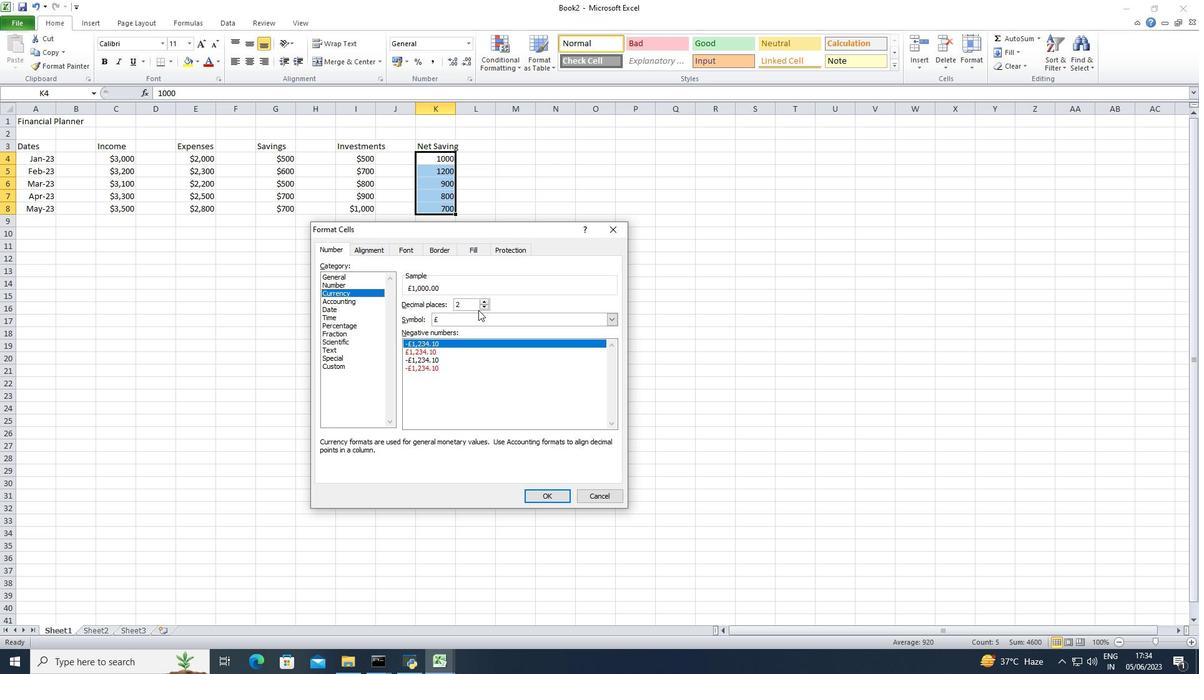 
Action: Mouse pressed left at (482, 307)
Screenshot: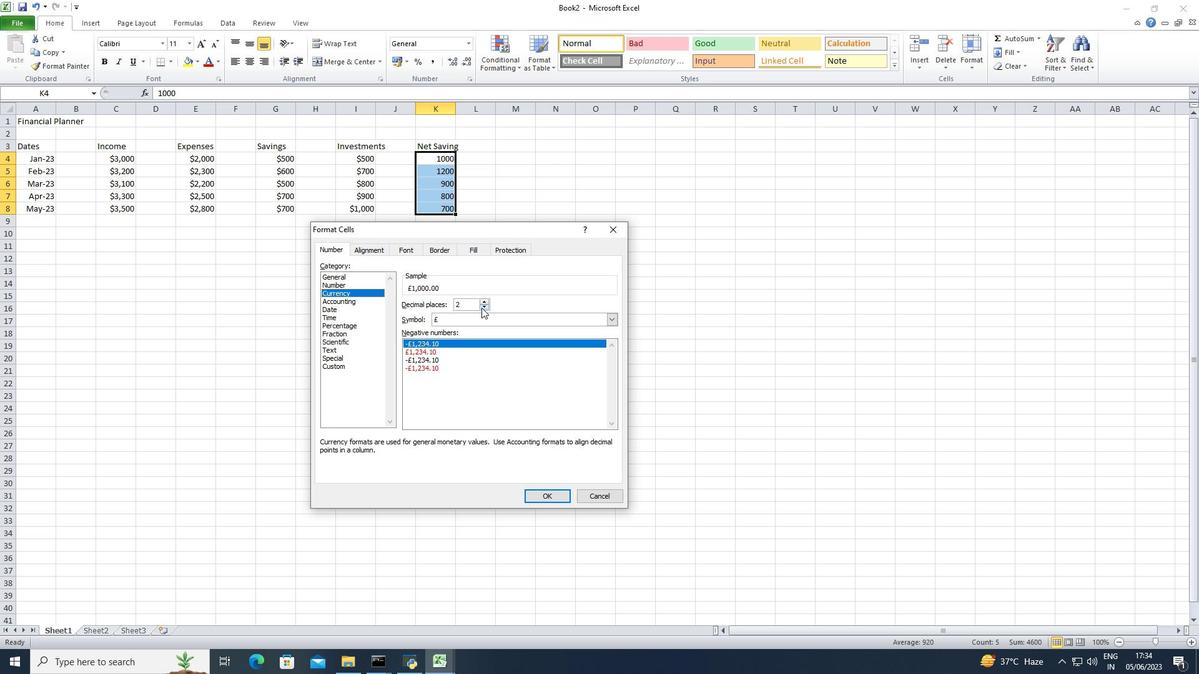 
Action: Mouse pressed left at (482, 307)
Screenshot: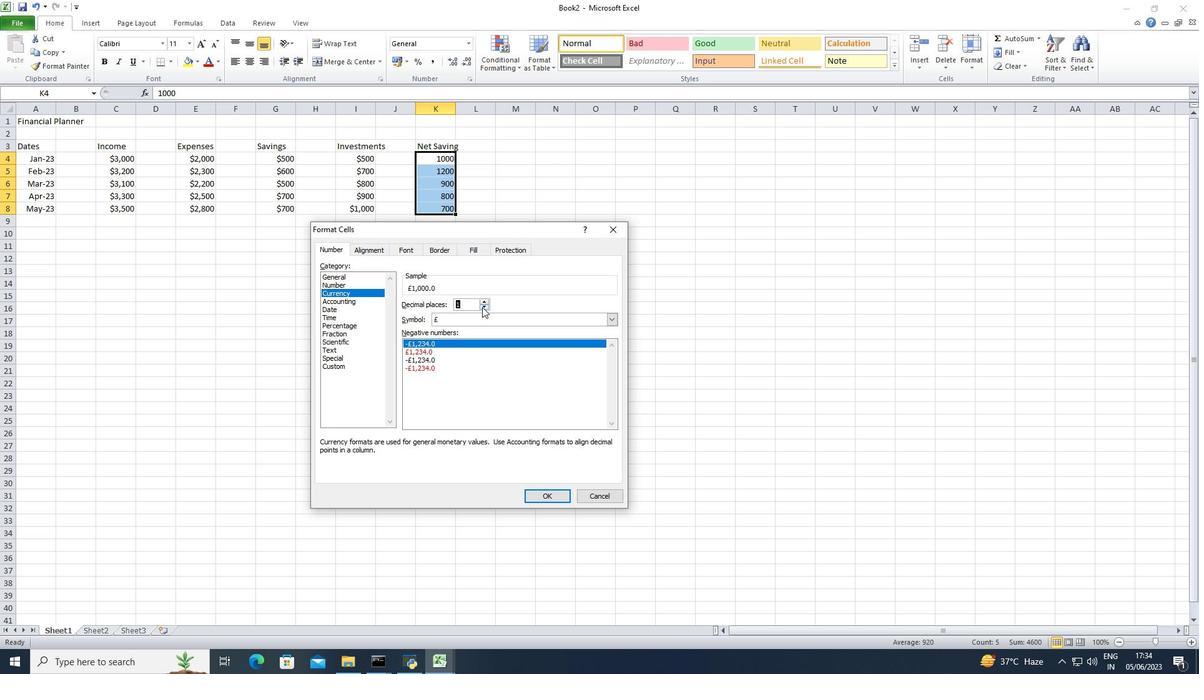 
Action: Mouse moved to (483, 314)
Screenshot: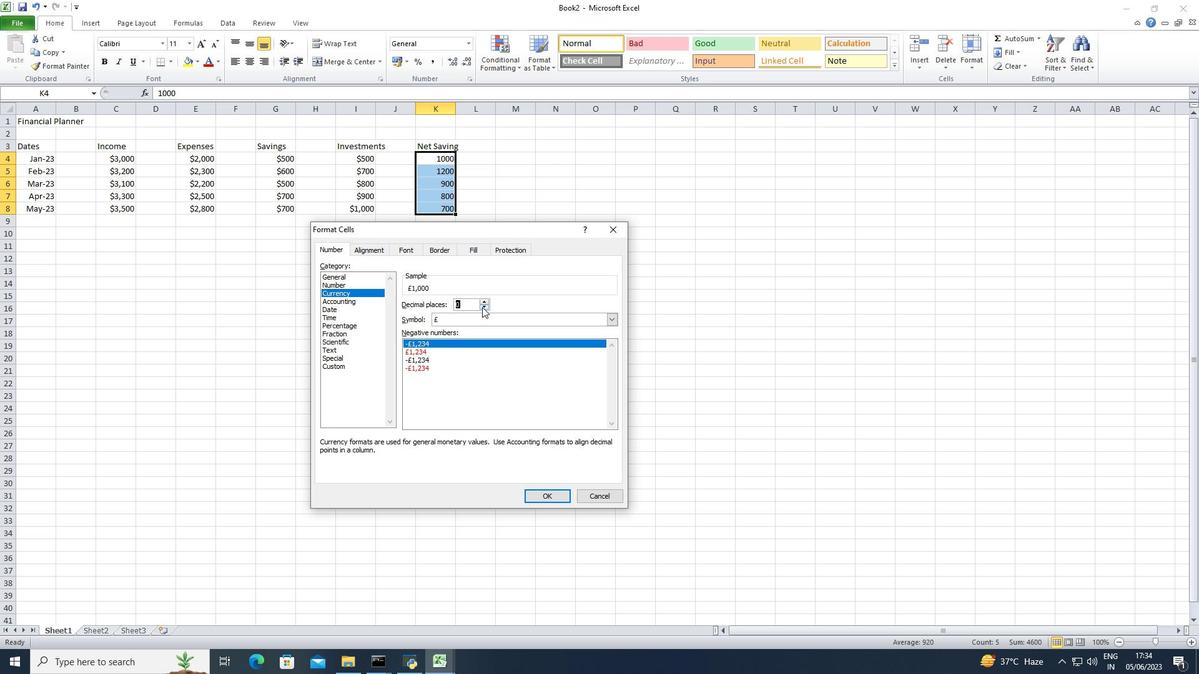 
Action: Mouse pressed left at (483, 314)
Screenshot: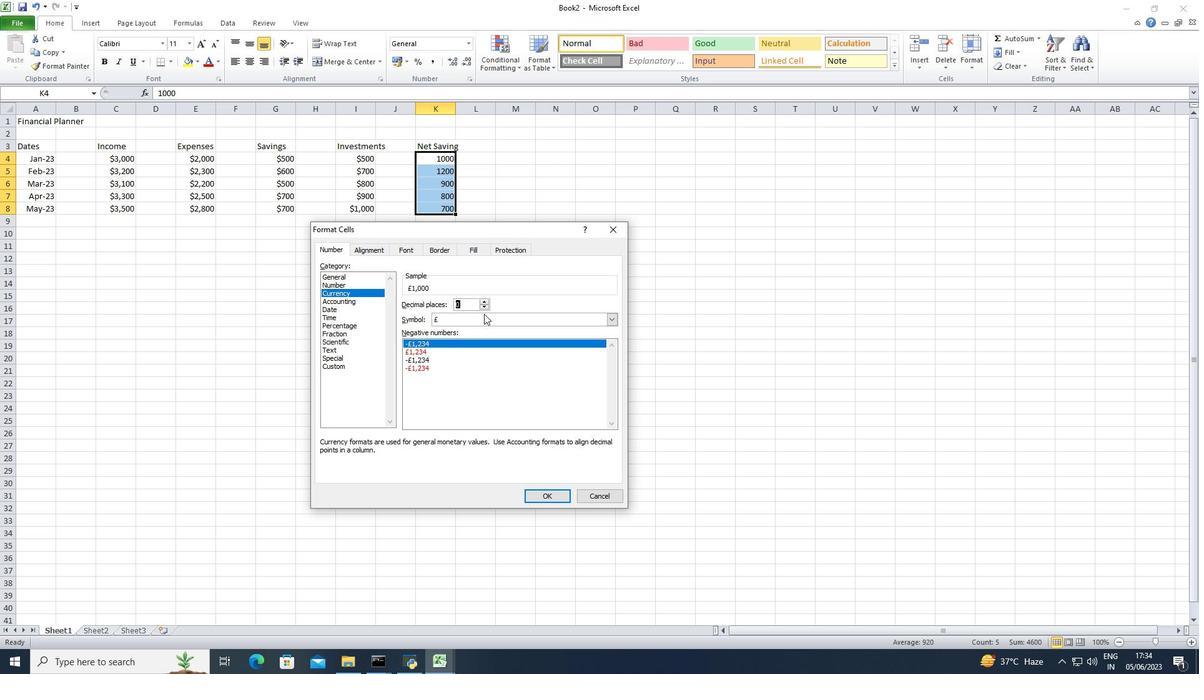 
Action: Mouse moved to (485, 332)
Screenshot: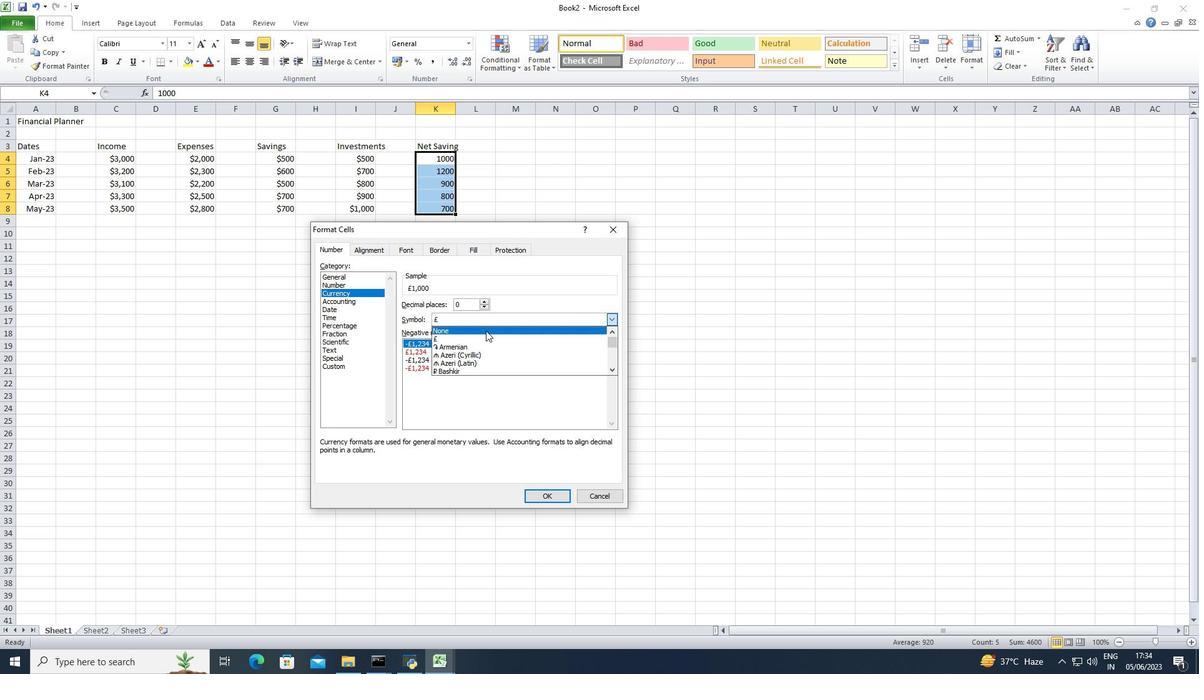 
Action: Mouse scrolled (485, 332) with delta (0, 0)
Screenshot: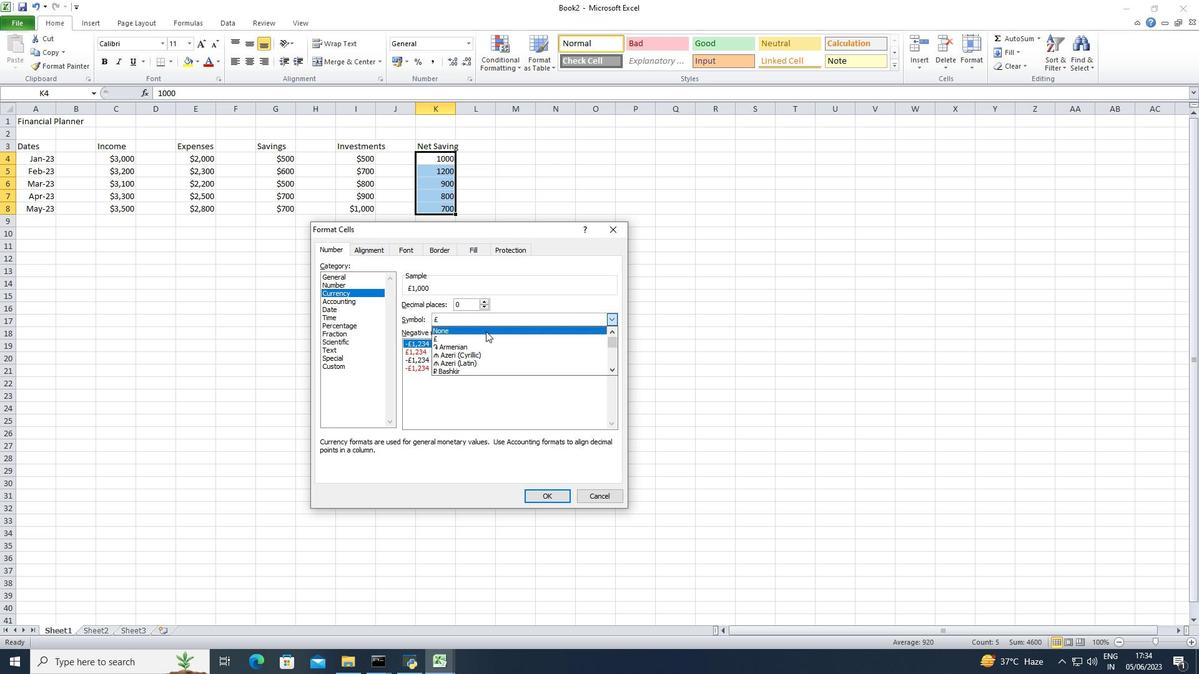 
Action: Mouse moved to (485, 334)
Screenshot: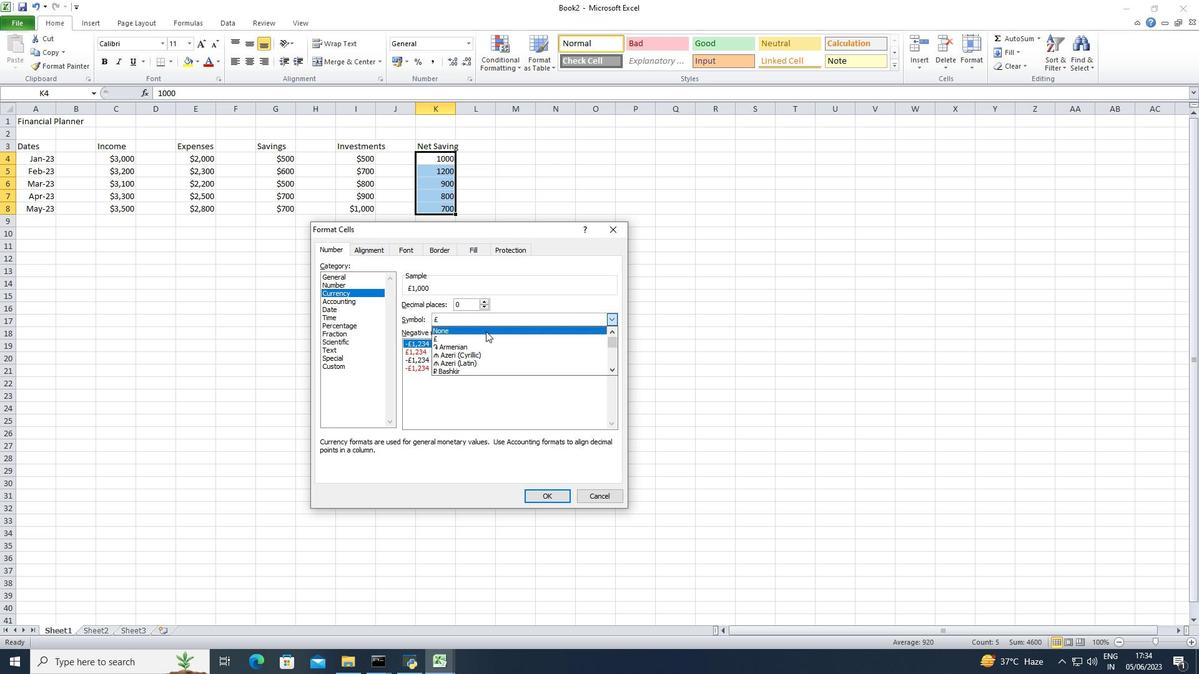 
Action: Mouse scrolled (485, 333) with delta (0, 0)
Screenshot: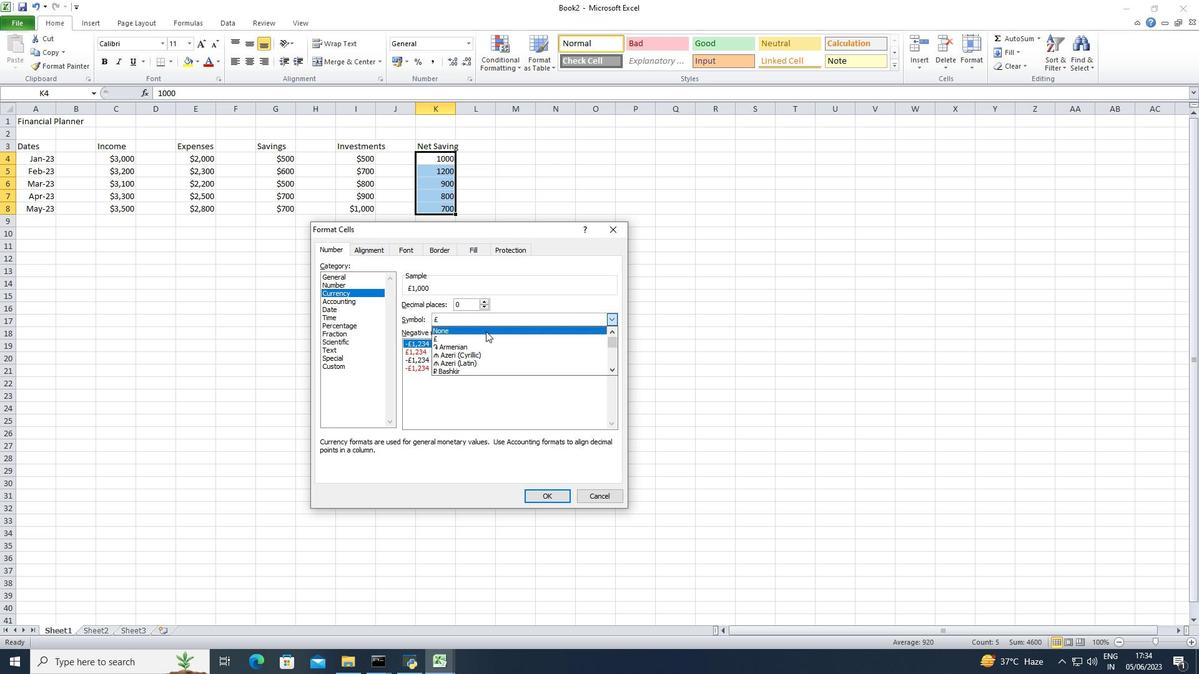 
Action: Mouse scrolled (485, 333) with delta (0, 0)
Screenshot: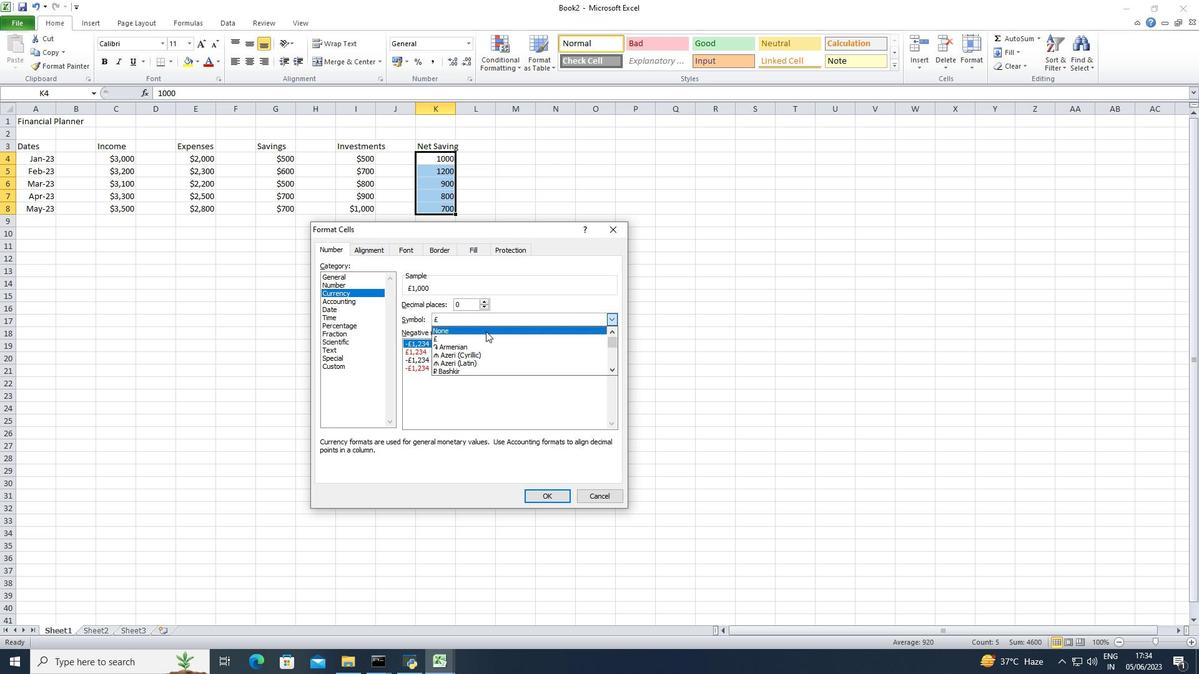
Action: Mouse scrolled (485, 333) with delta (0, 0)
Screenshot: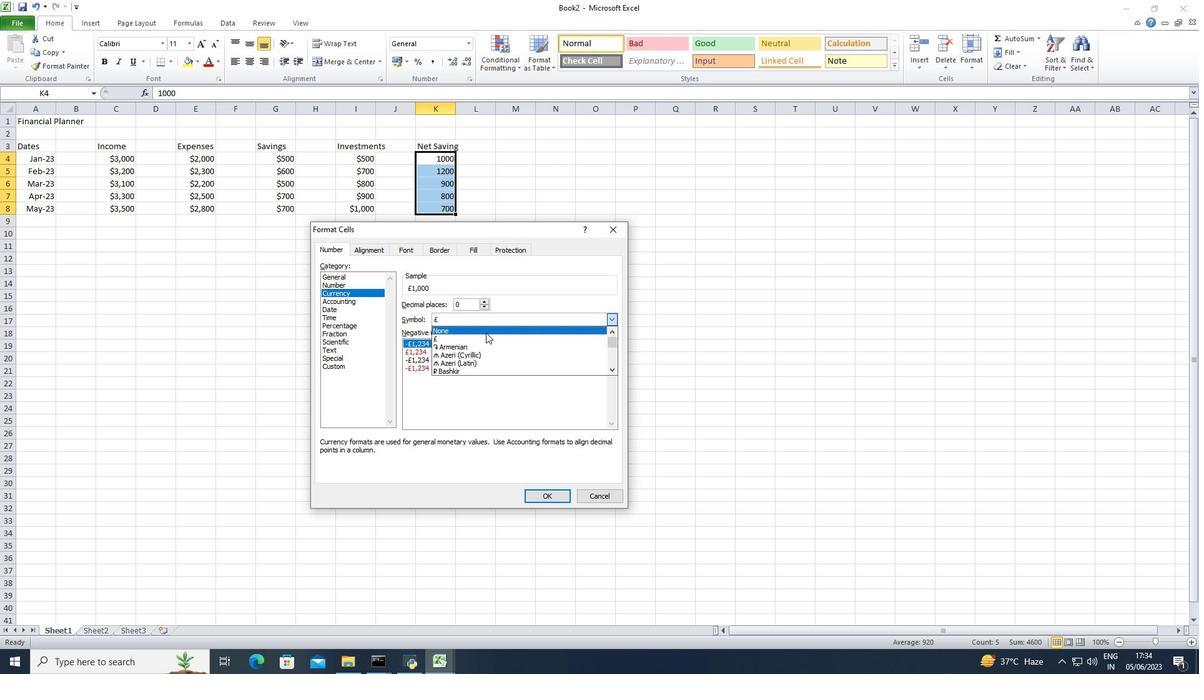 
Action: Mouse scrolled (485, 333) with delta (0, 0)
Screenshot: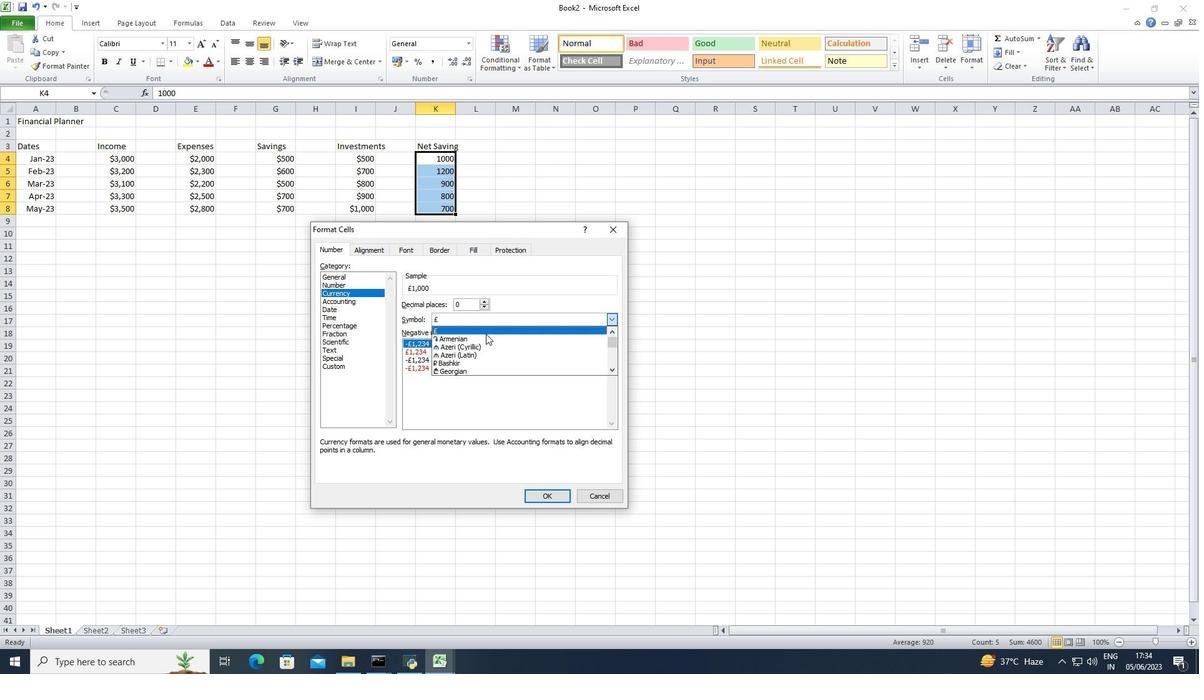 
Action: Mouse scrolled (485, 333) with delta (0, 0)
Screenshot: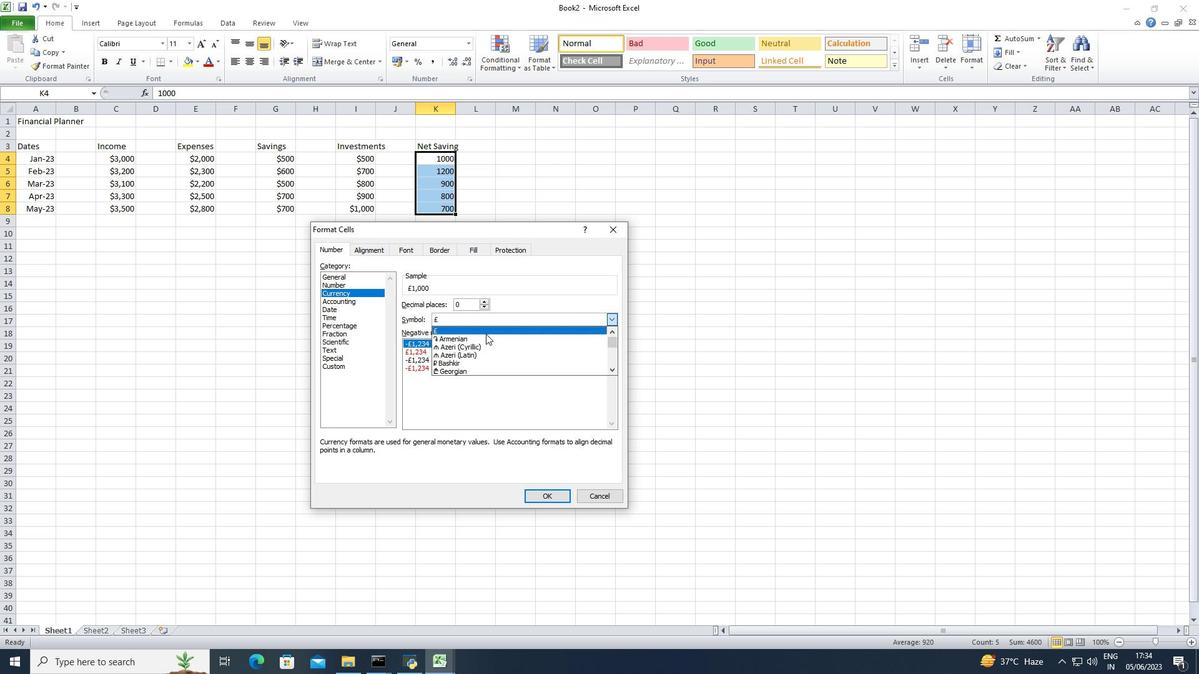 
Action: Mouse scrolled (485, 333) with delta (0, 0)
Screenshot: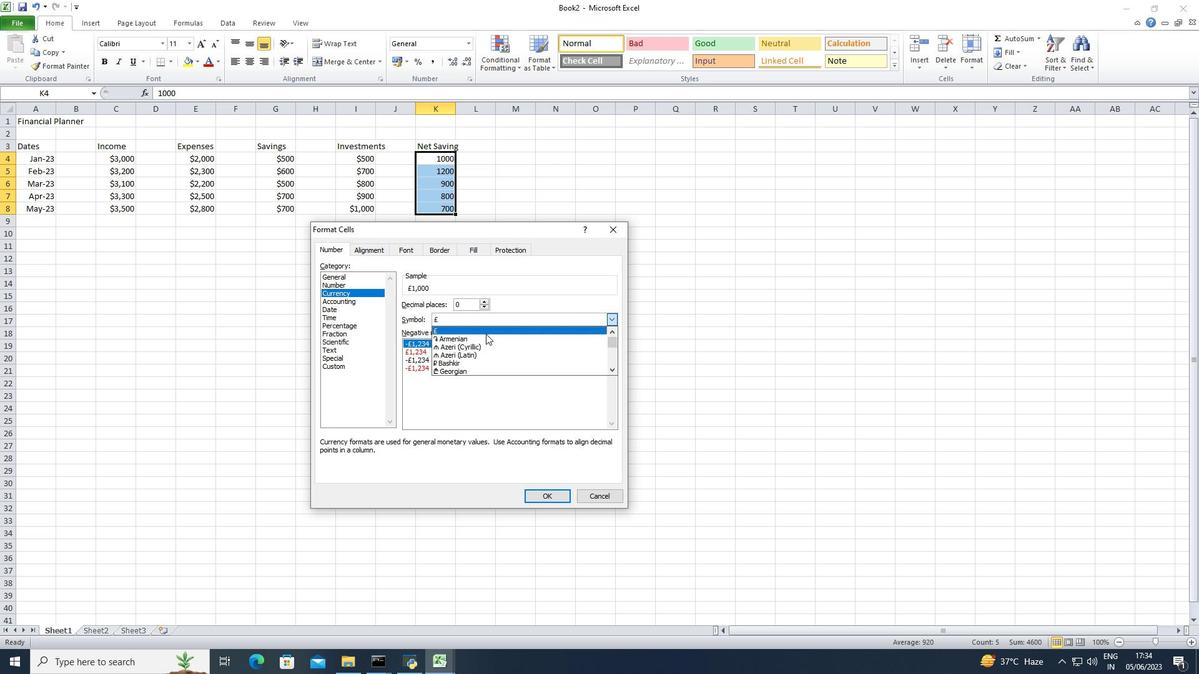 
Action: Mouse scrolled (485, 333) with delta (0, 0)
Screenshot: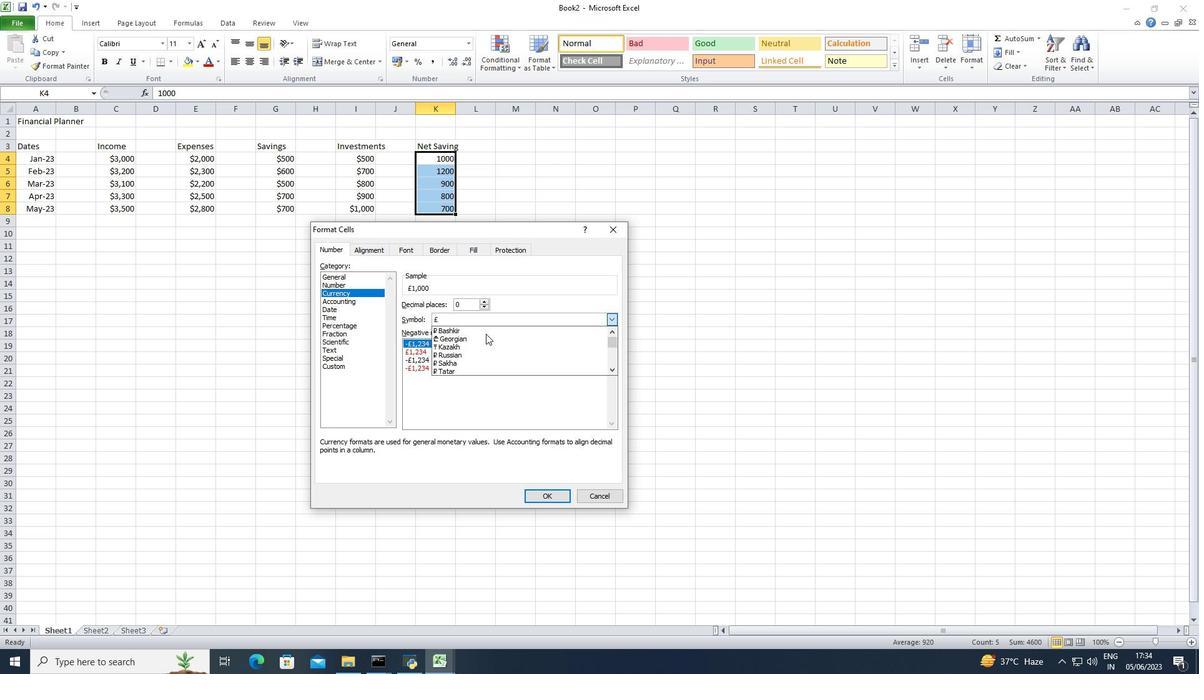 
Action: Mouse scrolled (485, 333) with delta (0, 0)
Screenshot: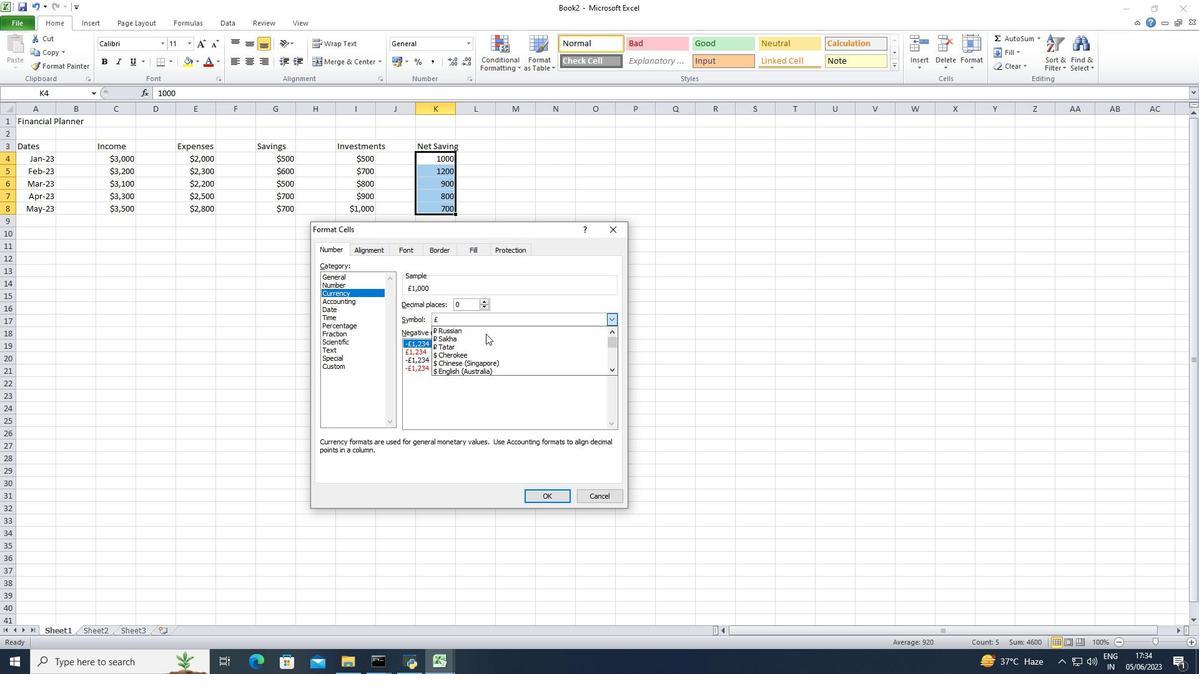 
Action: Mouse scrolled (485, 333) with delta (0, 0)
Screenshot: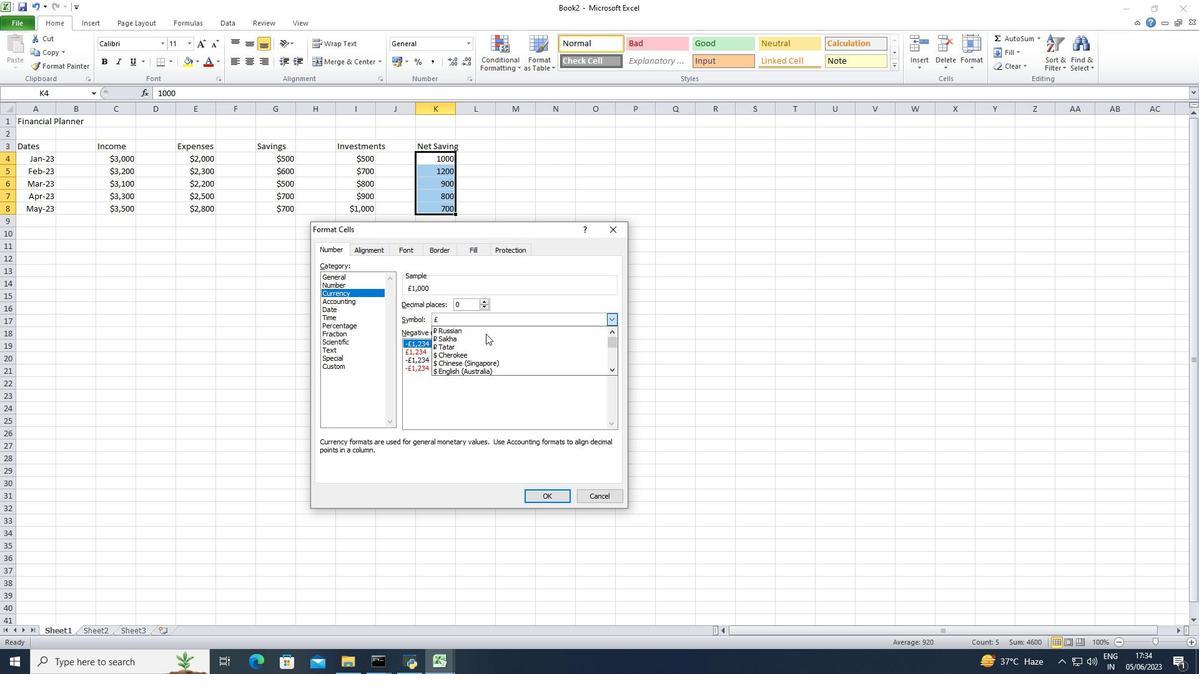 
Action: Mouse scrolled (485, 333) with delta (0, 0)
Screenshot: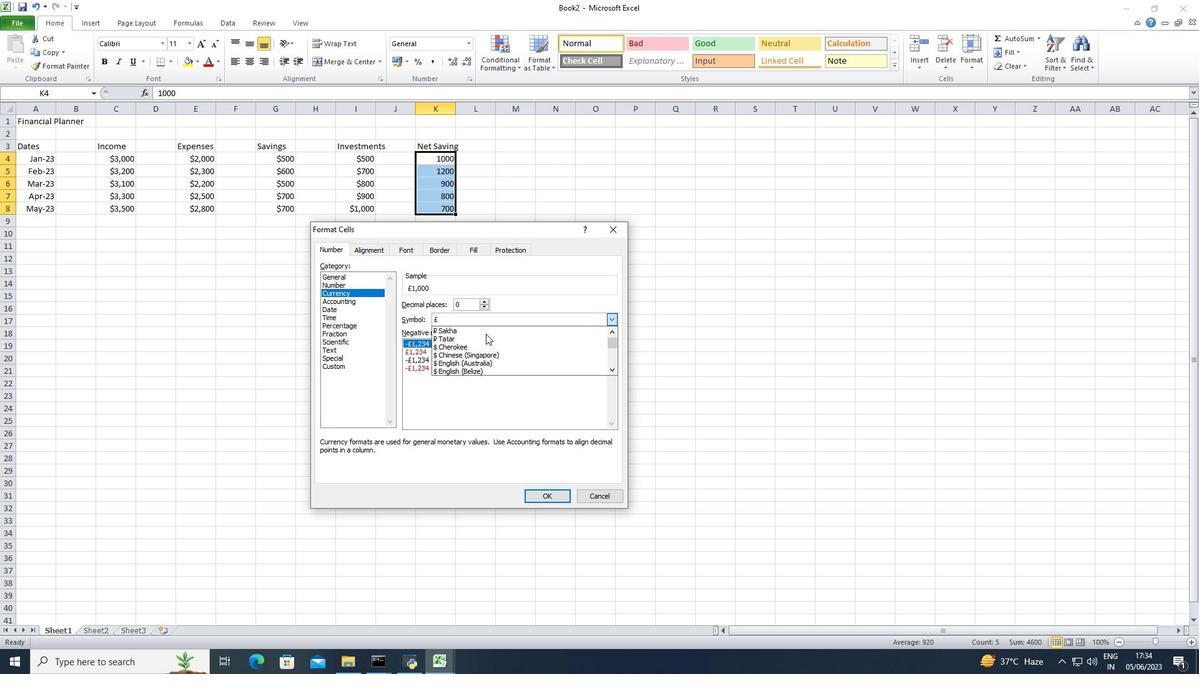 
Action: Mouse moved to (487, 344)
Screenshot: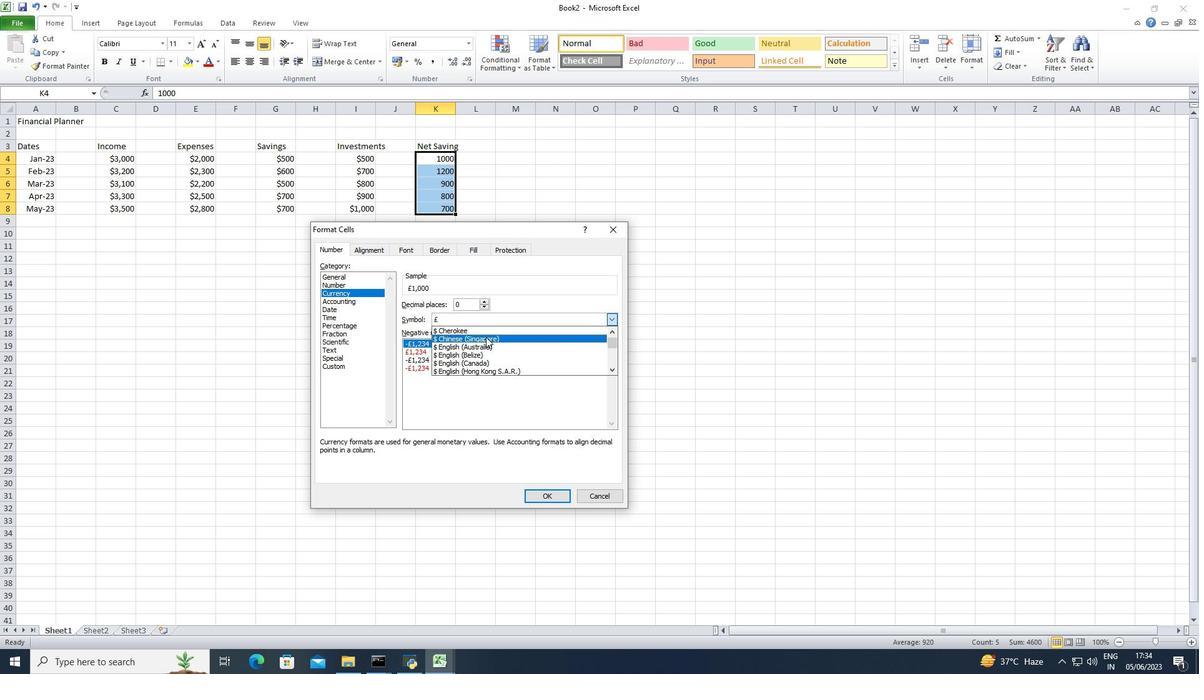 
Action: Mouse pressed left at (487, 344)
Screenshot: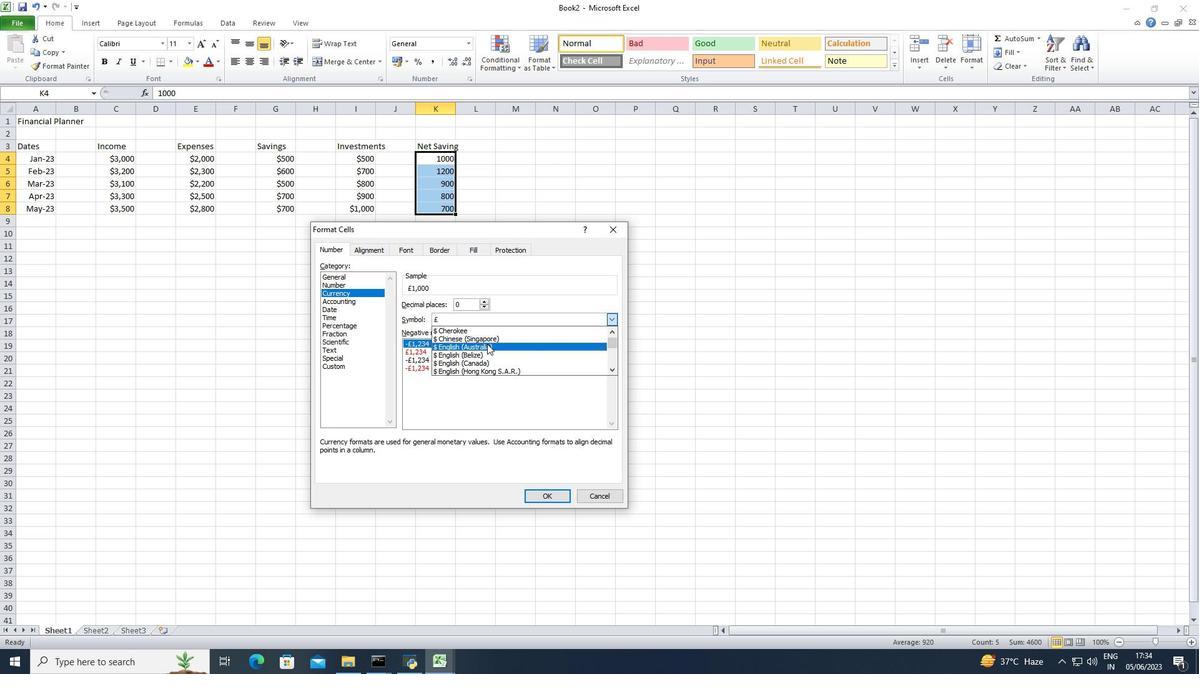 
Action: Mouse moved to (529, 493)
Screenshot: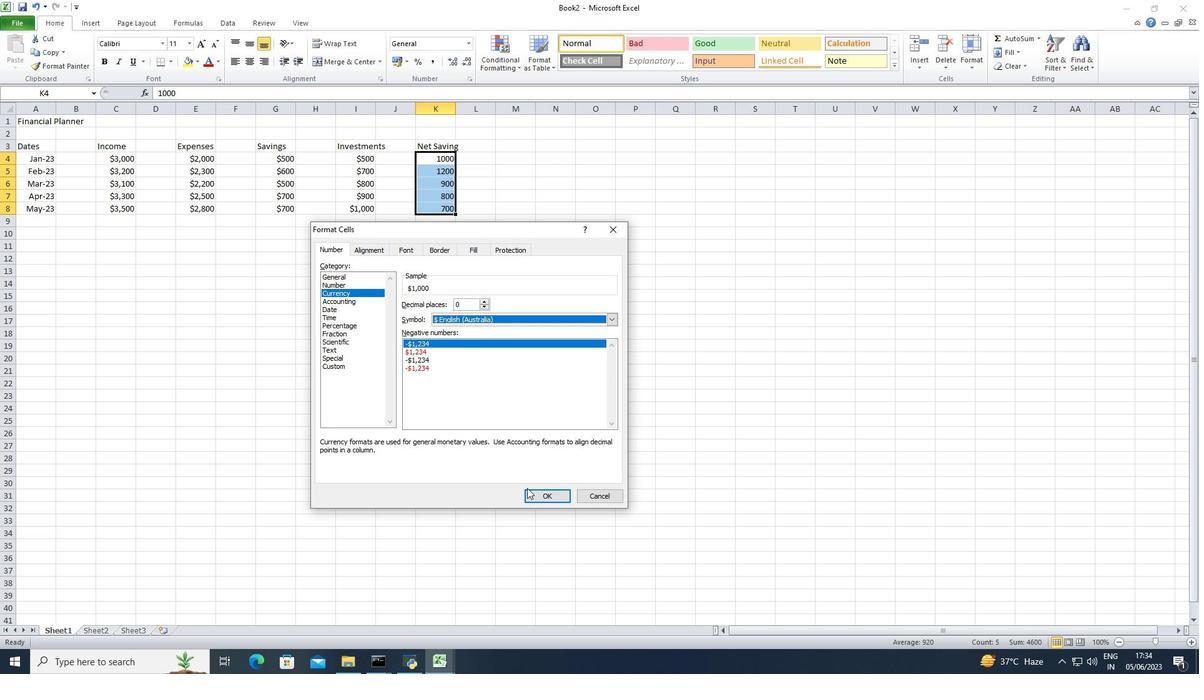 
Action: Mouse pressed left at (529, 493)
Screenshot: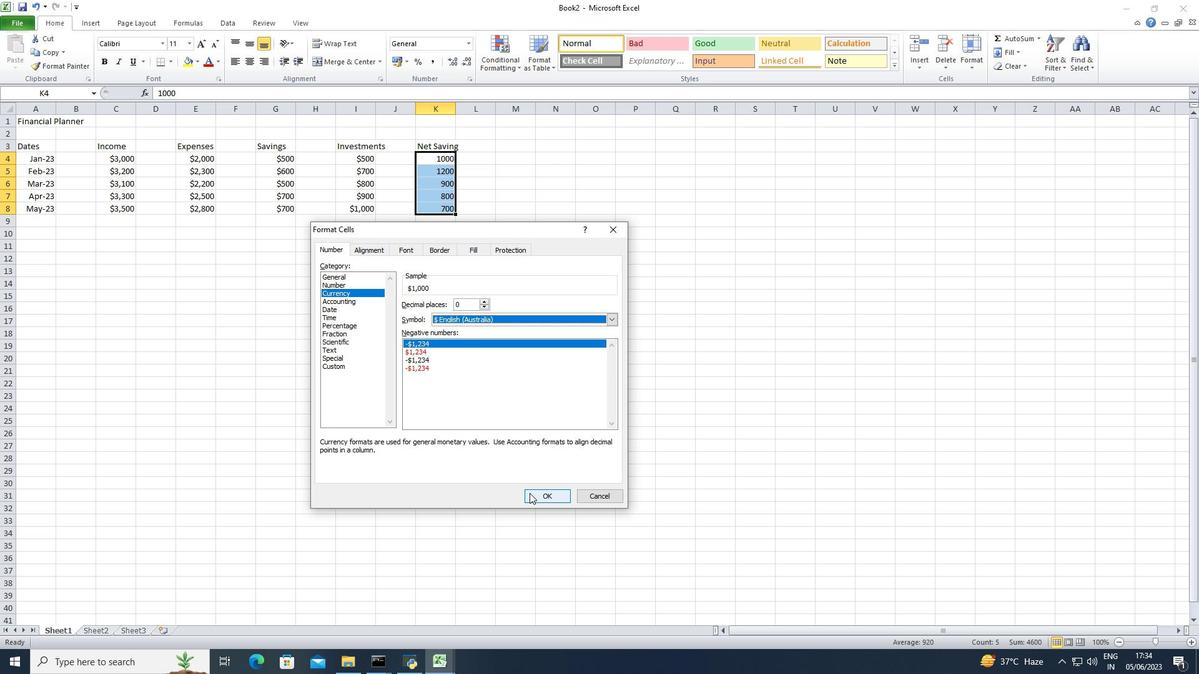 
Action: Mouse moved to (544, 259)
Screenshot: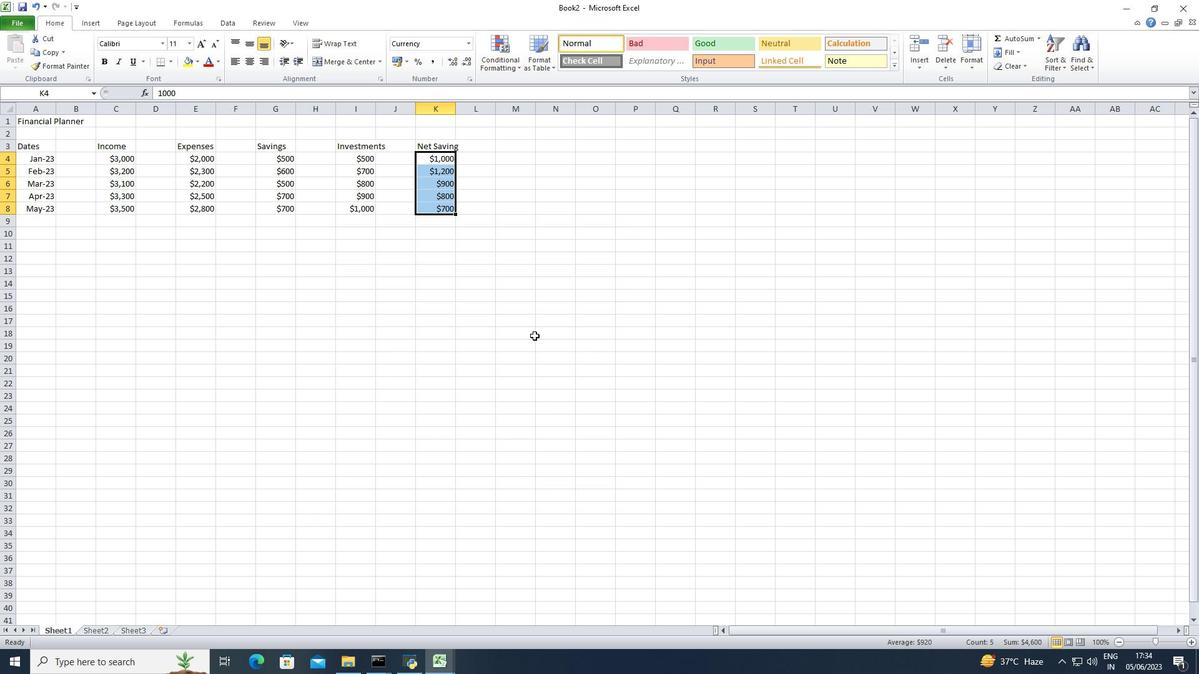 
Action: Mouse pressed left at (544, 259)
Screenshot: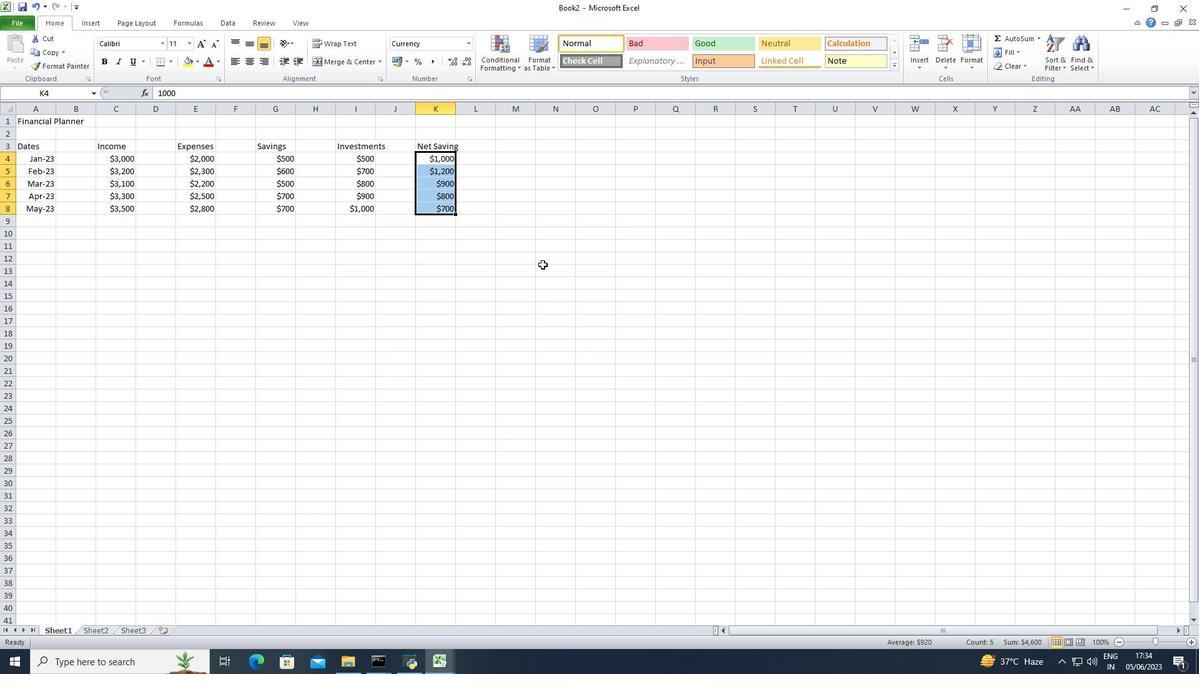
Action: Key pressed ctrl+S<Key.shift>Excel<Key.space><Key.shift>Worksheet<Key.space><Key.shift>Workbook<Key.space><Key.shift>Spreadsheet<Key.enter>
Screenshot: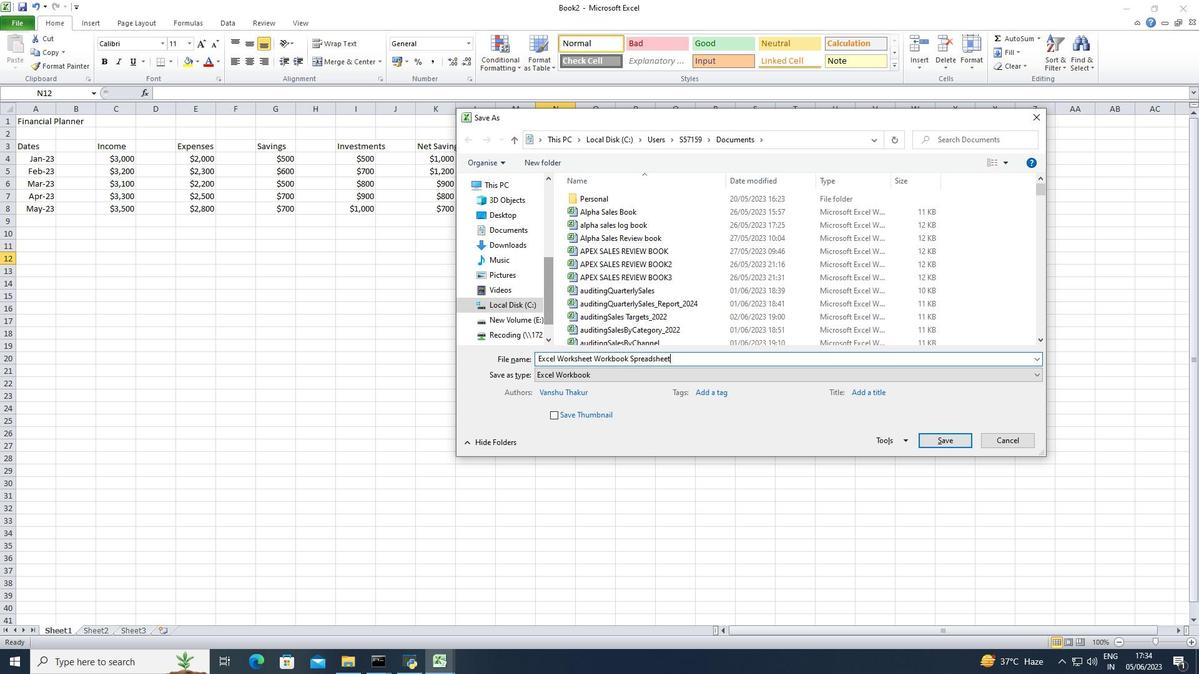 
